 Task: Design a Vector Pattern for a Universe Documentary.
Action: Mouse pressed left at (136, 72)
Screenshot: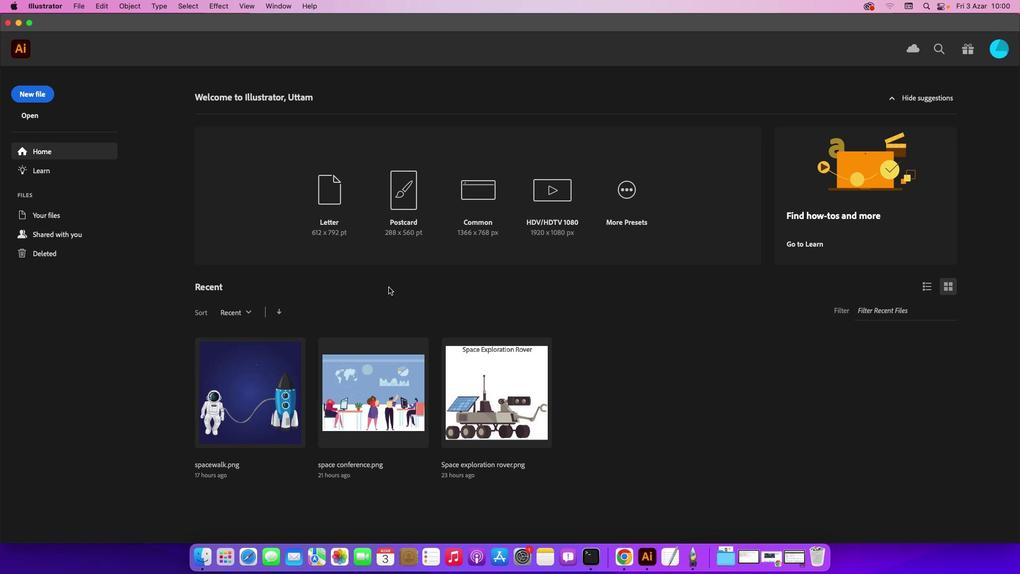 
Action: Mouse moved to (28, 100)
Screenshot: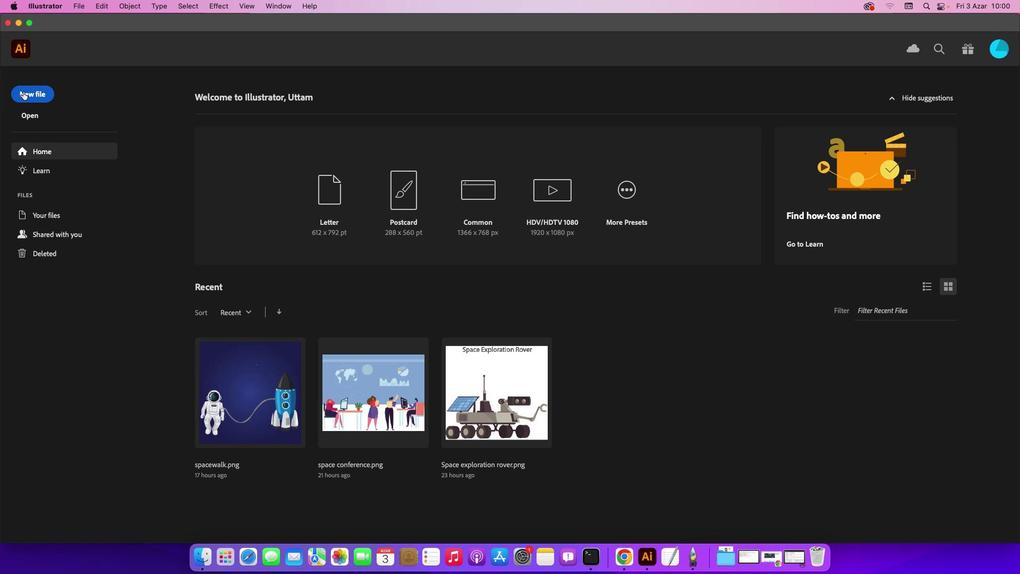 
Action: Mouse pressed left at (28, 100)
Screenshot: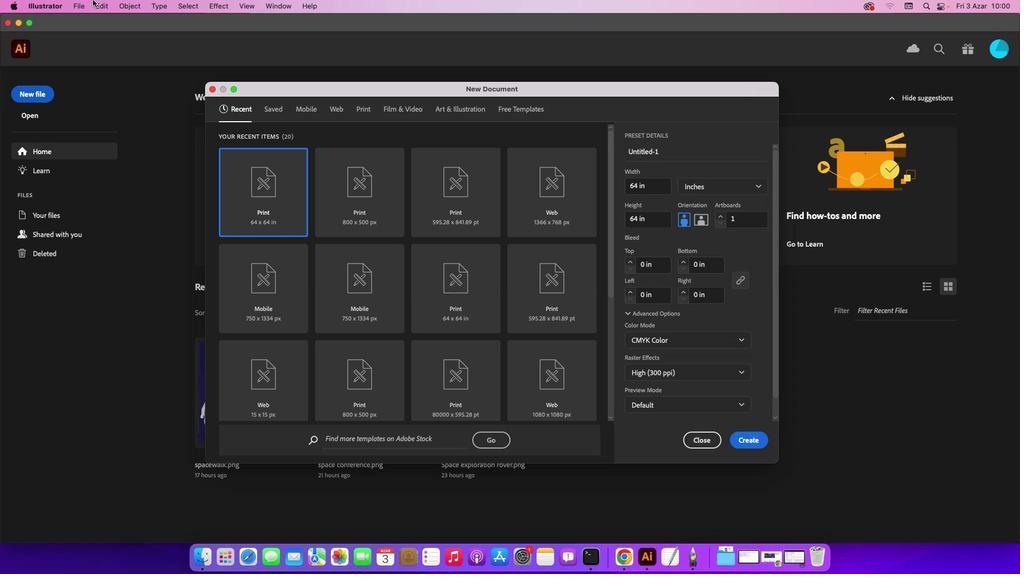
Action: Mouse moved to (753, 446)
Screenshot: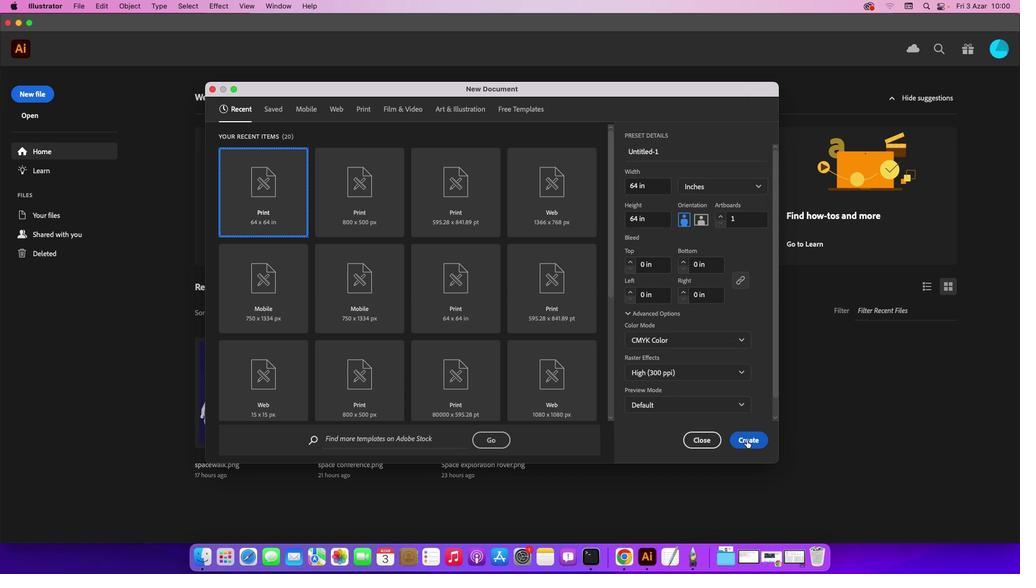 
Action: Mouse pressed left at (753, 446)
Screenshot: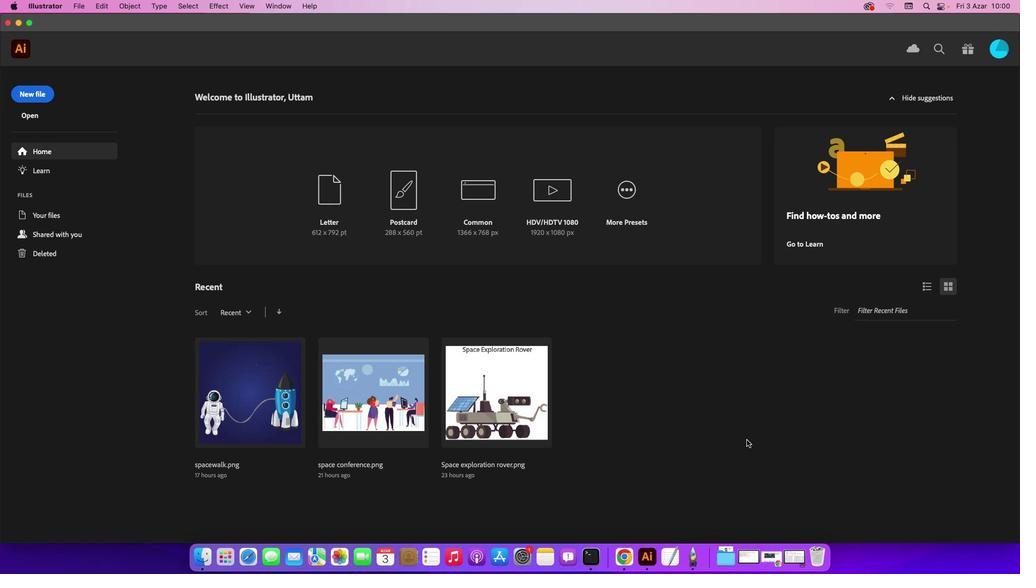 
Action: Mouse moved to (82, 12)
Screenshot: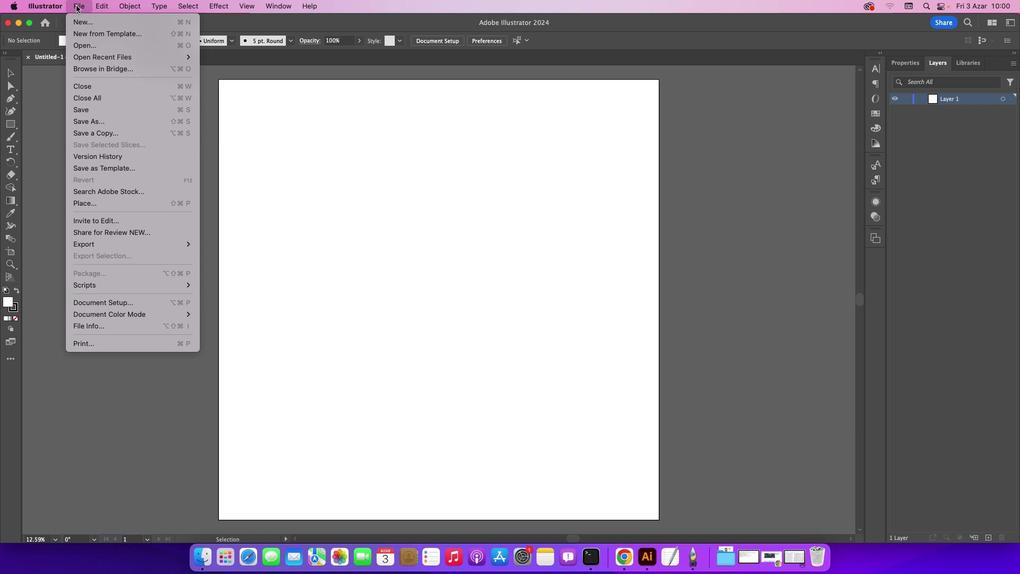 
Action: Mouse pressed left at (82, 12)
Screenshot: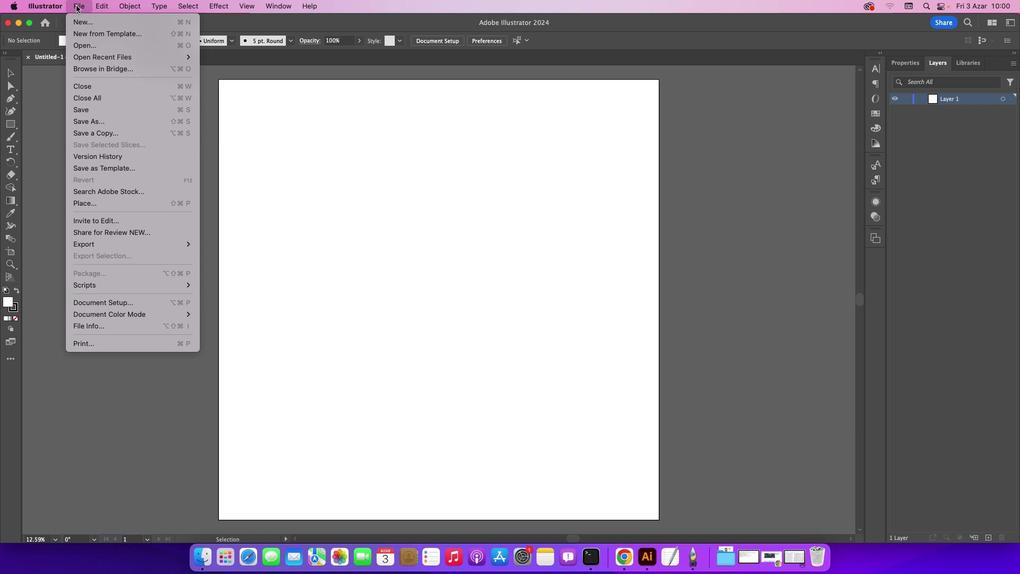 
Action: Mouse moved to (88, 51)
Screenshot: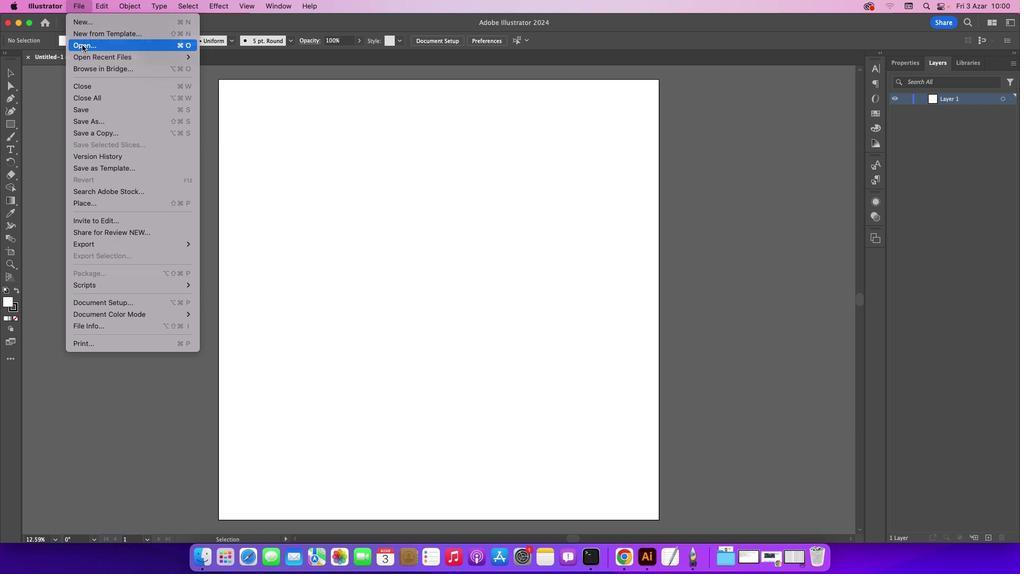 
Action: Mouse pressed left at (88, 51)
Screenshot: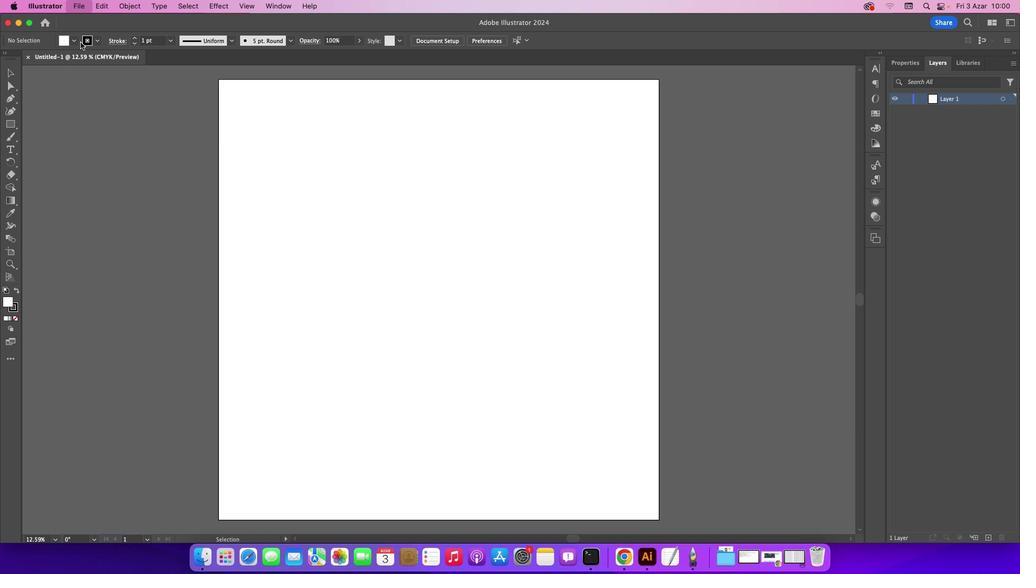 
Action: Mouse moved to (465, 148)
Screenshot: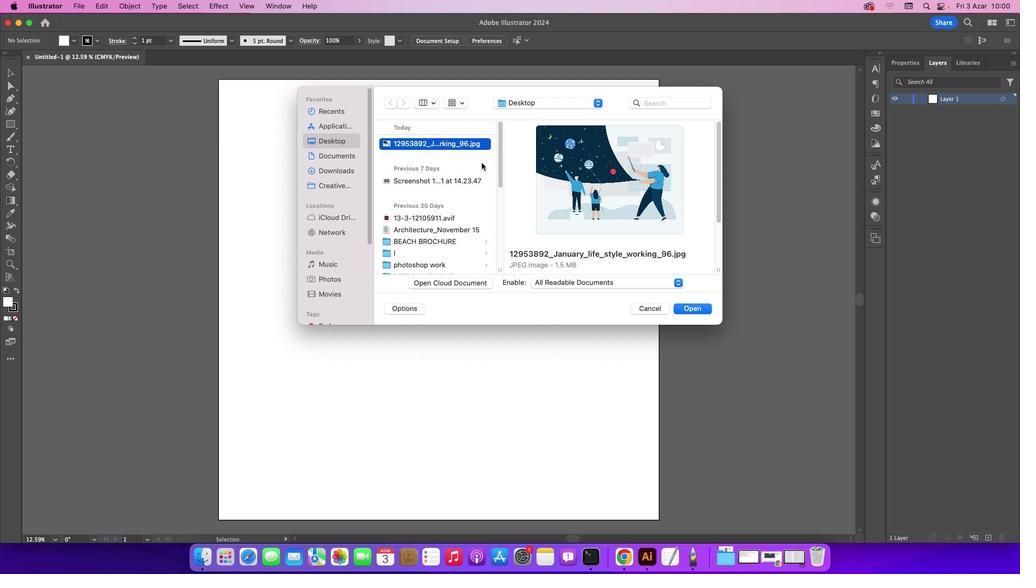 
Action: Mouse pressed left at (465, 148)
Screenshot: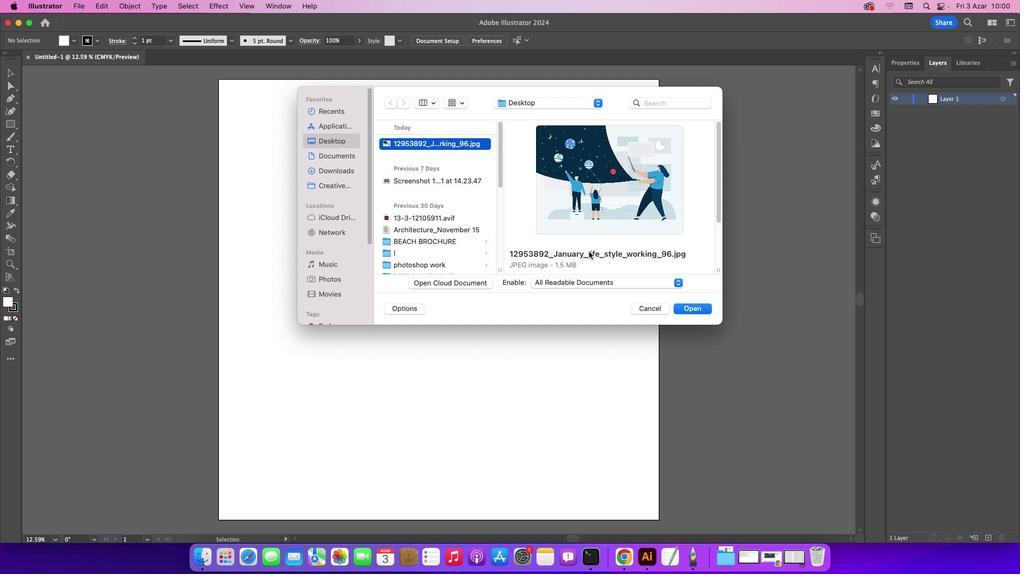 
Action: Mouse moved to (697, 316)
Screenshot: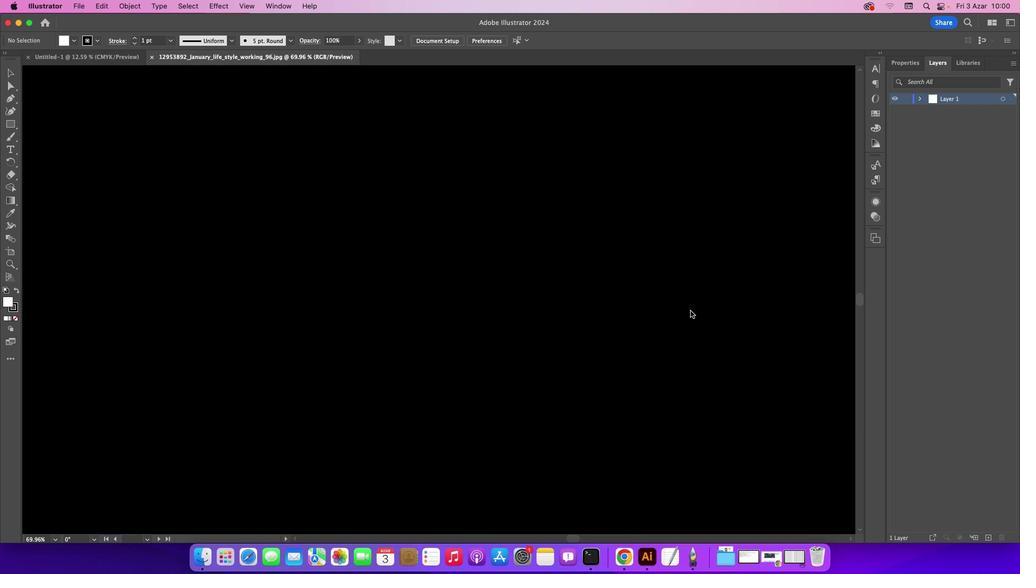 
Action: Mouse pressed left at (697, 316)
Screenshot: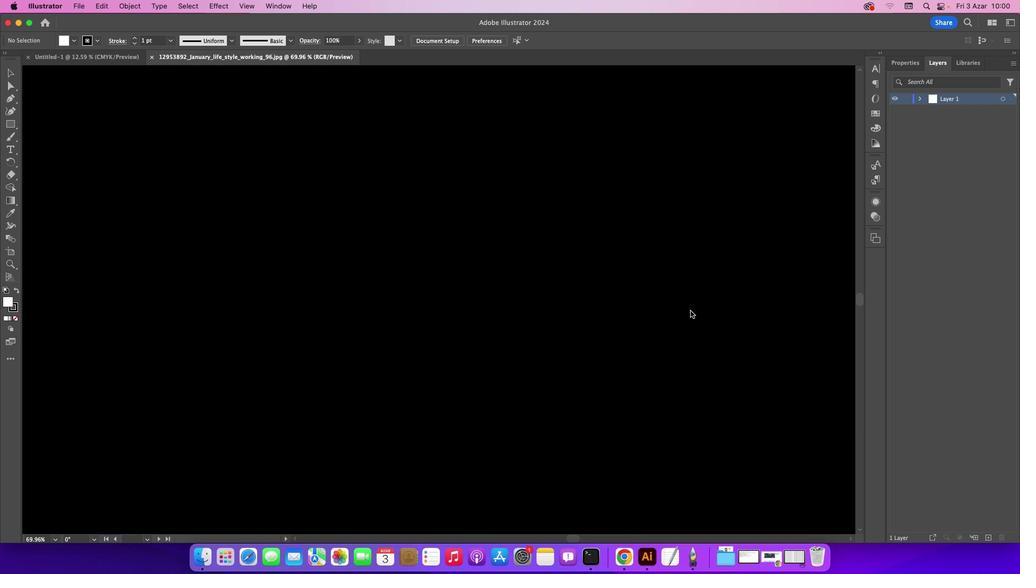 
Action: Mouse moved to (575, 541)
Screenshot: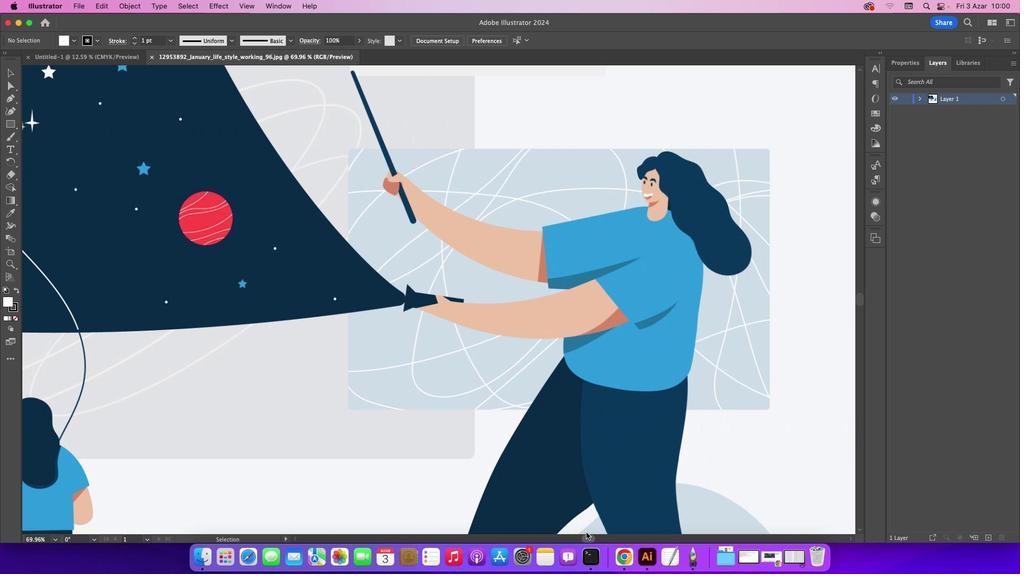 
Action: Mouse pressed left at (575, 541)
Screenshot: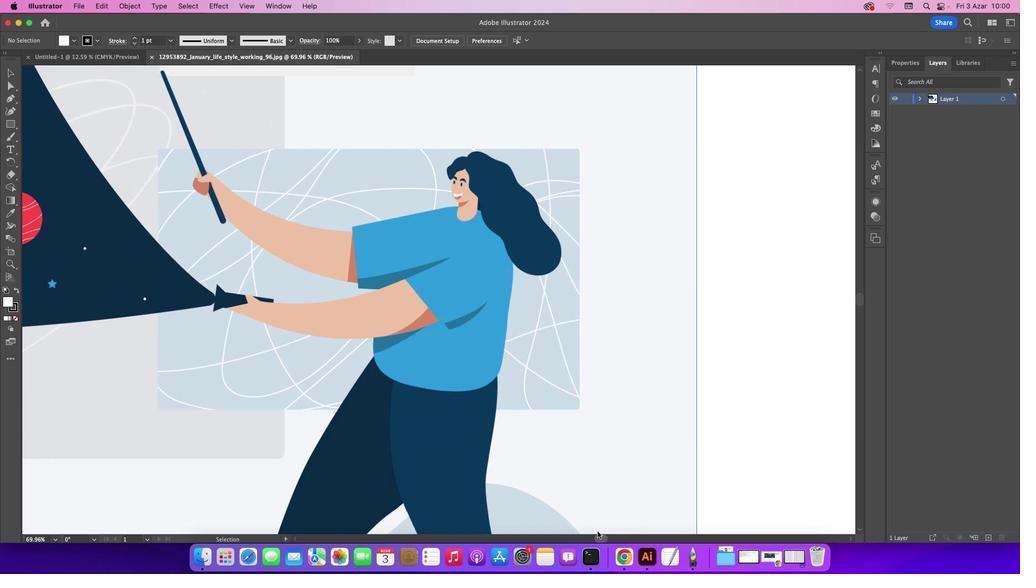 
Action: Mouse moved to (12, 106)
Screenshot: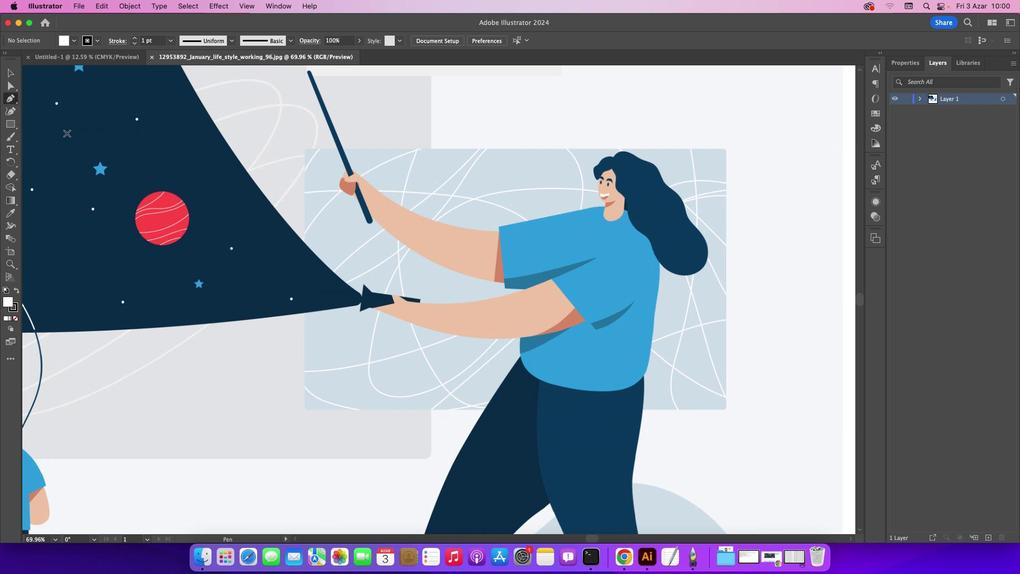 
Action: Mouse pressed left at (12, 106)
Screenshot: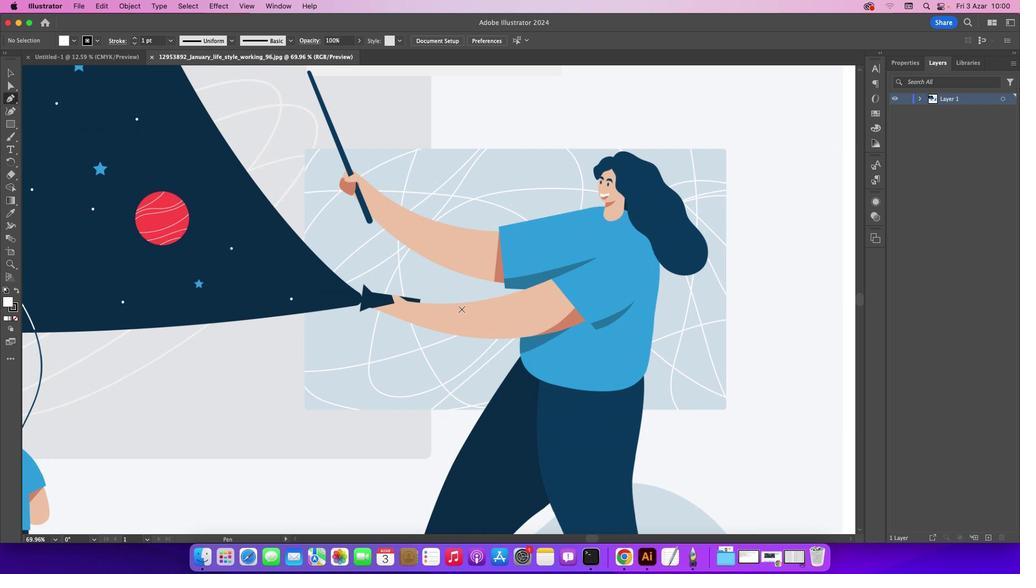 
Action: Mouse moved to (570, 183)
Screenshot: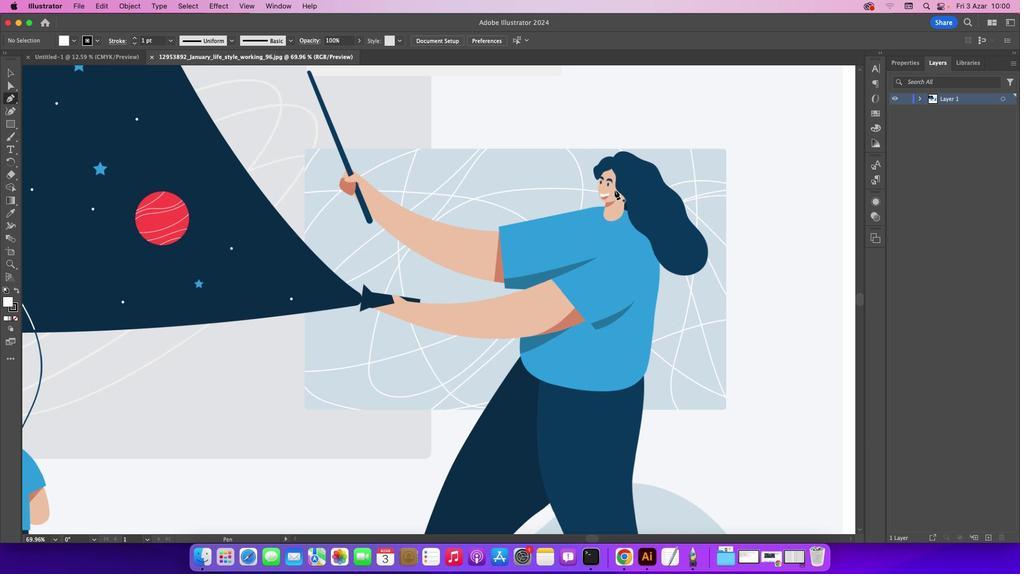 
Action: Key pressed Key.caps_lock
Screenshot: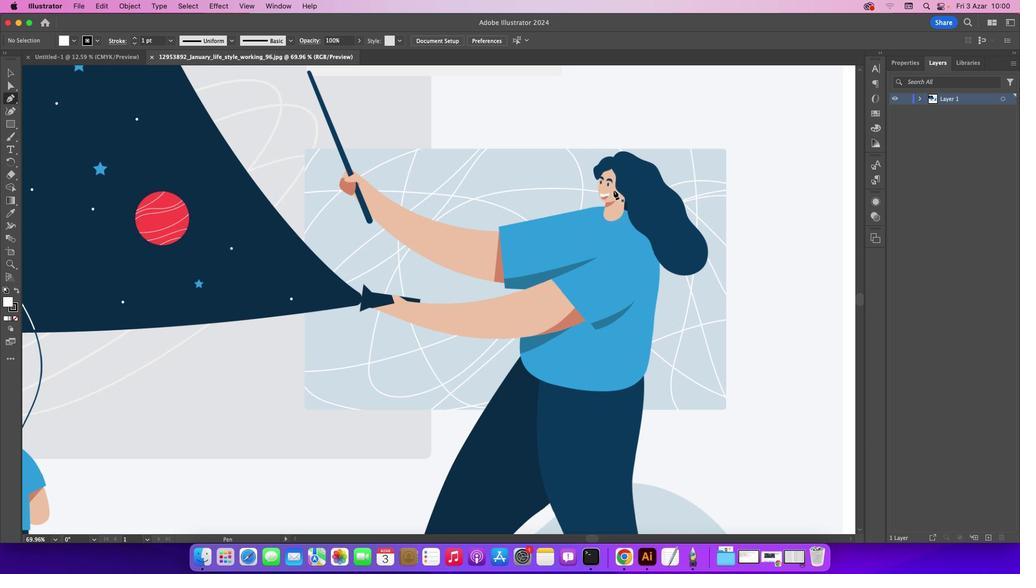 
Action: Mouse moved to (611, 166)
Screenshot: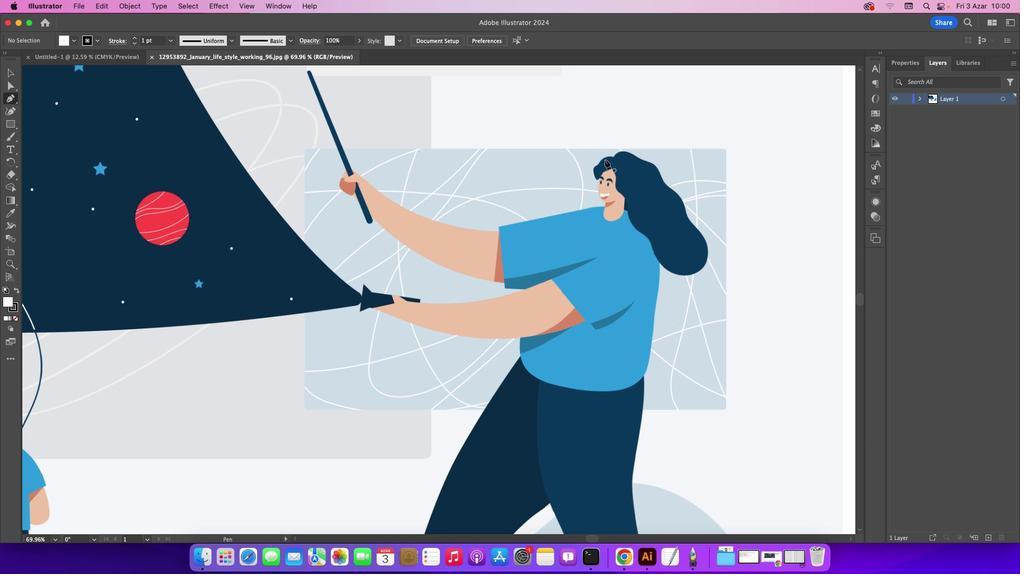 
Action: Key pressed Key.cmd_r'='
Screenshot: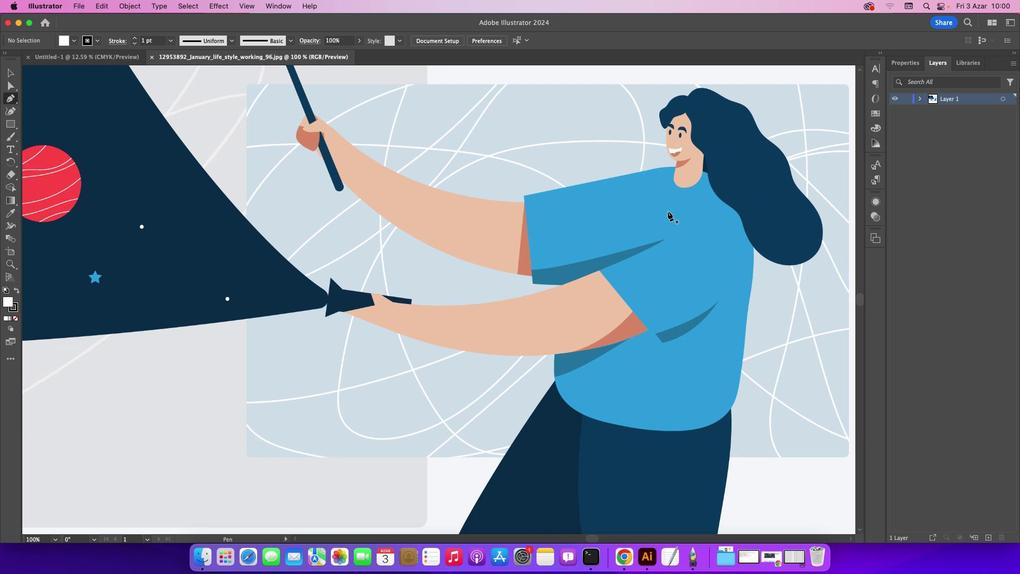 
Action: Mouse moved to (598, 543)
Screenshot: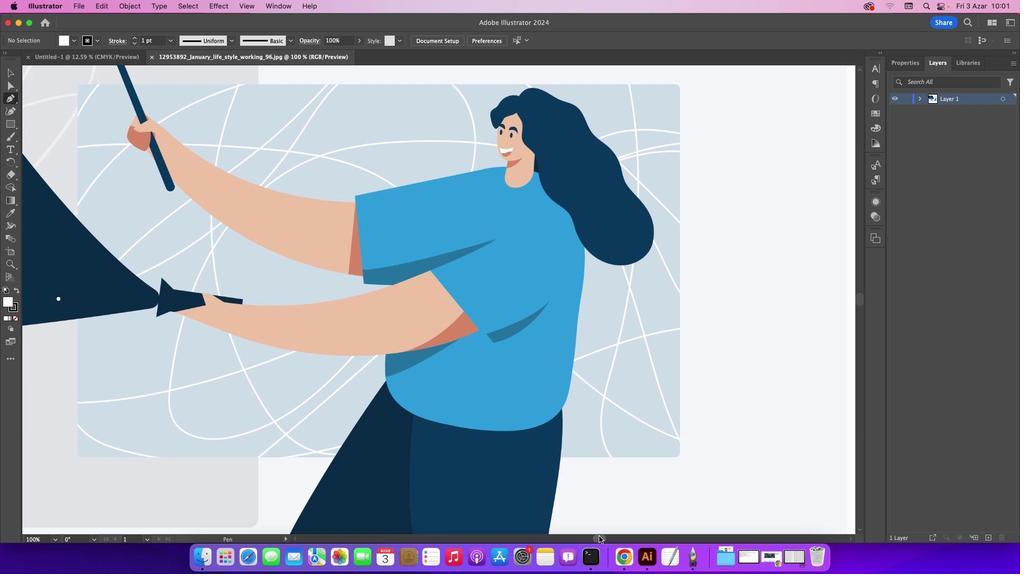 
Action: Mouse pressed left at (598, 543)
Screenshot: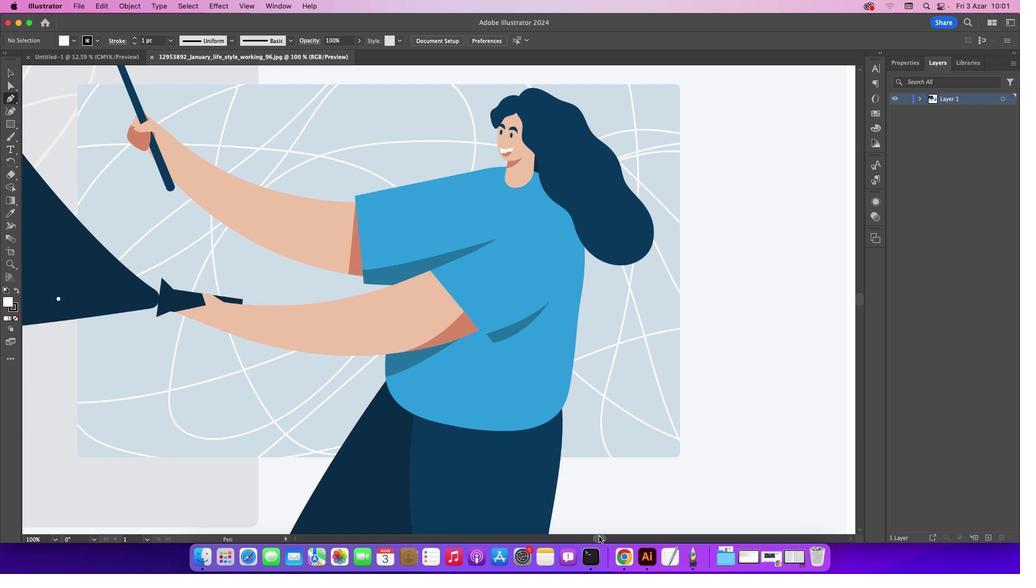 
Action: Mouse moved to (523, 119)
Screenshot: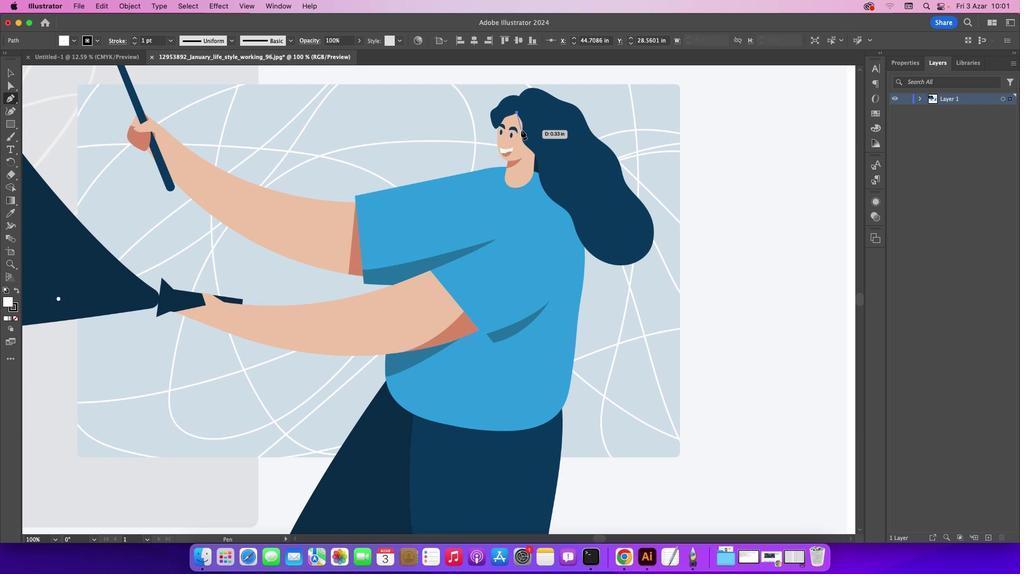 
Action: Mouse pressed left at (523, 119)
Screenshot: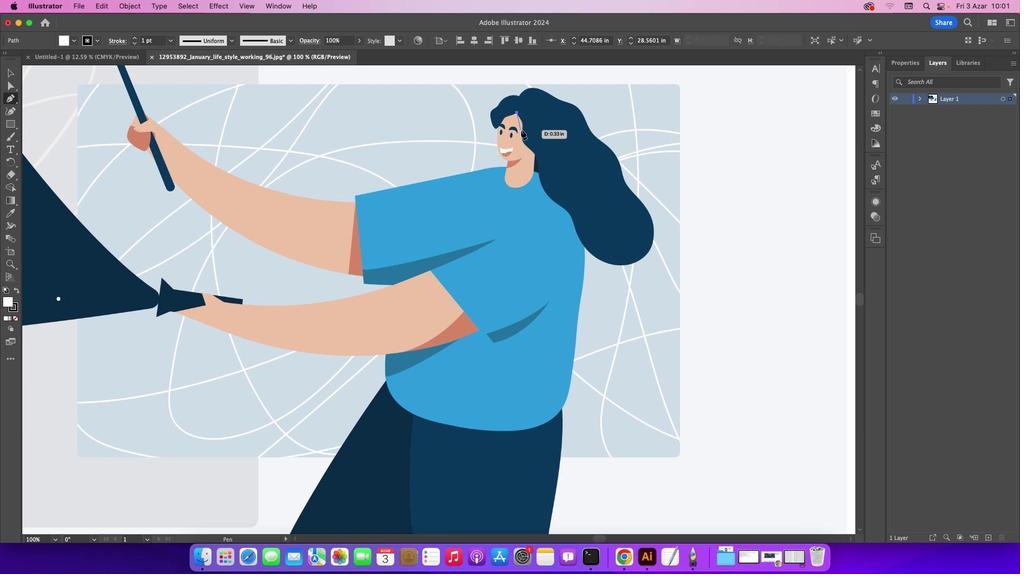 
Action: Mouse moved to (529, 136)
Screenshot: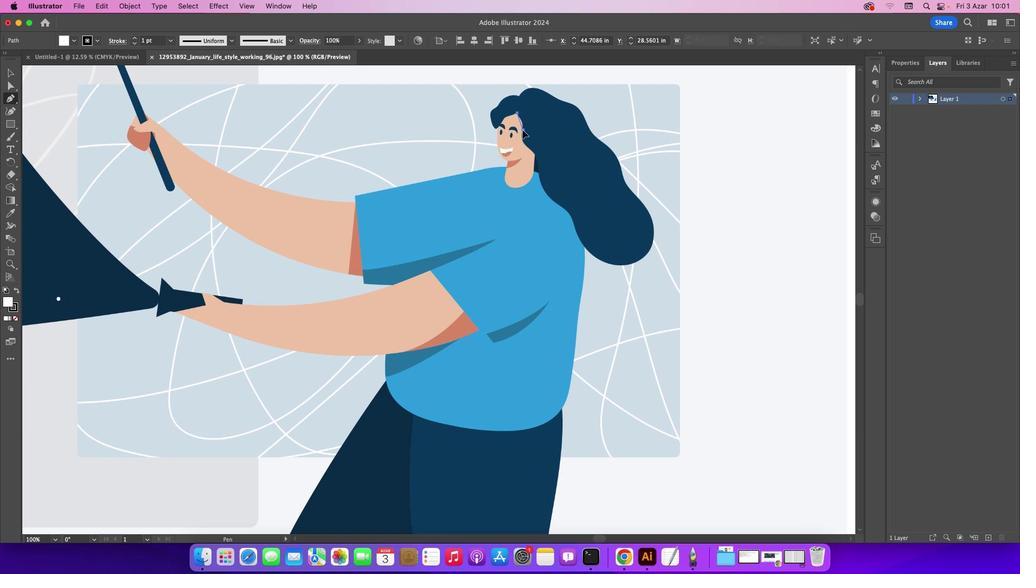 
Action: Mouse pressed left at (529, 136)
Screenshot: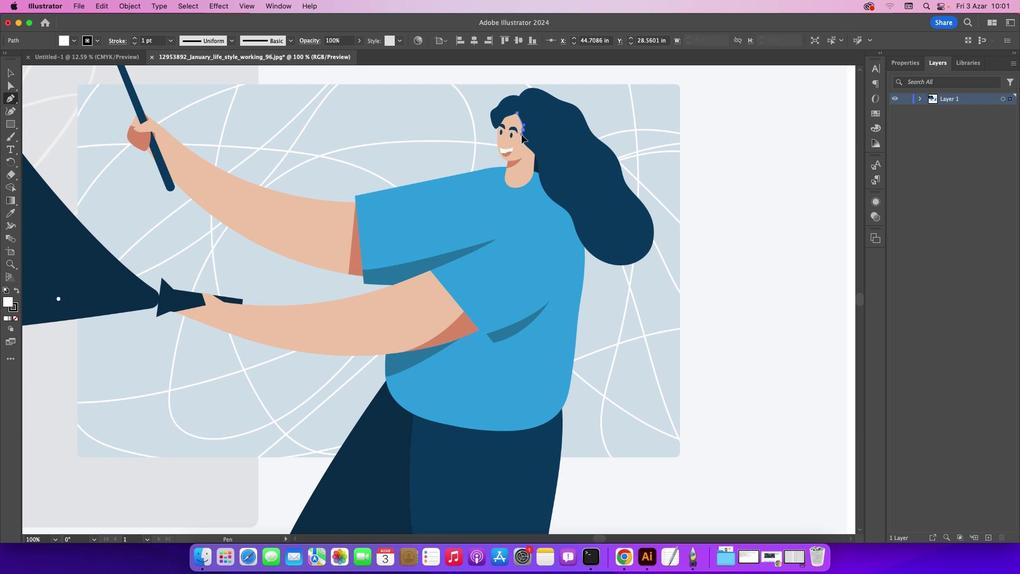 
Action: Mouse moved to (533, 153)
Screenshot: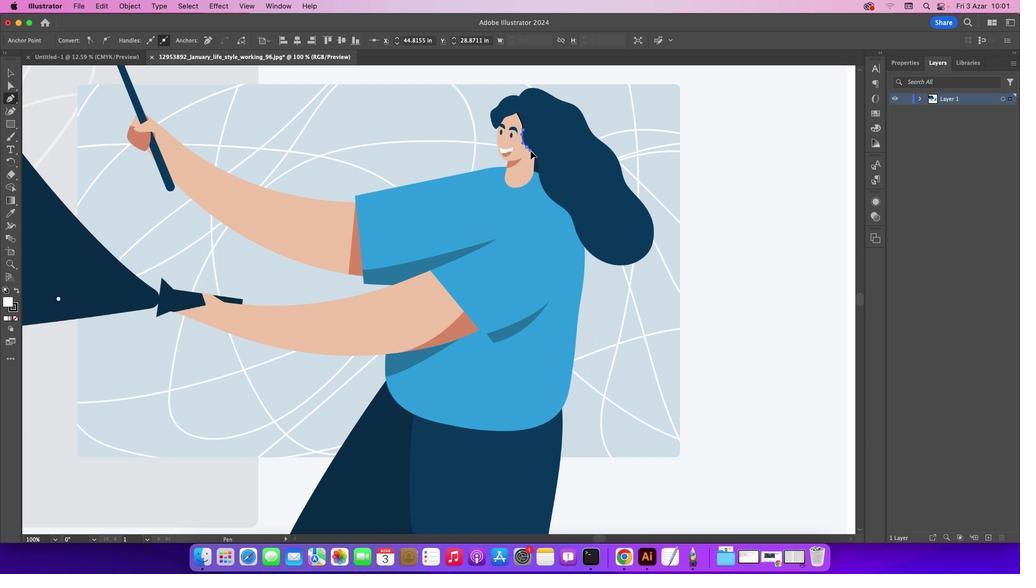 
Action: Mouse pressed left at (533, 153)
Screenshot: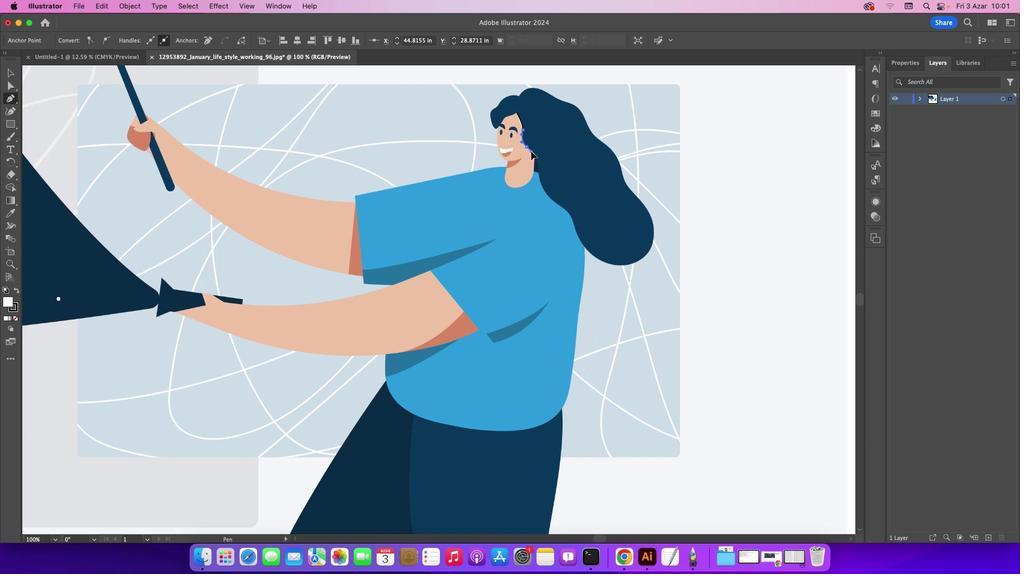 
Action: Mouse moved to (545, 180)
Screenshot: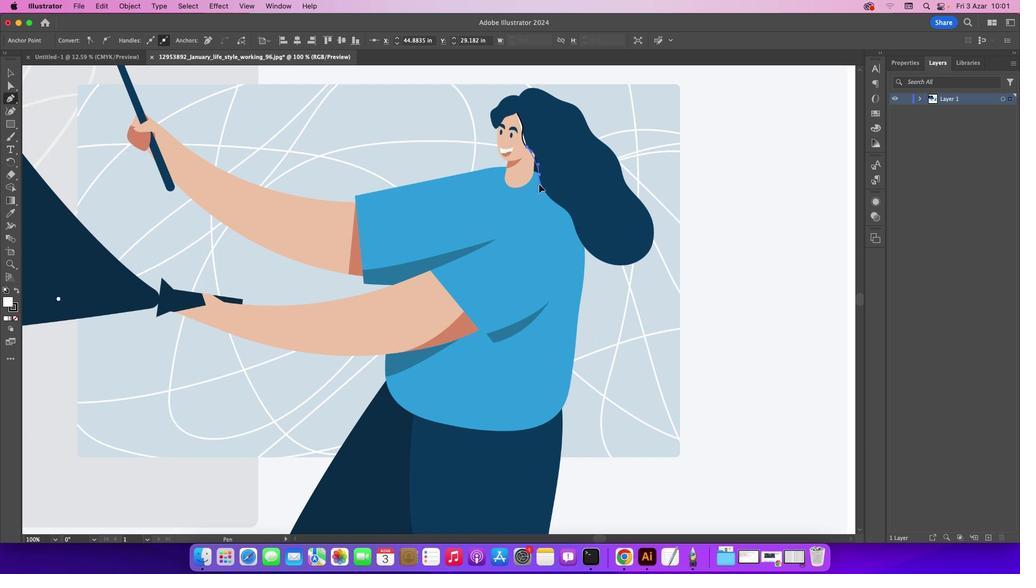 
Action: Mouse pressed left at (545, 180)
Screenshot: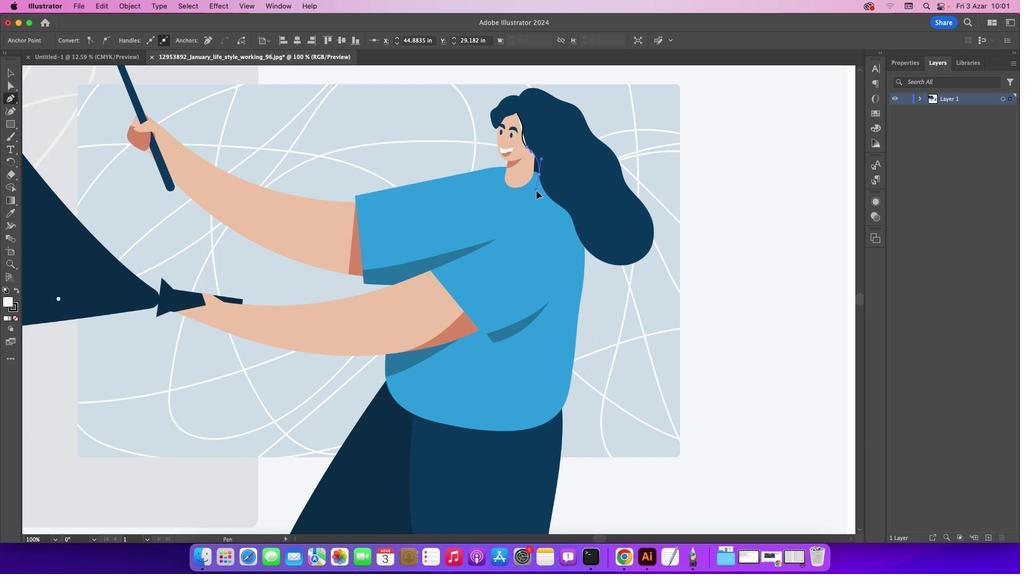 
Action: Mouse moved to (546, 180)
Screenshot: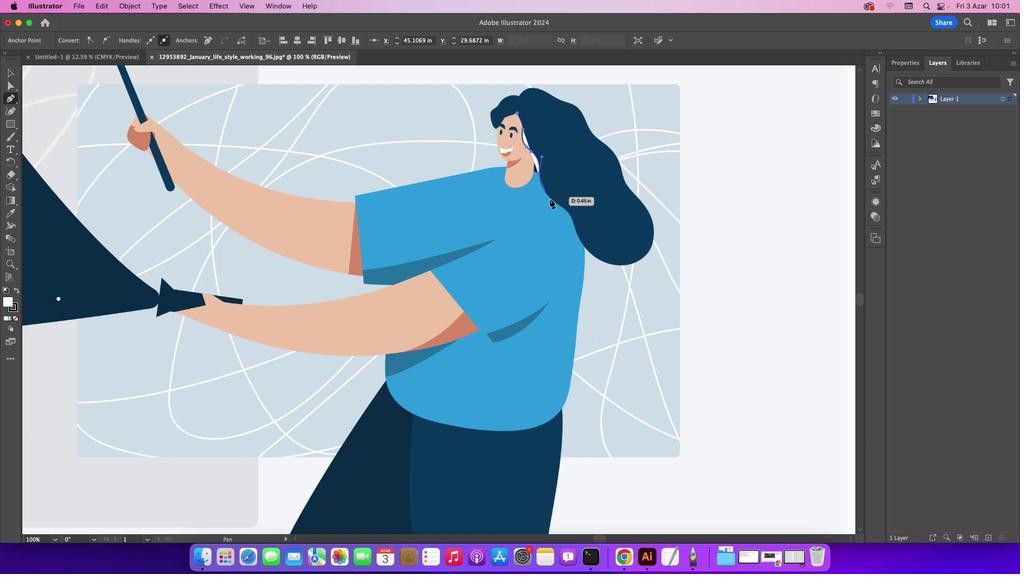 
Action: Mouse pressed left at (546, 180)
Screenshot: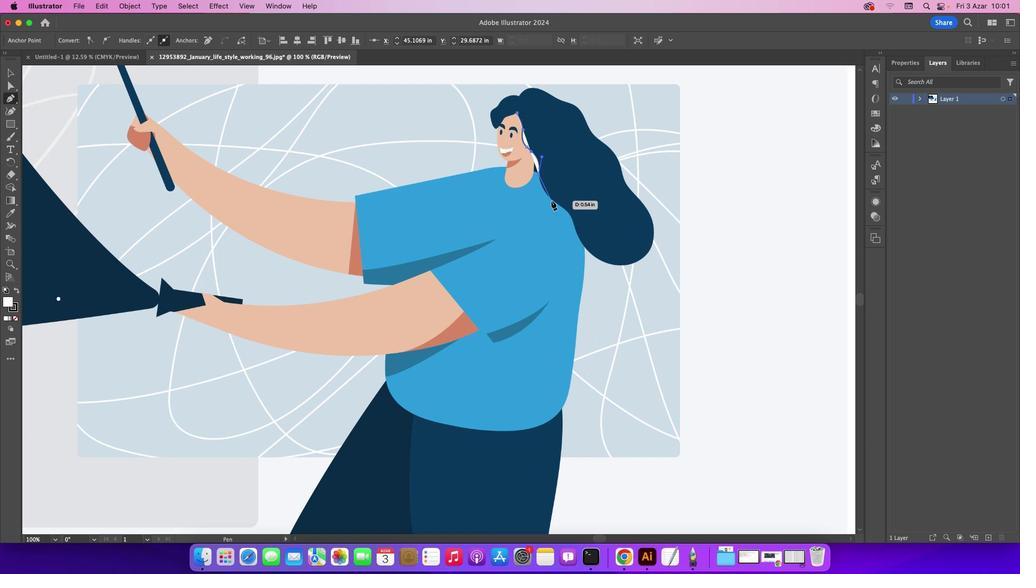 
Action: Mouse moved to (559, 206)
Screenshot: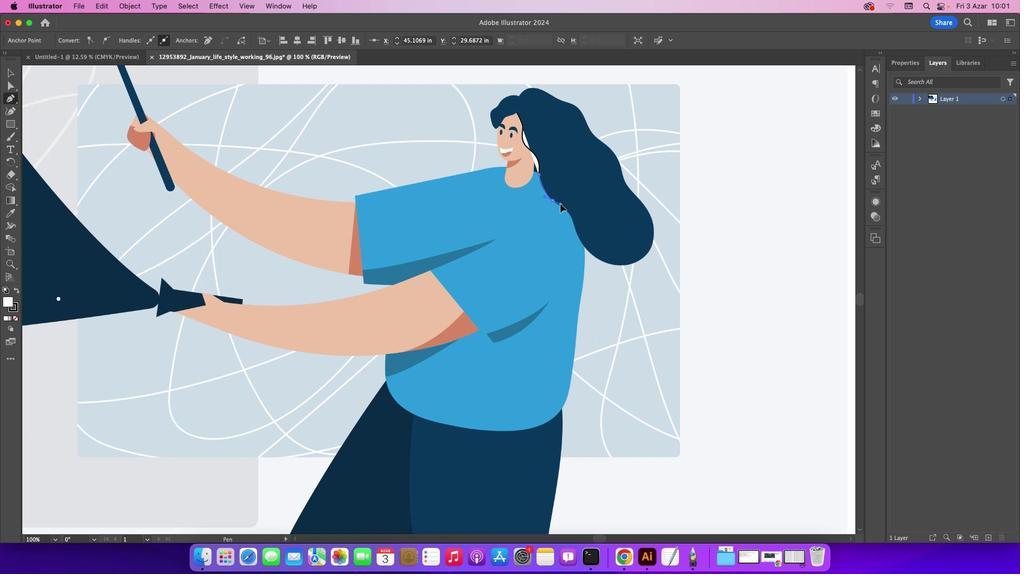 
Action: Mouse pressed left at (559, 206)
Screenshot: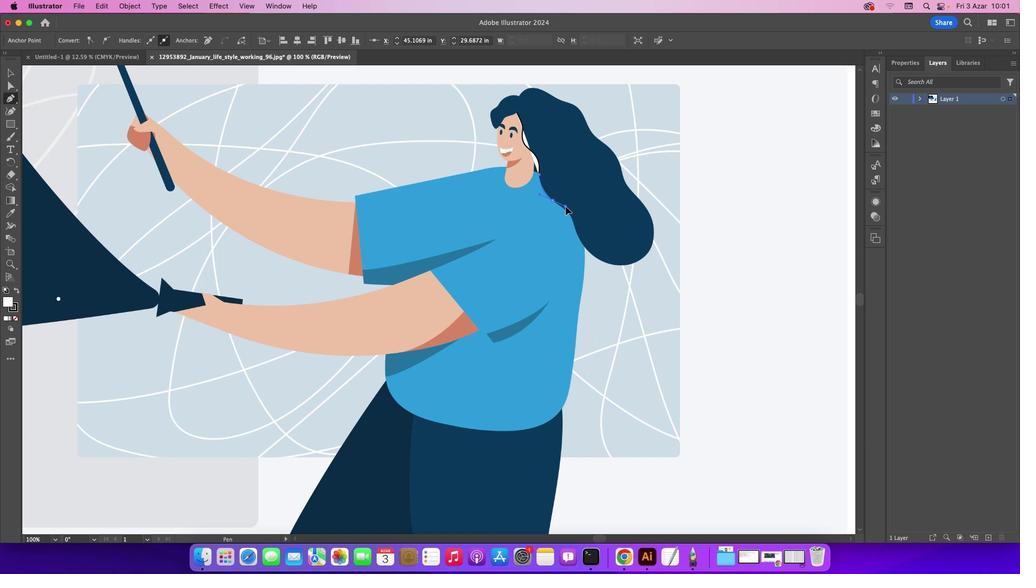 
Action: Mouse moved to (572, 217)
Screenshot: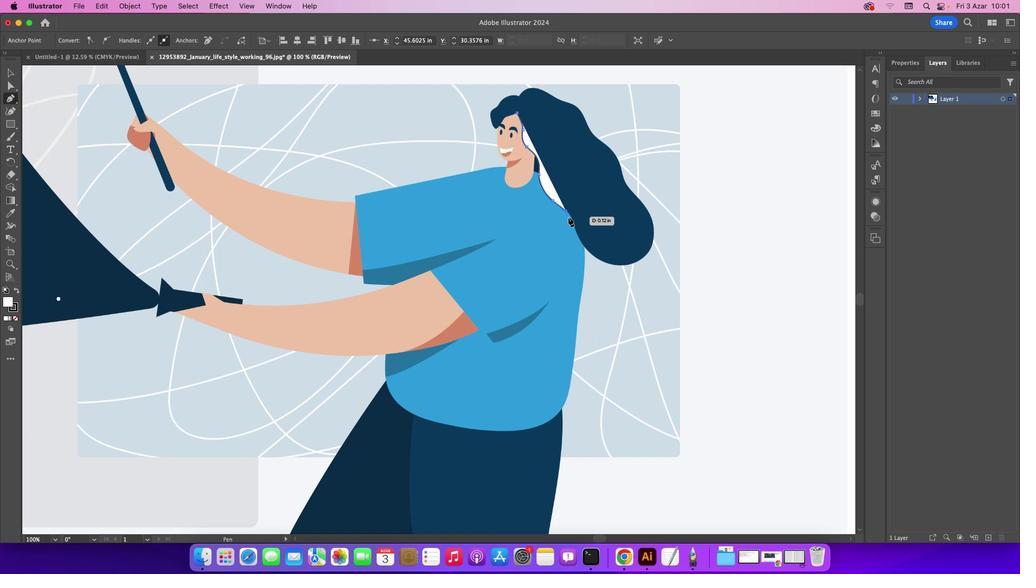 
Action: Mouse pressed left at (572, 217)
Screenshot: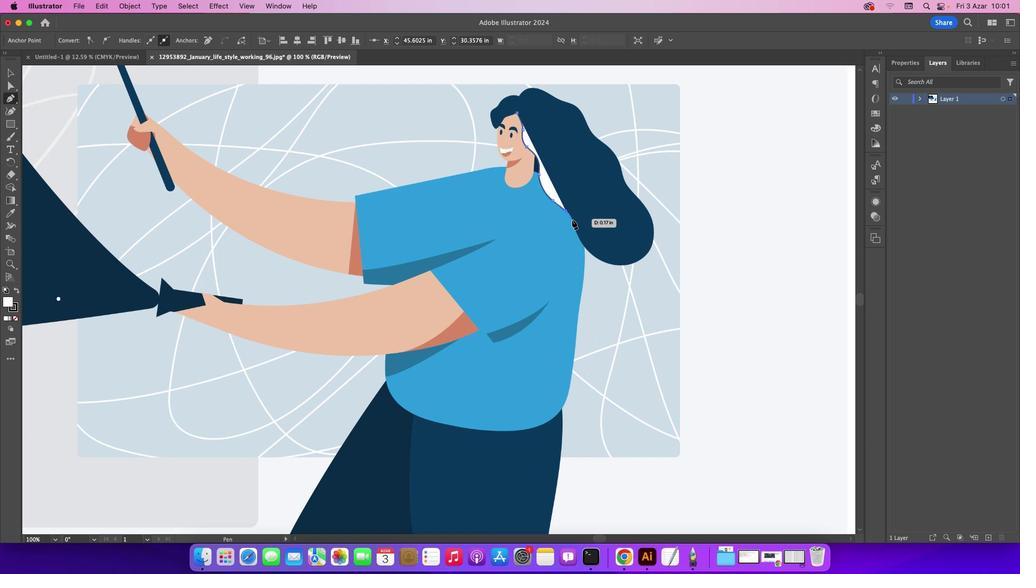 
Action: Mouse moved to (586, 247)
Screenshot: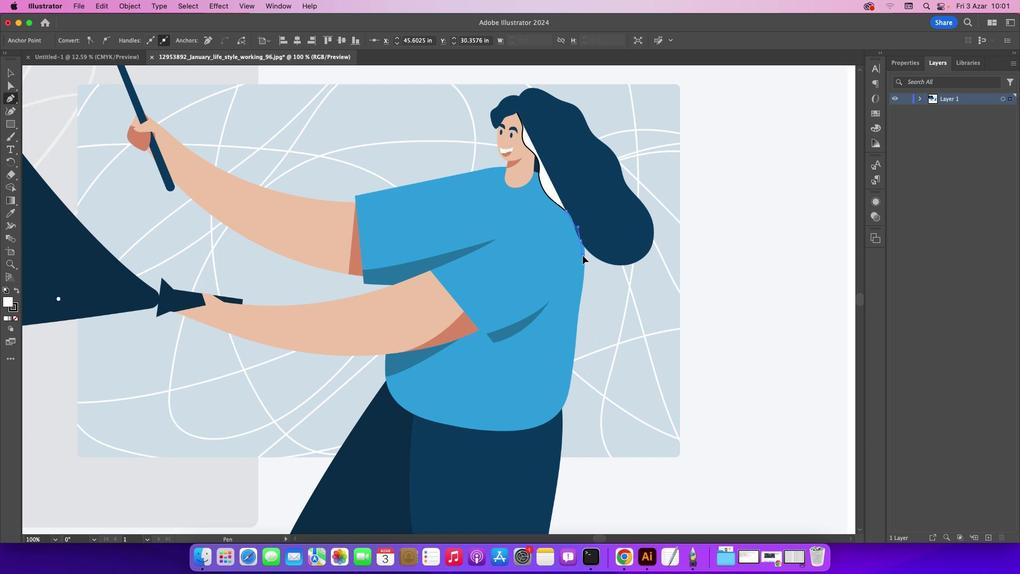 
Action: Mouse pressed left at (586, 247)
Screenshot: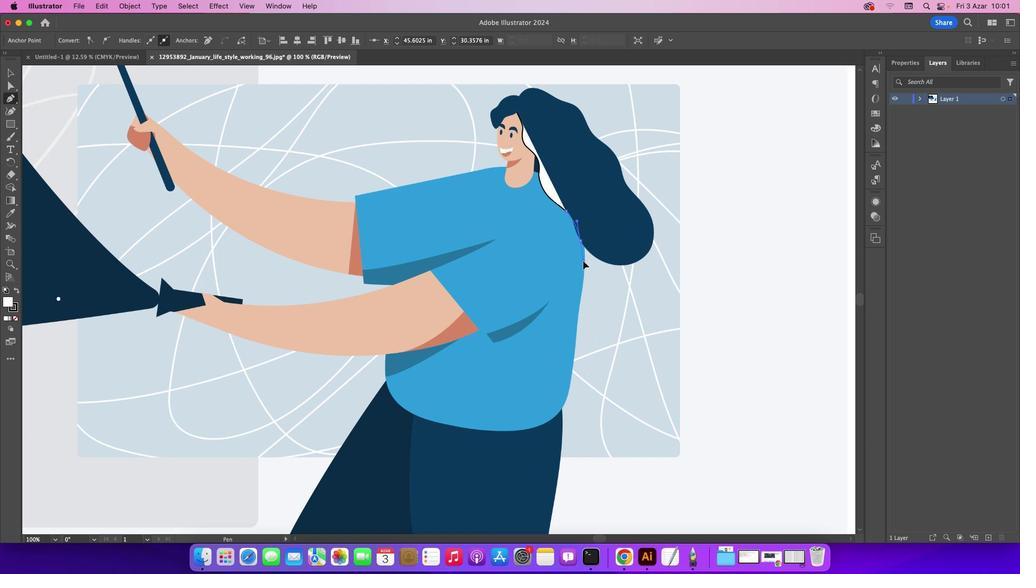 
Action: Mouse moved to (646, 266)
Screenshot: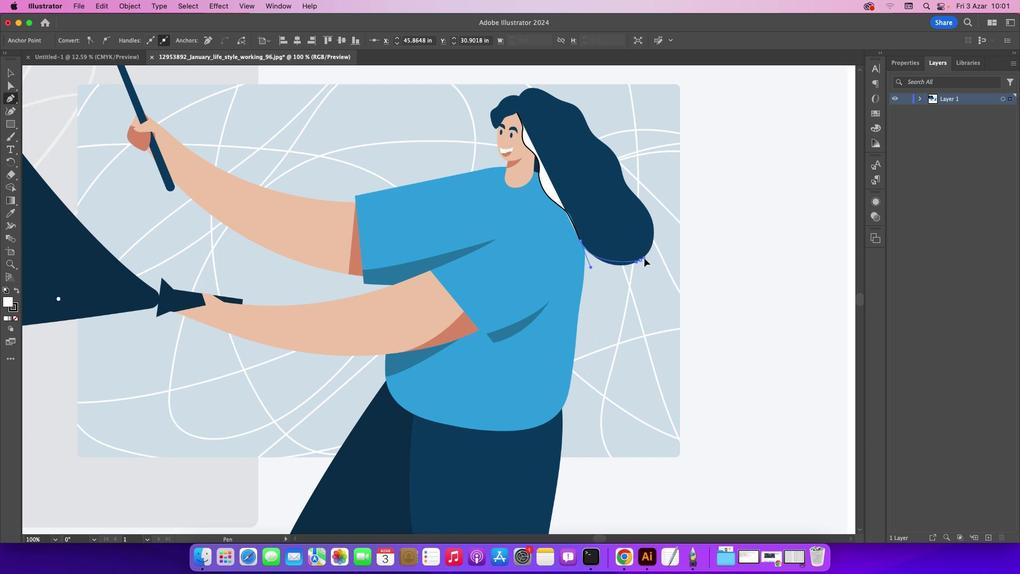 
Action: Mouse pressed left at (646, 266)
Screenshot: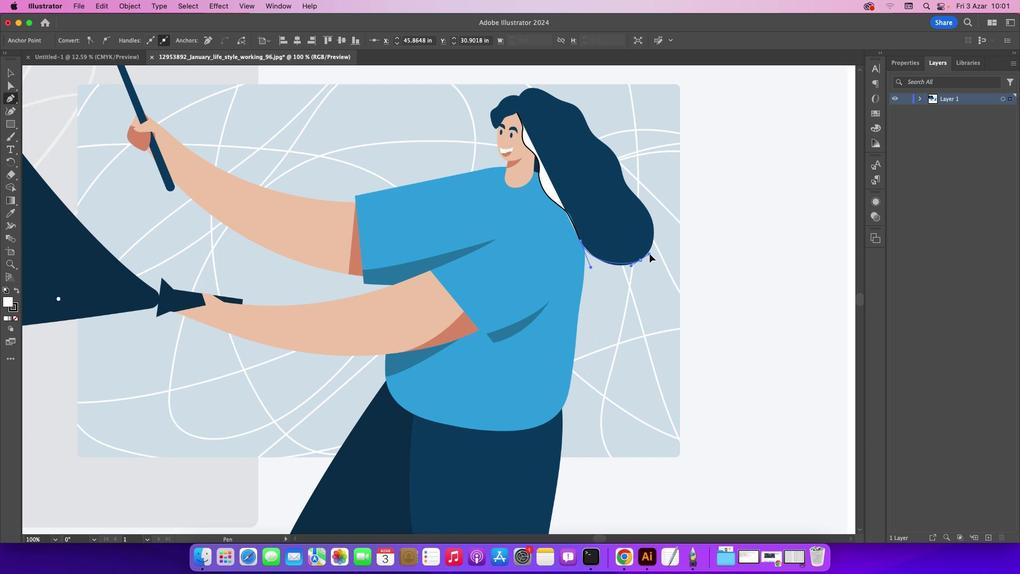 
Action: Mouse moved to (659, 230)
Screenshot: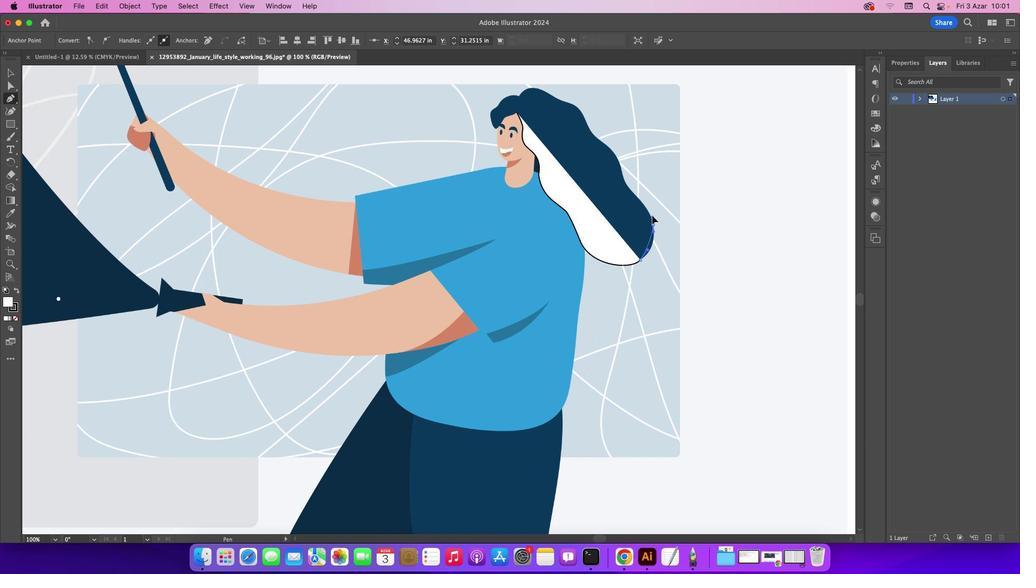 
Action: Mouse pressed left at (659, 230)
Screenshot: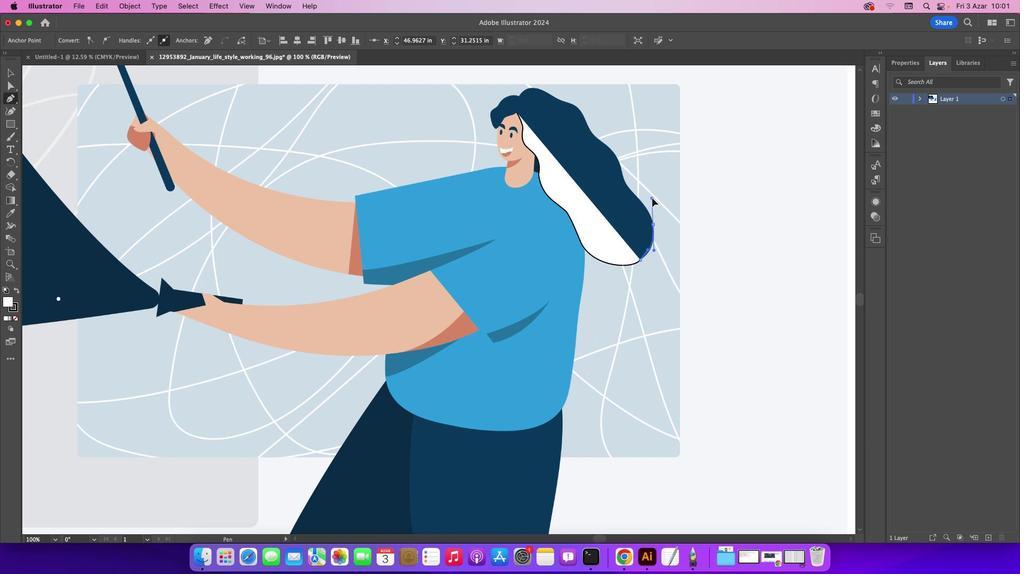 
Action: Mouse moved to (659, 230)
Screenshot: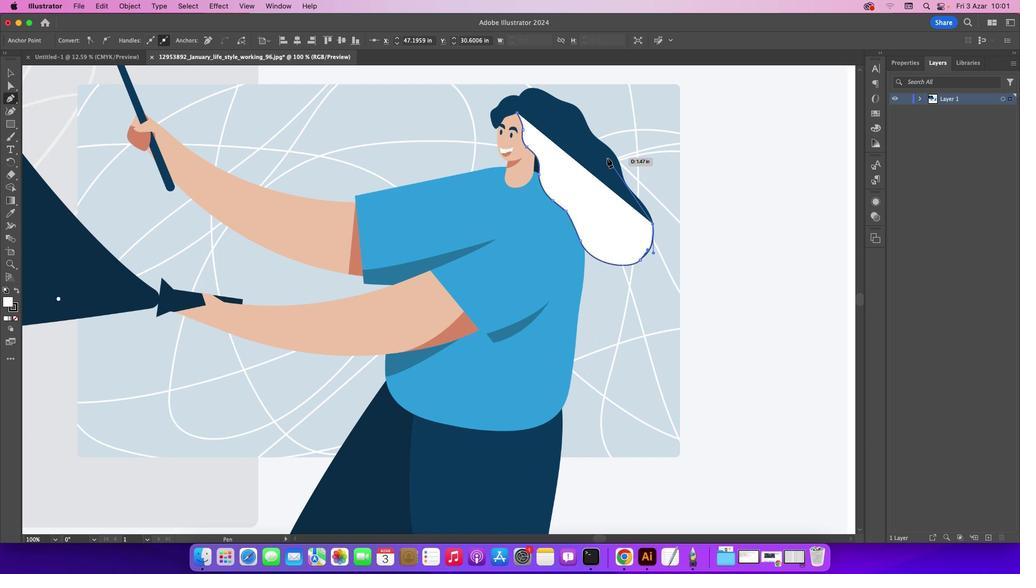 
Action: Mouse pressed left at (659, 230)
Screenshot: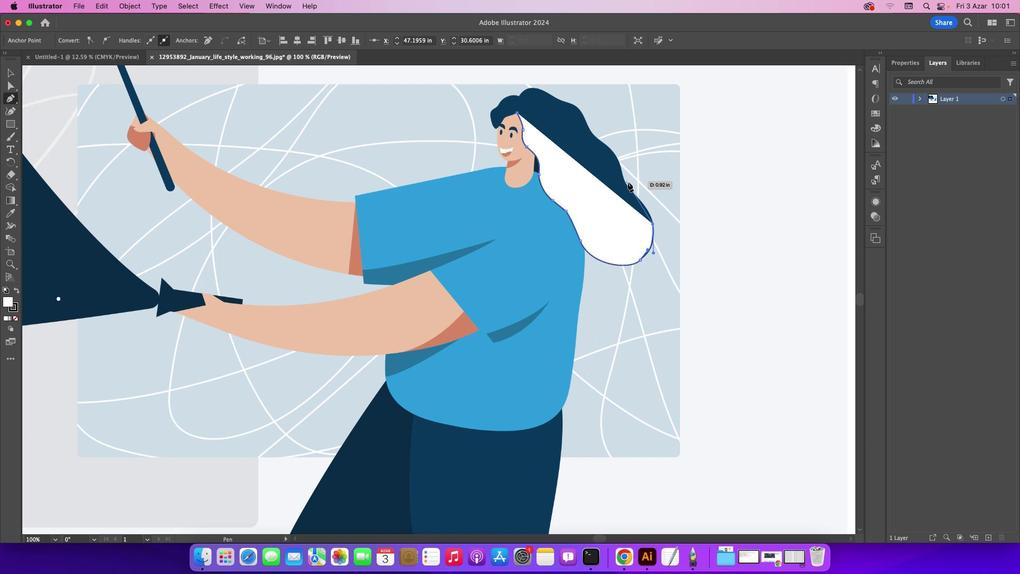 
Action: Mouse moved to (635, 193)
Screenshot: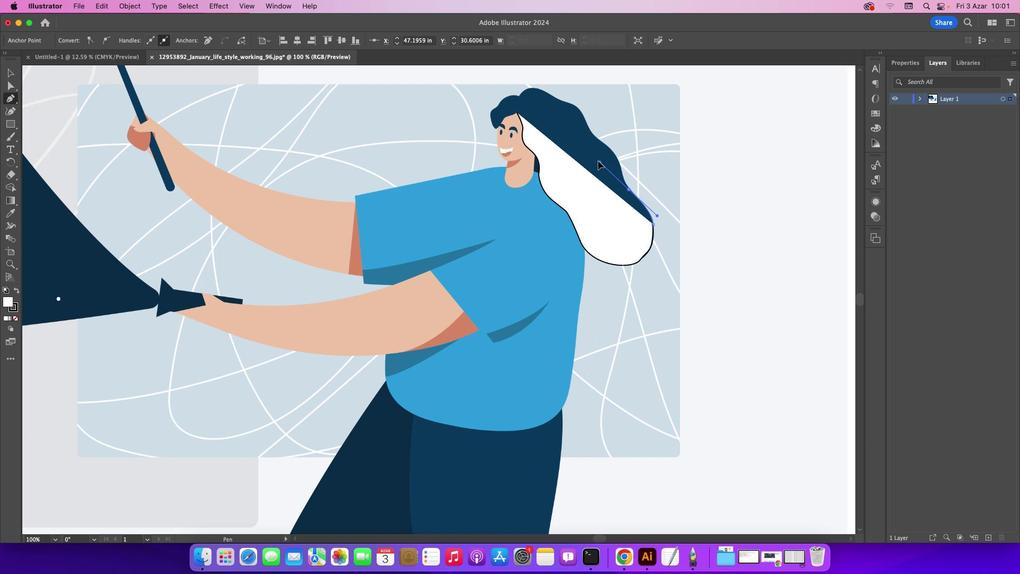 
Action: Mouse pressed left at (635, 193)
Screenshot: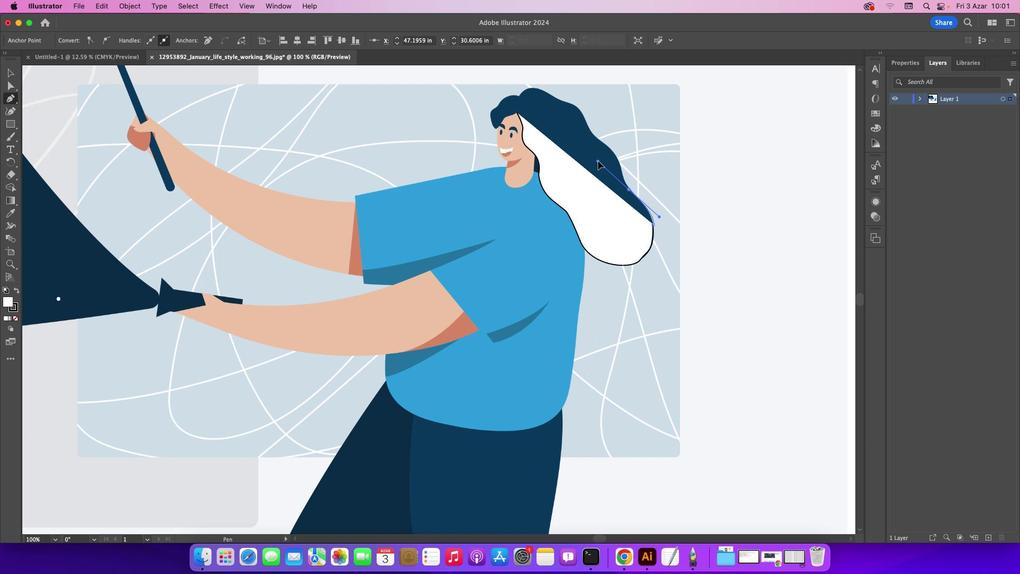 
Action: Mouse moved to (634, 193)
Screenshot: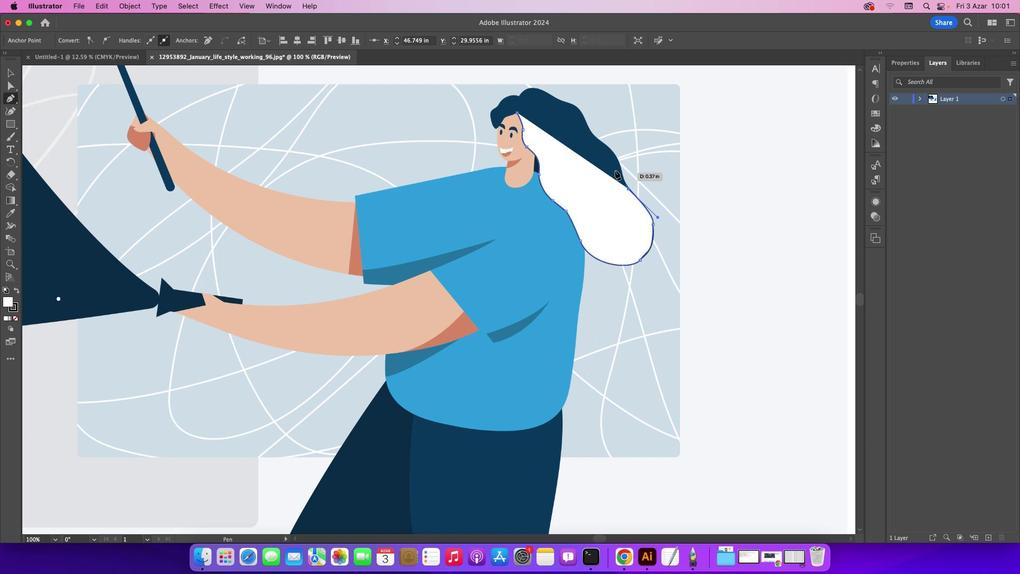 
Action: Mouse pressed left at (634, 193)
Screenshot: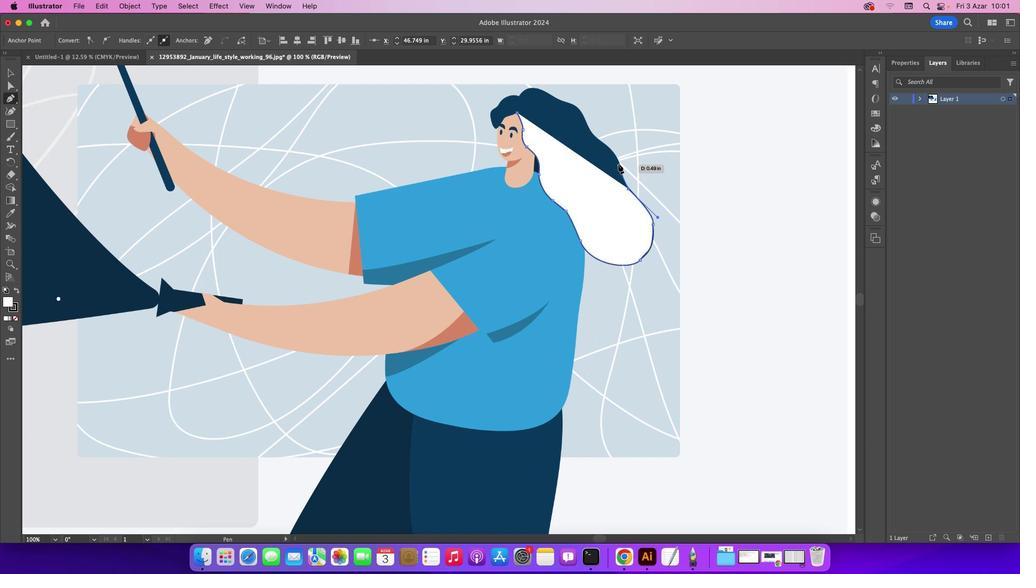 
Action: Mouse moved to (626, 169)
Screenshot: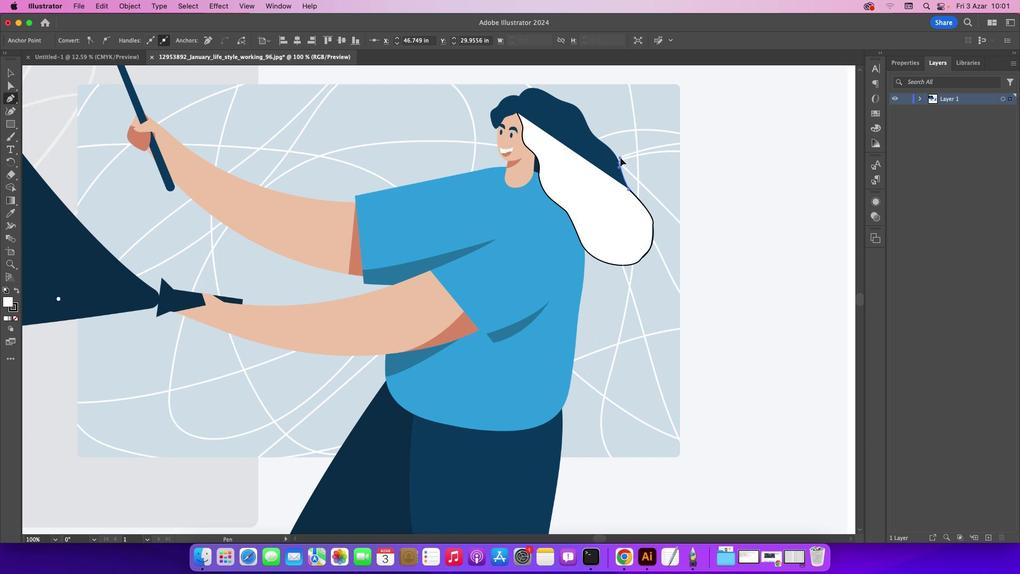 
Action: Mouse pressed left at (626, 169)
Screenshot: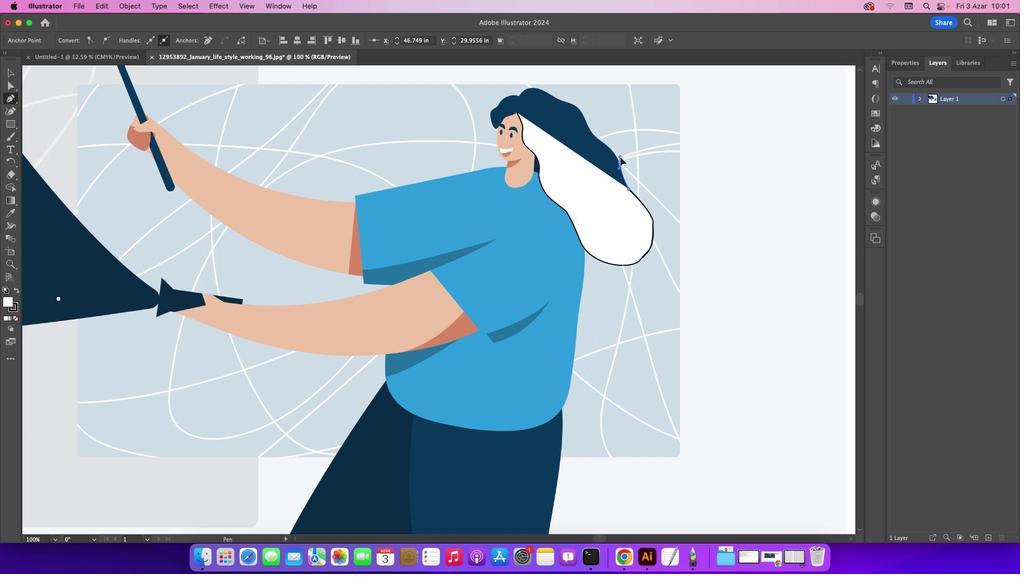 
Action: Mouse moved to (607, 147)
Screenshot: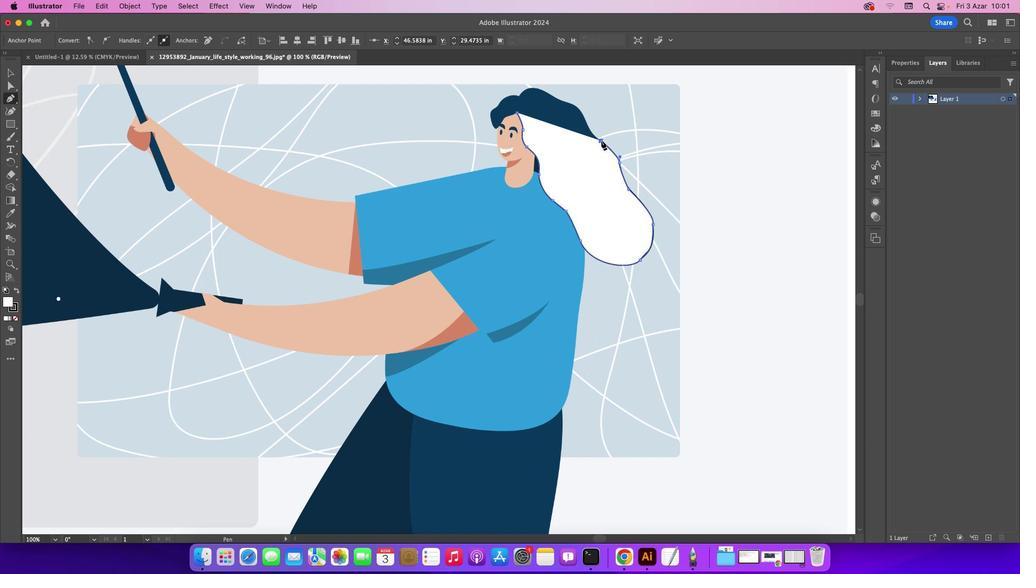 
Action: Mouse pressed left at (607, 147)
Screenshot: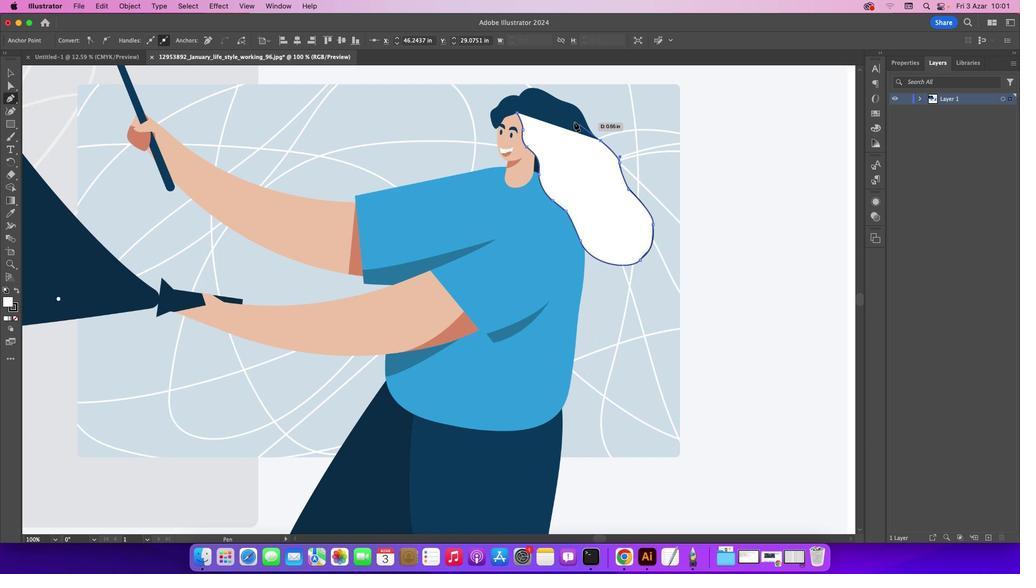 
Action: Mouse moved to (21, 326)
Screenshot: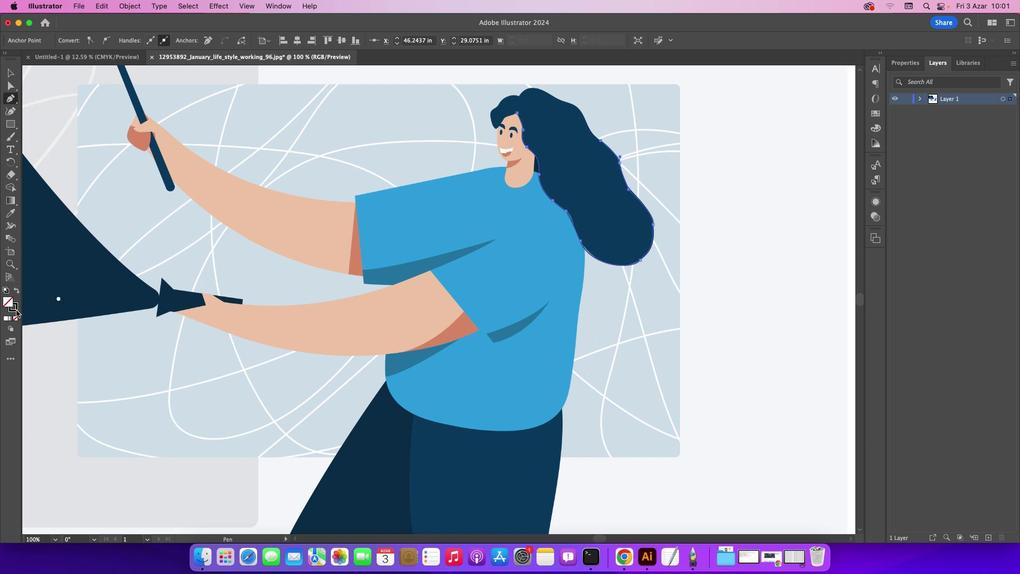 
Action: Mouse pressed left at (21, 326)
Screenshot: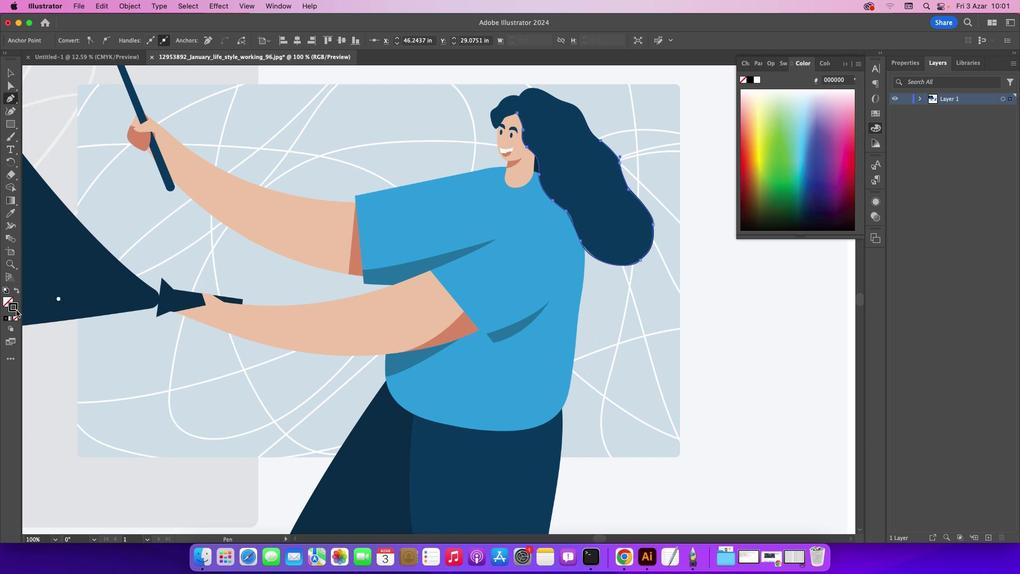 
Action: Mouse moved to (22, 316)
Screenshot: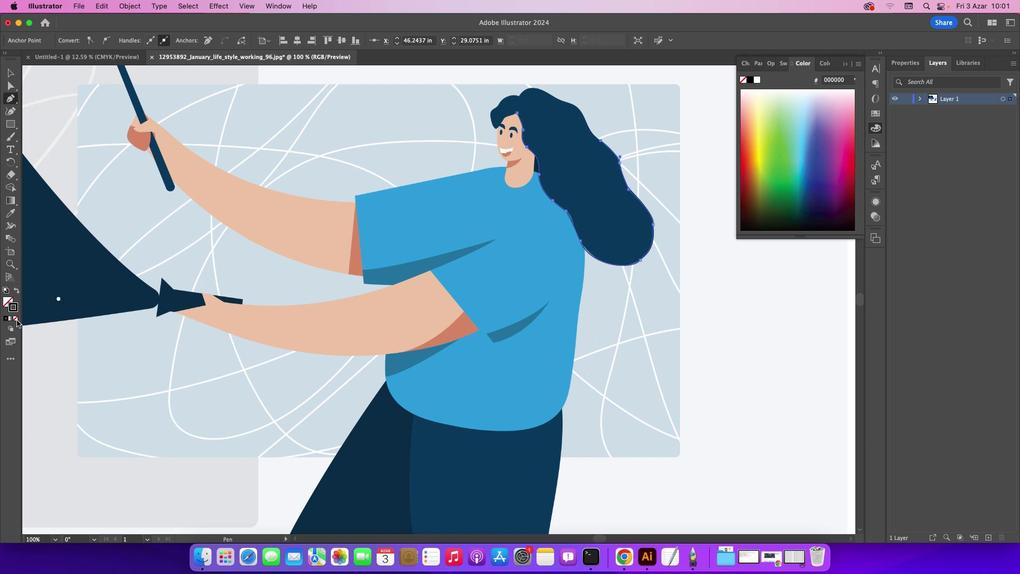 
Action: Mouse pressed left at (22, 316)
Screenshot: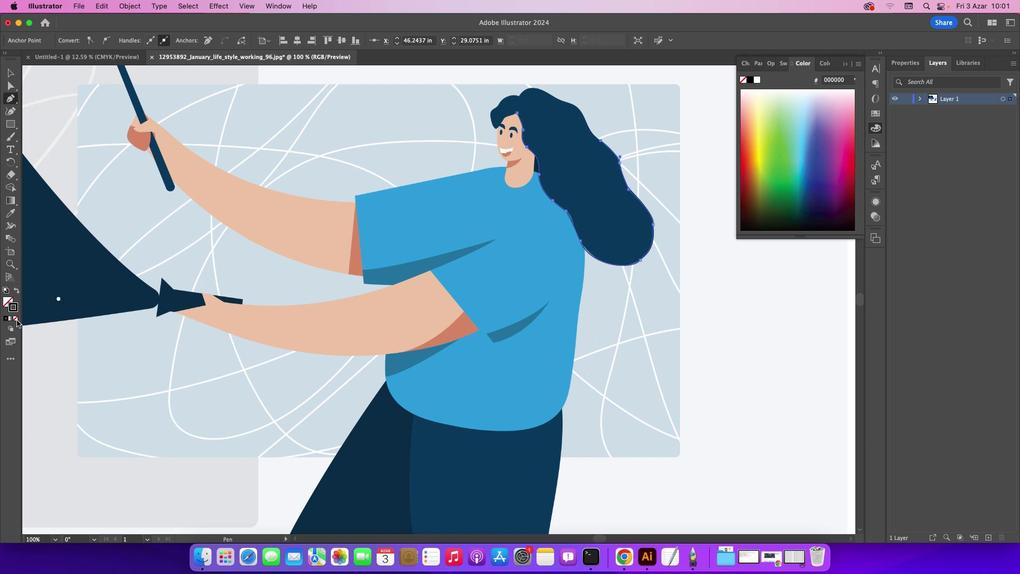 
Action: Mouse moved to (22, 326)
Screenshot: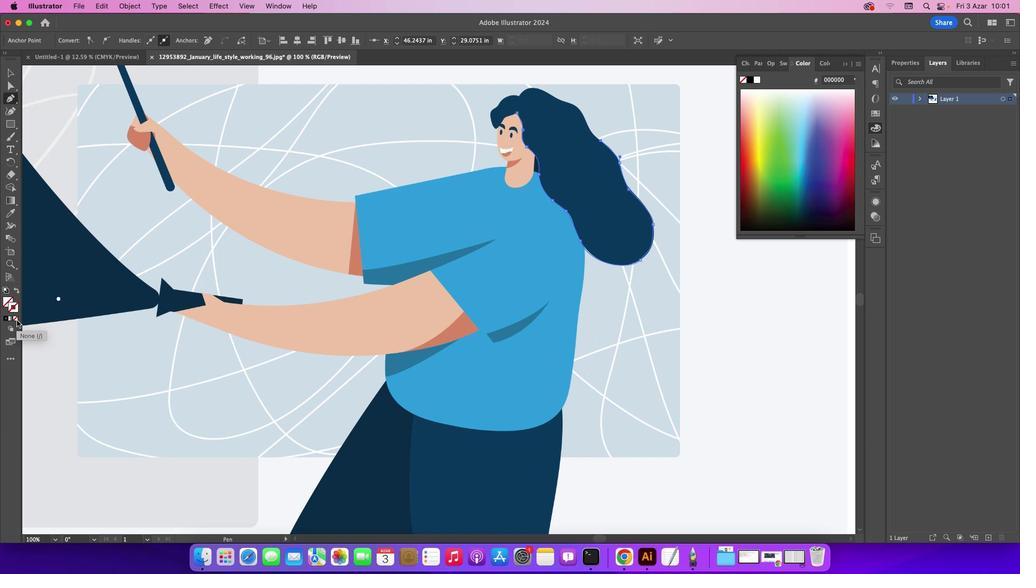 
Action: Mouse pressed left at (22, 326)
Screenshot: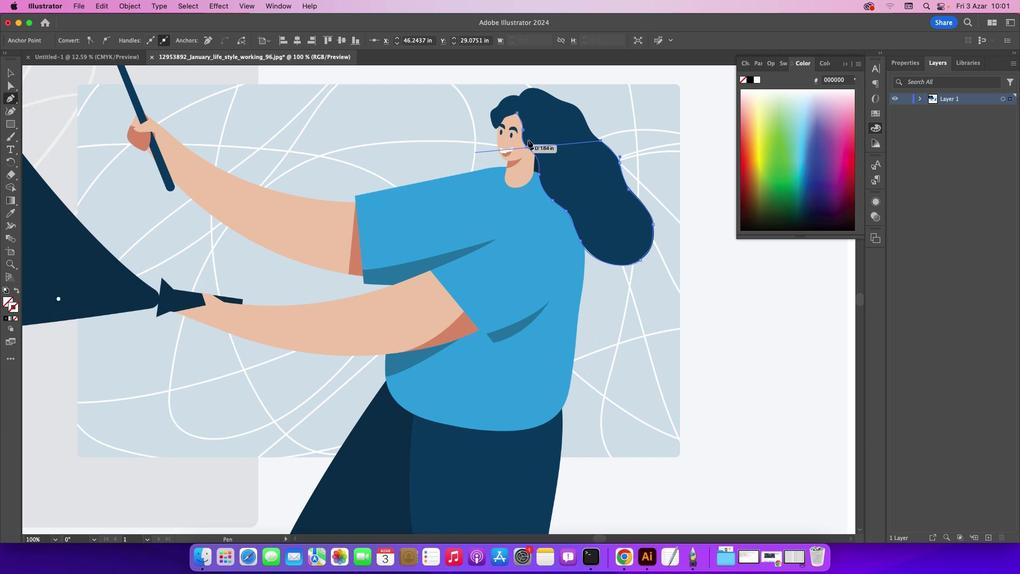 
Action: Mouse moved to (588, 121)
Screenshot: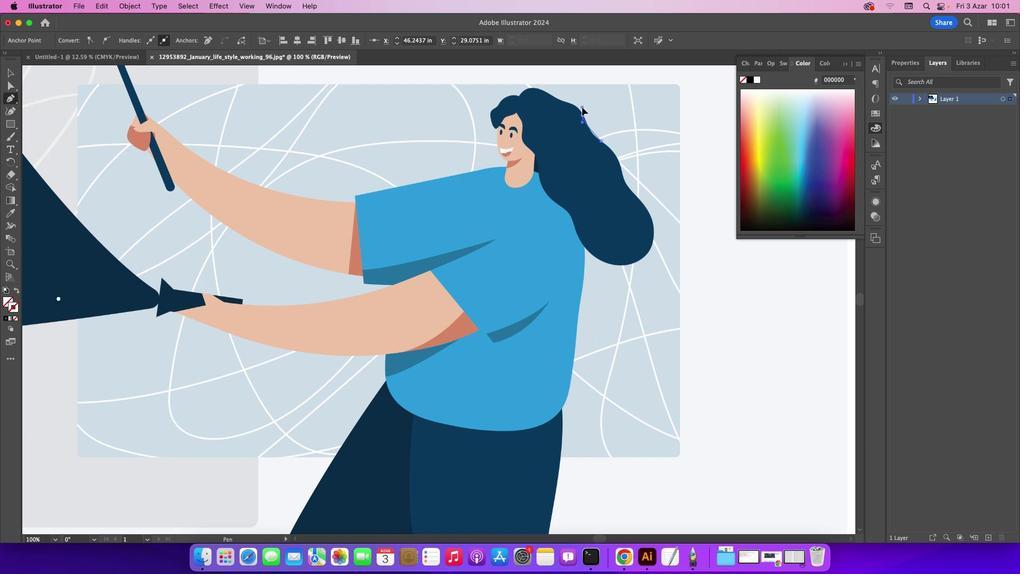
Action: Mouse pressed left at (588, 121)
Screenshot: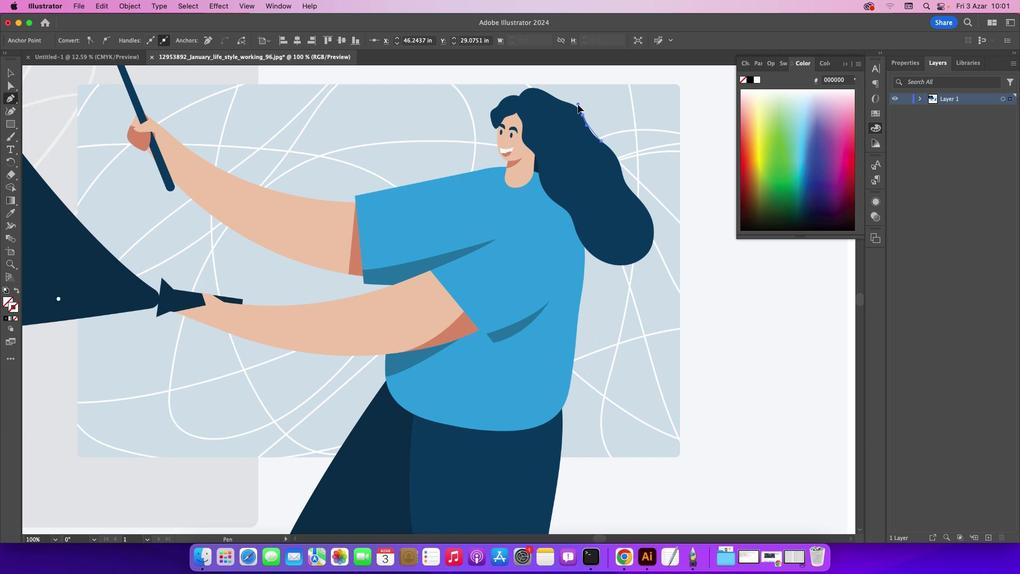 
Action: Mouse moved to (589, 121)
Screenshot: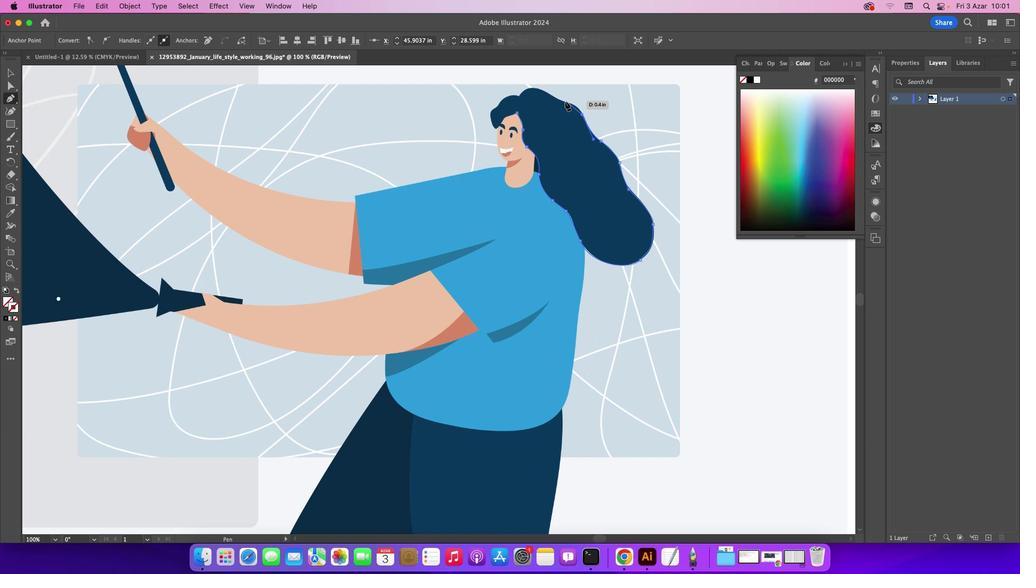 
Action: Mouse pressed left at (589, 121)
Screenshot: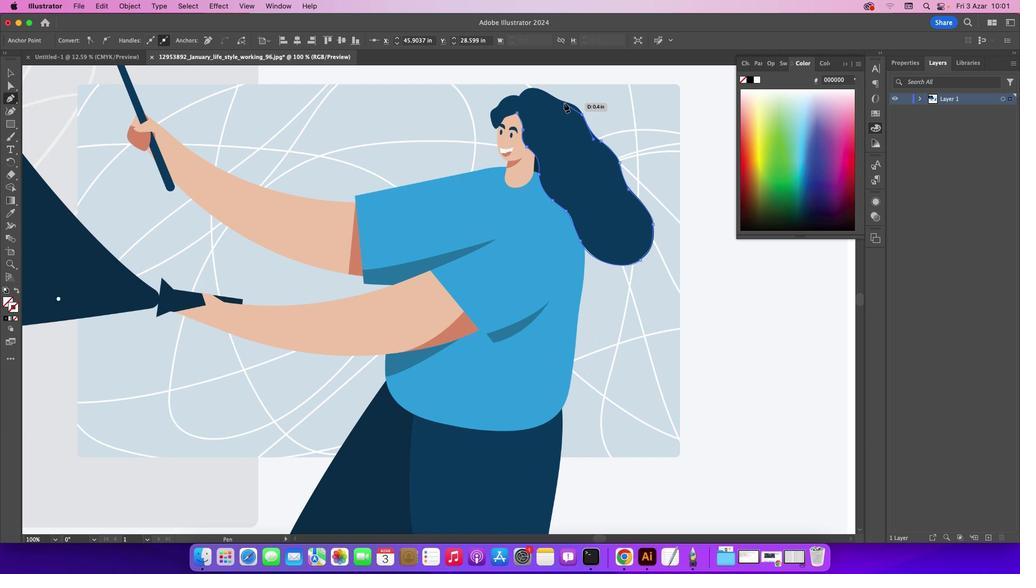 
Action: Mouse moved to (571, 108)
Screenshot: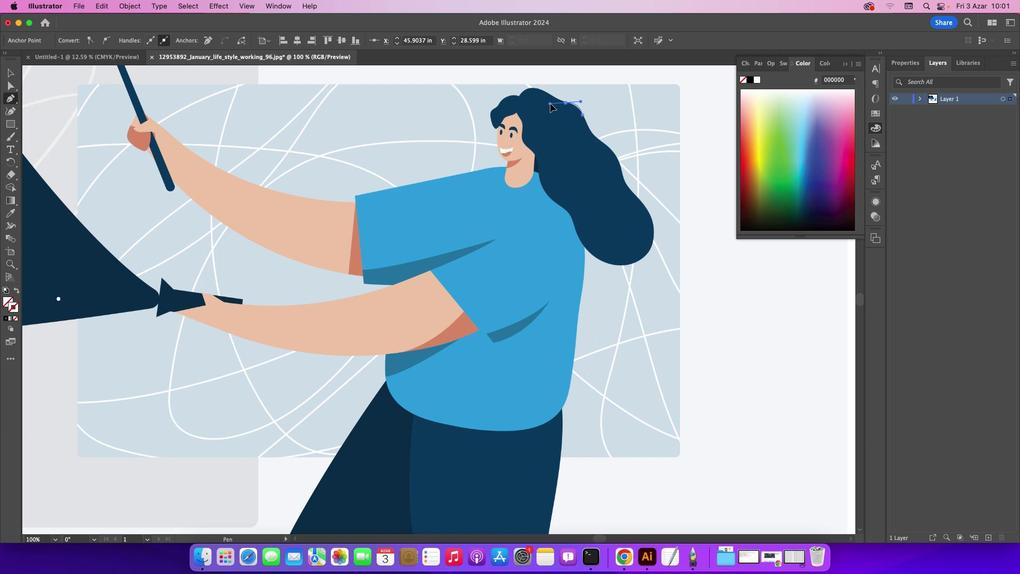 
Action: Mouse pressed left at (571, 108)
Screenshot: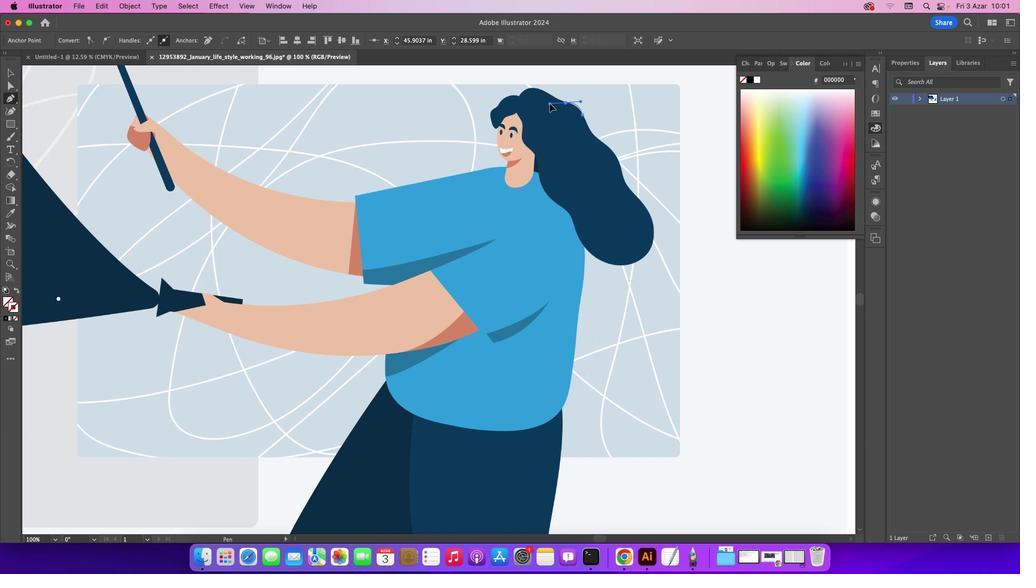 
Action: Mouse moved to (570, 109)
Screenshot: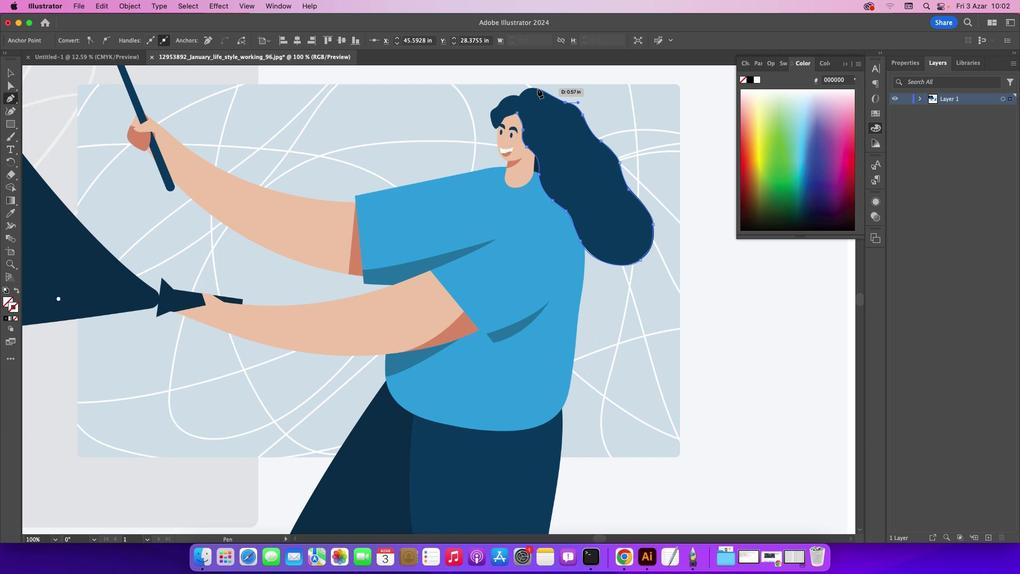 
Action: Mouse pressed left at (570, 109)
Screenshot: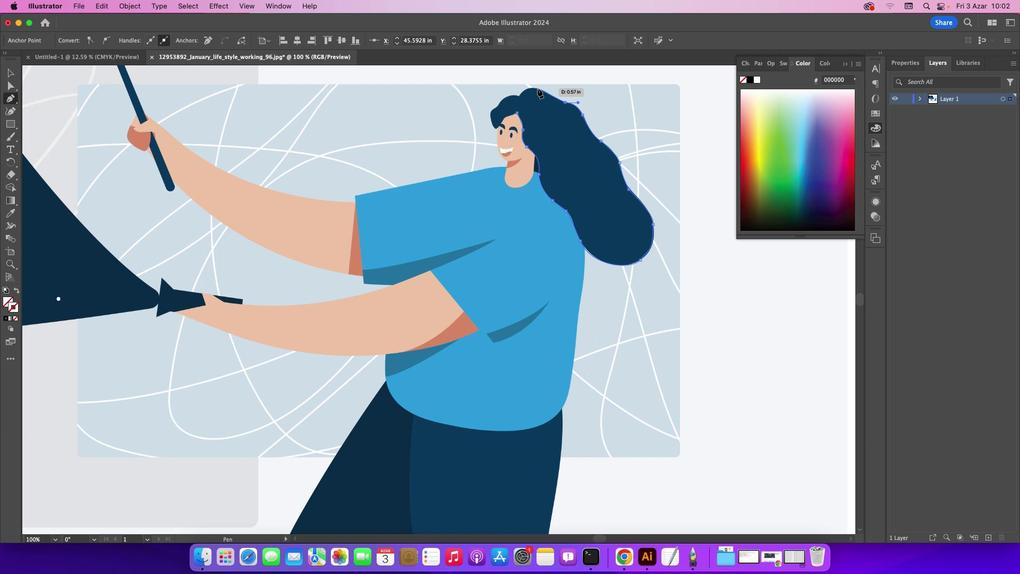 
Action: Mouse moved to (544, 94)
Screenshot: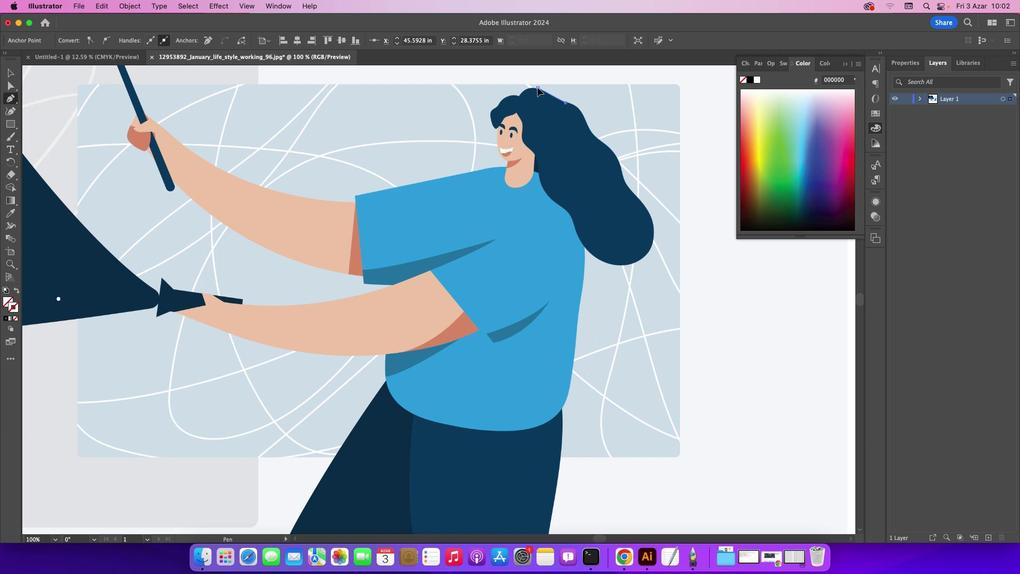 
Action: Mouse pressed left at (544, 94)
Screenshot: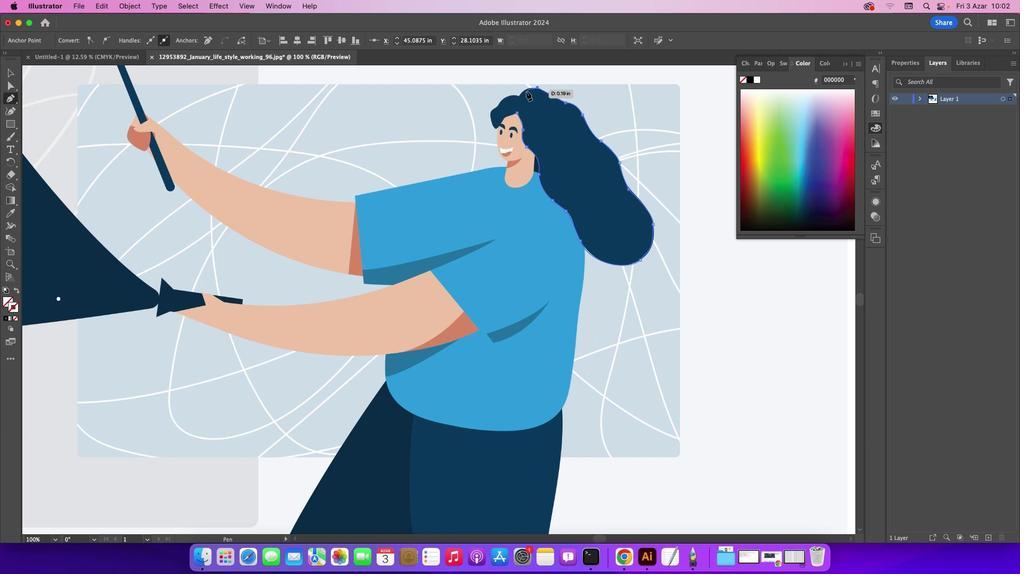 
Action: Mouse moved to (526, 102)
Screenshot: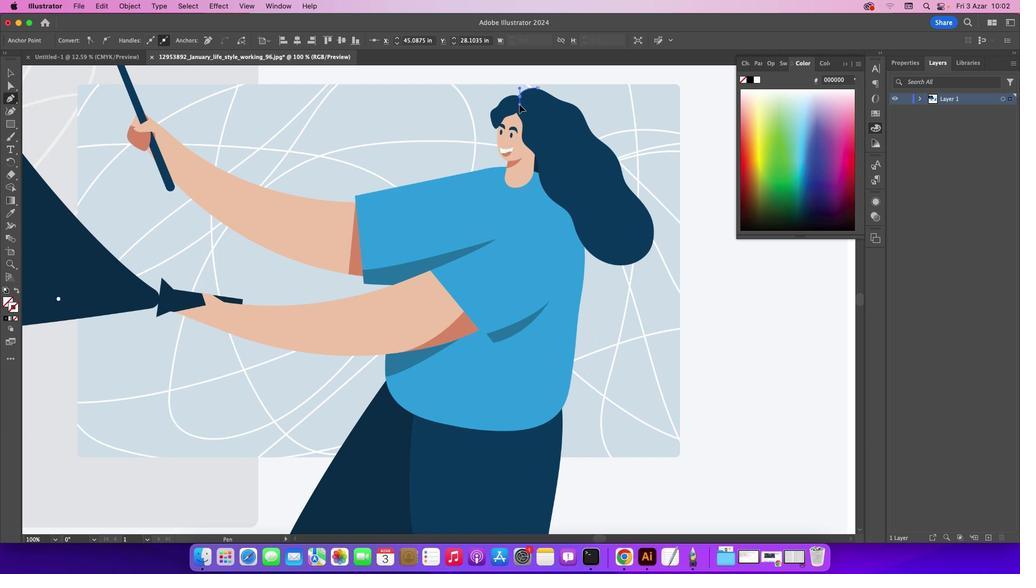 
Action: Mouse pressed left at (526, 102)
Screenshot: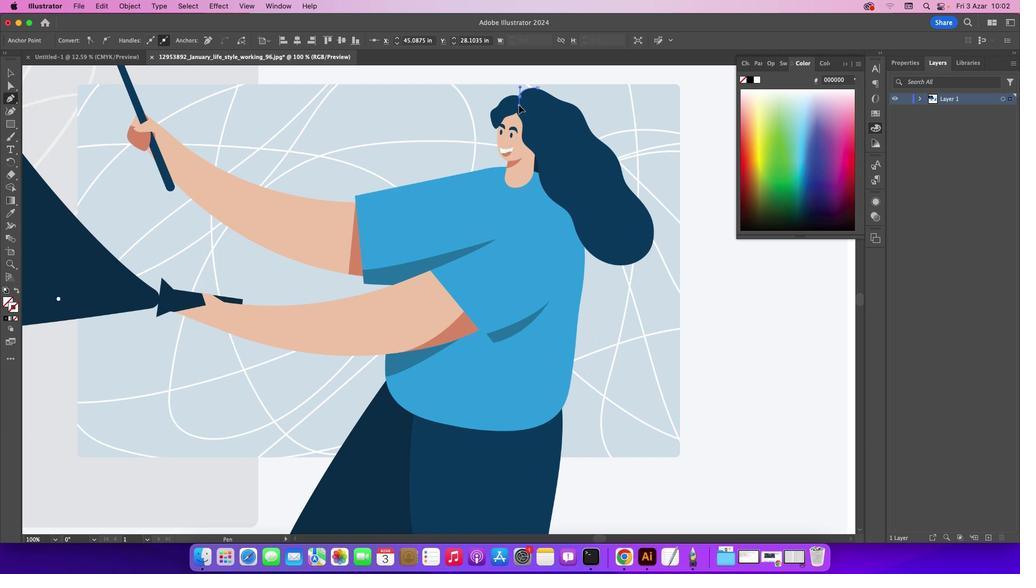 
Action: Mouse moved to (525, 102)
Screenshot: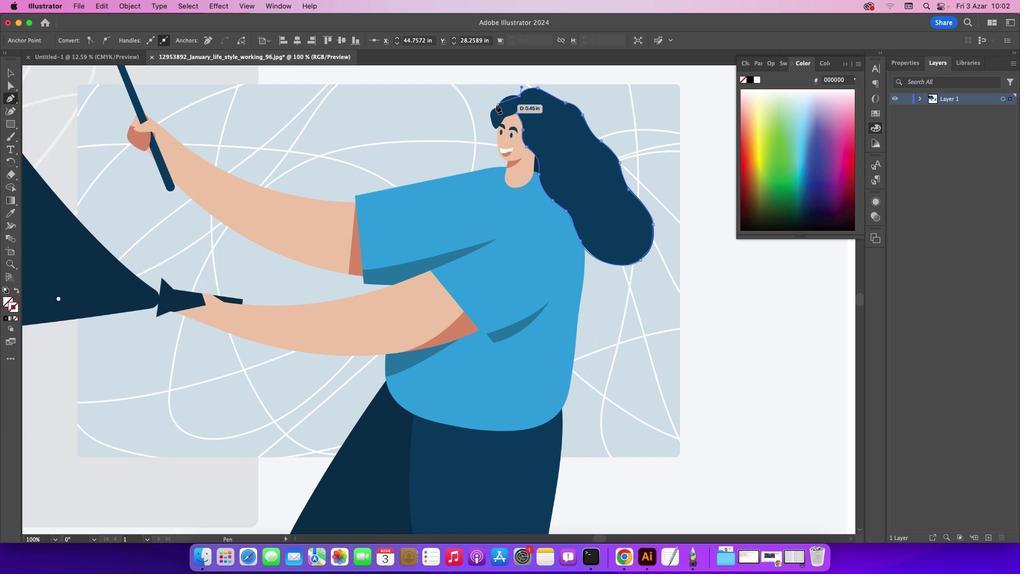 
Action: Mouse pressed left at (525, 102)
Screenshot: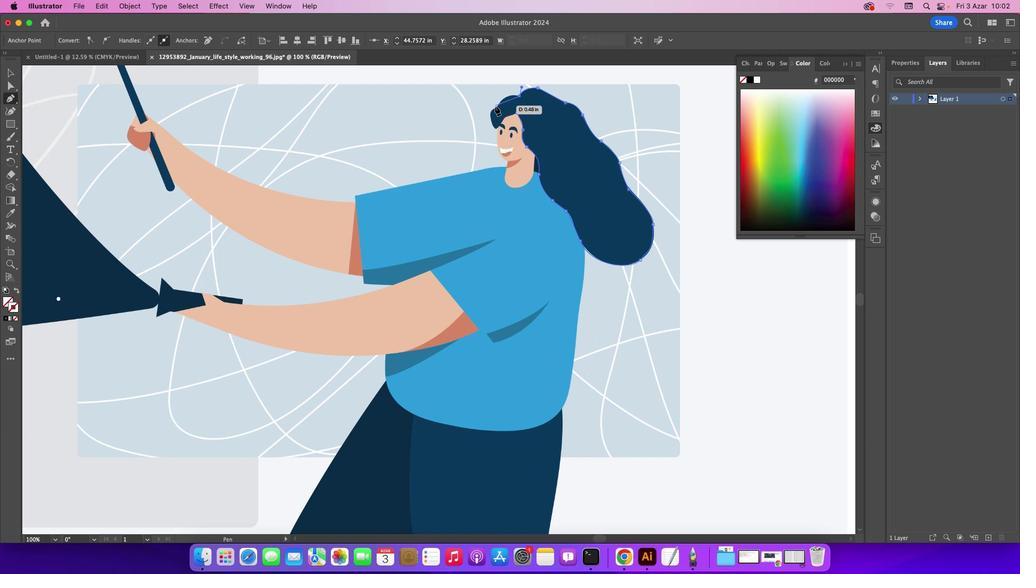 
Action: Mouse moved to (505, 109)
Screenshot: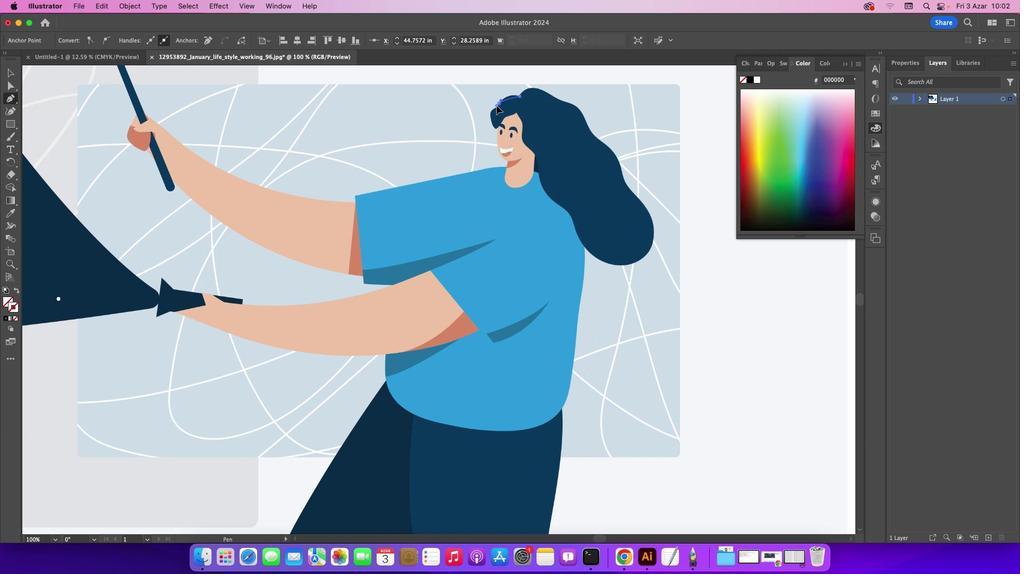 
Action: Mouse pressed left at (505, 109)
Screenshot: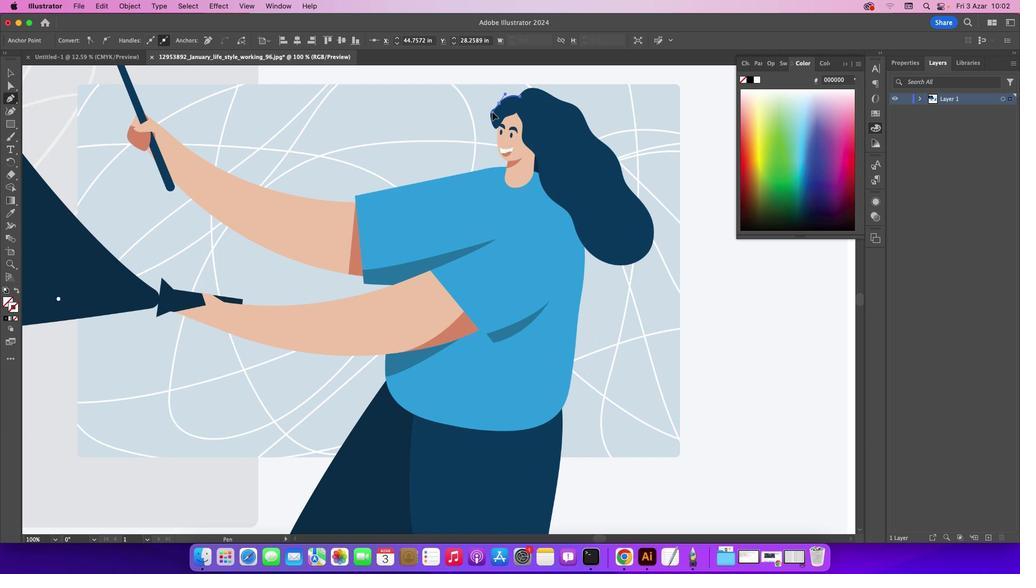 
Action: Mouse moved to (506, 108)
Screenshot: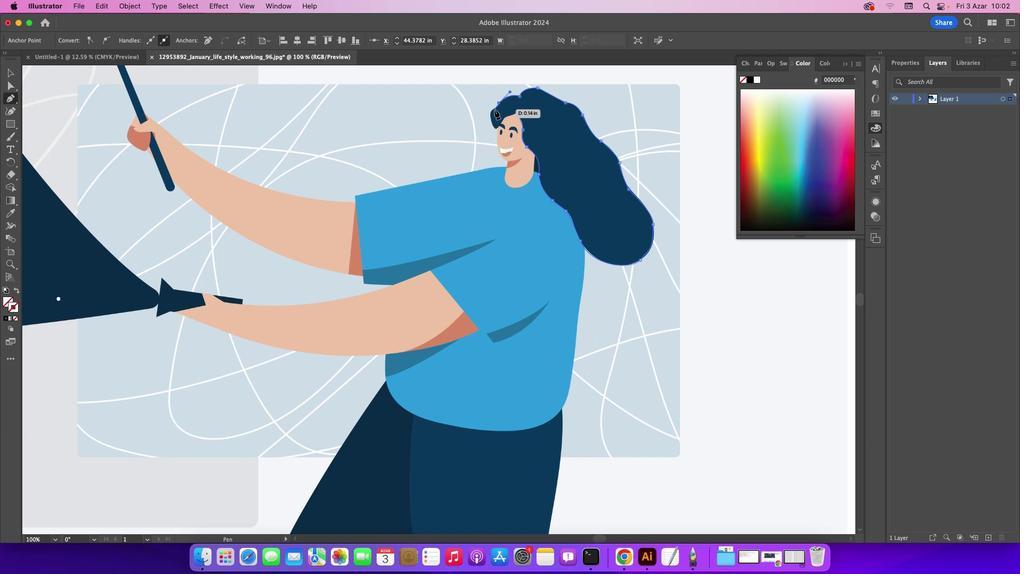
Action: Mouse pressed left at (506, 108)
Screenshot: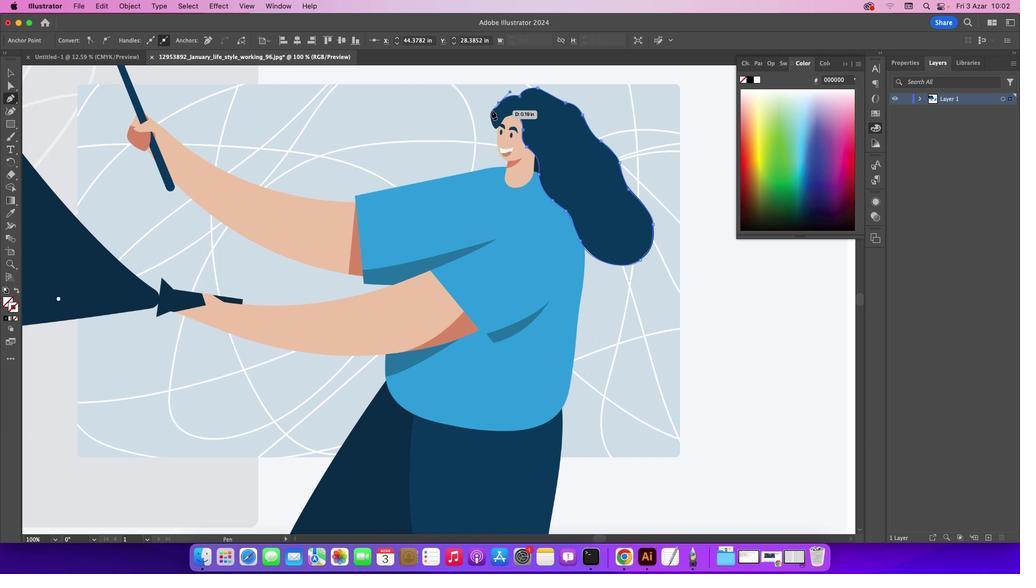 
Action: Mouse moved to (498, 117)
Screenshot: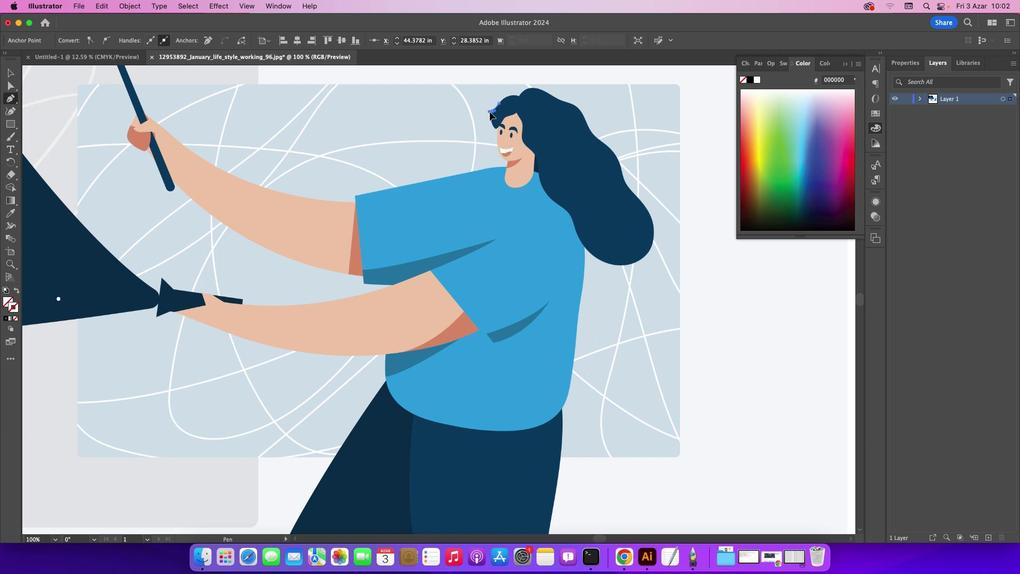 
Action: Mouse pressed left at (498, 117)
Screenshot: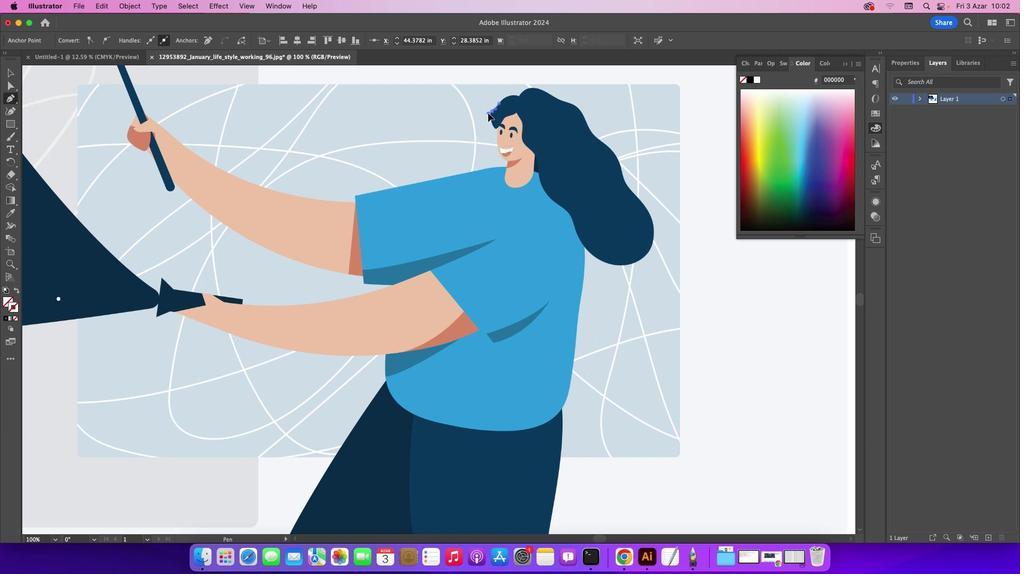 
Action: Mouse moved to (499, 131)
Screenshot: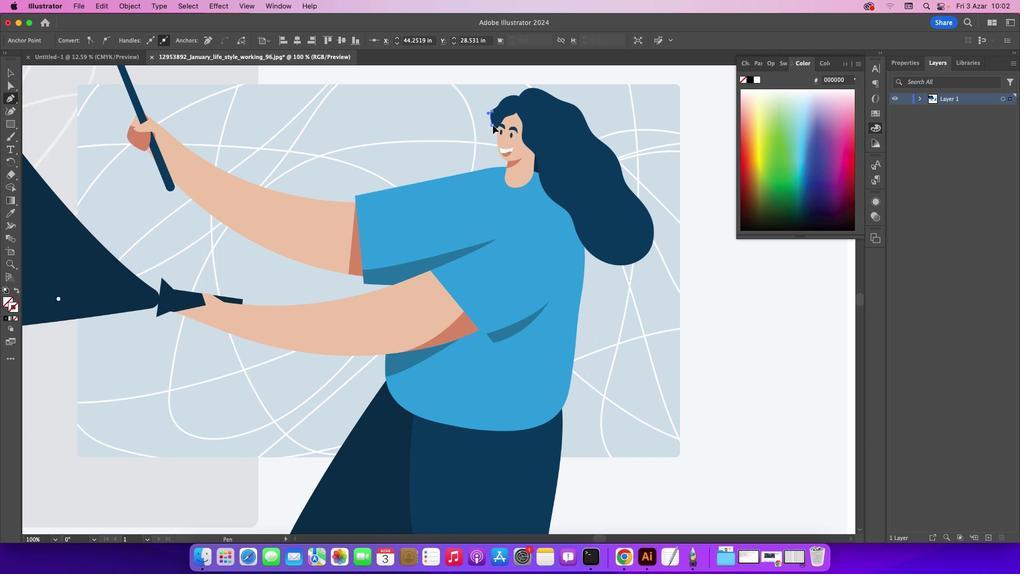 
Action: Mouse pressed left at (499, 131)
Screenshot: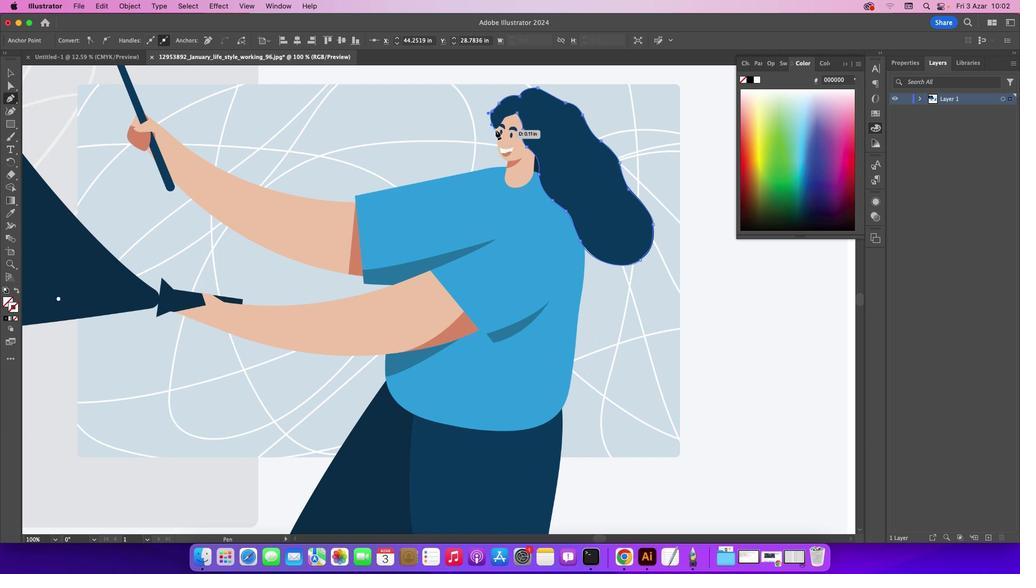 
Action: Mouse moved to (507, 129)
Screenshot: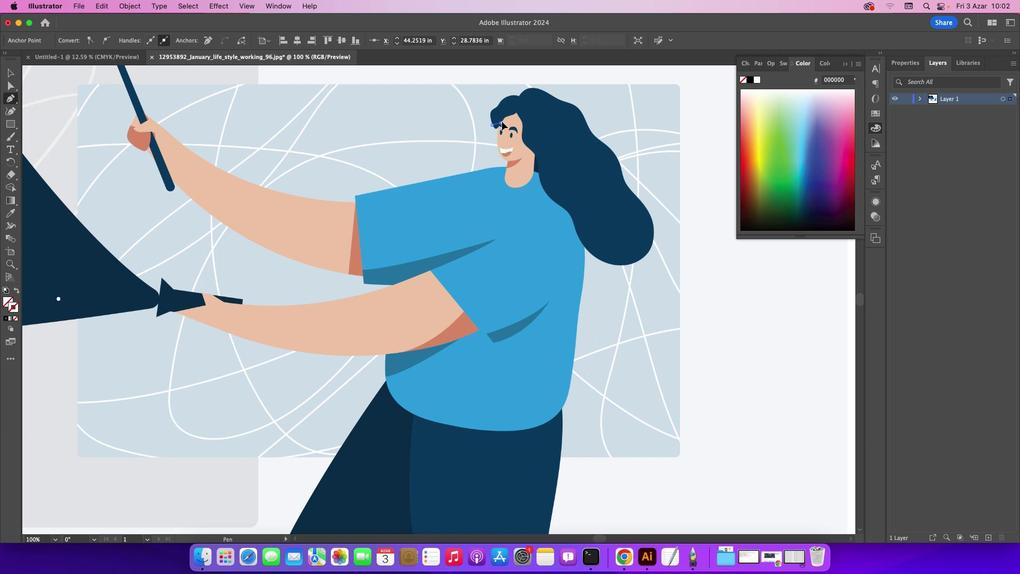 
Action: Mouse pressed left at (507, 129)
Screenshot: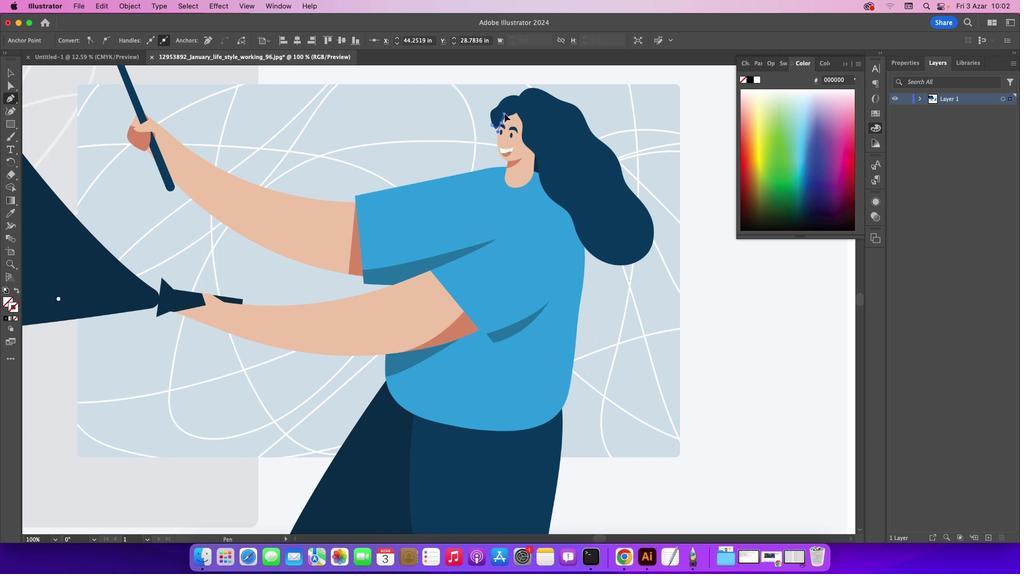 
Action: Mouse moved to (508, 129)
Screenshot: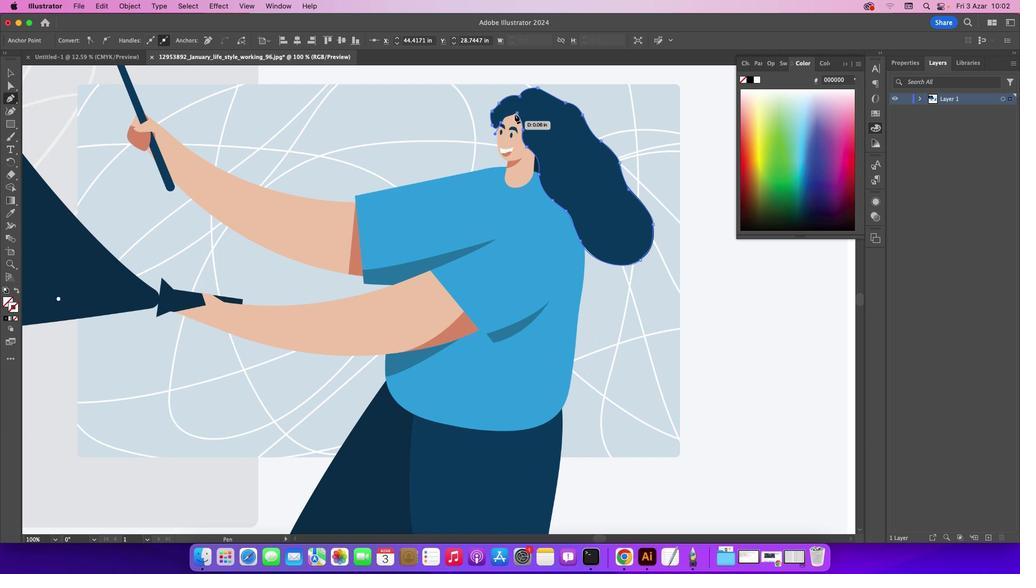 
Action: Mouse pressed left at (508, 129)
Screenshot: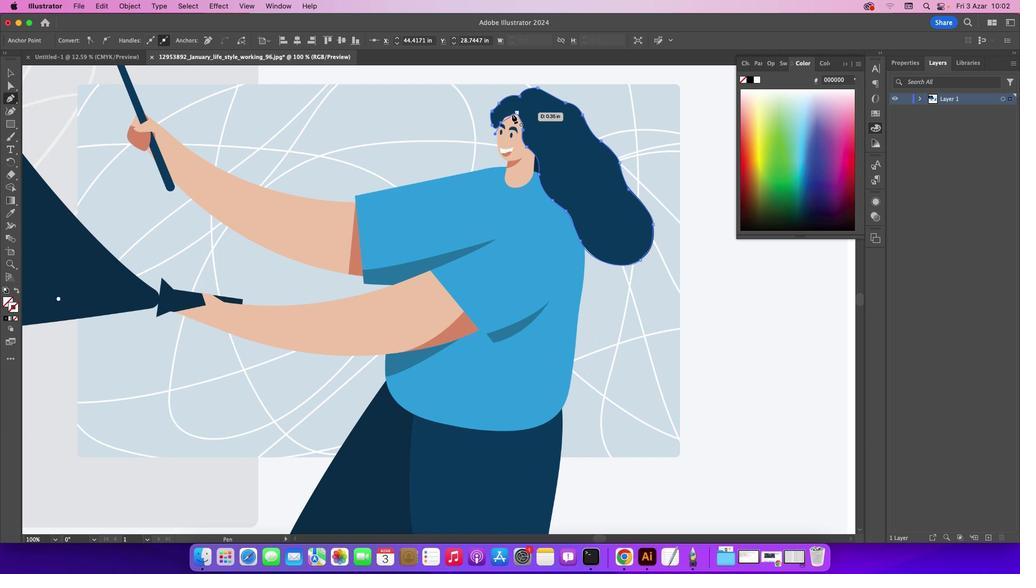 
Action: Mouse moved to (515, 122)
Screenshot: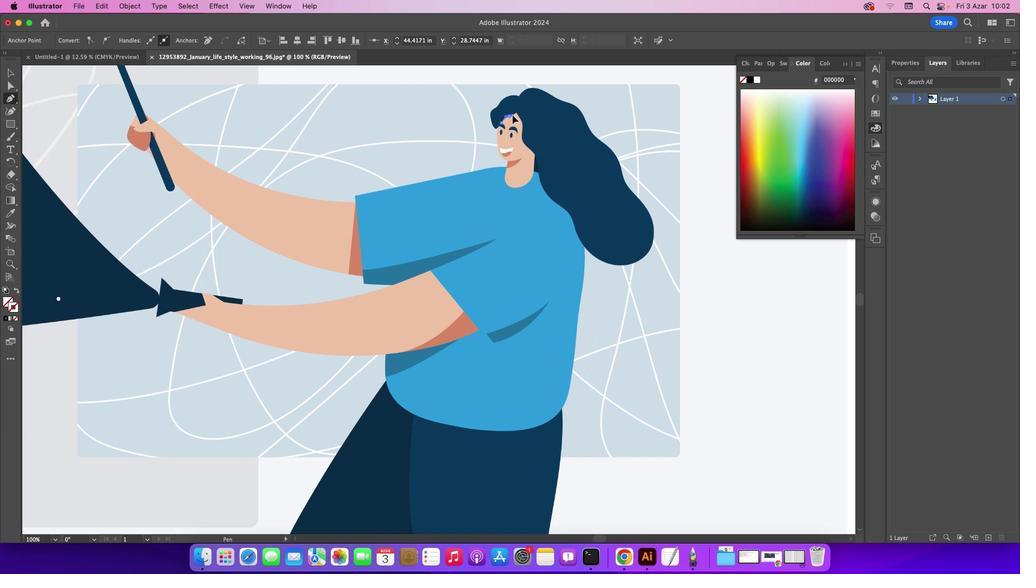 
Action: Mouse pressed left at (515, 122)
Screenshot: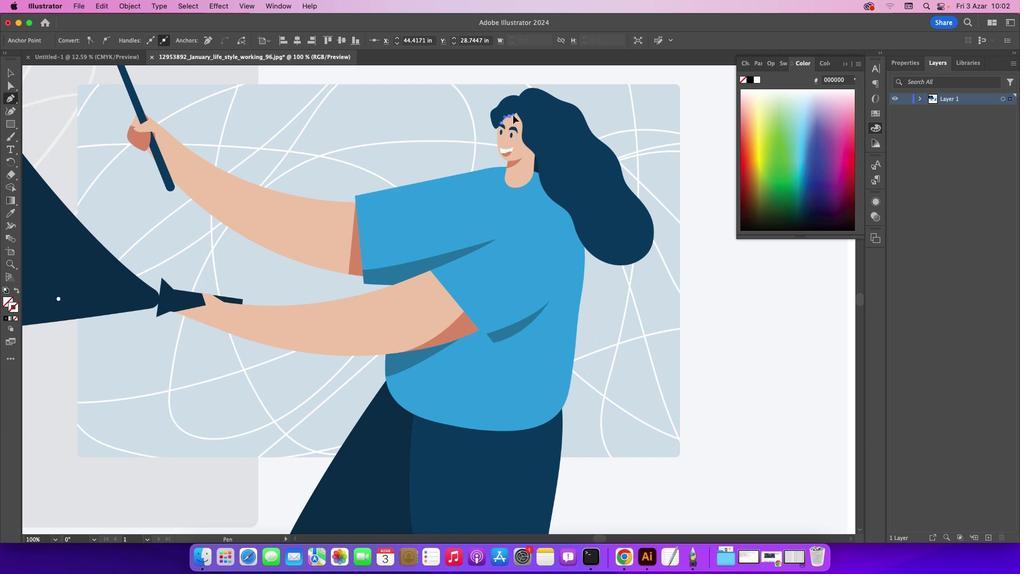 
Action: Mouse moved to (524, 118)
Screenshot: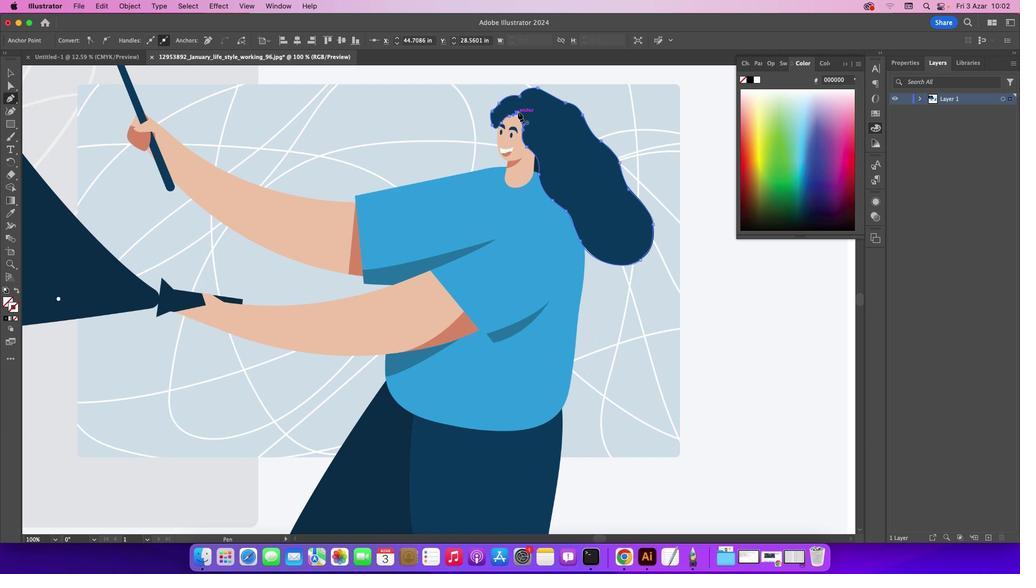 
Action: Mouse pressed left at (524, 118)
Screenshot: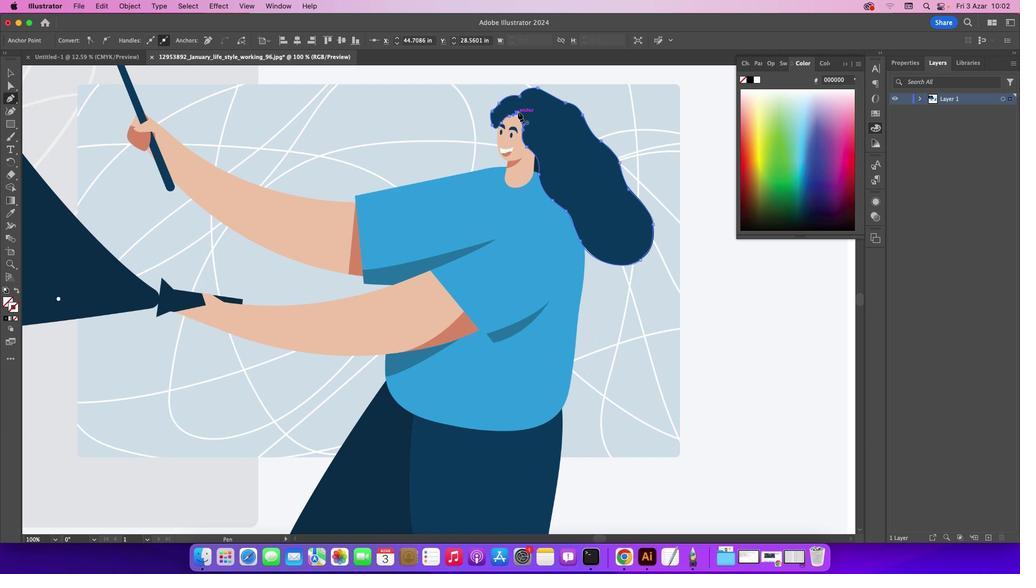
Action: Mouse moved to (16, 74)
Screenshot: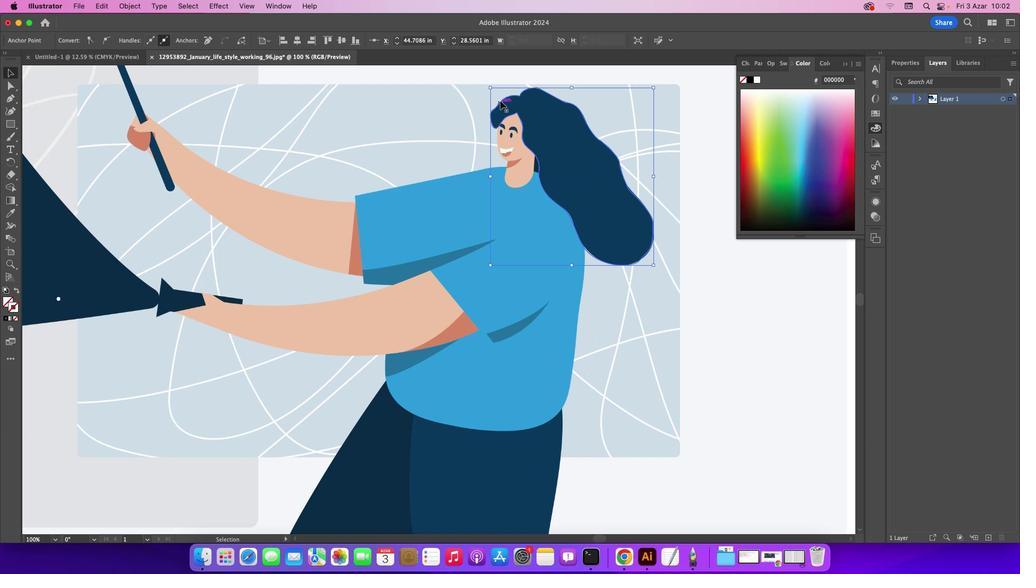 
Action: Mouse pressed left at (16, 74)
Screenshot: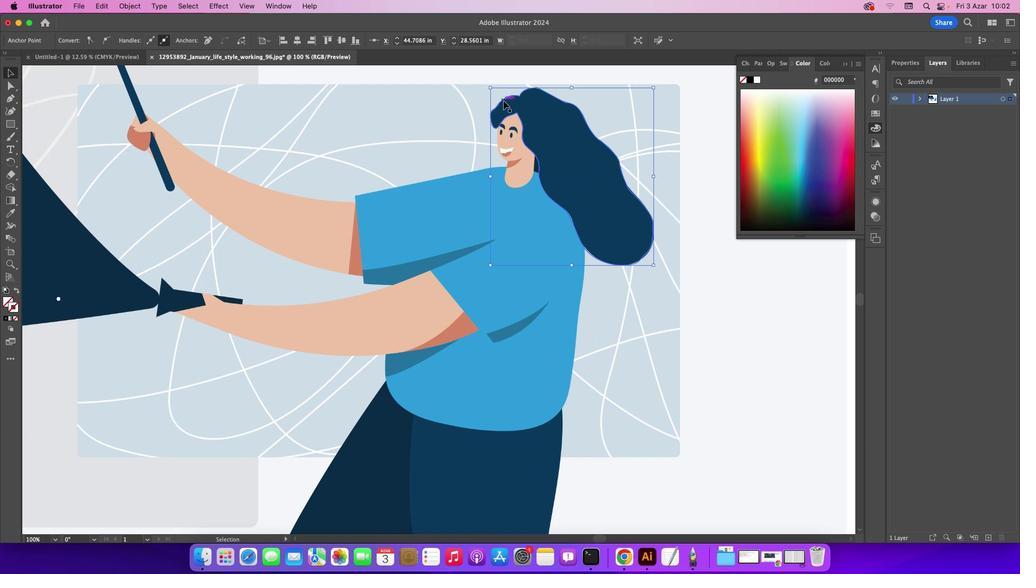 
Action: Mouse moved to (510, 106)
Screenshot: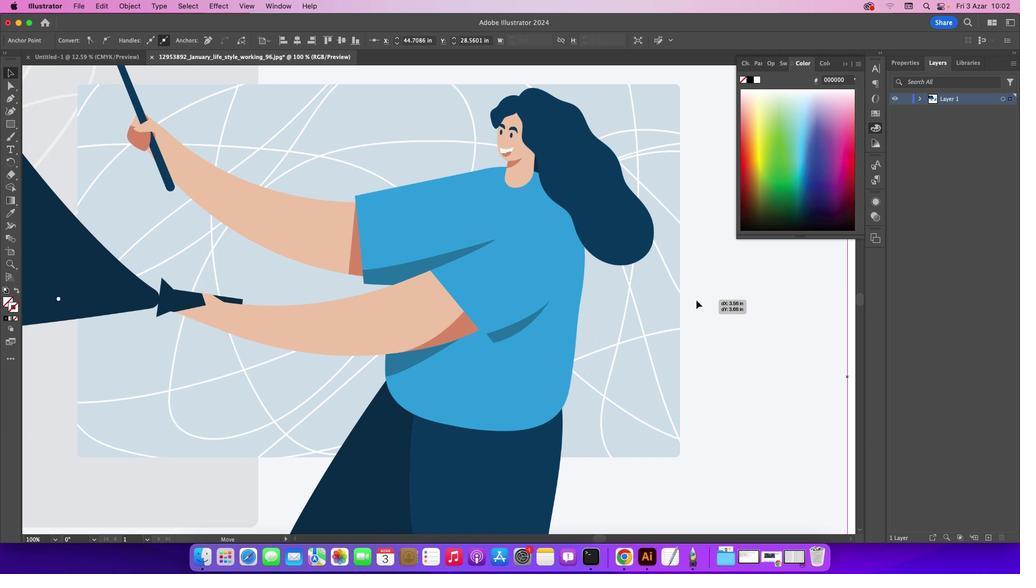 
Action: Mouse pressed left at (510, 106)
Screenshot: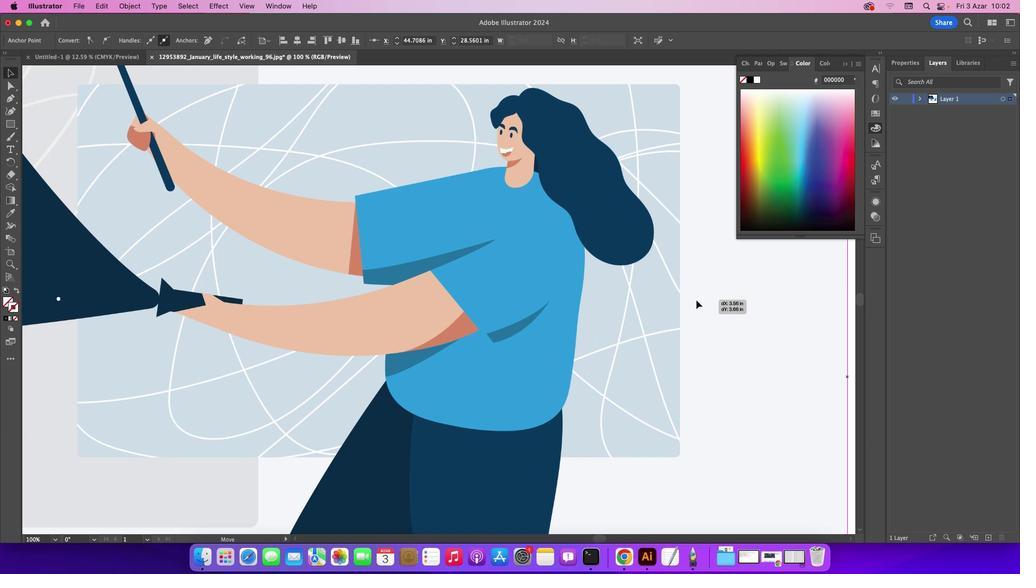 
Action: Mouse moved to (19, 219)
Screenshot: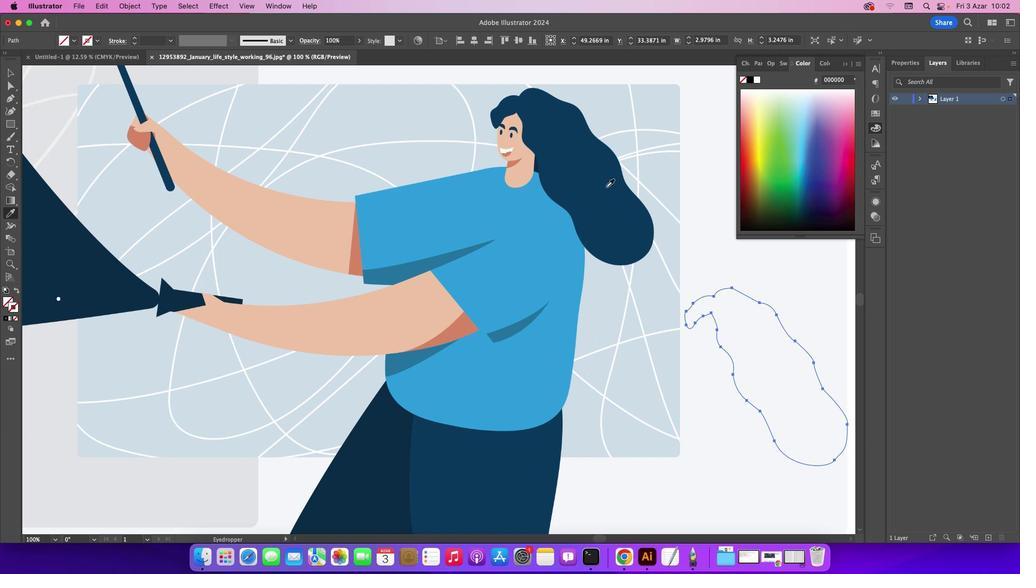 
Action: Mouse pressed left at (19, 219)
Screenshot: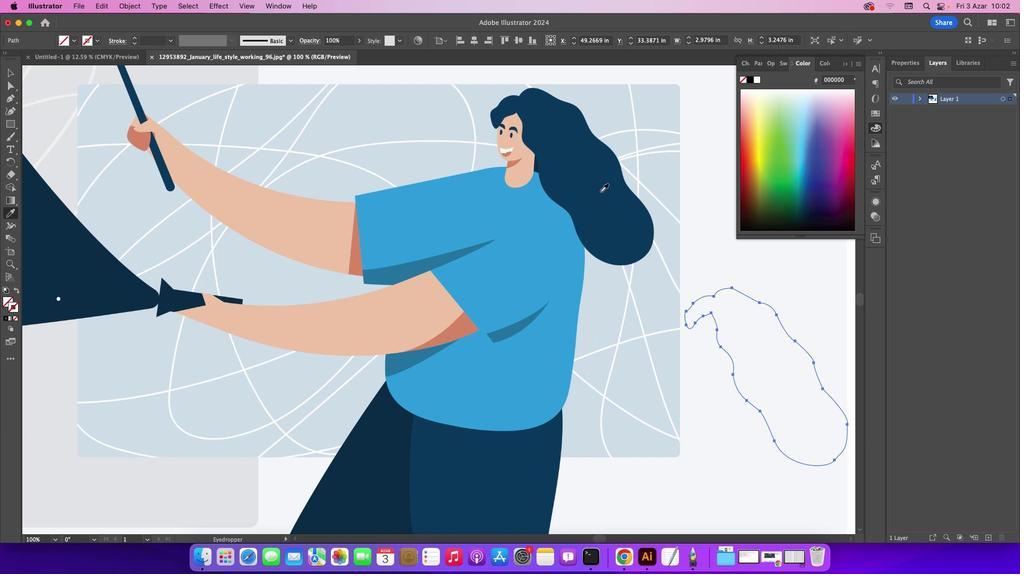 
Action: Mouse moved to (605, 198)
Screenshot: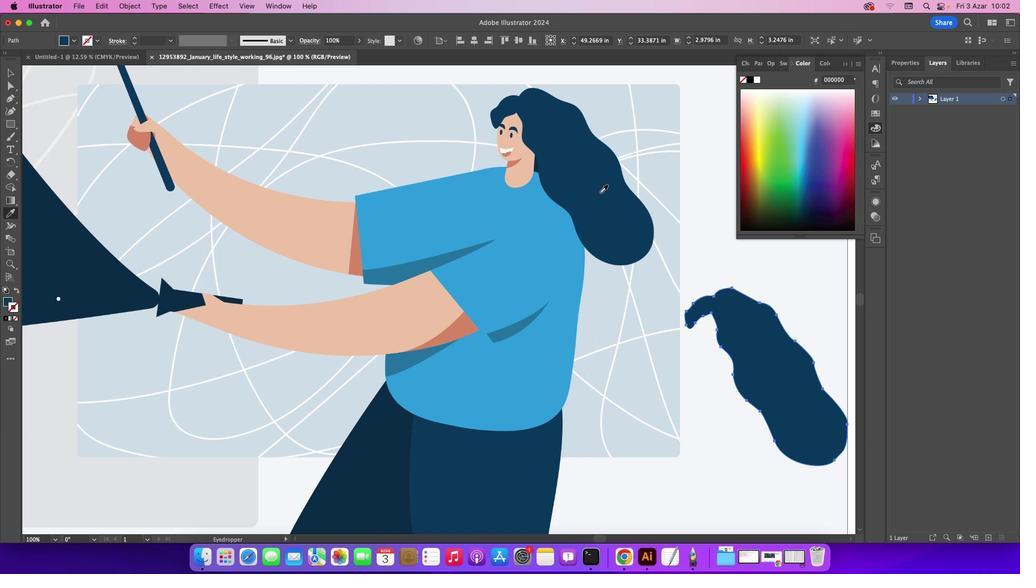 
Action: Mouse pressed left at (605, 198)
Screenshot: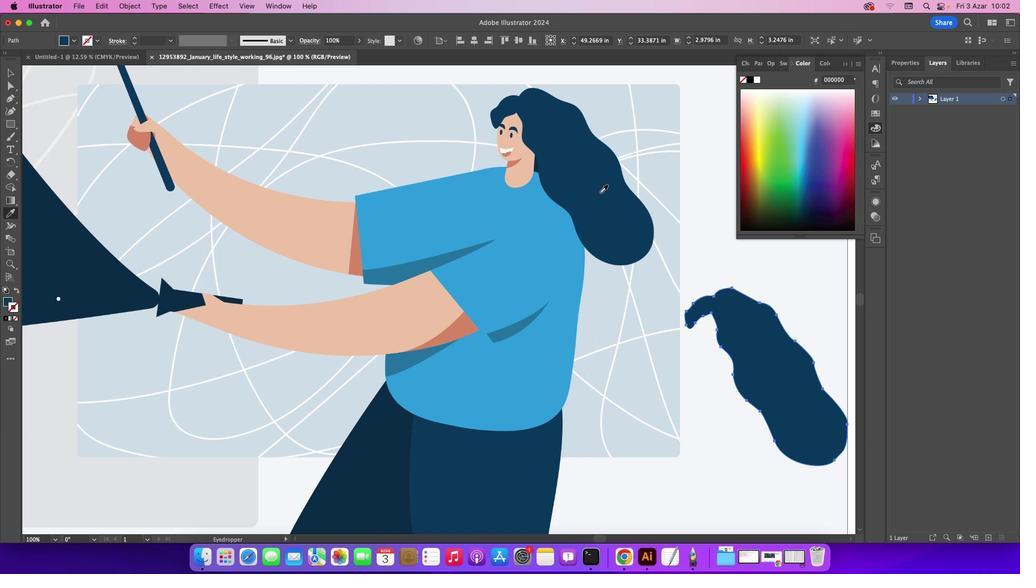 
Action: Mouse moved to (22, 81)
Screenshot: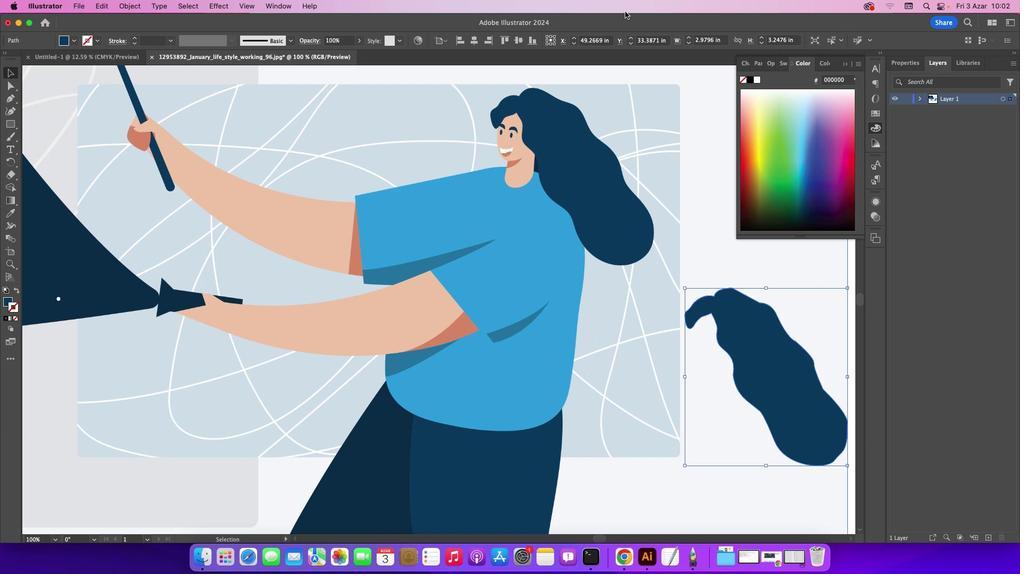 
Action: Mouse pressed left at (22, 81)
Screenshot: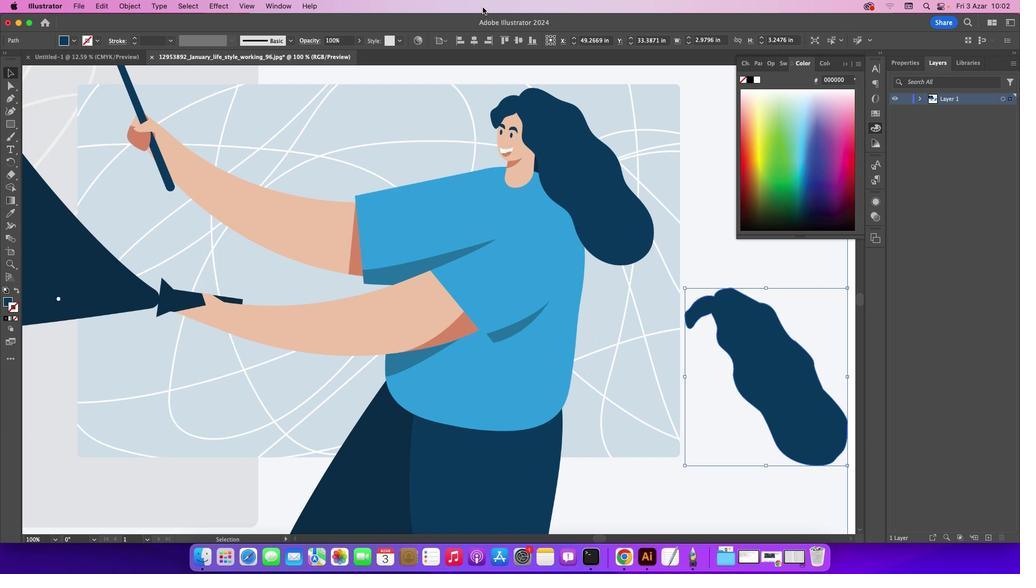 
Action: Mouse moved to (805, 397)
Screenshot: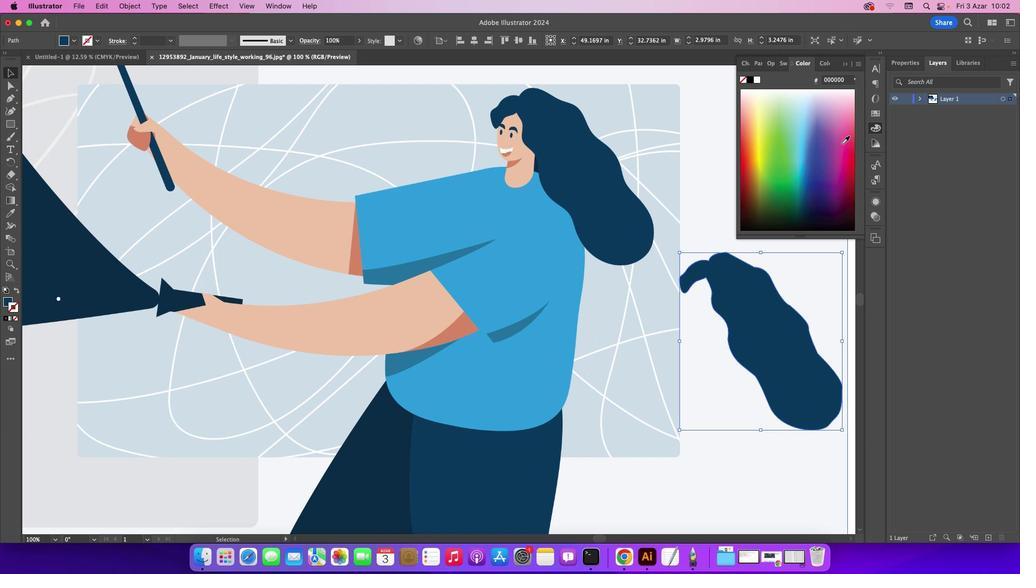 
Action: Mouse pressed left at (805, 397)
Screenshot: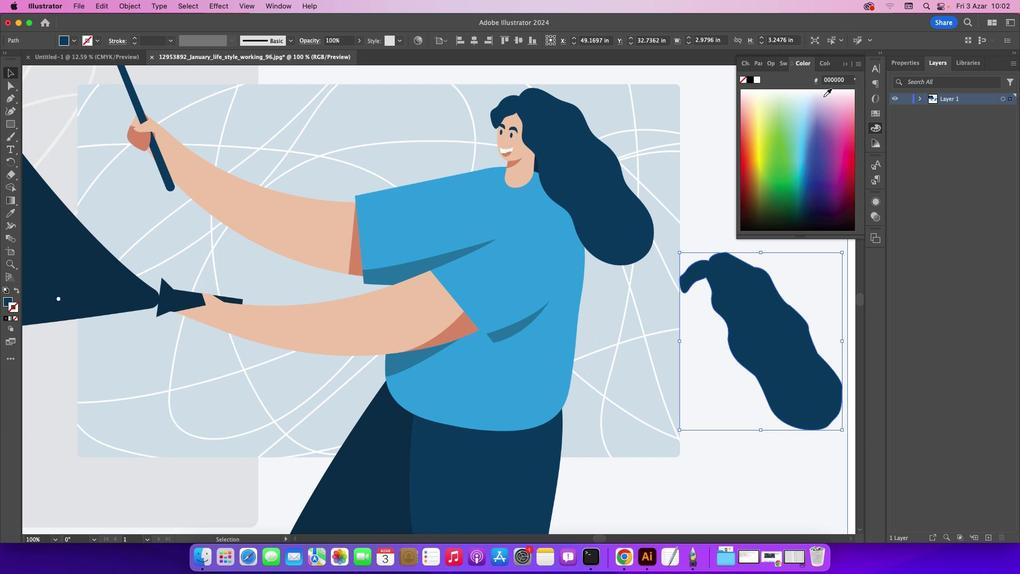 
Action: Mouse moved to (849, 69)
Screenshot: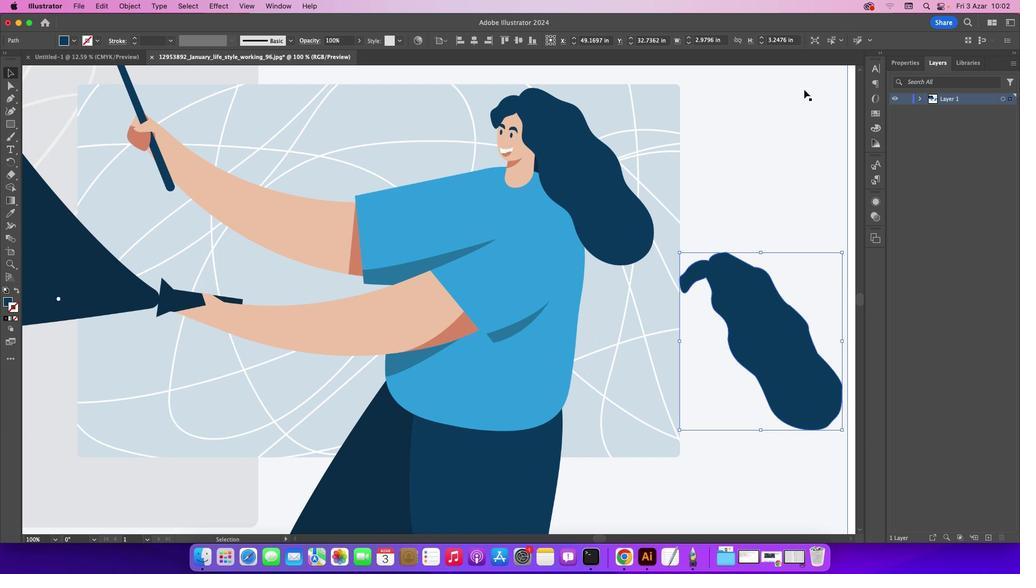 
Action: Mouse pressed left at (849, 69)
Screenshot: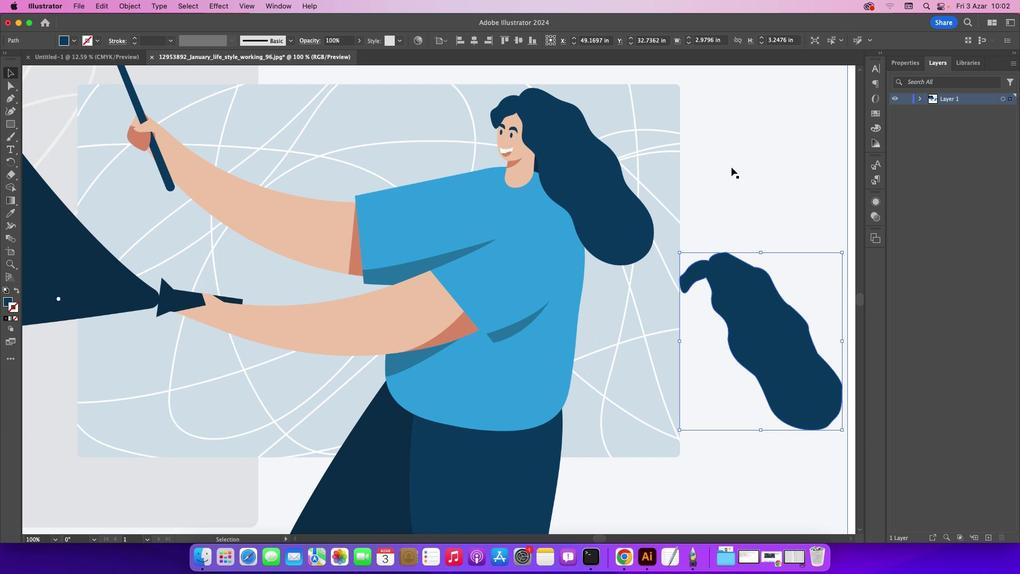 
Action: Mouse moved to (763, 354)
Screenshot: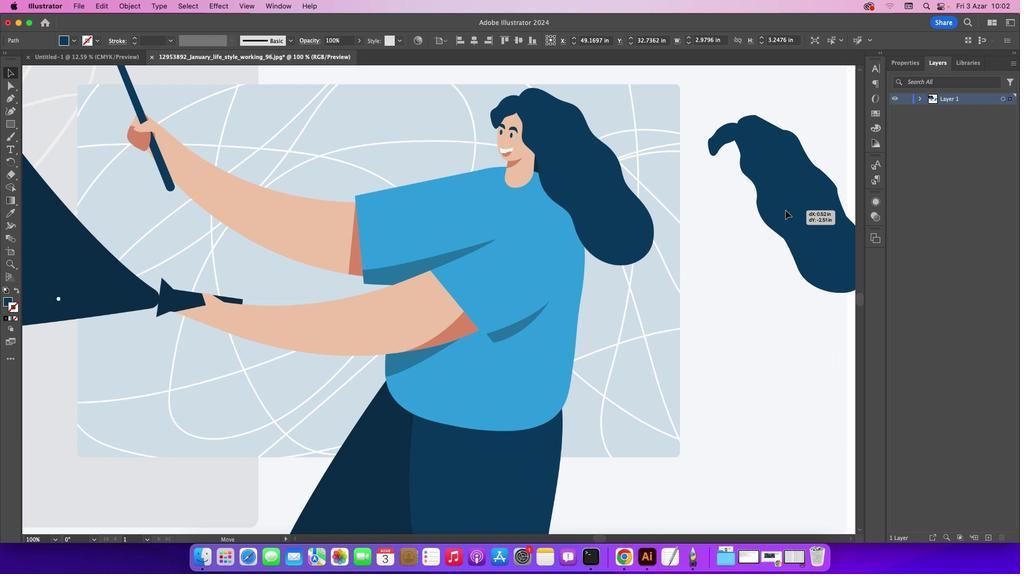 
Action: Mouse pressed left at (763, 354)
Screenshot: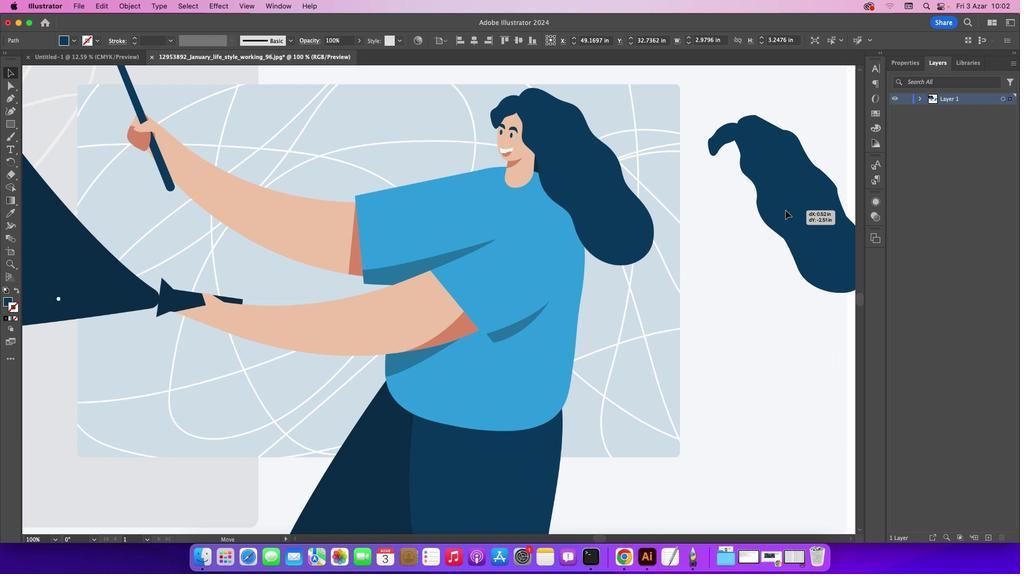 
Action: Mouse moved to (11, 108)
Screenshot: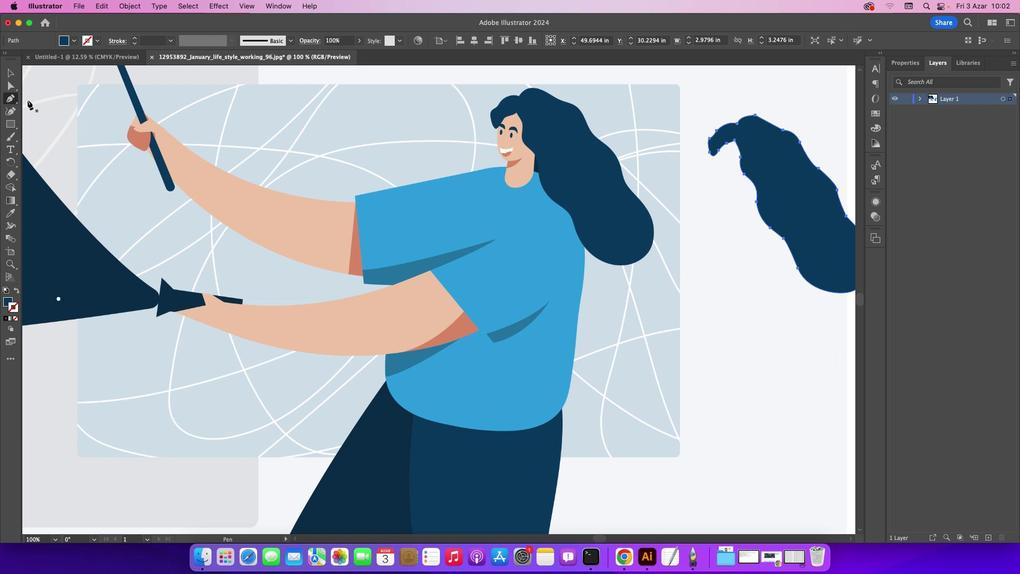 
Action: Mouse pressed left at (11, 108)
Screenshot: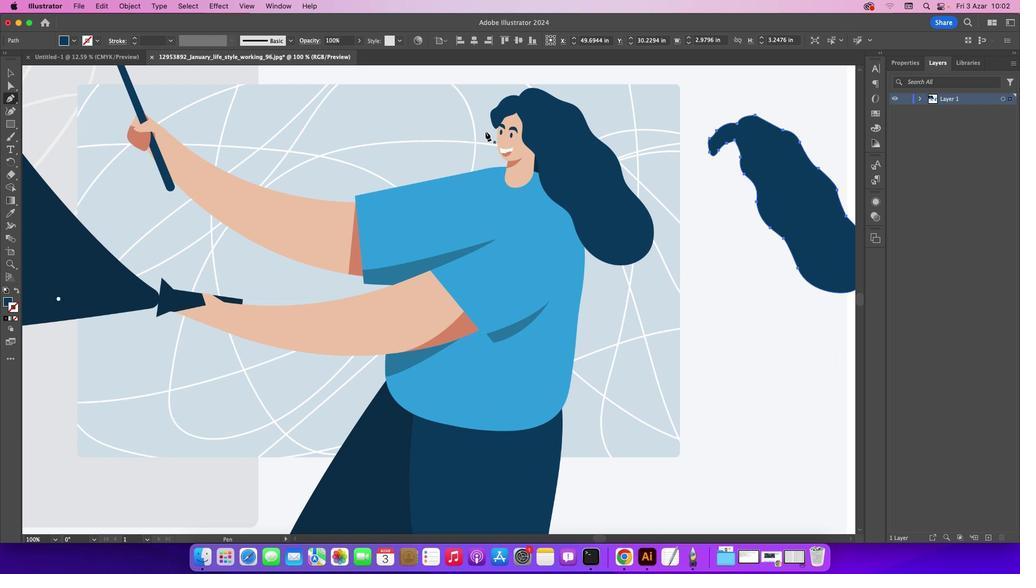 
Action: Mouse moved to (503, 132)
Screenshot: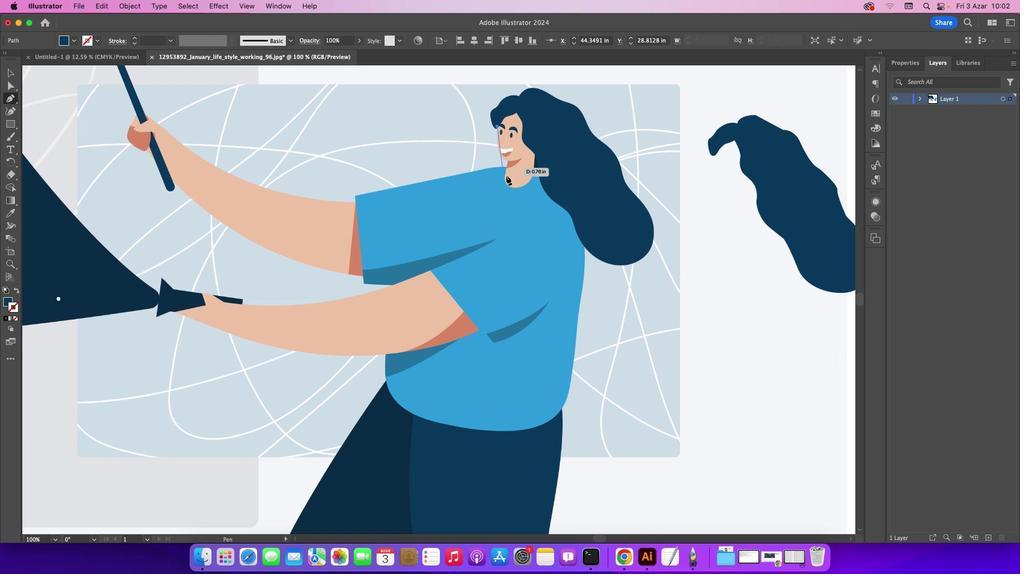 
Action: Mouse pressed left at (503, 132)
Screenshot: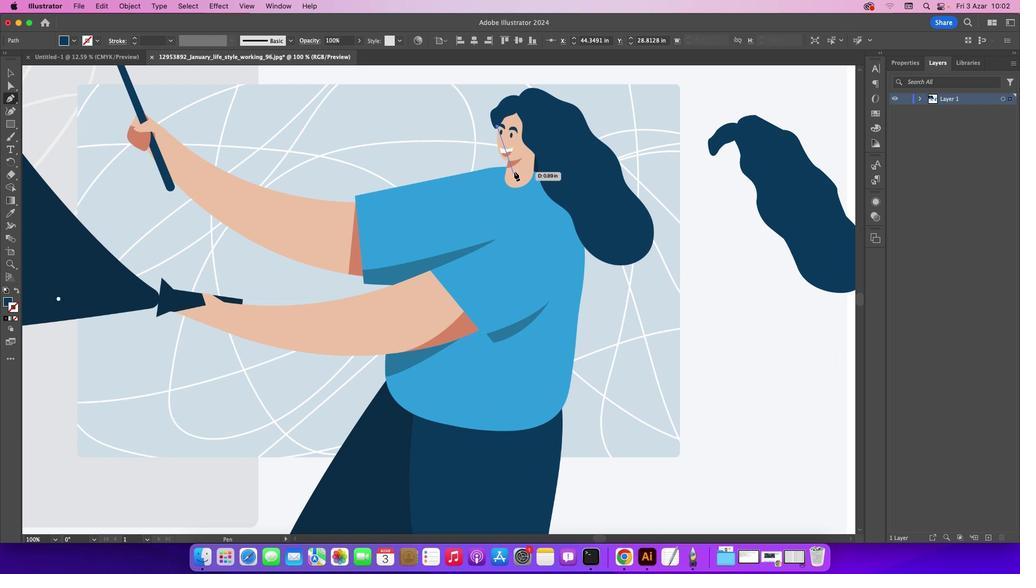 
Action: Mouse moved to (513, 166)
Screenshot: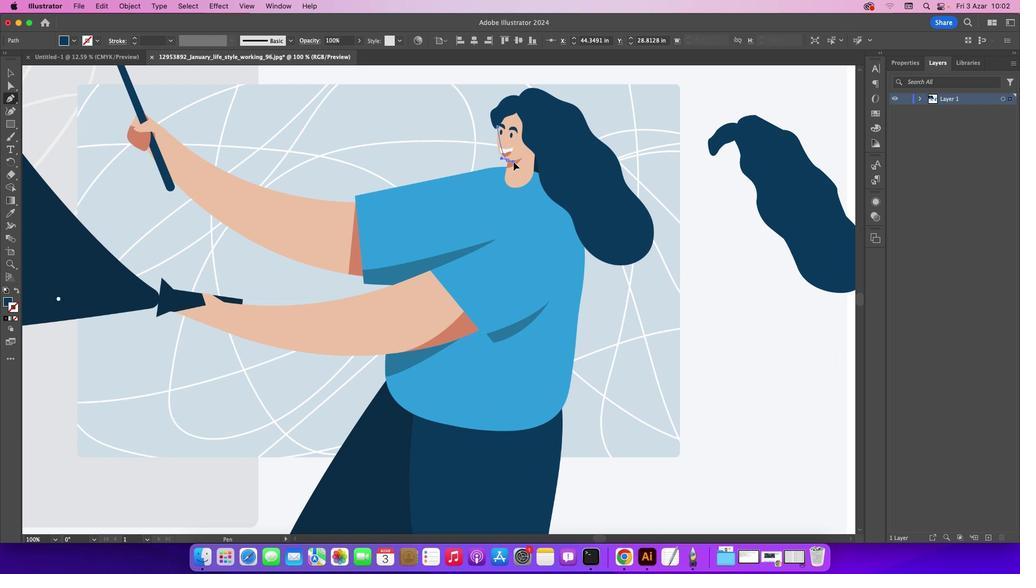 
Action: Mouse pressed left at (513, 166)
Screenshot: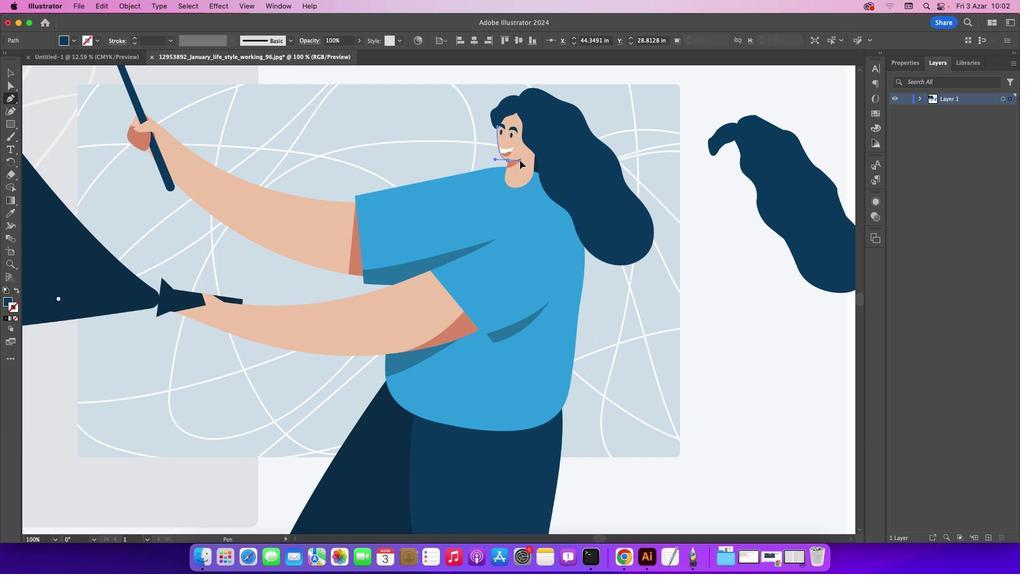 
Action: Mouse moved to (513, 166)
Screenshot: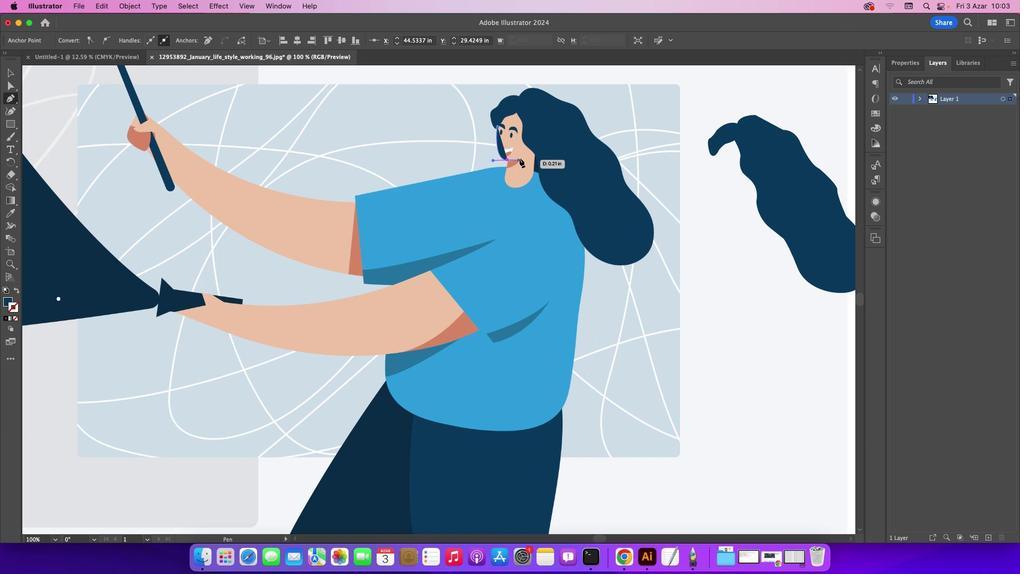 
Action: Mouse pressed left at (513, 166)
Screenshot: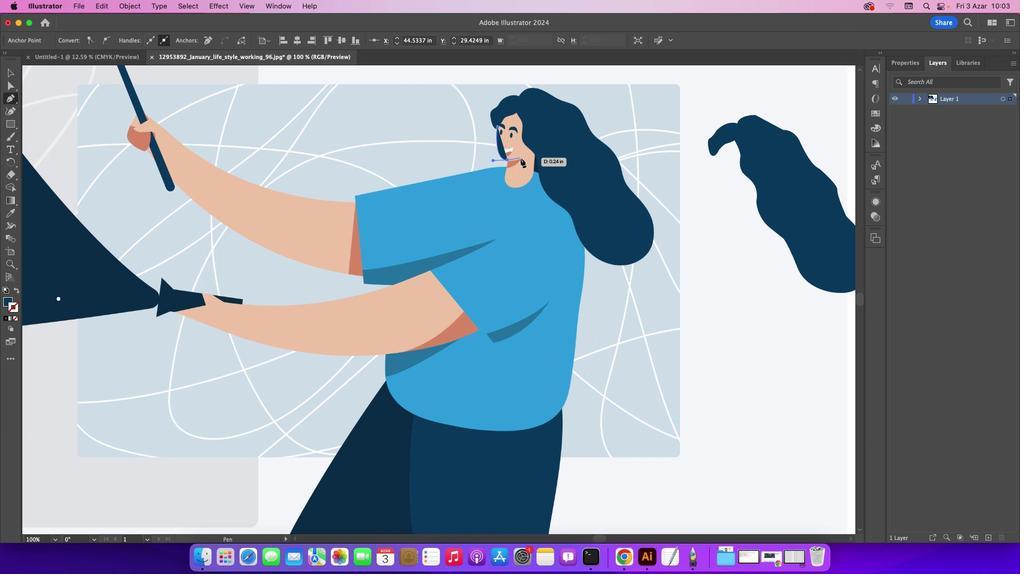 
Action: Mouse moved to (527, 164)
Screenshot: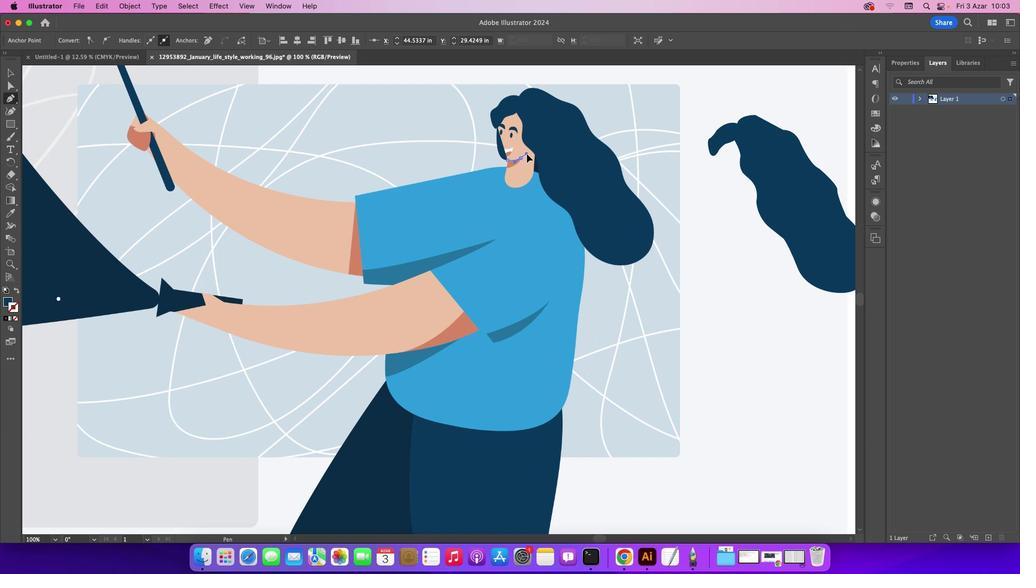 
Action: Mouse pressed left at (527, 164)
Screenshot: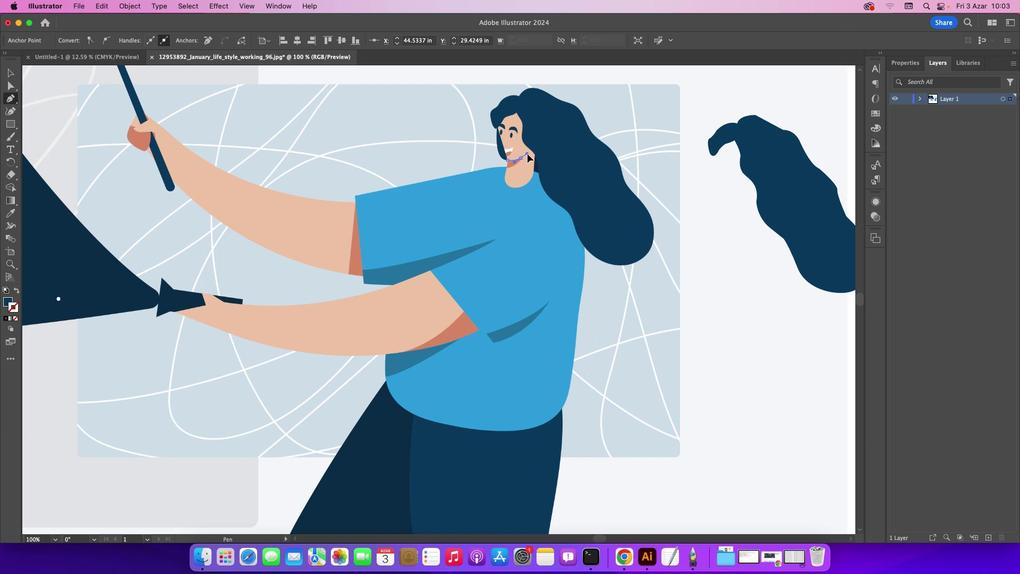 
Action: Mouse moved to (508, 171)
Screenshot: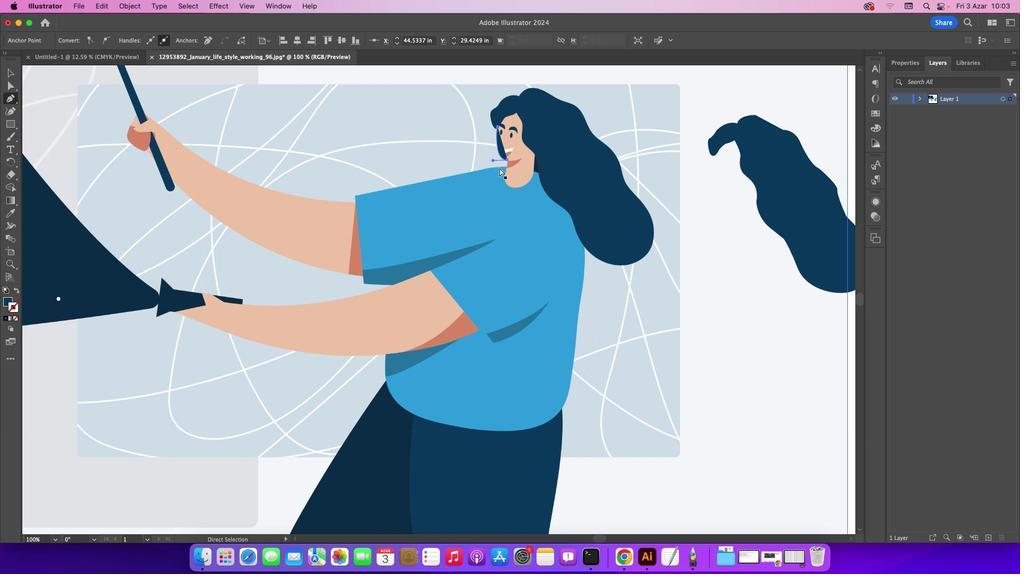 
Action: Key pressed Key.cmd
Screenshot: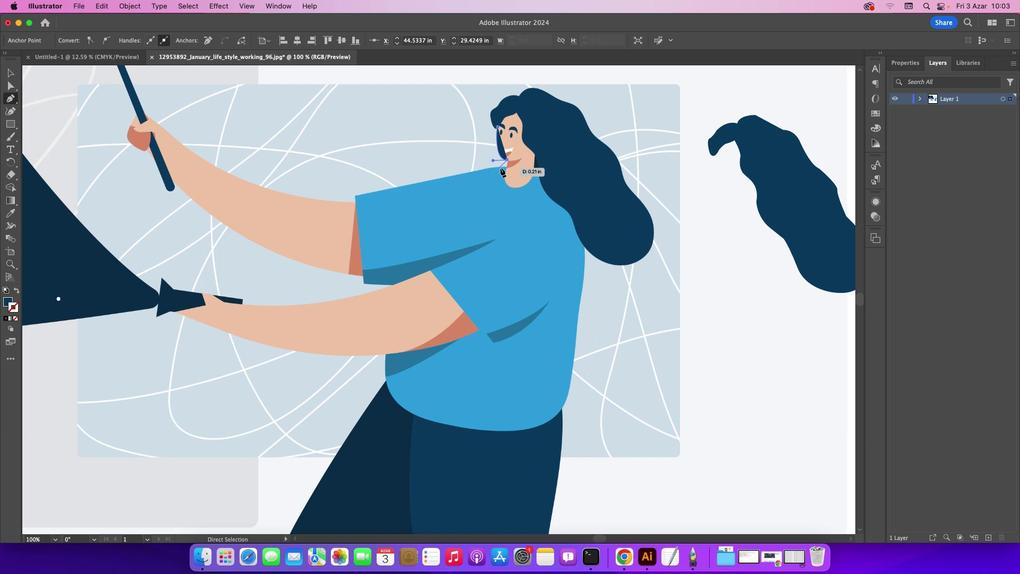 
Action: Mouse moved to (505, 174)
Screenshot: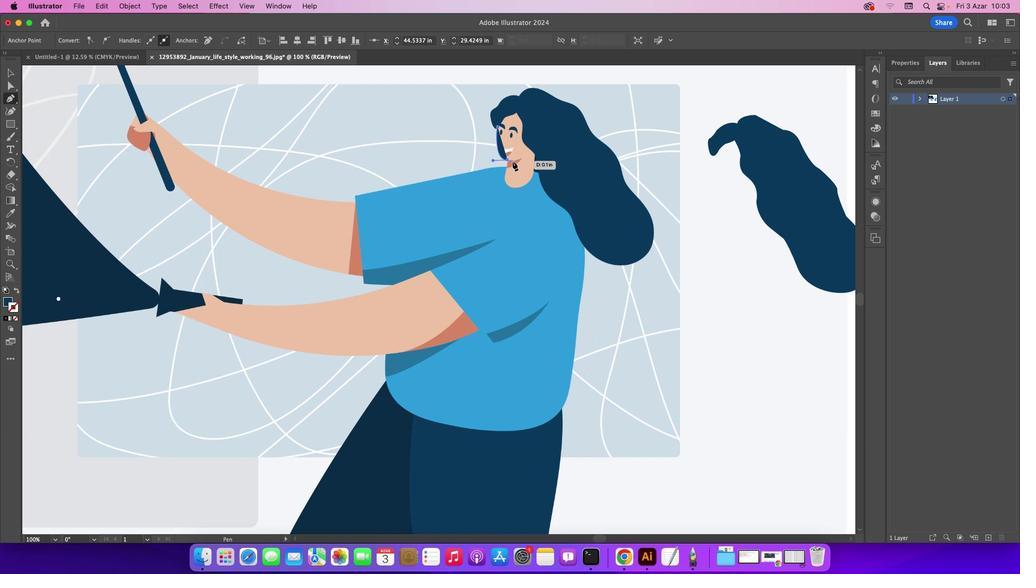 
Action: Key pressed 'z'
Screenshot: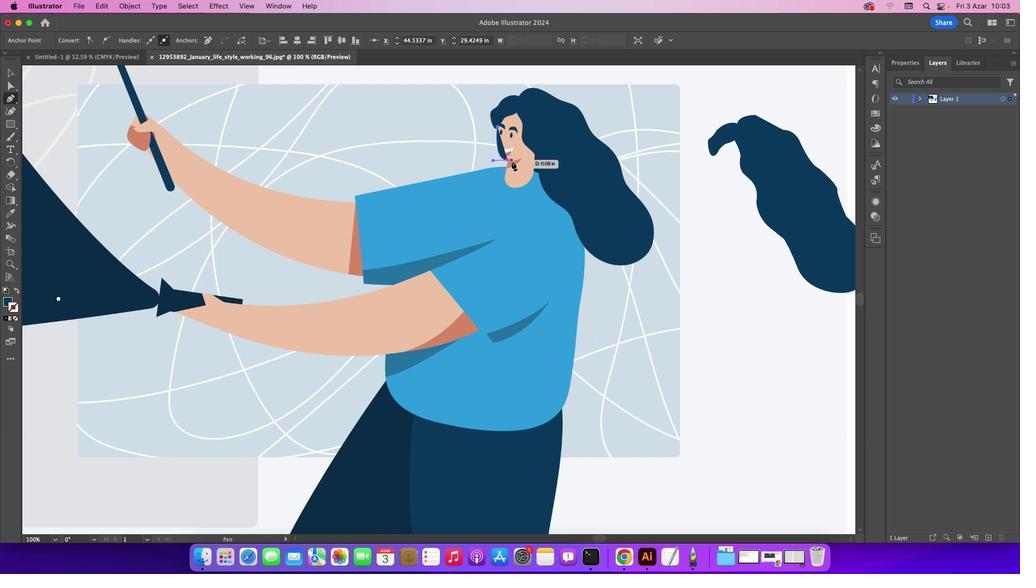 
Action: Mouse moved to (515, 165)
Screenshot: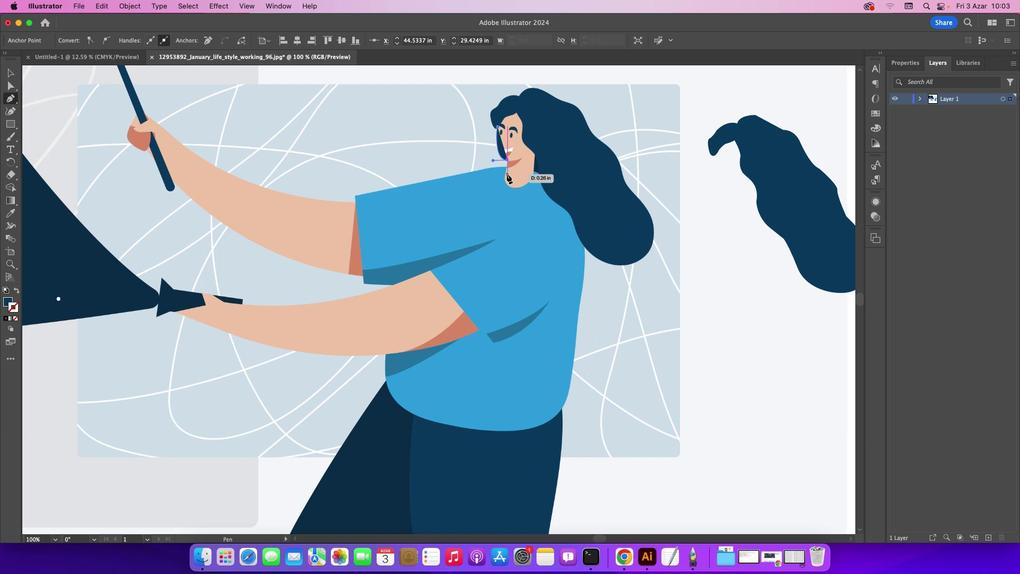 
Action: Mouse pressed left at (515, 165)
Screenshot: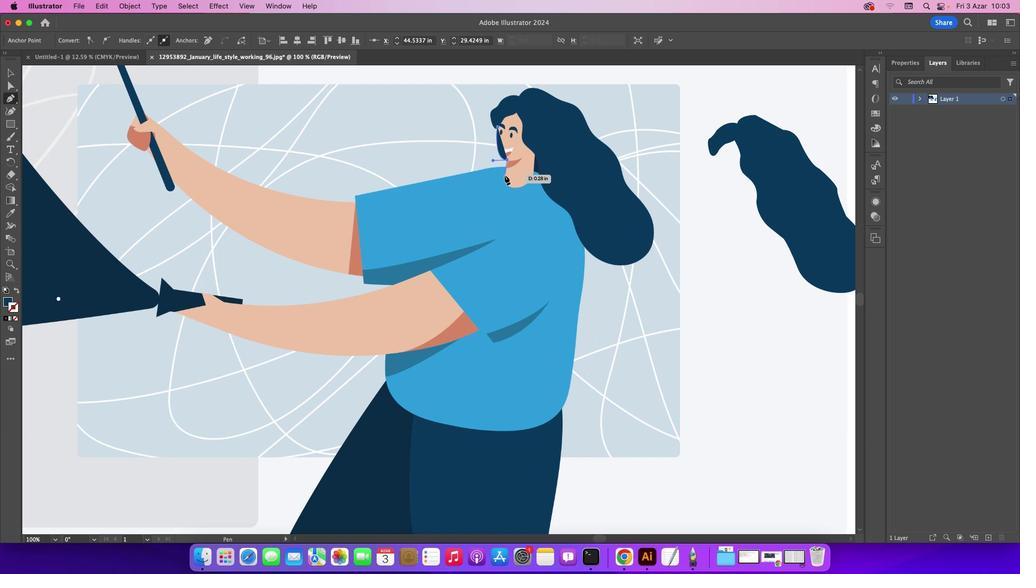 
Action: Mouse moved to (511, 183)
Screenshot: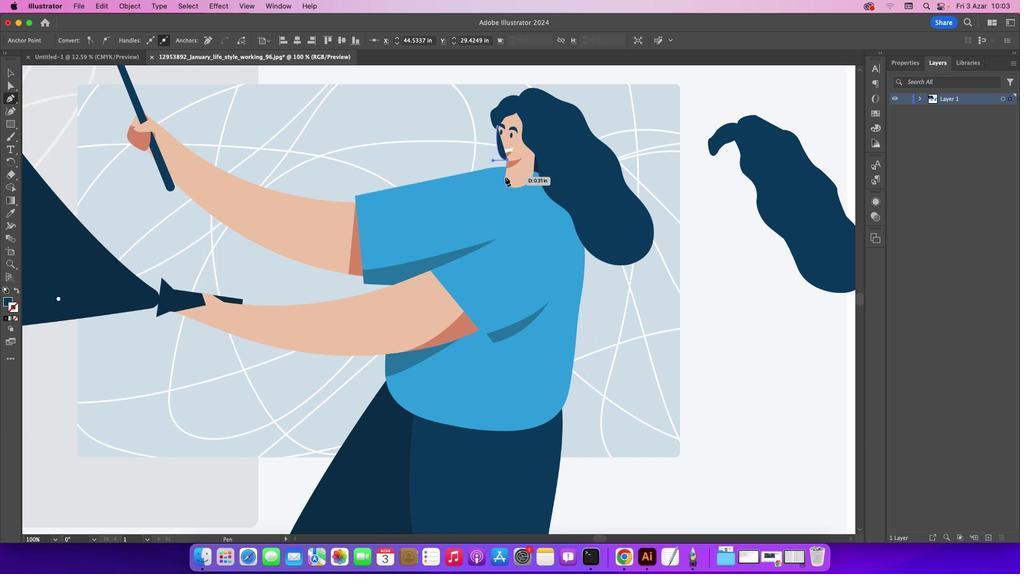 
Action: Mouse pressed left at (511, 183)
Screenshot: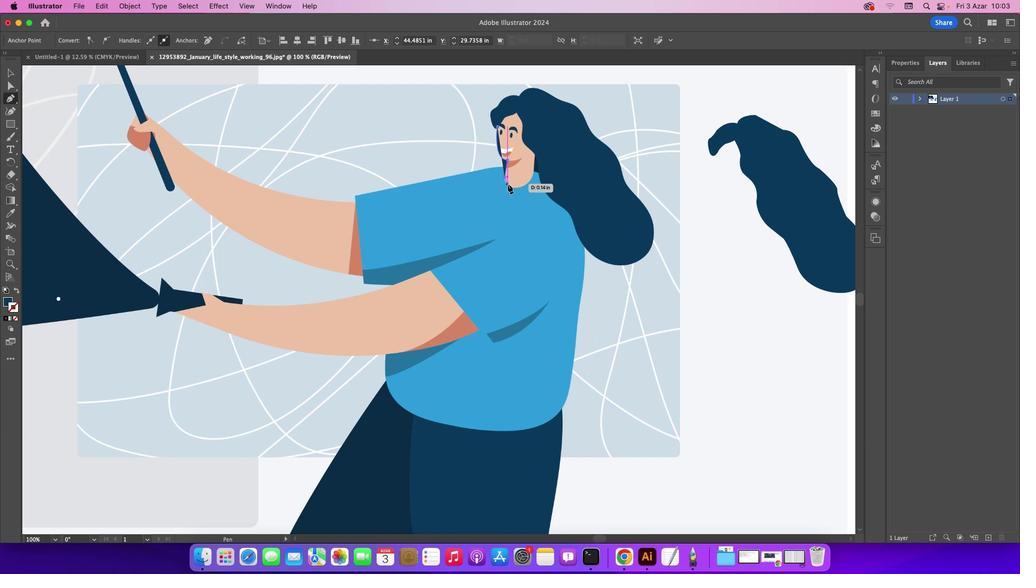 
Action: Mouse moved to (522, 194)
Screenshot: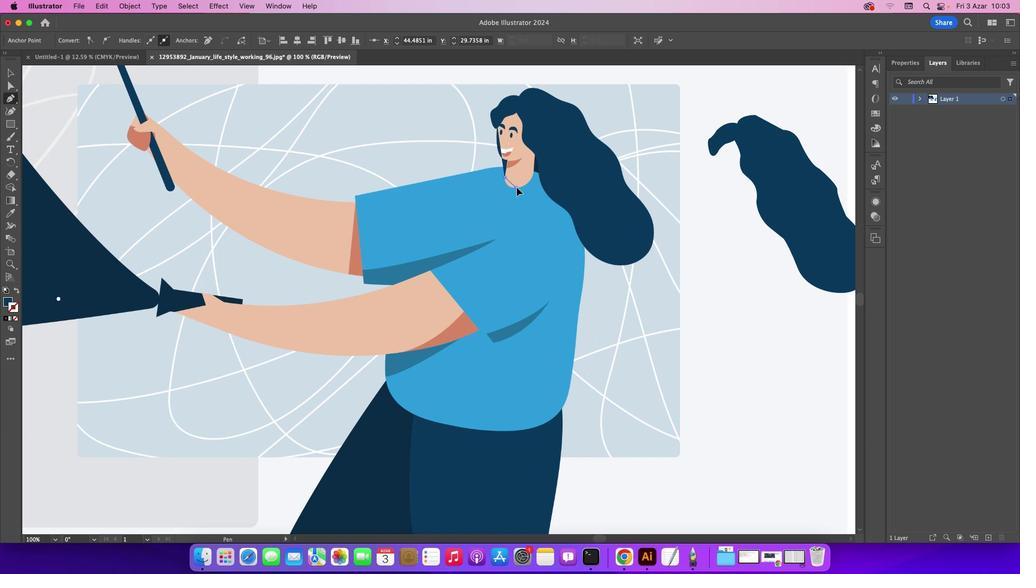 
Action: Mouse pressed left at (522, 194)
Screenshot: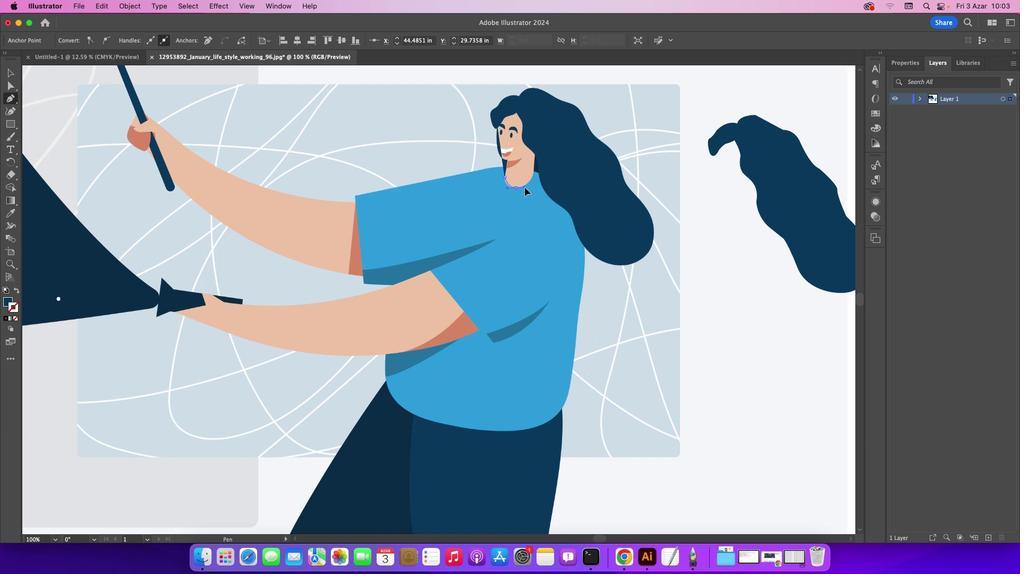 
Action: Mouse moved to (538, 182)
Screenshot: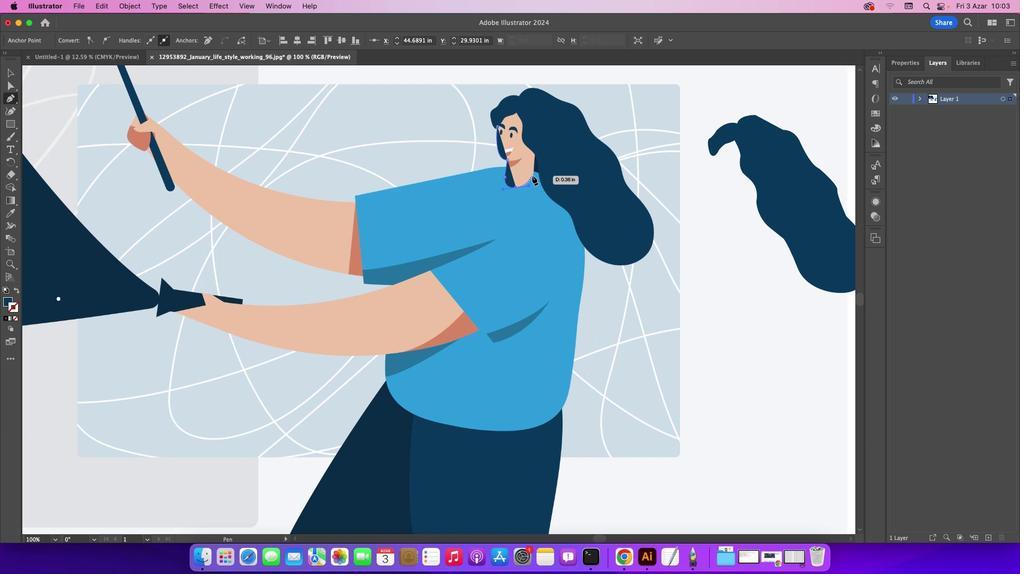 
Action: Mouse pressed left at (538, 182)
Screenshot: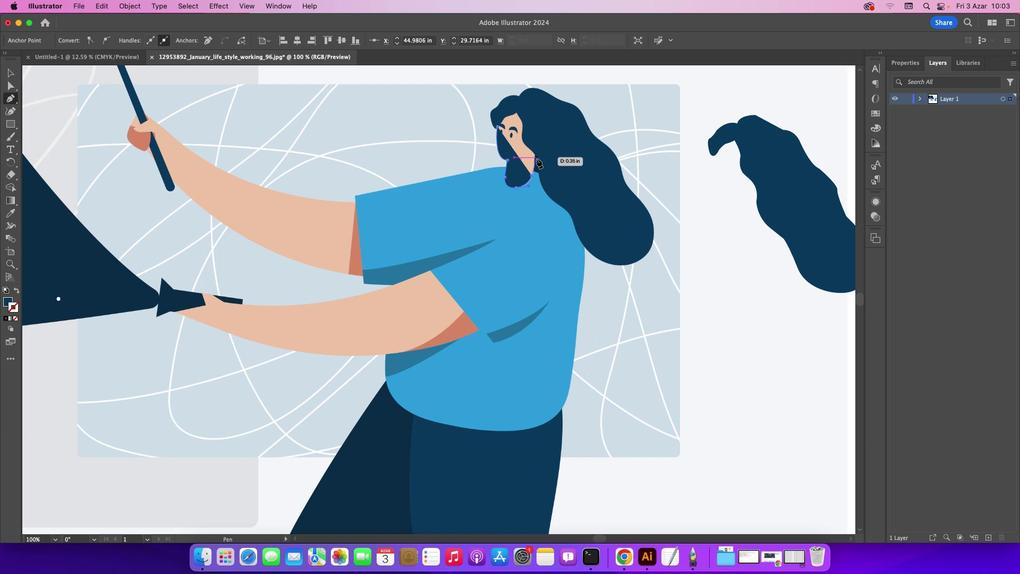 
Action: Mouse moved to (541, 161)
Screenshot: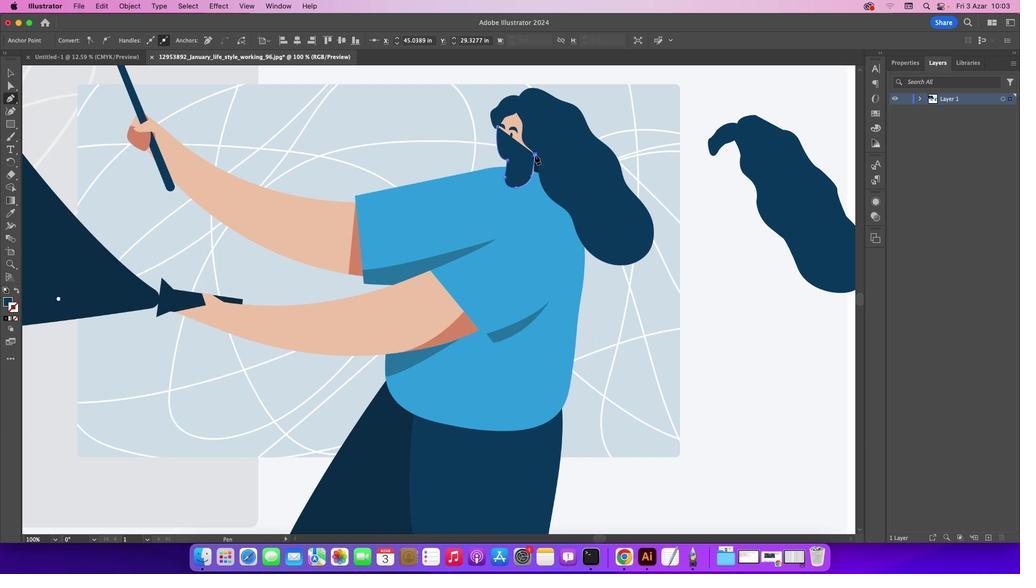 
Action: Mouse pressed left at (541, 161)
Screenshot: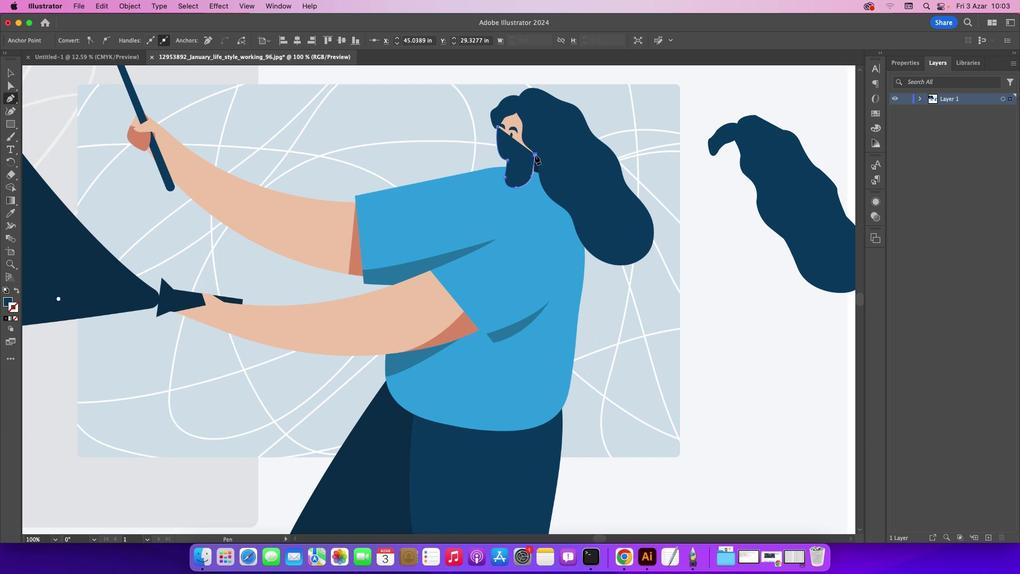 
Action: Mouse moved to (14, 309)
Screenshot: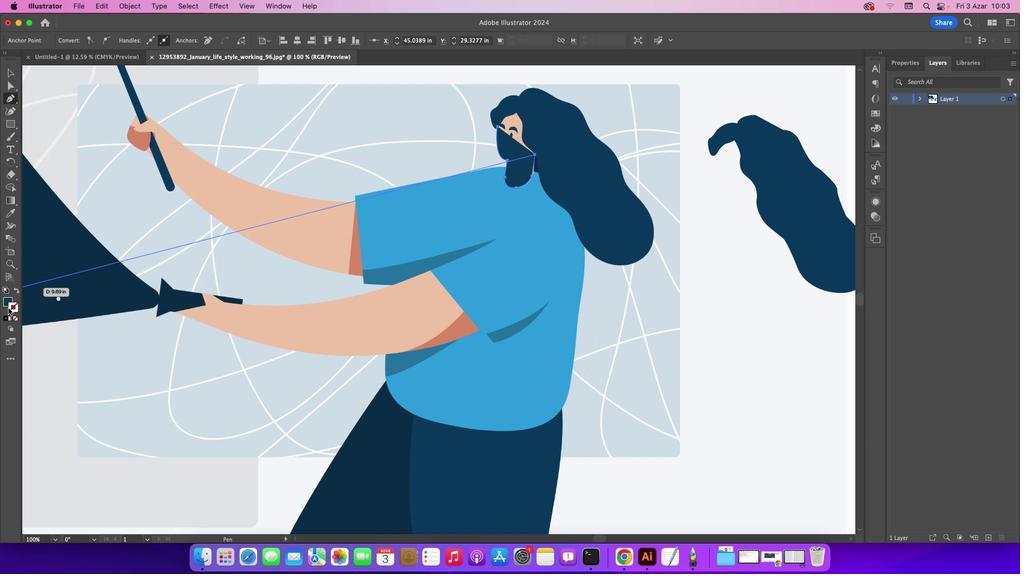 
Action: Mouse pressed left at (14, 309)
Screenshot: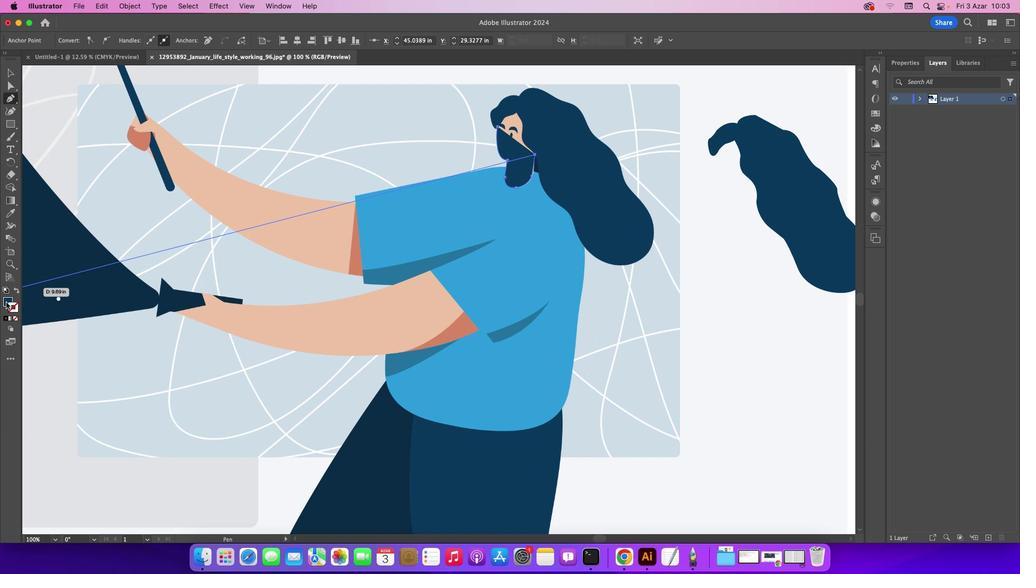 
Action: Mouse moved to (12, 308)
Screenshot: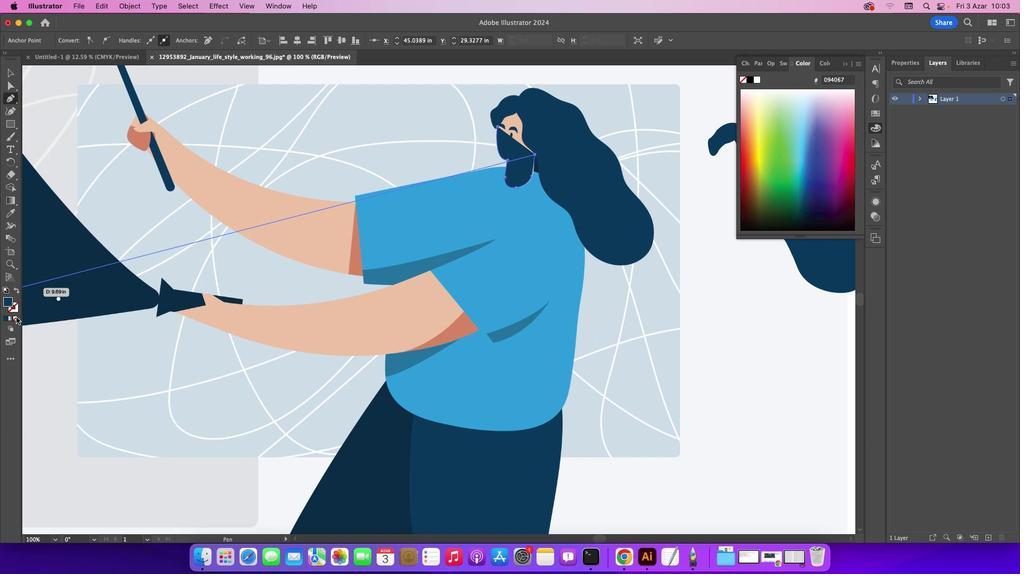 
Action: Mouse pressed left at (12, 308)
Screenshot: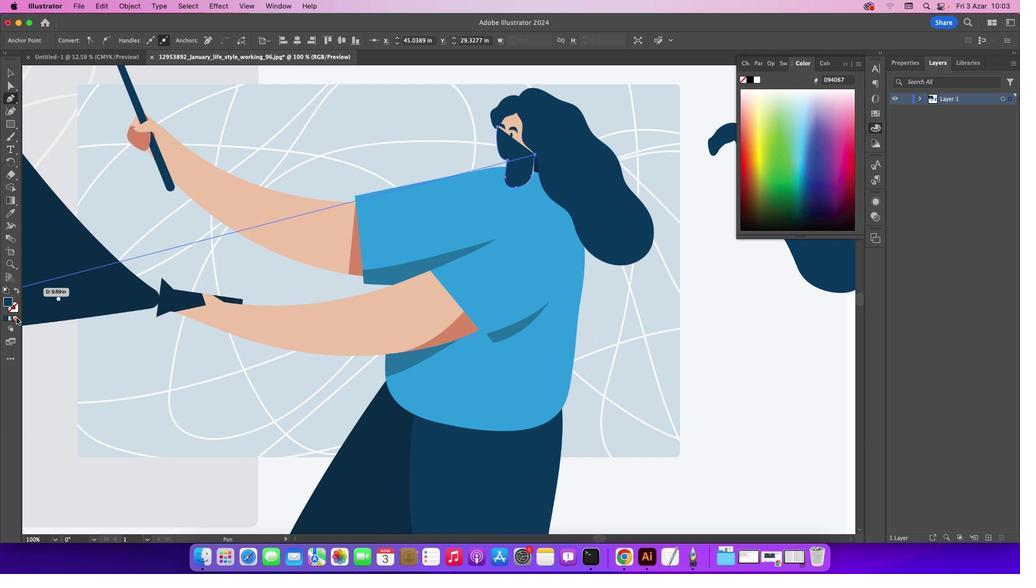 
Action: Mouse moved to (21, 324)
Screenshot: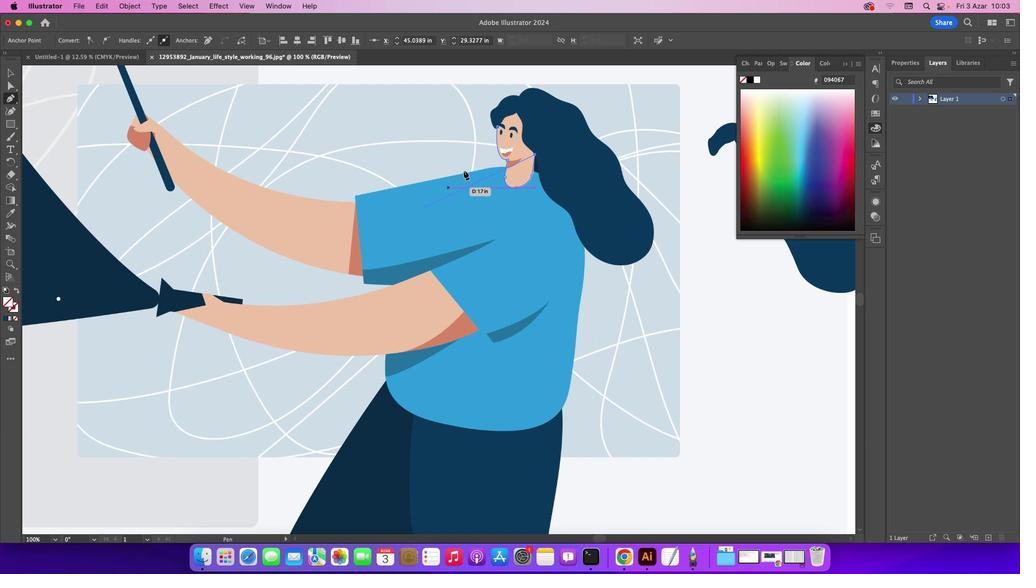 
Action: Mouse pressed left at (21, 324)
Screenshot: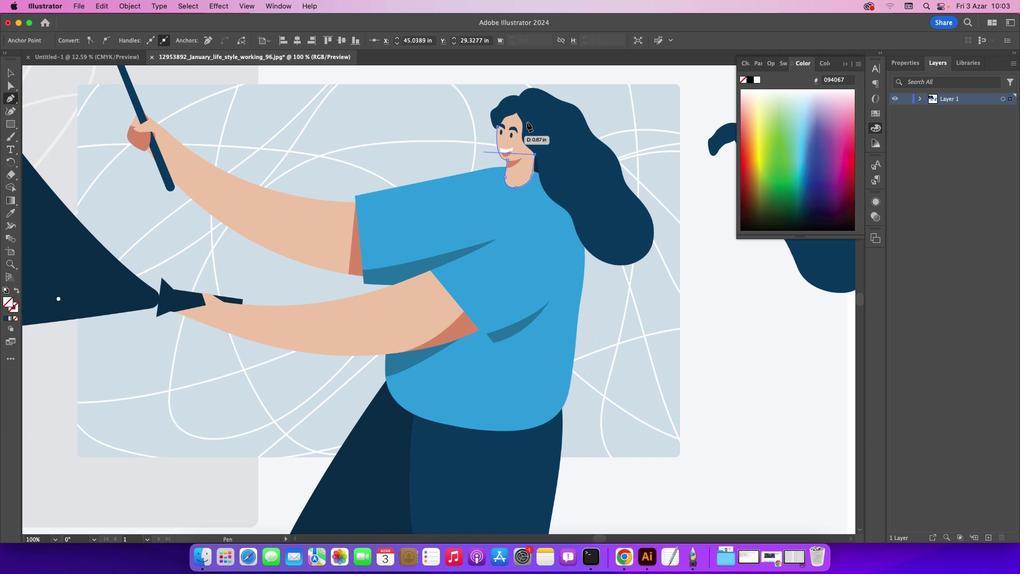
Action: Mouse moved to (528, 141)
Screenshot: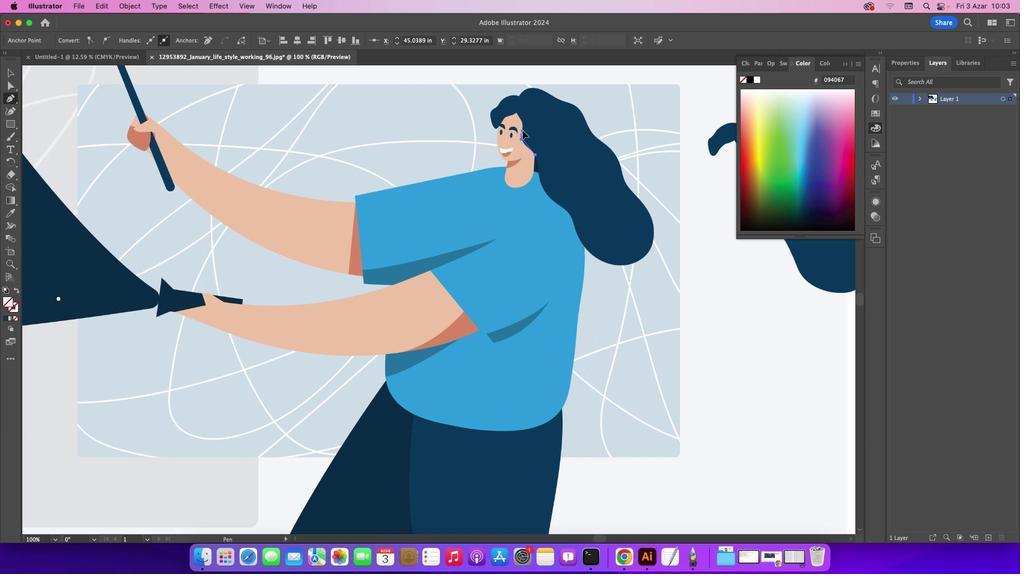 
Action: Mouse pressed left at (528, 141)
Screenshot: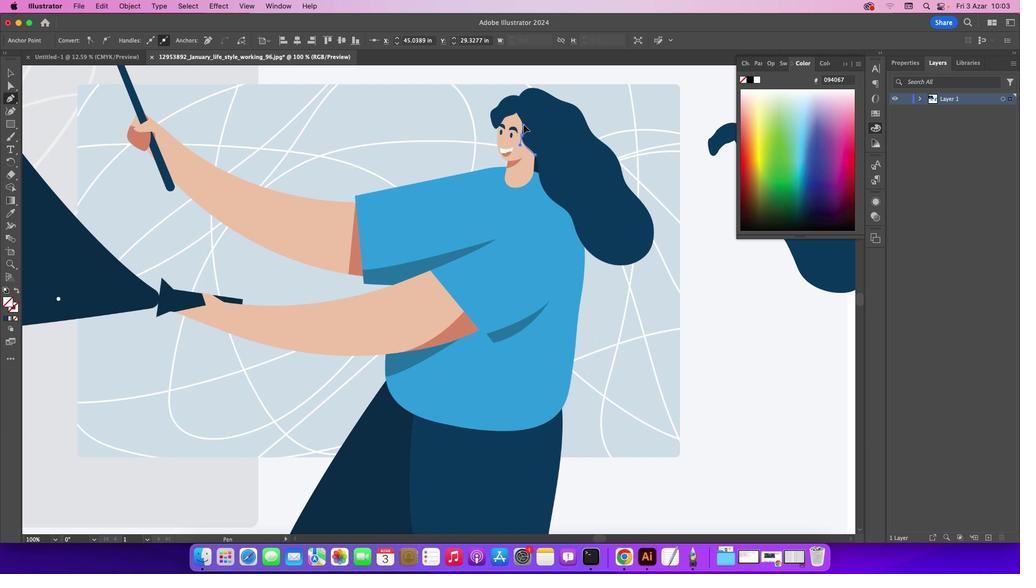 
Action: Mouse moved to (523, 118)
Screenshot: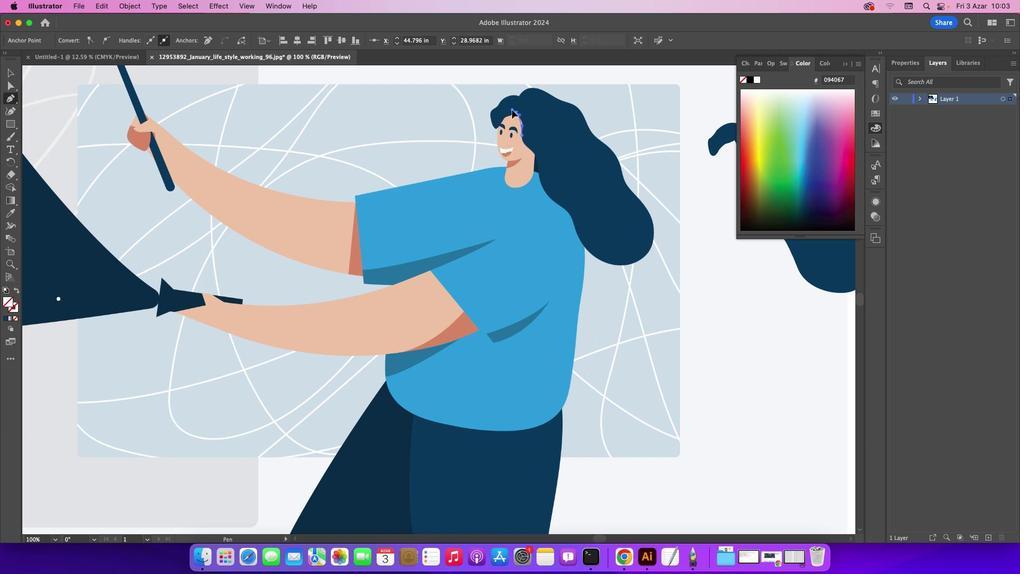 
Action: Mouse pressed left at (523, 118)
Screenshot: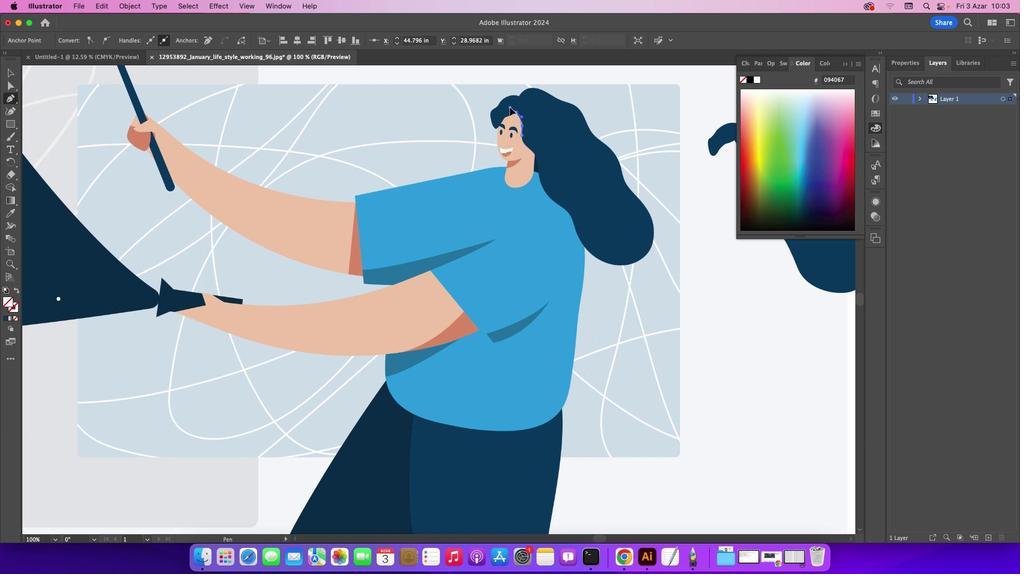 
Action: Mouse moved to (523, 119)
Screenshot: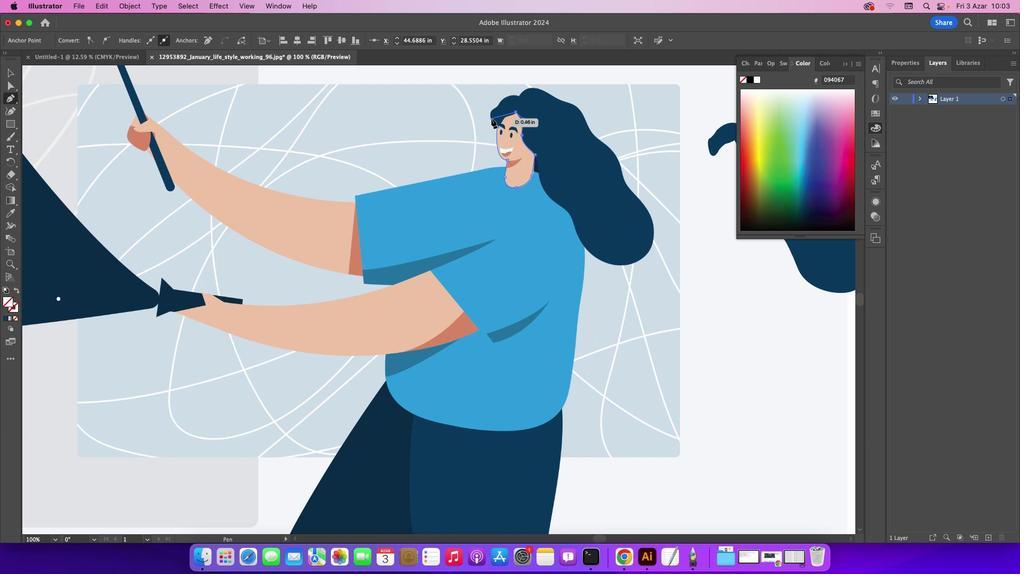 
Action: Mouse pressed left at (523, 119)
Screenshot: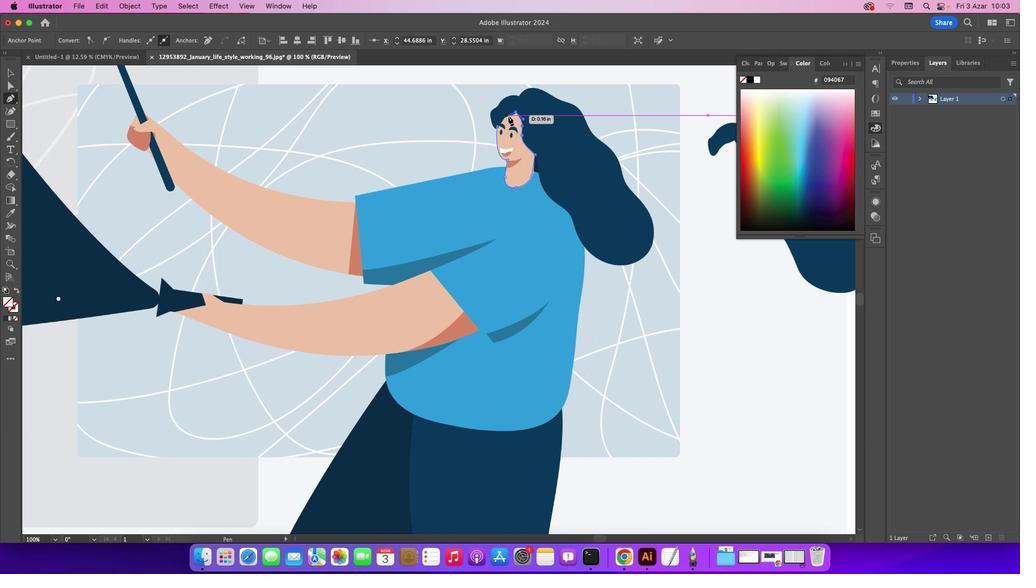
Action: Mouse moved to (511, 123)
Screenshot: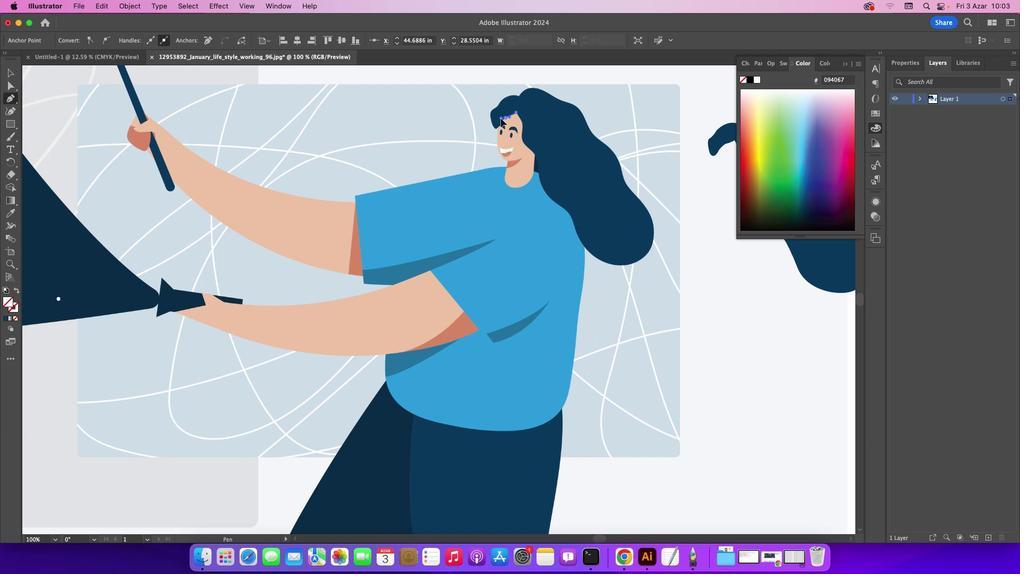 
Action: Mouse pressed left at (511, 123)
Screenshot: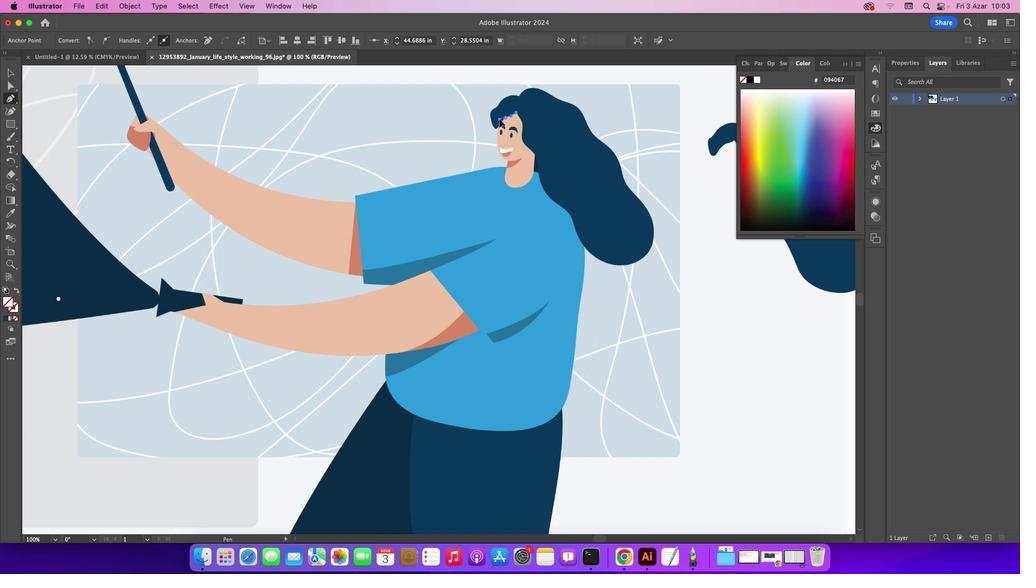 
Action: Mouse moved to (511, 124)
Screenshot: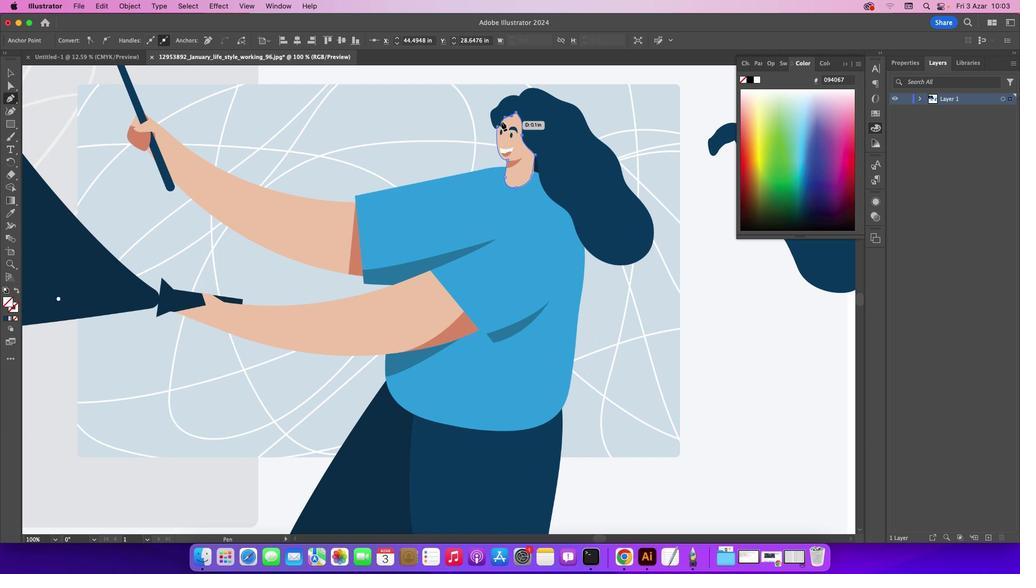 
Action: Mouse pressed left at (511, 124)
Screenshot: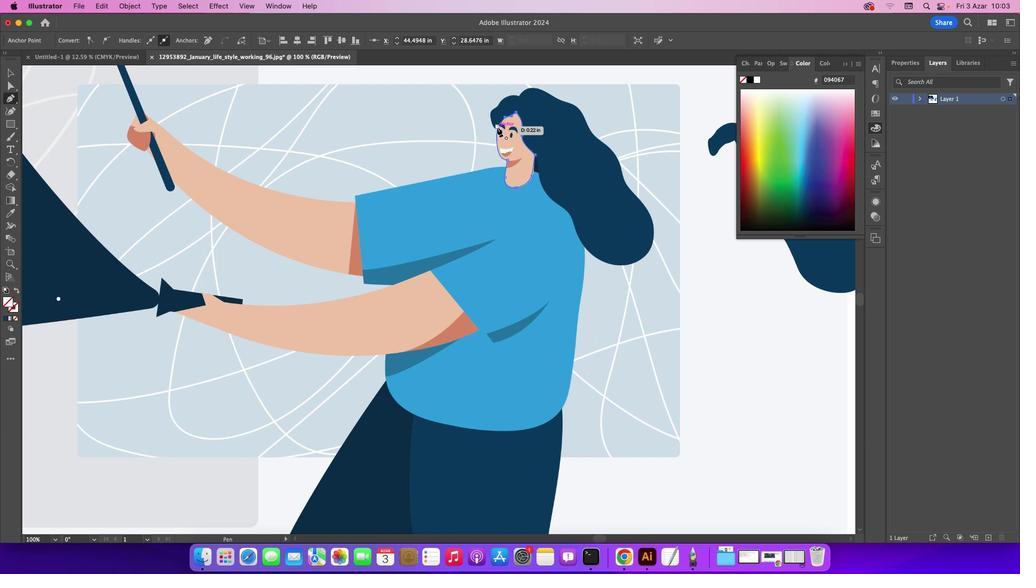 
Action: Mouse moved to (502, 131)
Screenshot: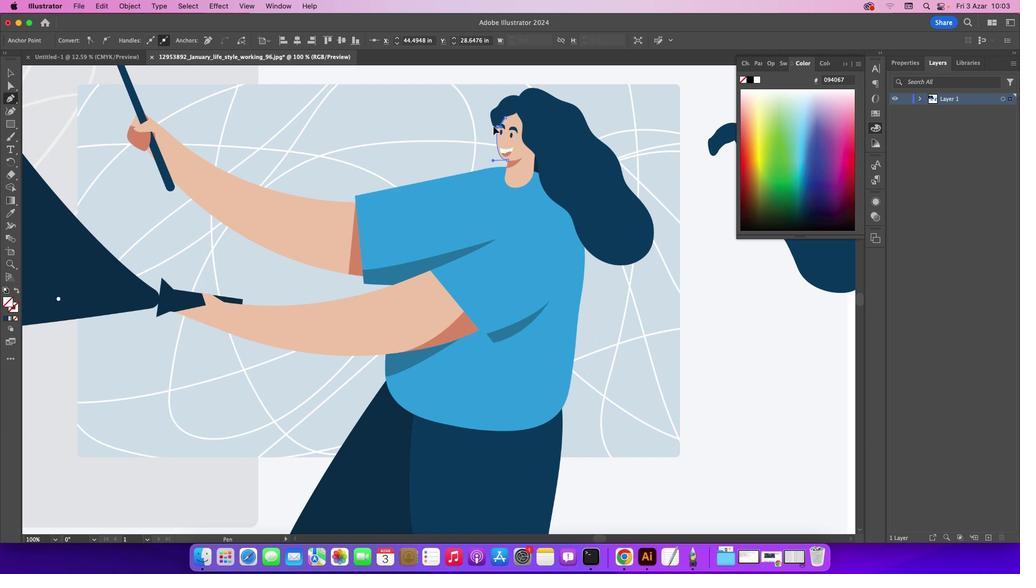 
Action: Mouse pressed left at (502, 131)
Screenshot: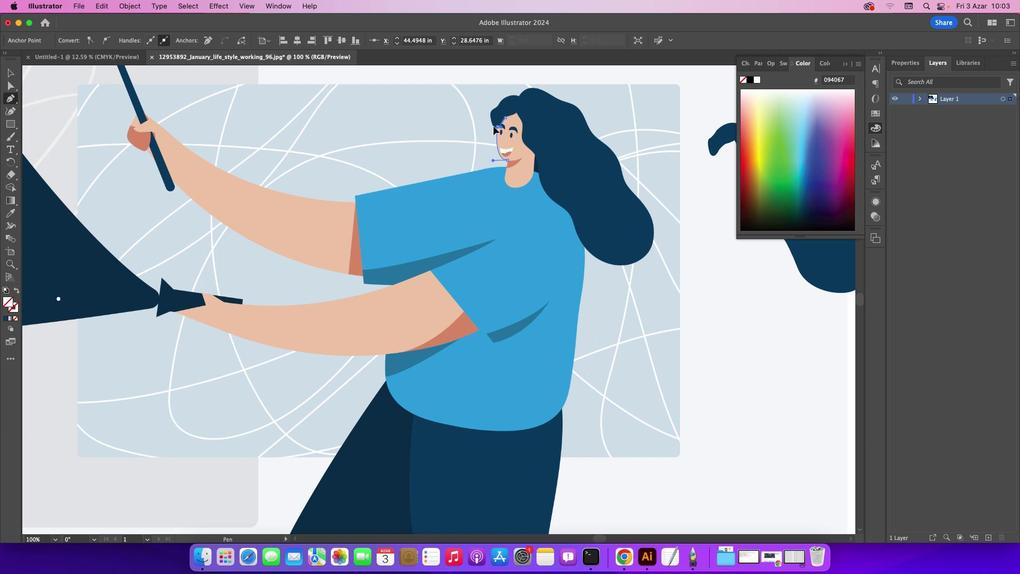 
Action: Mouse moved to (847, 69)
Screenshot: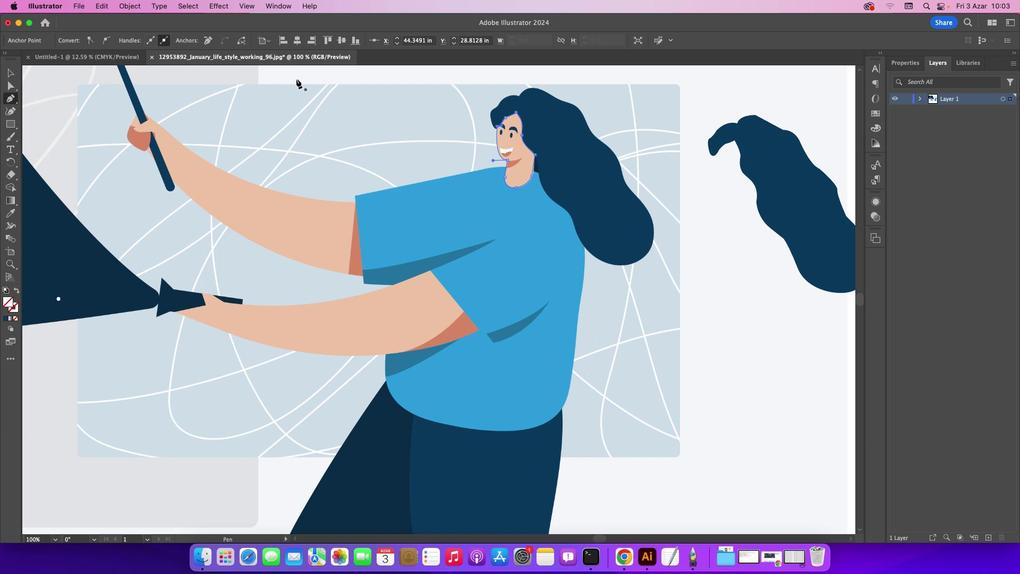 
Action: Mouse pressed left at (847, 69)
Screenshot: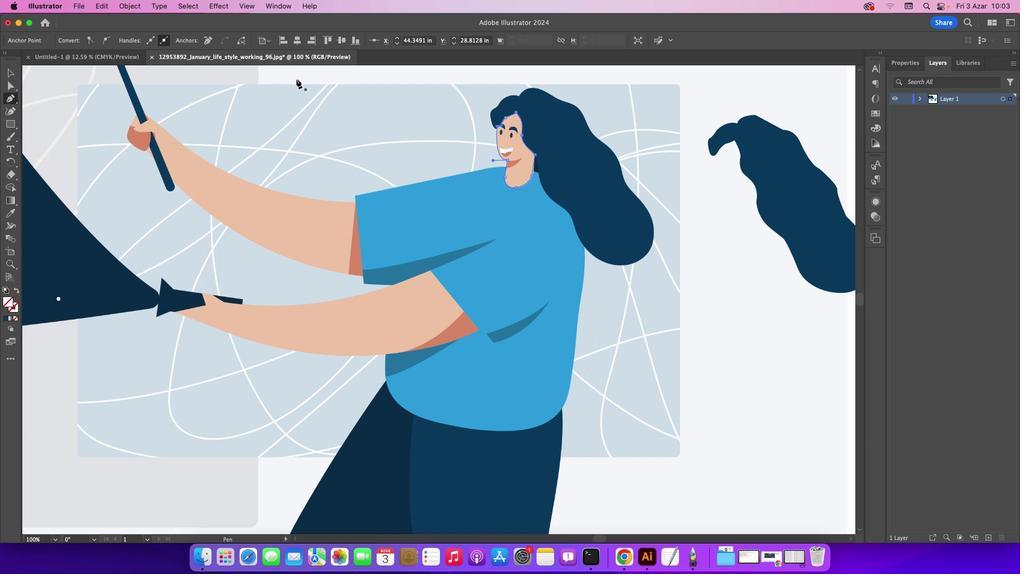 
Action: Mouse moved to (12, 76)
Screenshot: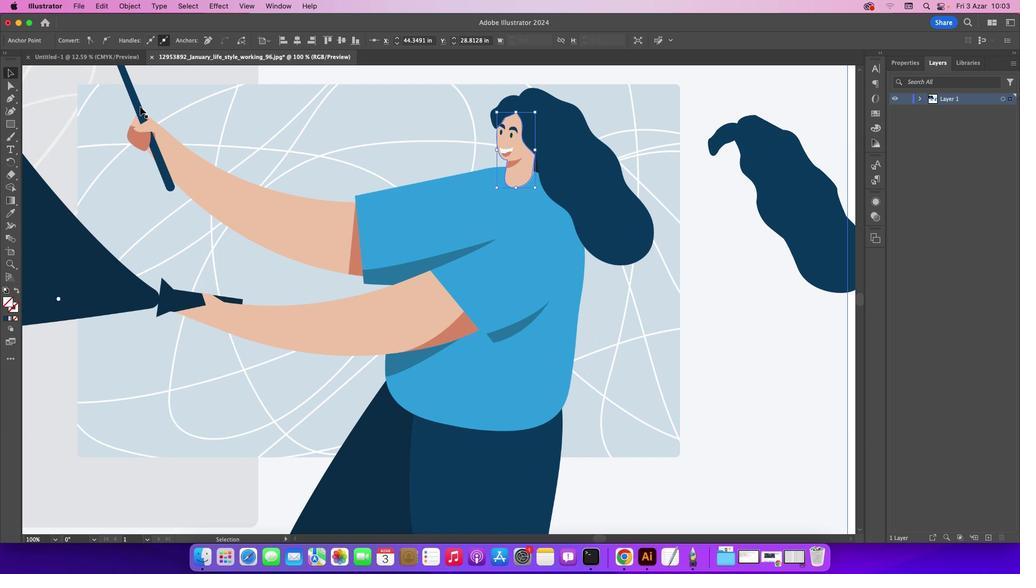 
Action: Mouse pressed left at (12, 76)
Screenshot: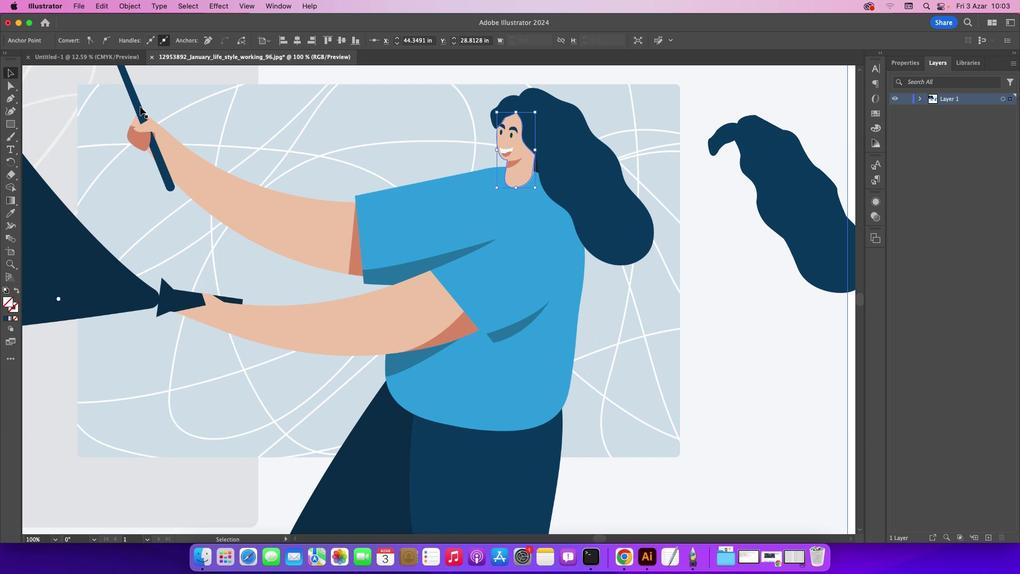 
Action: Mouse moved to (528, 143)
Screenshot: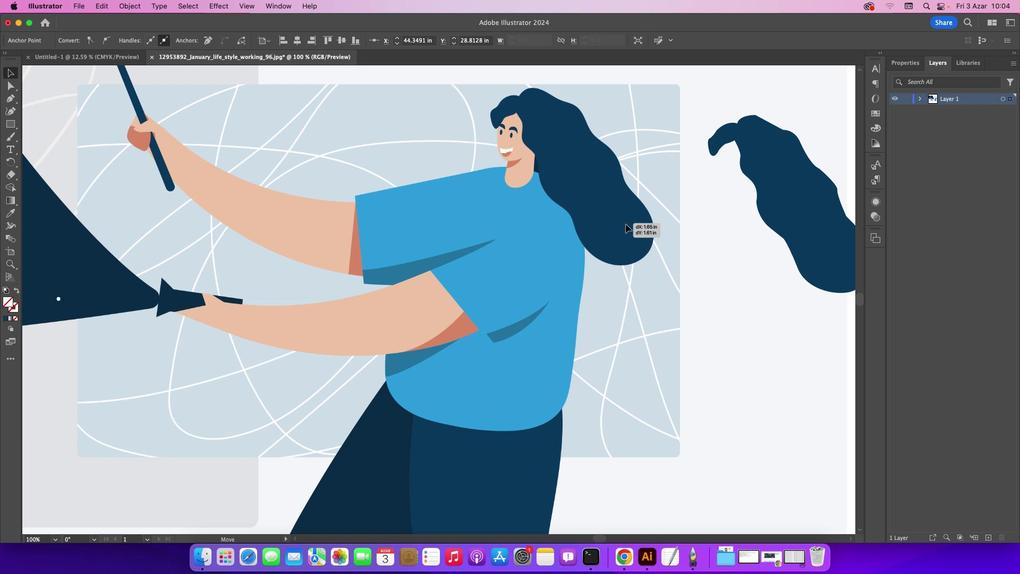 
Action: Mouse pressed left at (528, 143)
Screenshot: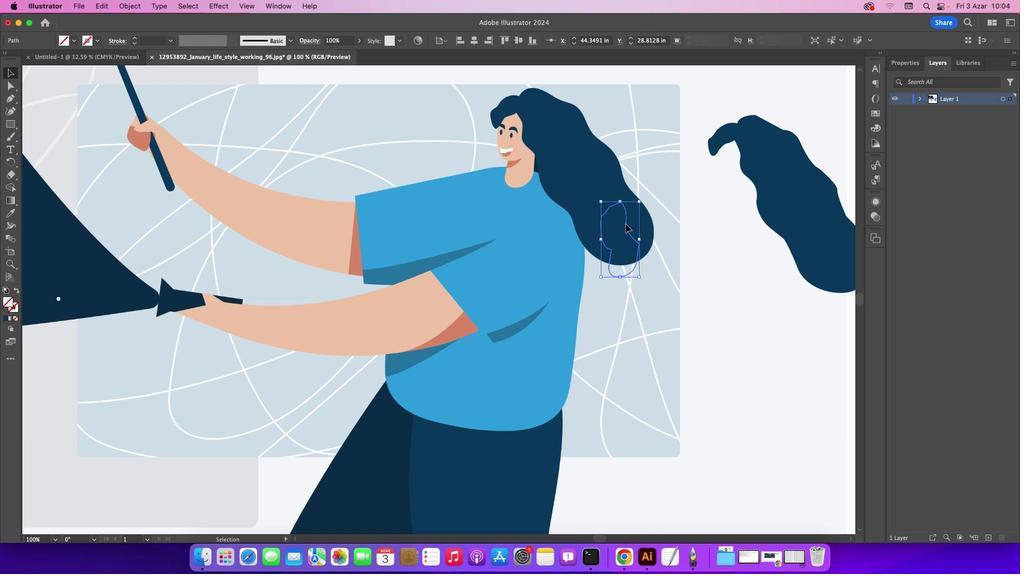 
Action: Mouse moved to (20, 220)
Screenshot: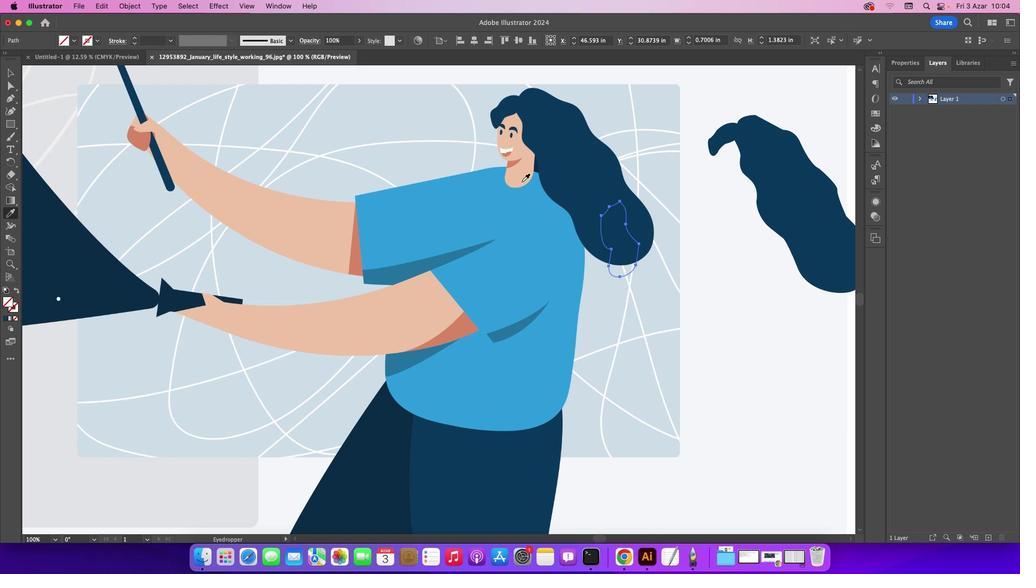 
Action: Mouse pressed left at (20, 220)
Screenshot: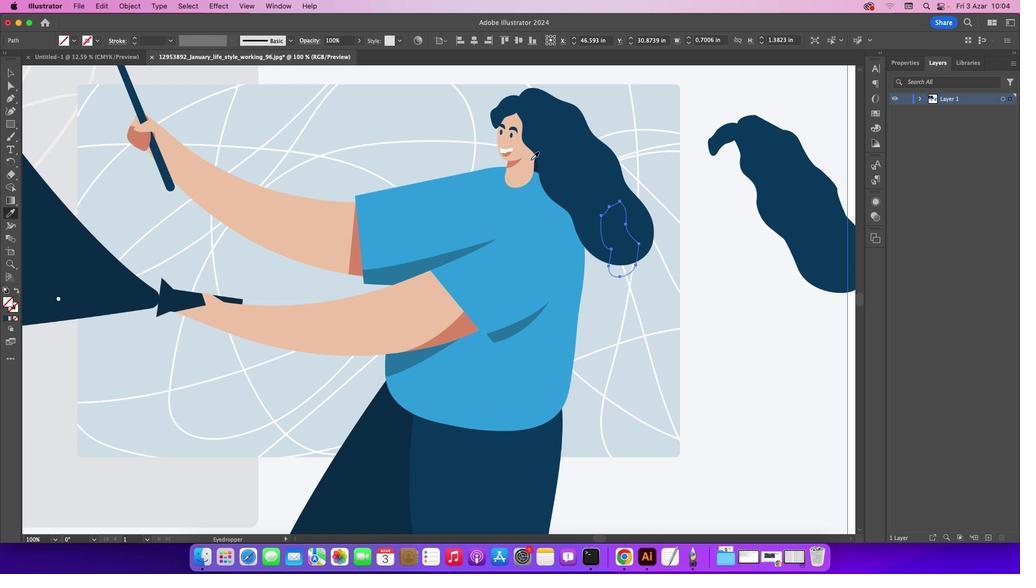 
Action: Mouse moved to (536, 166)
Screenshot: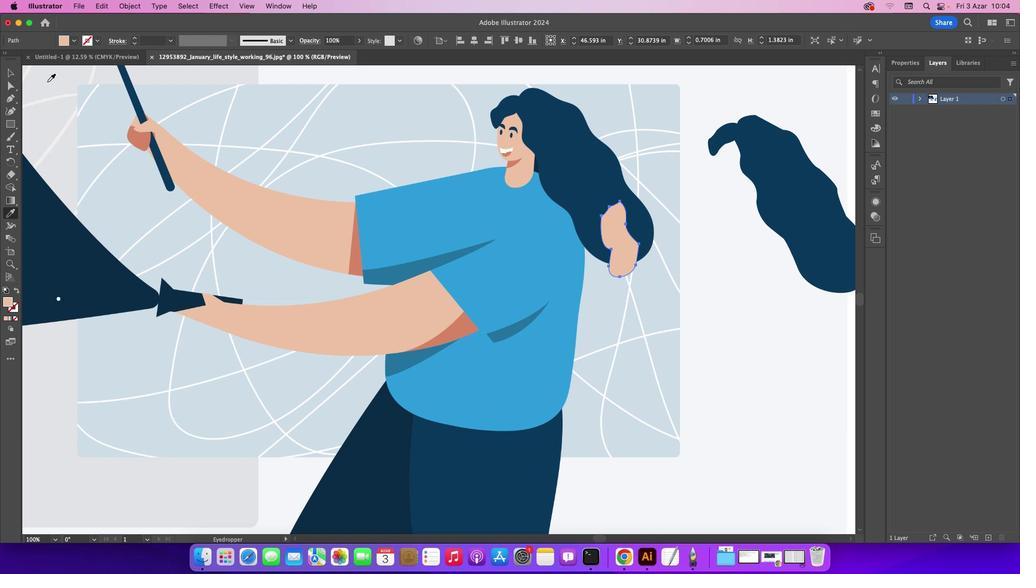
Action: Mouse pressed left at (536, 166)
Screenshot: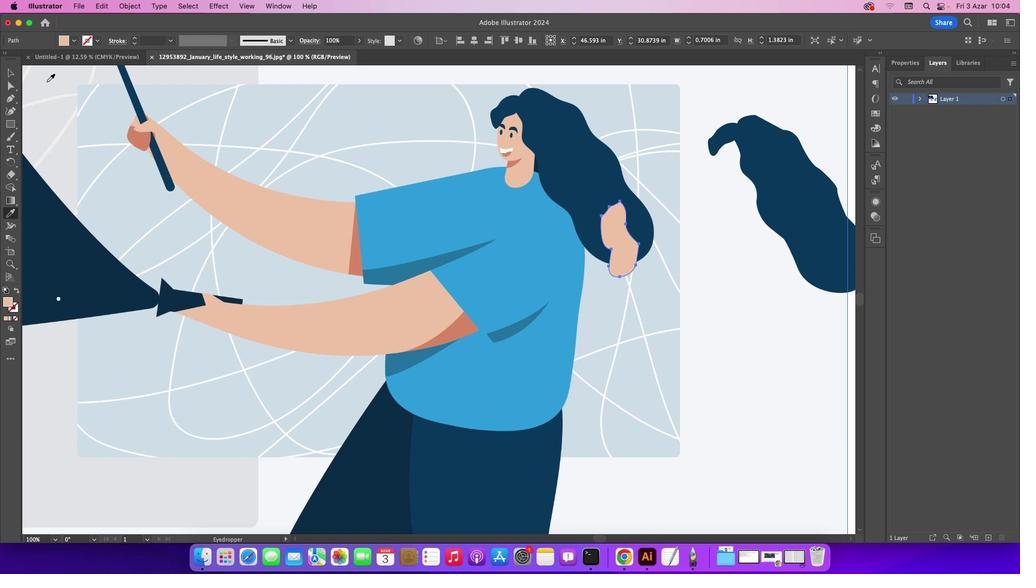 
Action: Mouse moved to (23, 83)
Screenshot: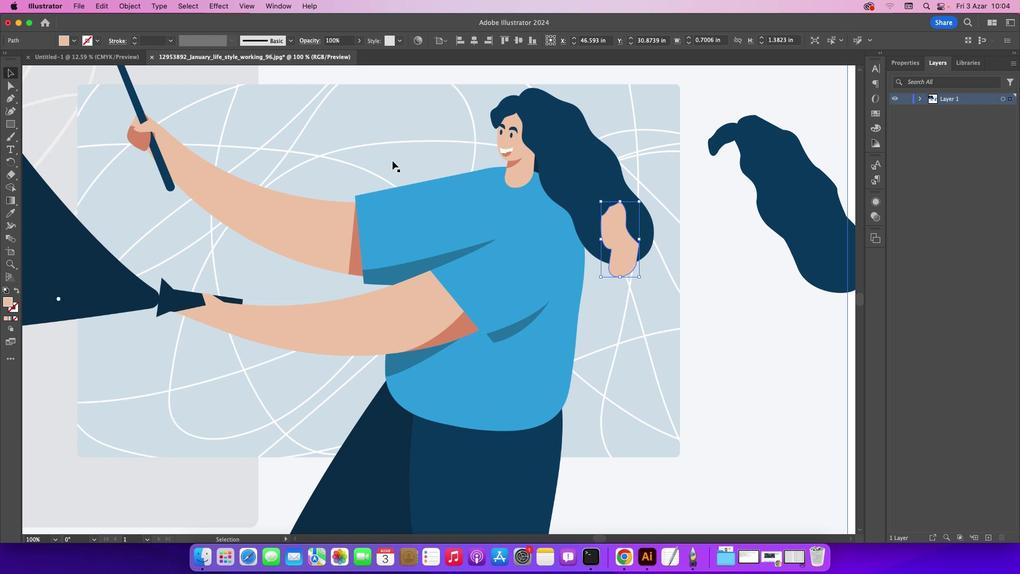 
Action: Mouse pressed left at (23, 83)
Screenshot: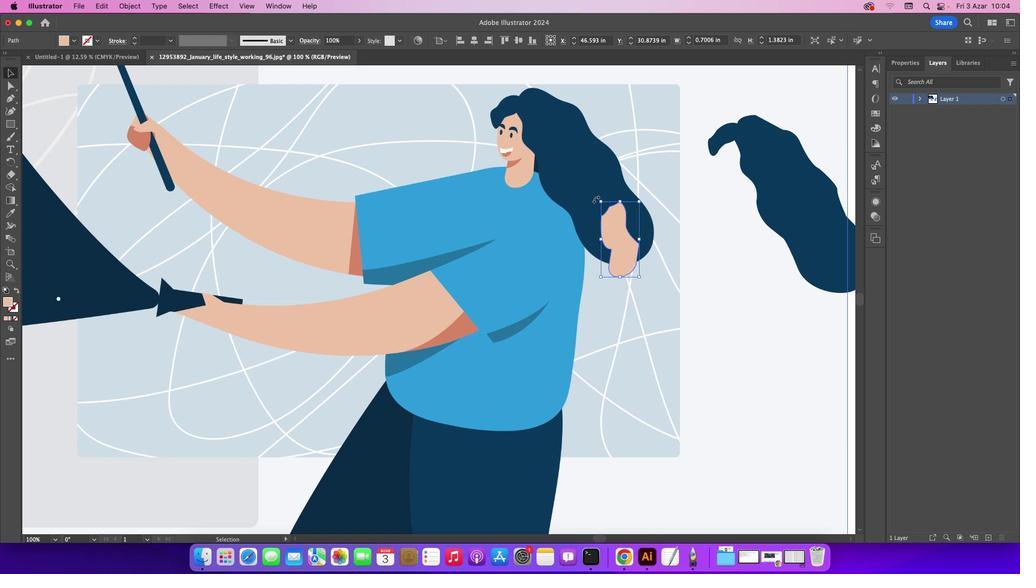 
Action: Mouse moved to (628, 243)
Screenshot: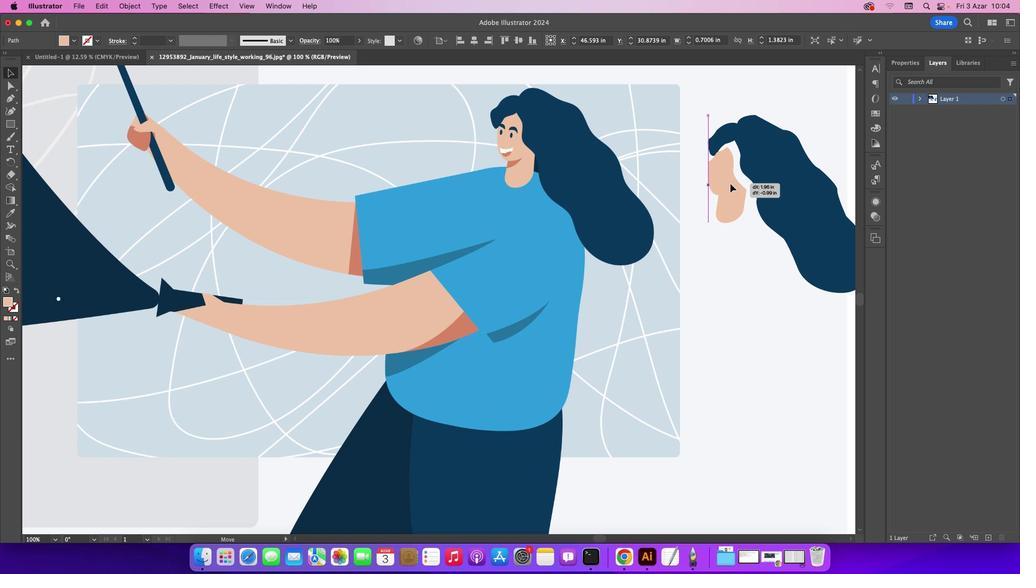 
Action: Mouse pressed left at (628, 243)
Screenshot: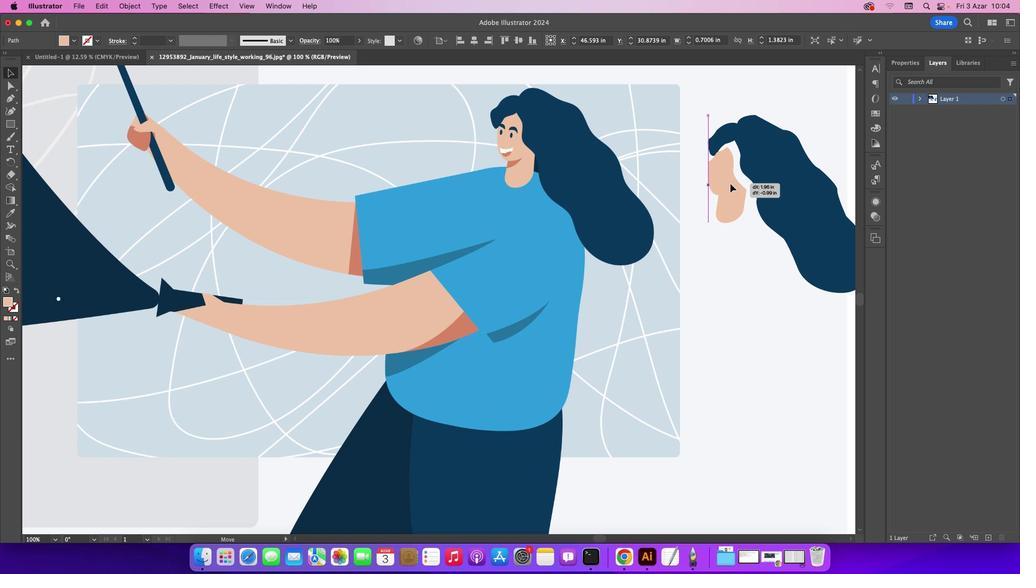 
Action: Mouse moved to (690, 190)
Screenshot: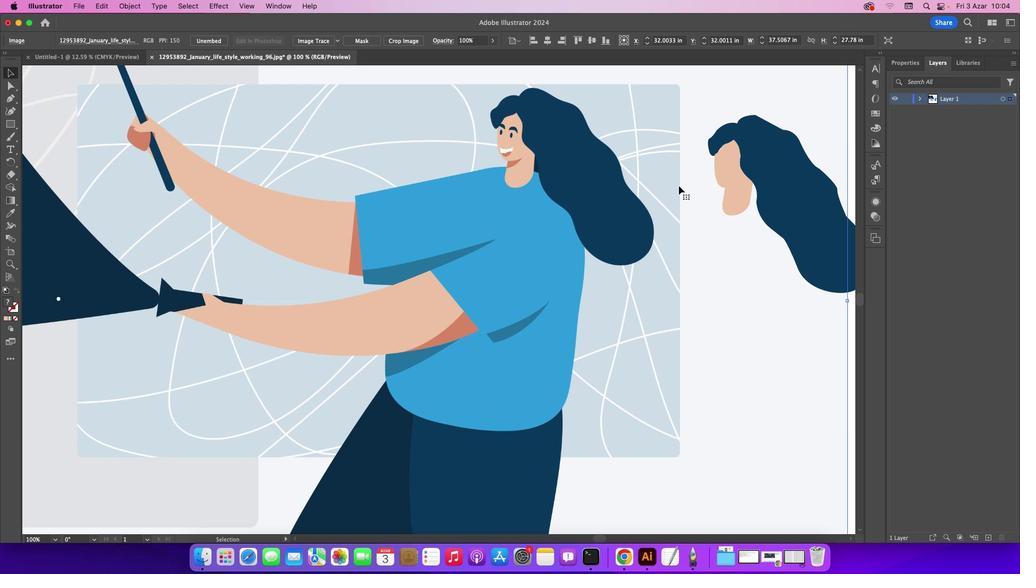 
Action: Mouse pressed left at (690, 190)
Screenshot: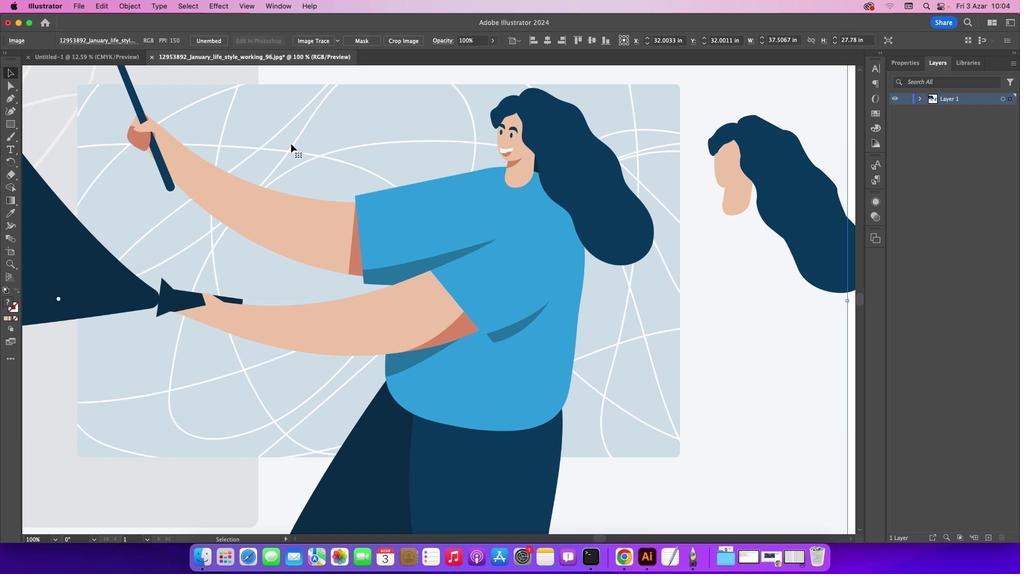 
Action: Mouse moved to (15, 105)
Screenshot: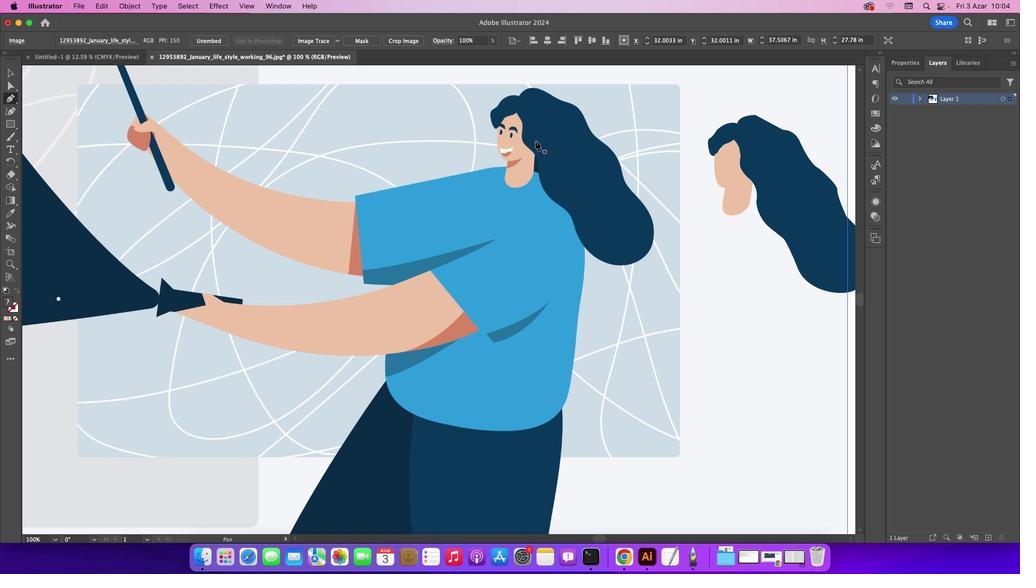 
Action: Mouse pressed left at (15, 105)
Screenshot: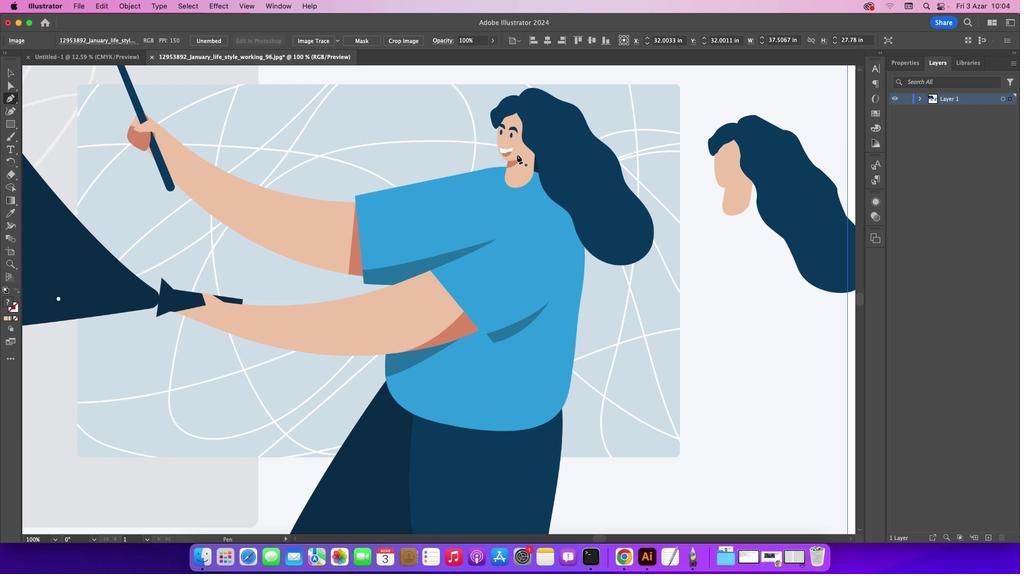 
Action: Mouse moved to (515, 167)
Screenshot: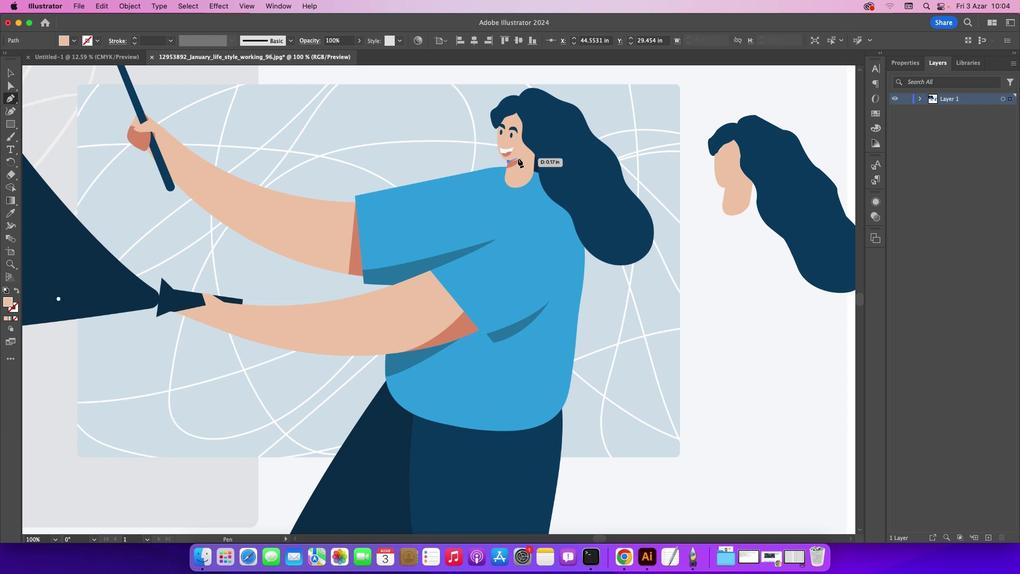 
Action: Mouse pressed left at (515, 167)
Screenshot: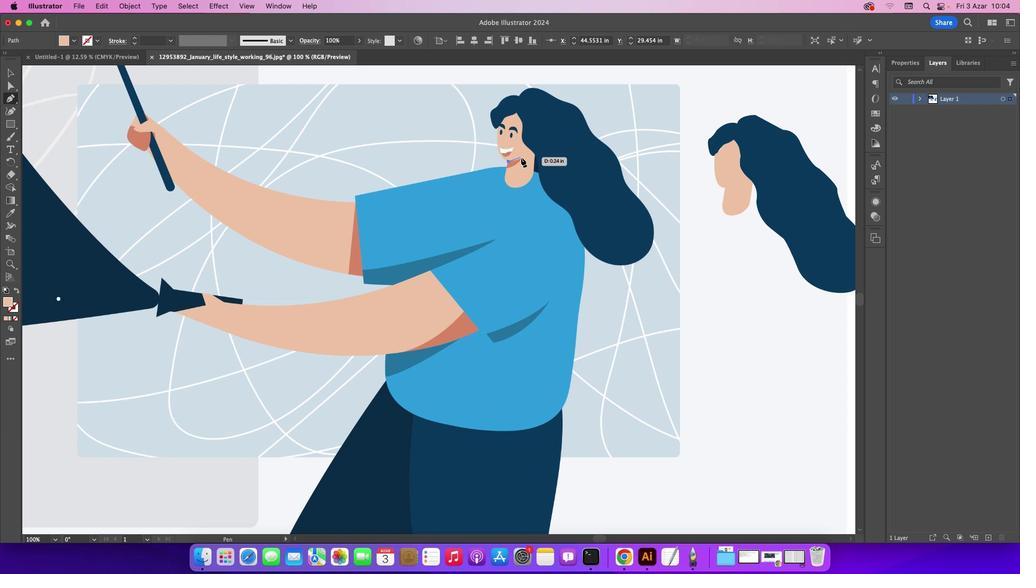 
Action: Mouse moved to (528, 164)
Screenshot: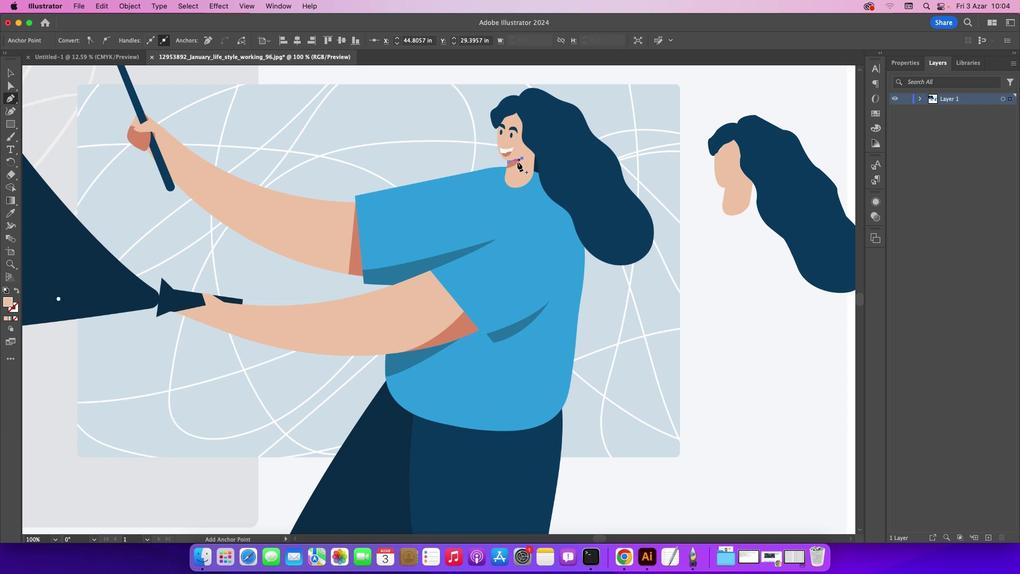 
Action: Mouse pressed left at (528, 164)
Screenshot: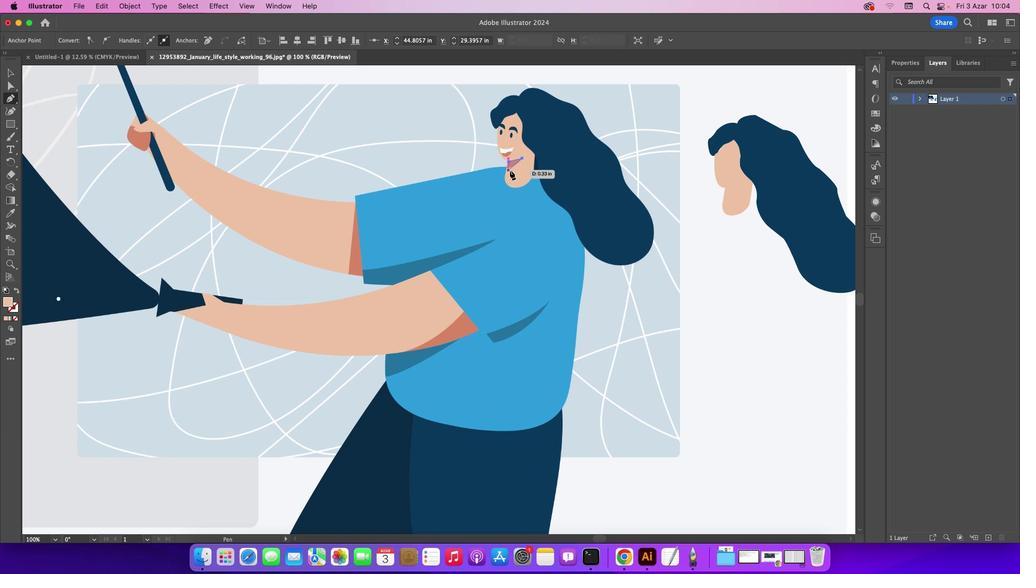 
Action: Mouse moved to (513, 174)
Screenshot: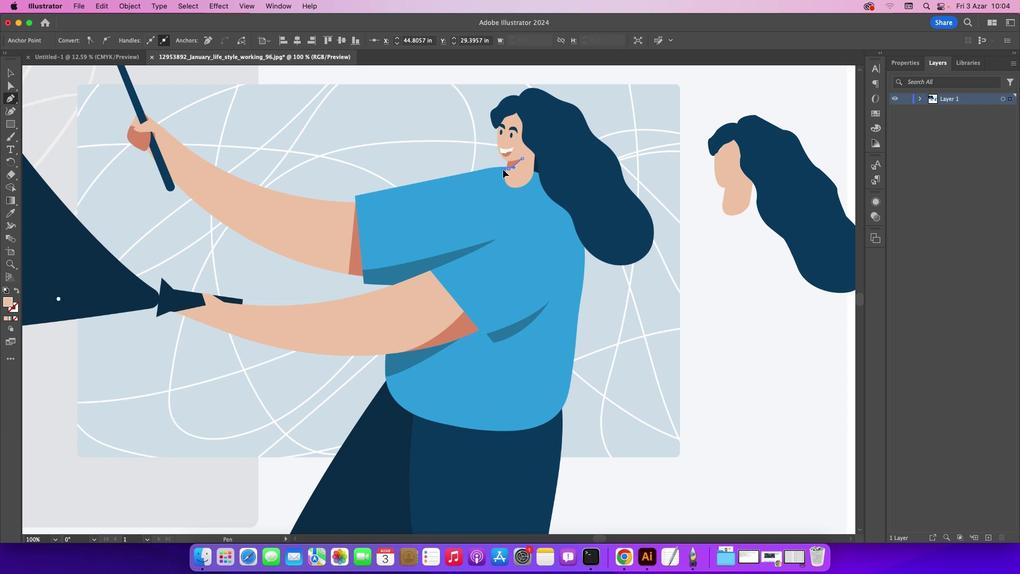 
Action: Mouse pressed left at (513, 174)
Screenshot: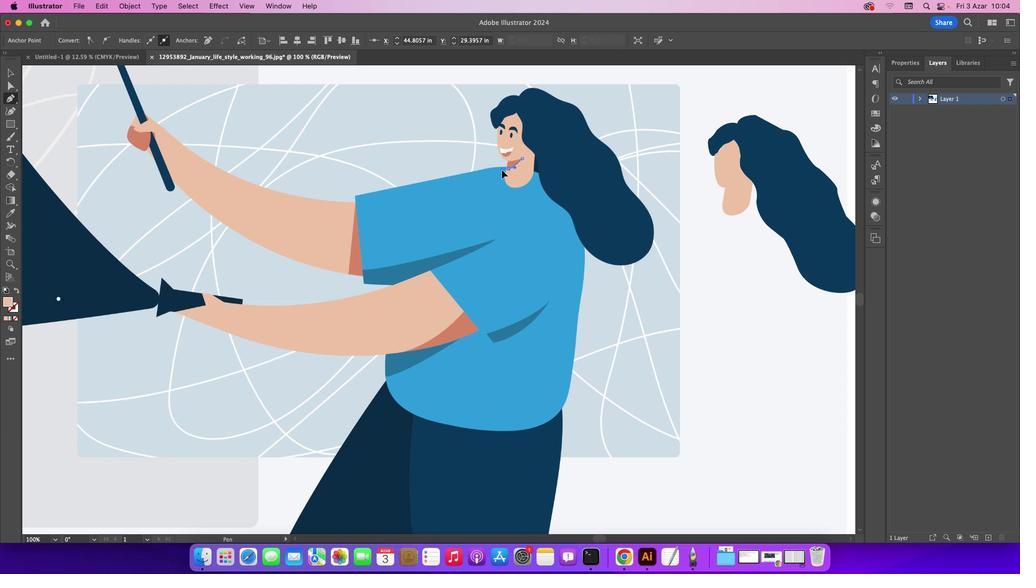 
Action: Mouse moved to (513, 175)
Screenshot: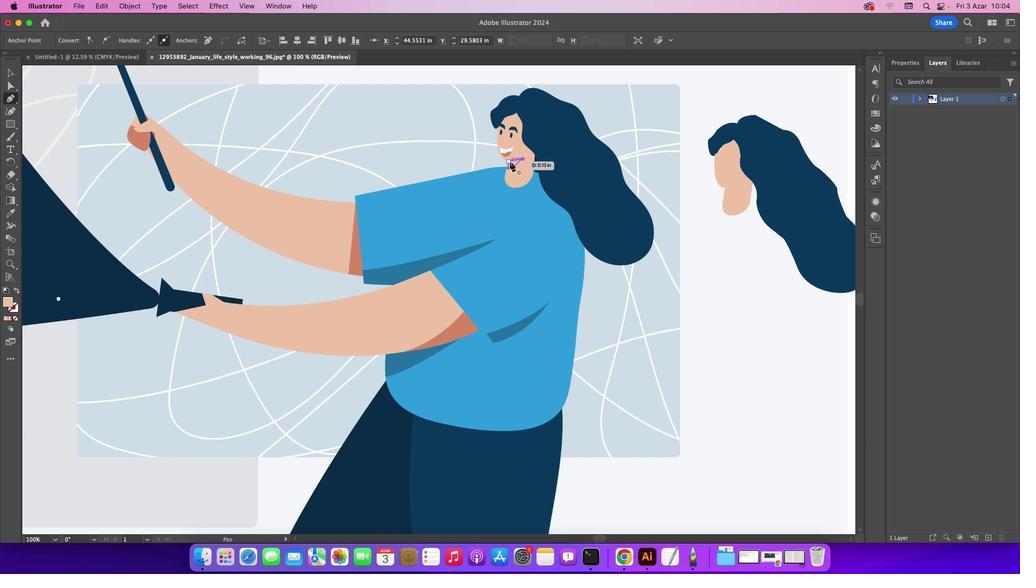 
Action: Mouse pressed left at (513, 175)
Screenshot: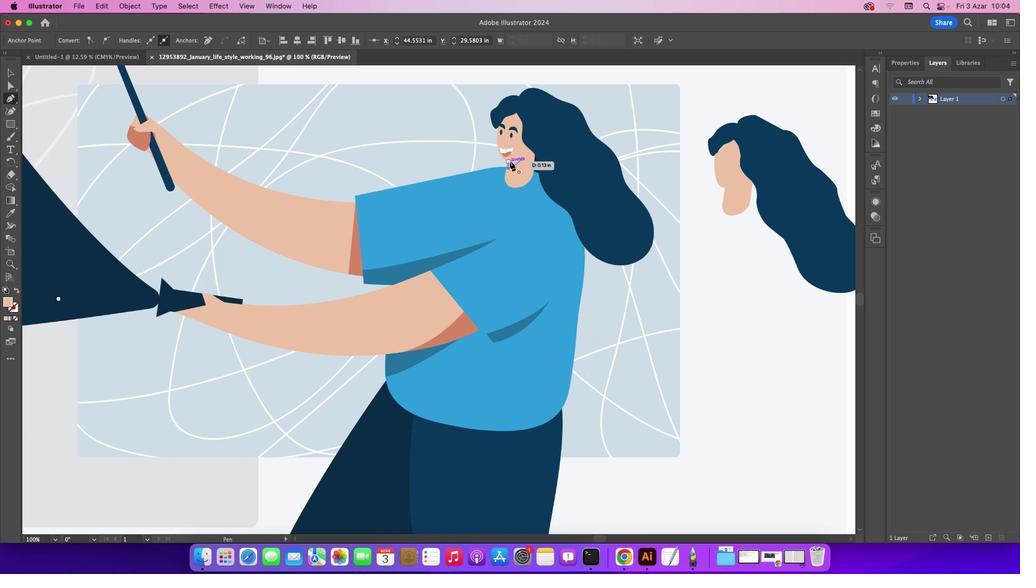 
Action: Mouse moved to (515, 169)
Screenshot: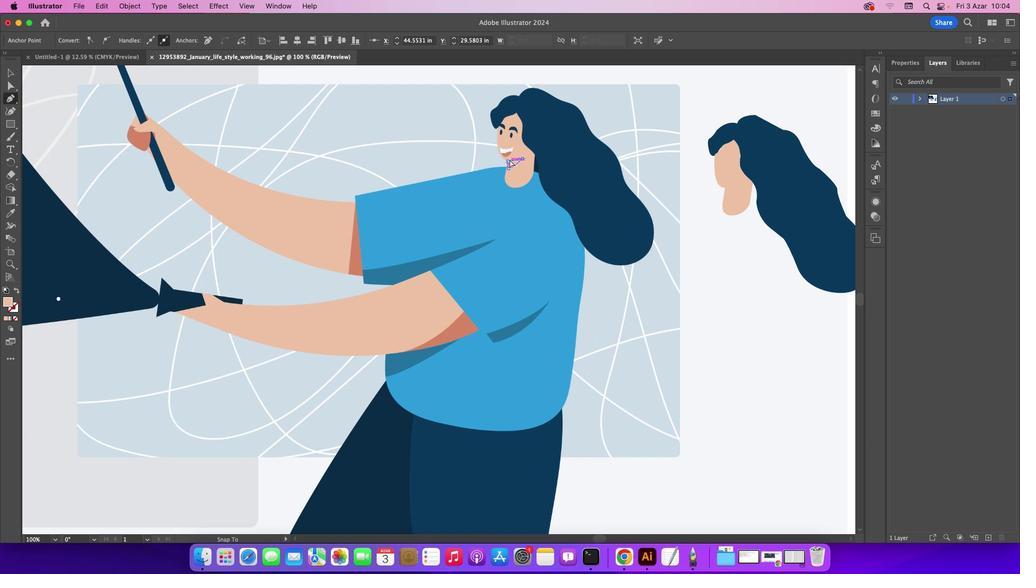 
Action: Mouse pressed left at (515, 169)
Screenshot: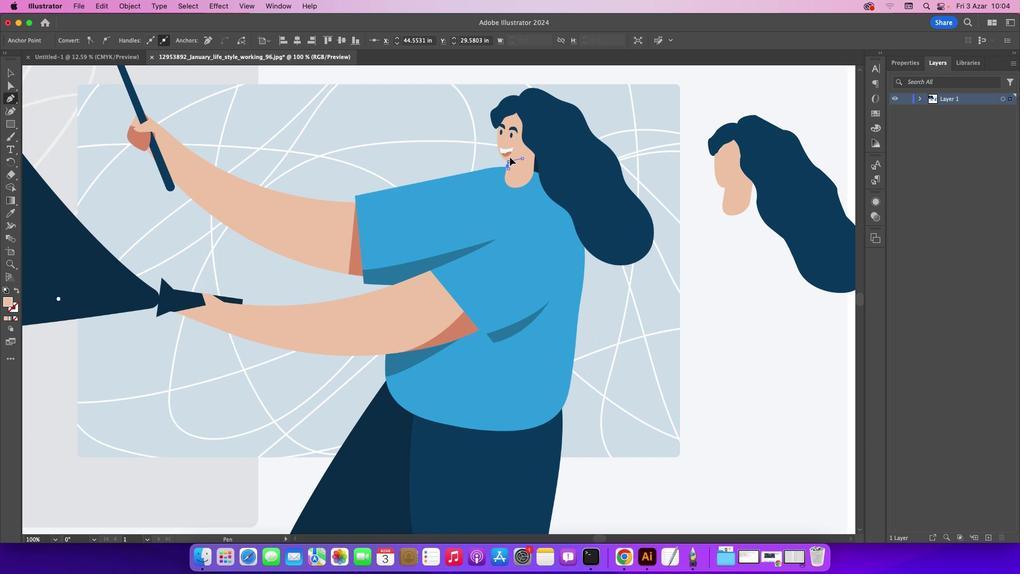 
Action: Mouse moved to (23, 76)
Screenshot: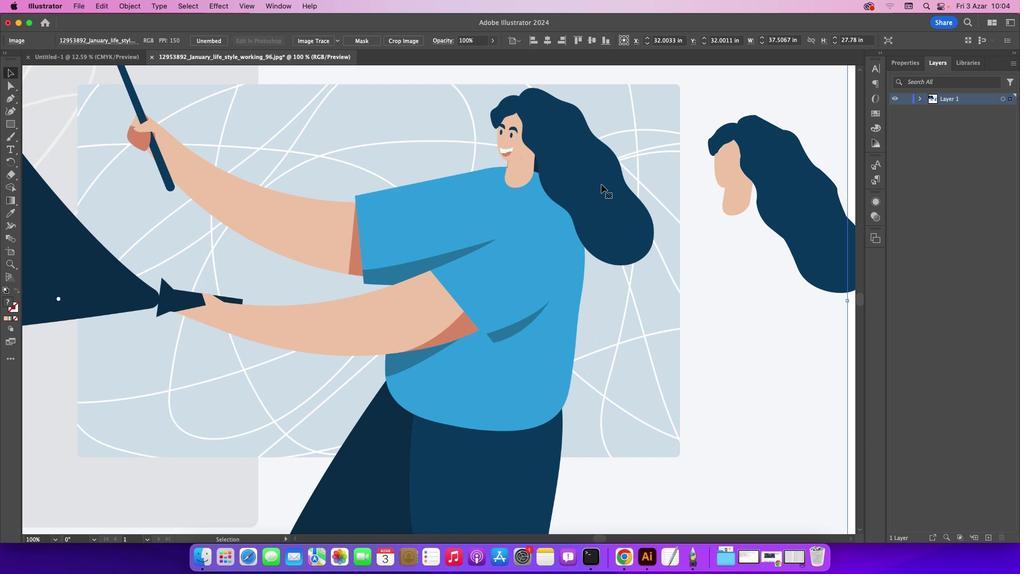 
Action: Mouse pressed left at (23, 76)
Screenshot: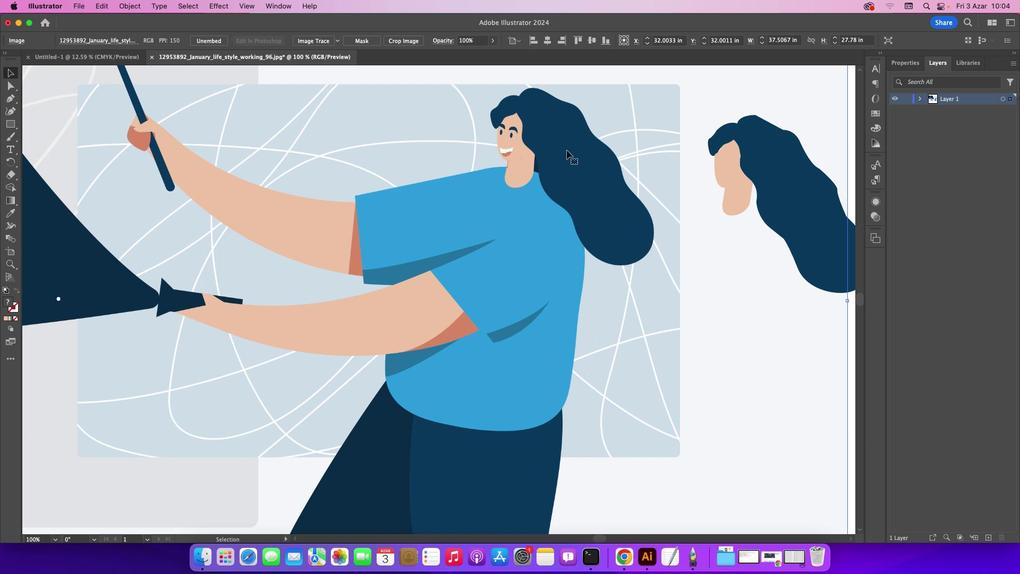 
Action: Mouse moved to (180, 124)
Screenshot: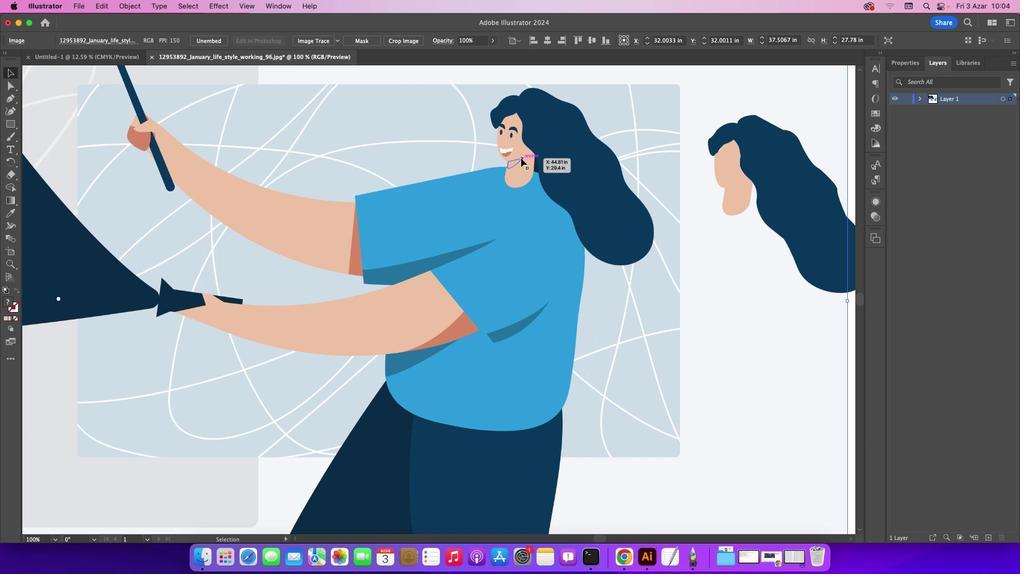 
Action: Mouse pressed left at (180, 124)
Screenshot: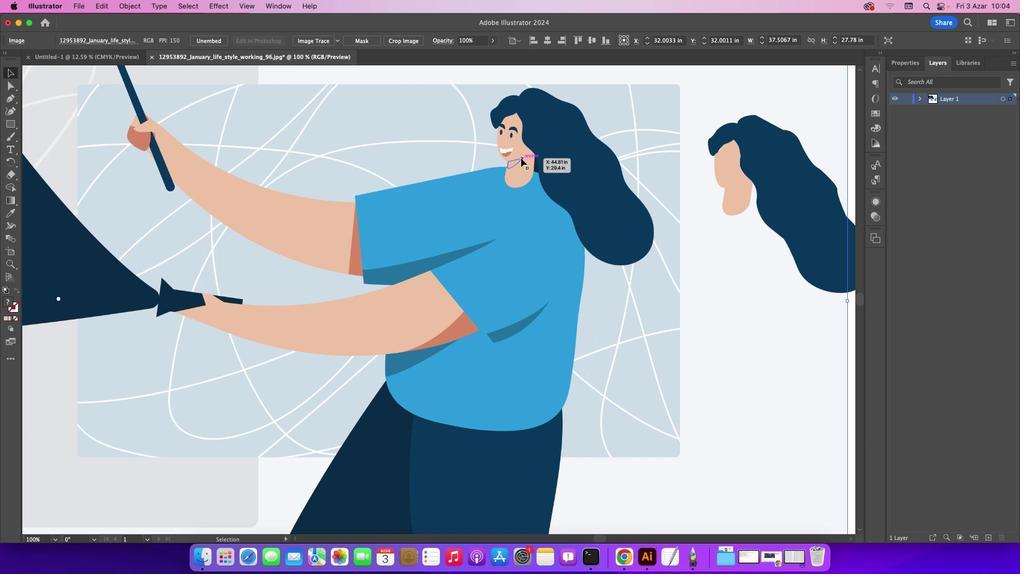 
Action: Mouse moved to (522, 168)
Screenshot: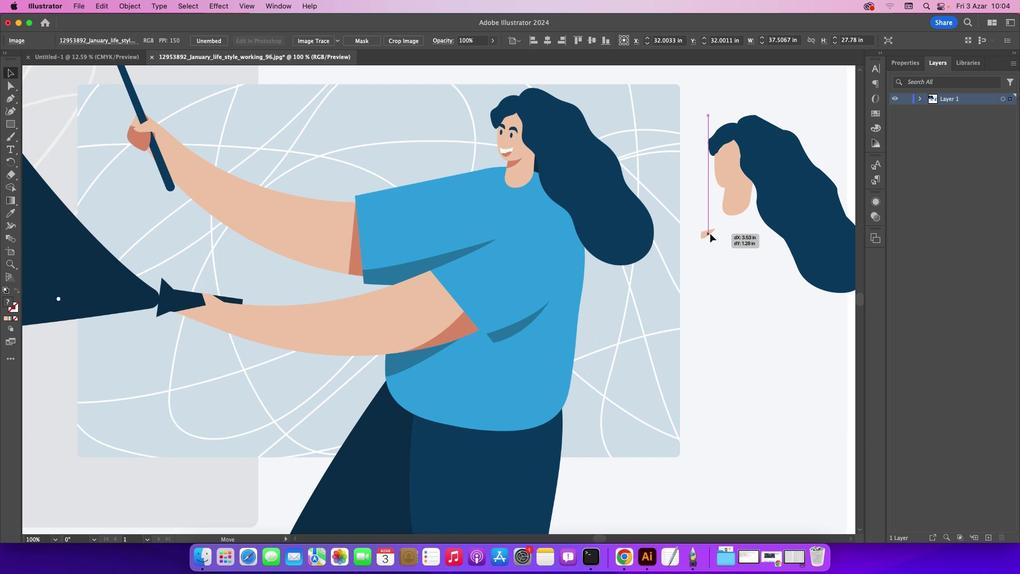 
Action: Mouse pressed left at (522, 168)
Screenshot: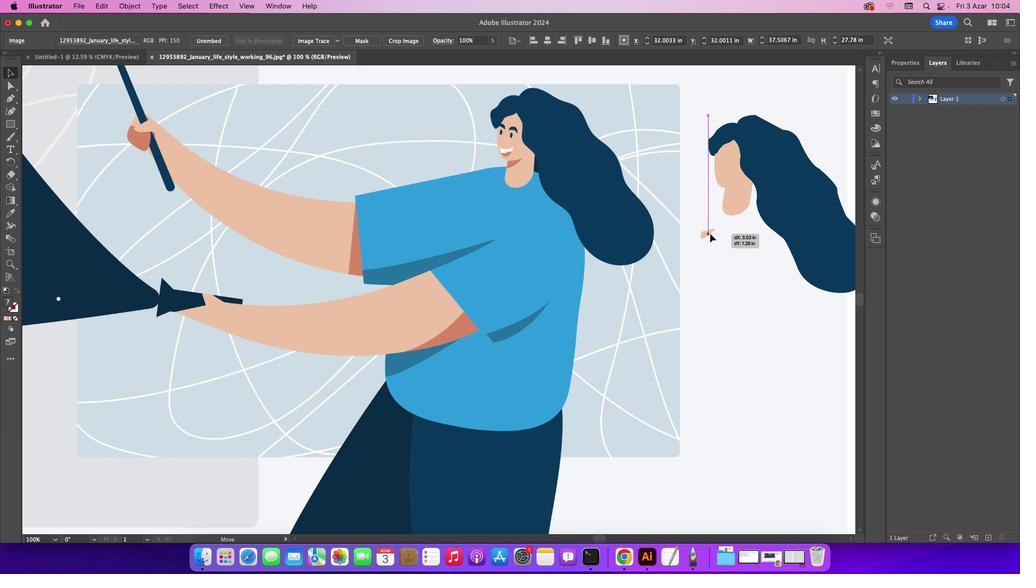 
Action: Mouse moved to (20, 218)
Screenshot: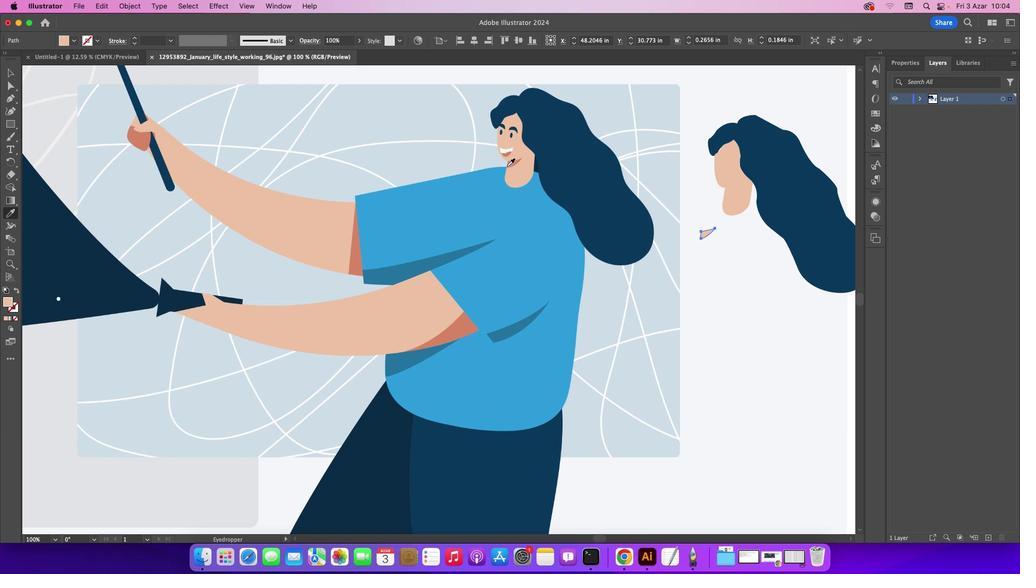 
Action: Mouse pressed left at (20, 218)
Screenshot: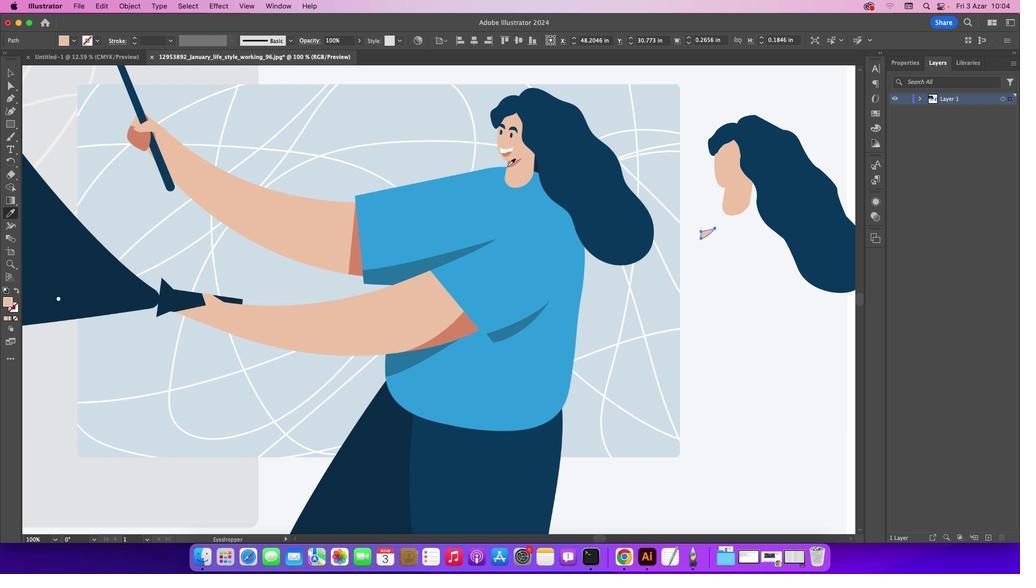 
Action: Mouse moved to (516, 170)
Screenshot: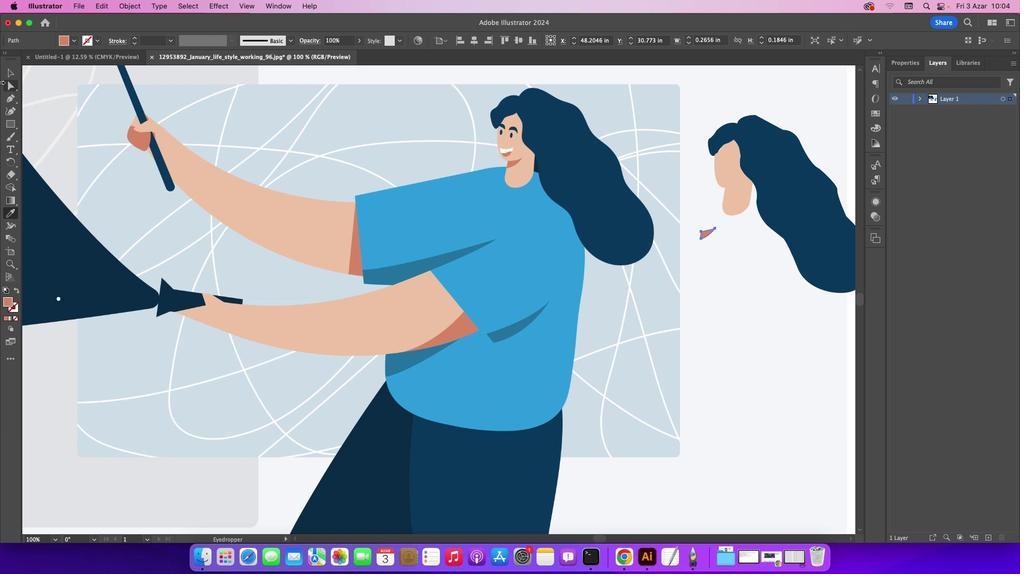 
Action: Mouse pressed left at (516, 170)
Screenshot: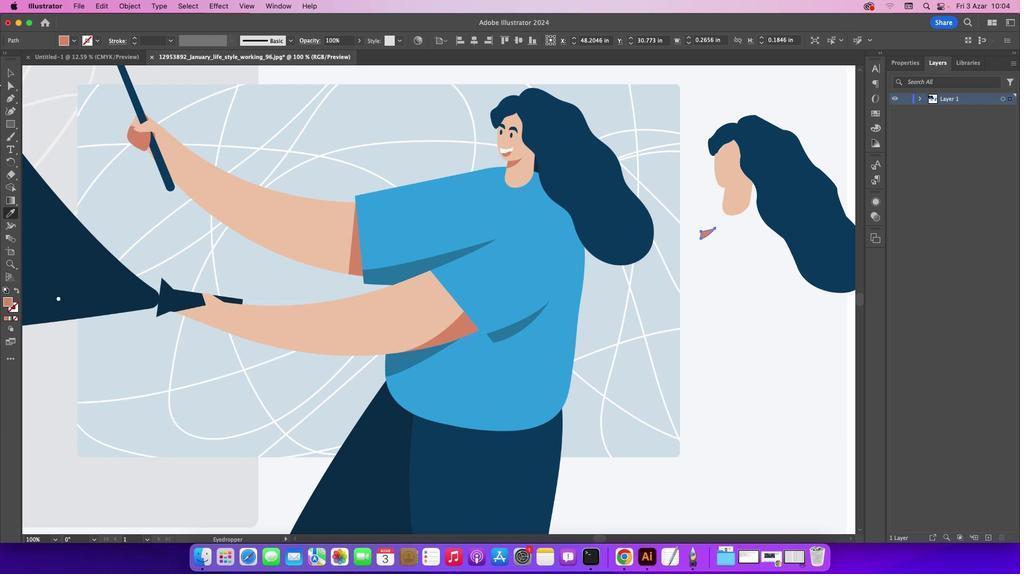 
Action: Mouse moved to (10, 83)
Screenshot: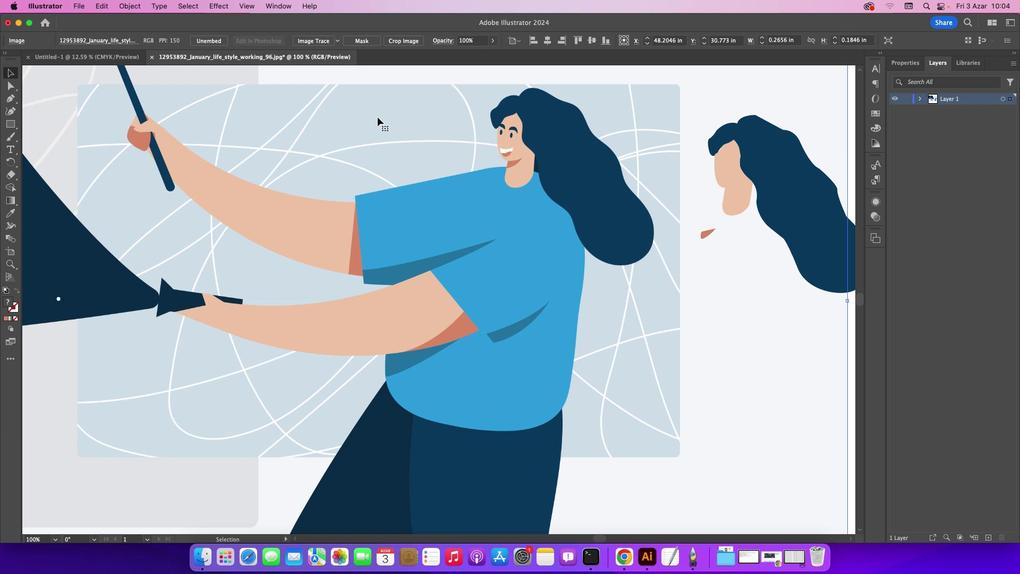 
Action: Mouse pressed left at (10, 83)
Screenshot: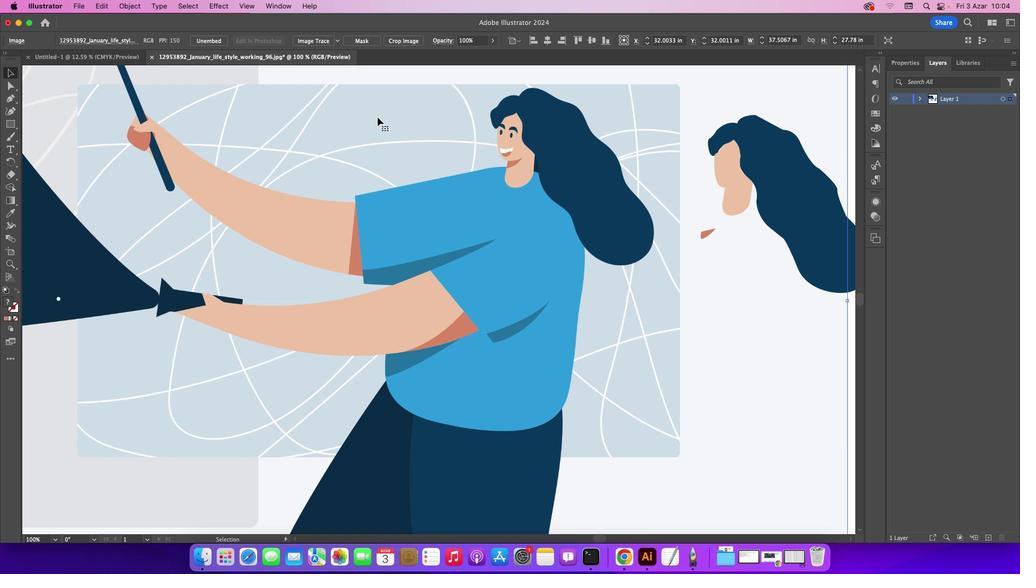 
Action: Mouse moved to (383, 123)
Screenshot: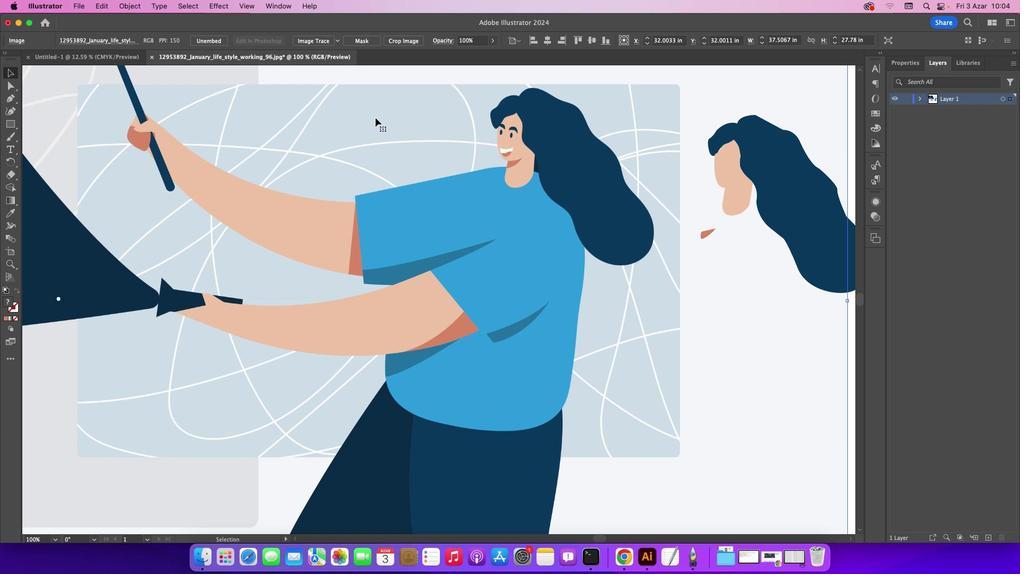 
Action: Mouse pressed left at (383, 123)
Screenshot: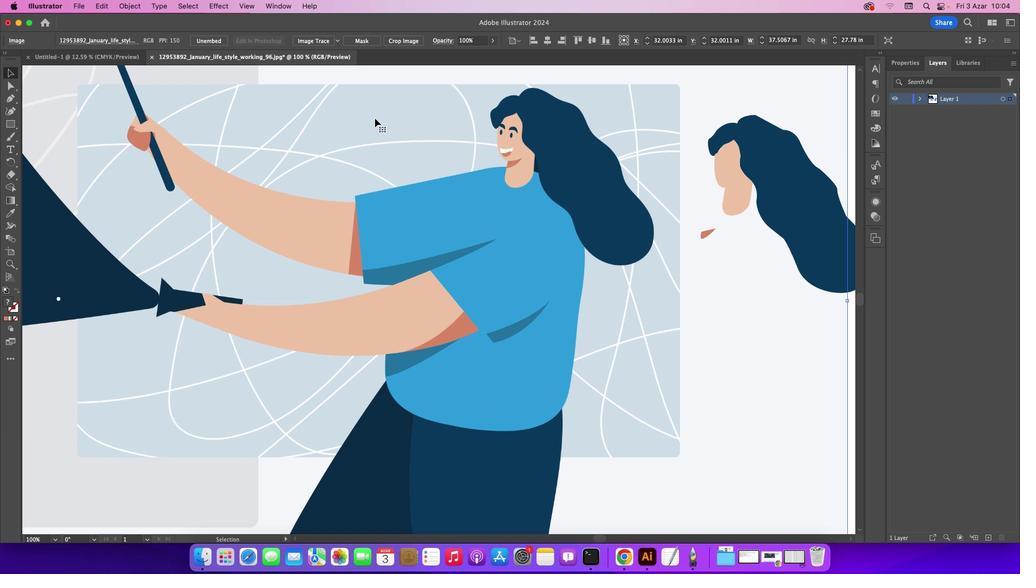 
Action: Mouse moved to (712, 237)
Screenshot: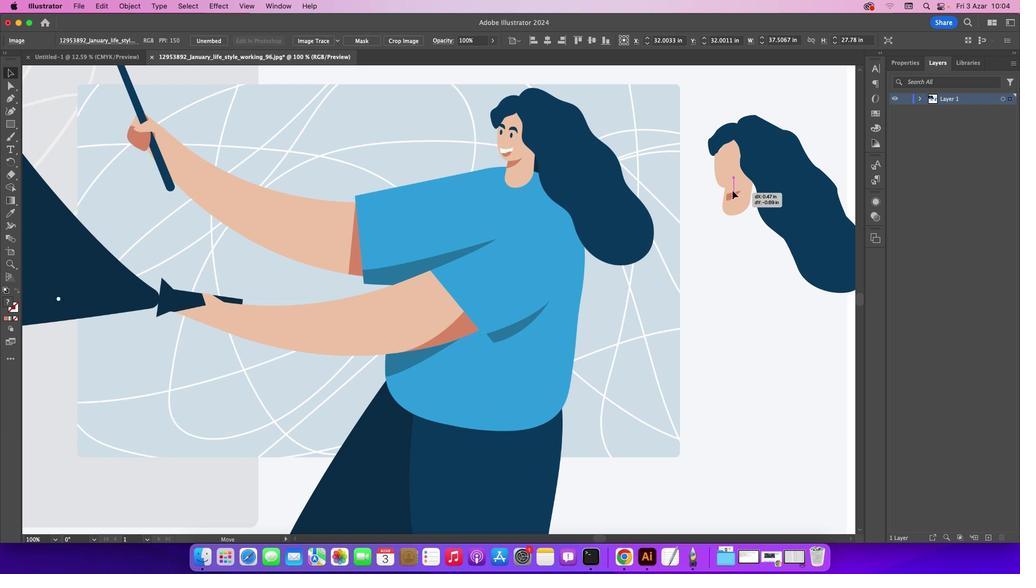
Action: Mouse pressed left at (712, 237)
Screenshot: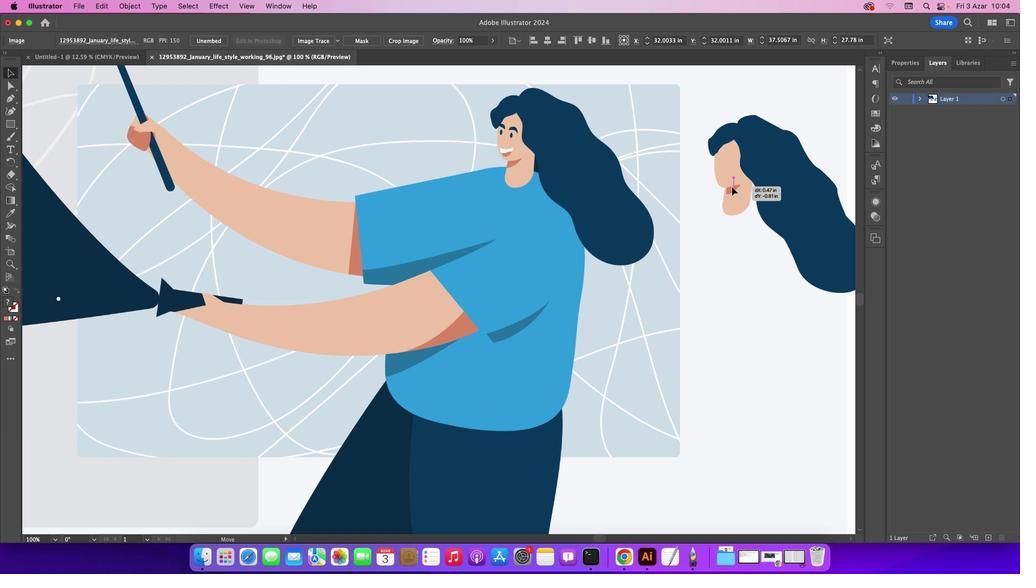 
Action: Mouse moved to (658, 236)
Screenshot: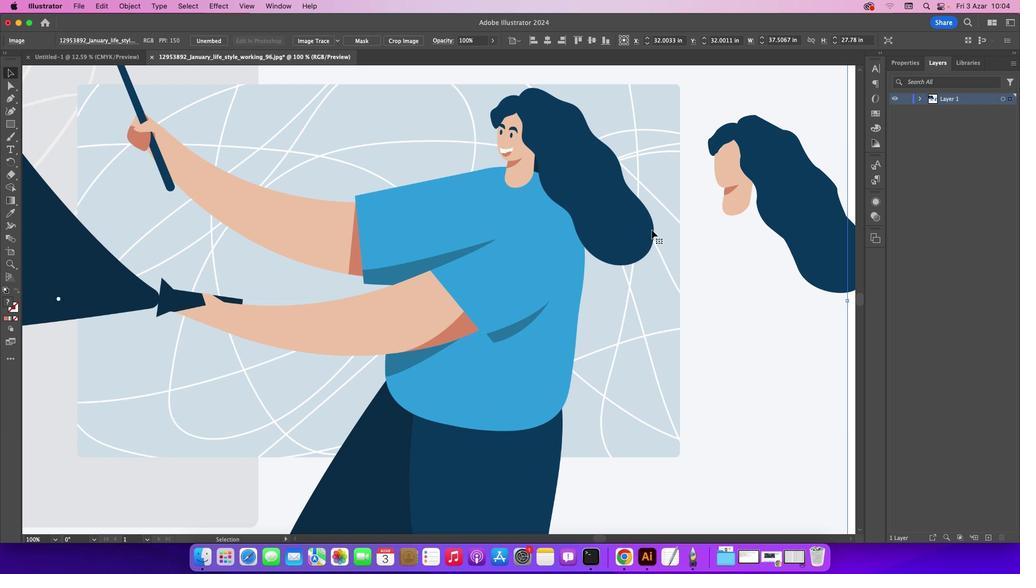 
Action: Mouse pressed left at (658, 236)
Screenshot: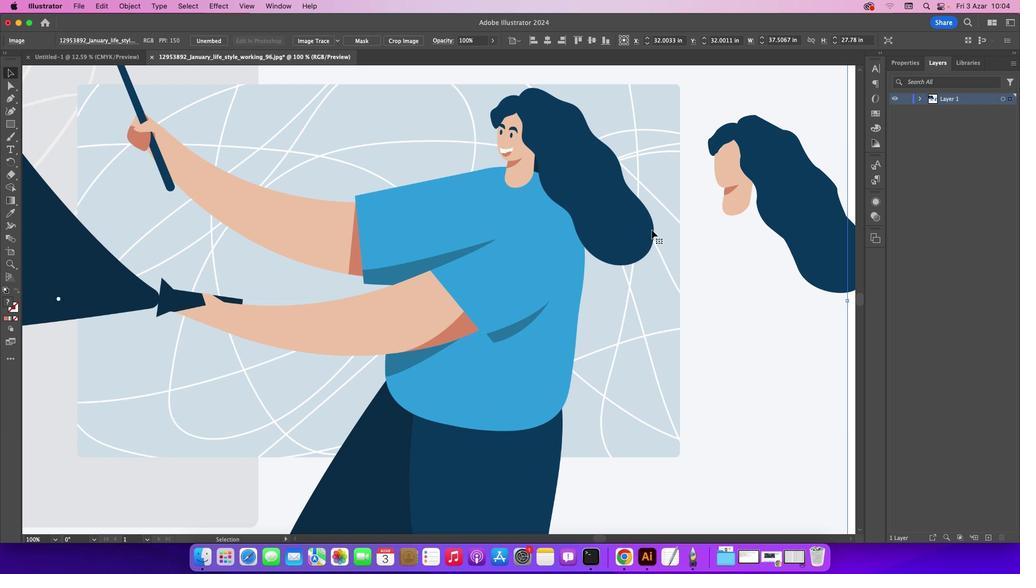 
Action: Mouse moved to (22, 106)
Screenshot: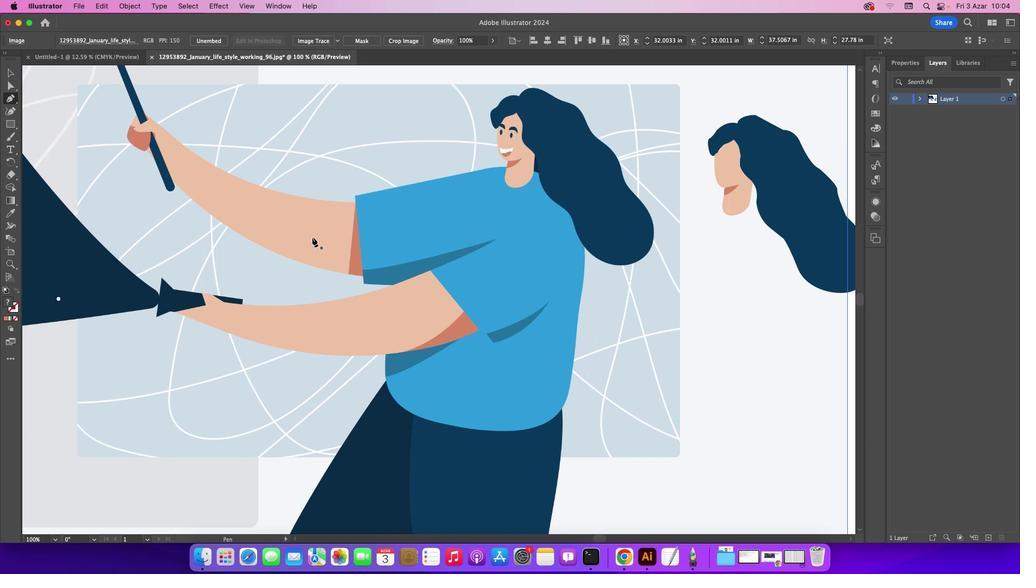 
Action: Mouse pressed left at (22, 106)
Screenshot: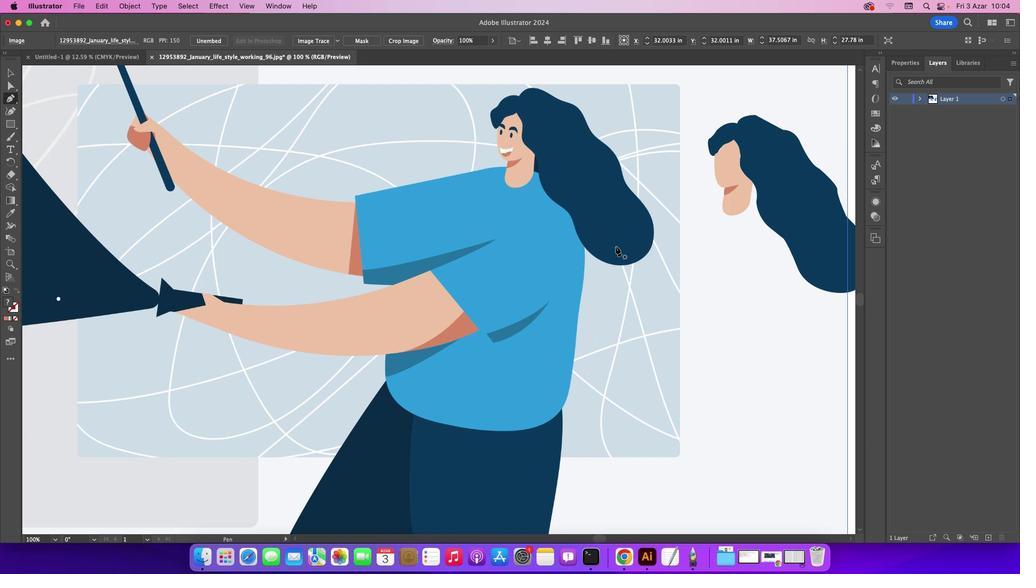
Action: Mouse moved to (515, 142)
Screenshot: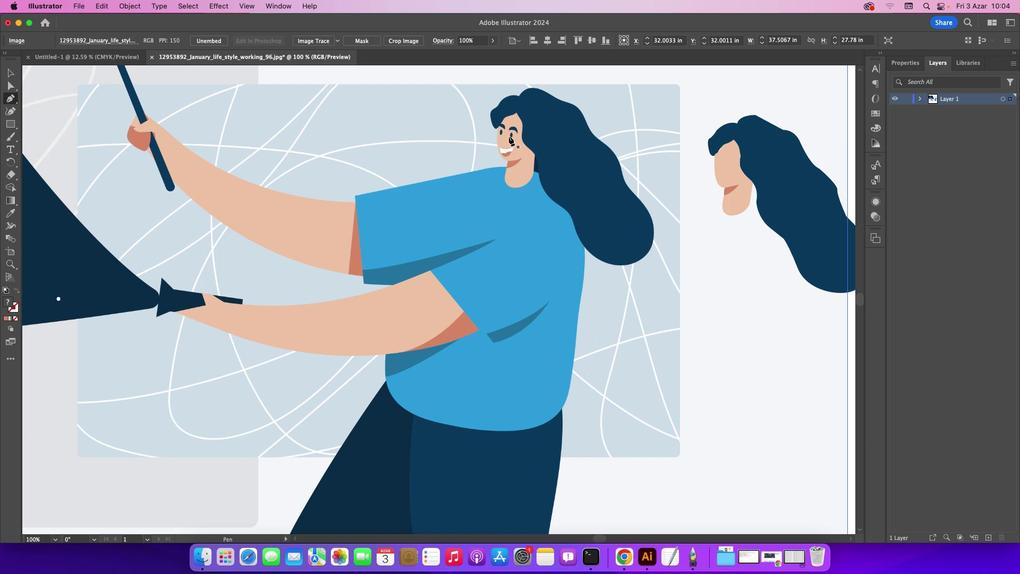 
Action: Key pressed Key.cmd_r'='
Screenshot: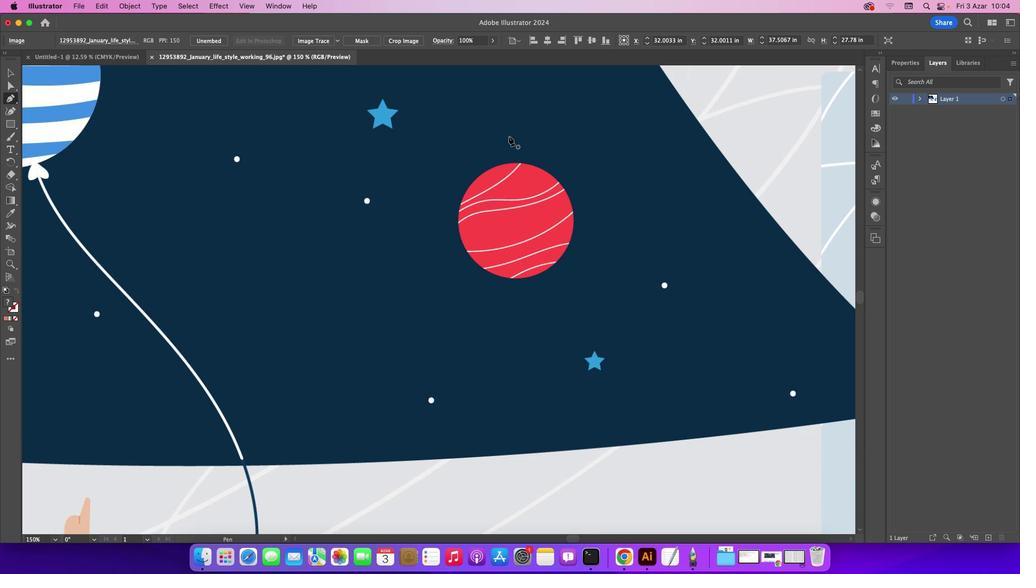 
Action: Mouse scrolled (515, 142) with delta (6, 6)
Screenshot: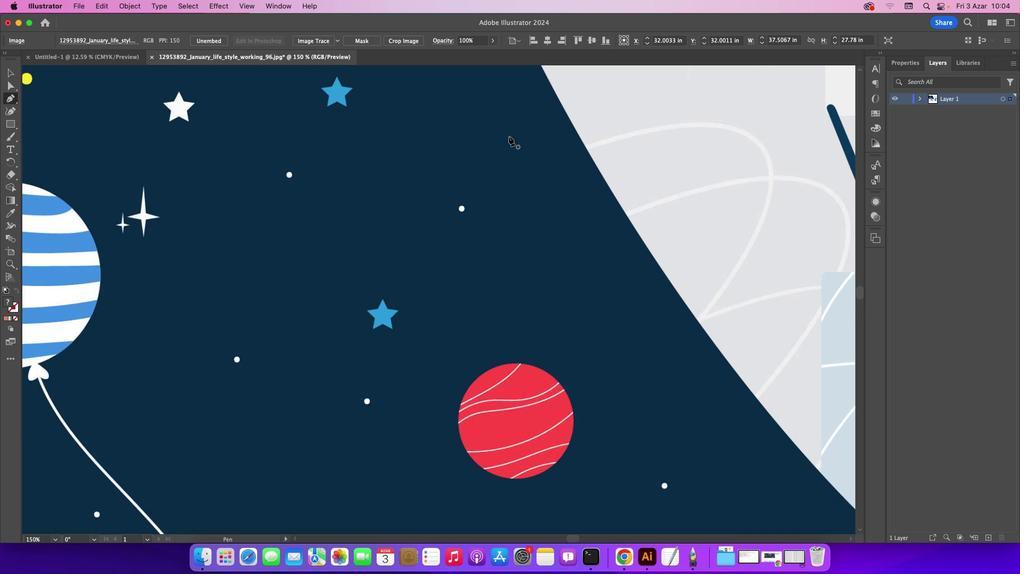 
Action: Mouse scrolled (515, 142) with delta (6, 6)
Screenshot: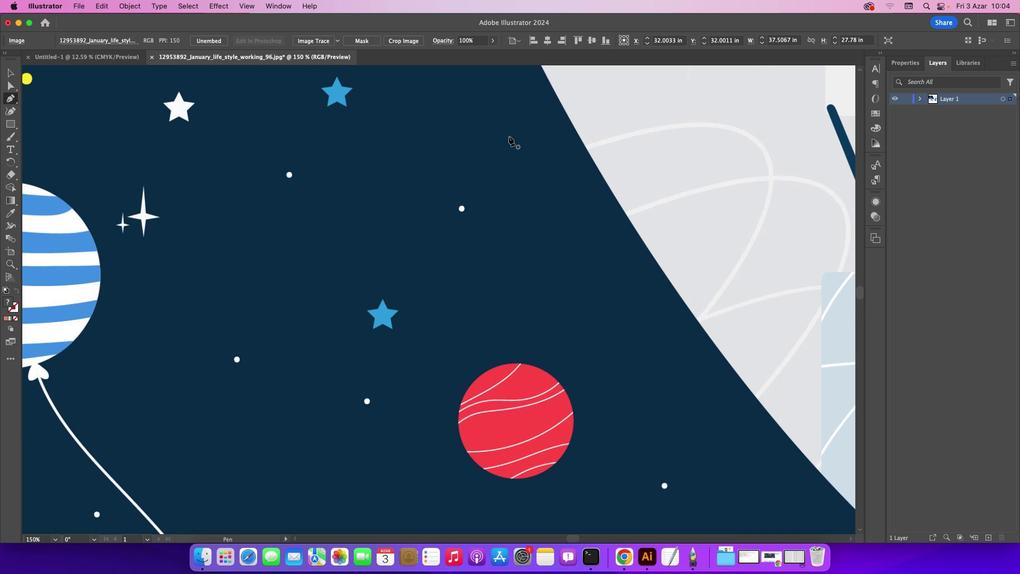 
Action: Mouse scrolled (515, 142) with delta (6, 7)
Screenshot: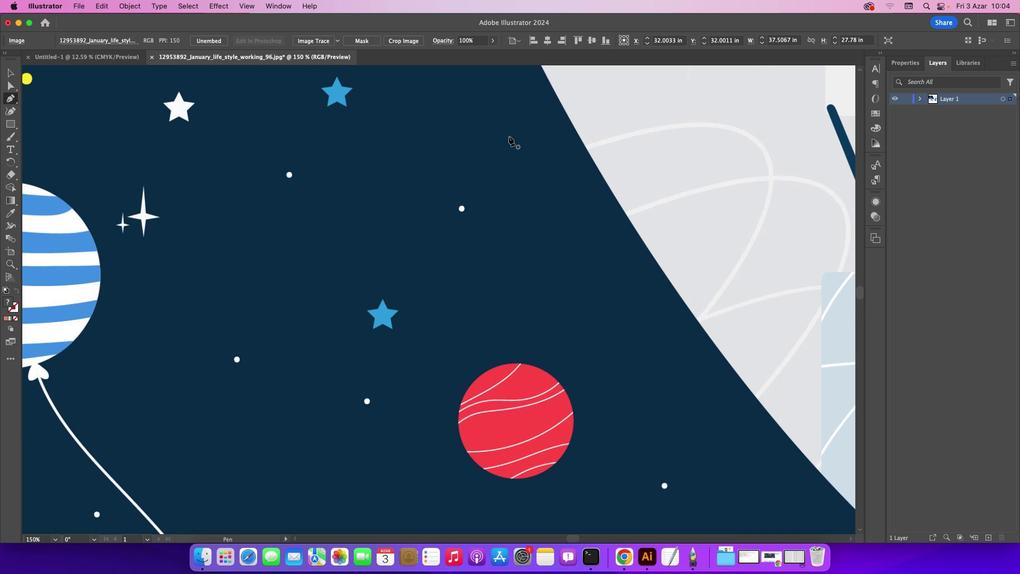 
Action: Mouse scrolled (515, 142) with delta (6, 9)
Screenshot: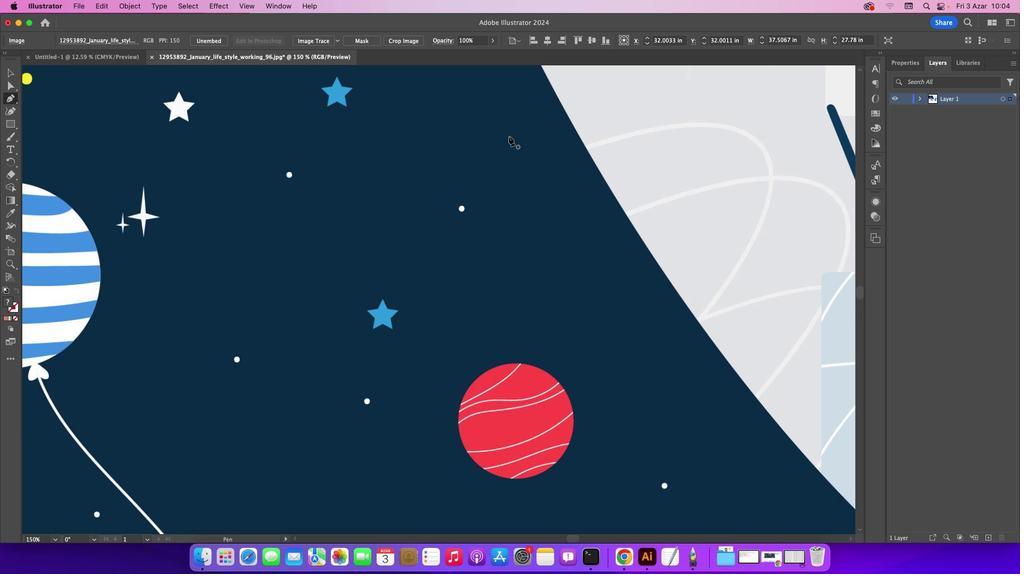 
Action: Mouse scrolled (515, 142) with delta (6, 9)
Screenshot: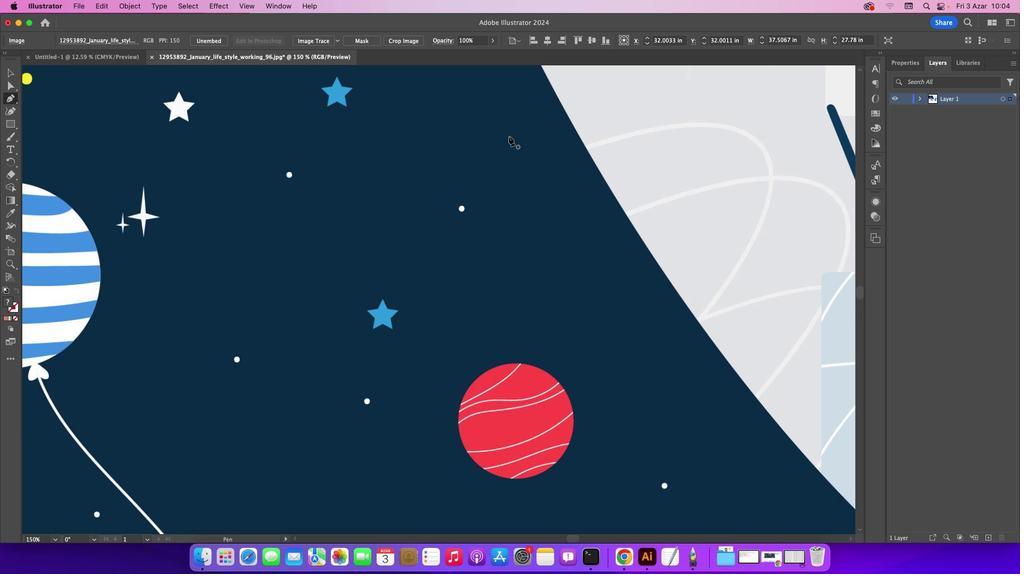 
Action: Mouse scrolled (515, 142) with delta (6, 6)
Screenshot: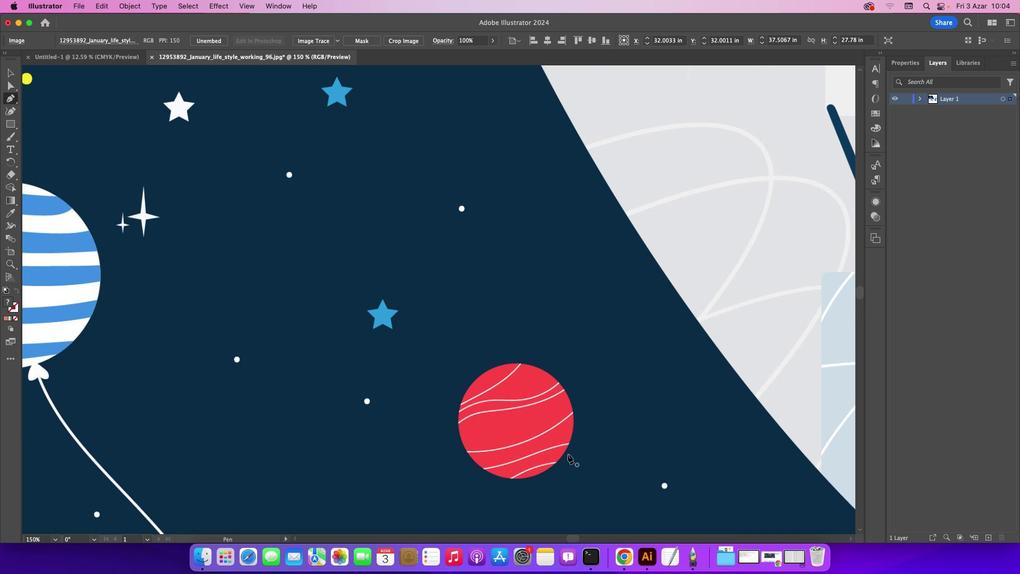 
Action: Mouse scrolled (515, 142) with delta (6, 6)
Screenshot: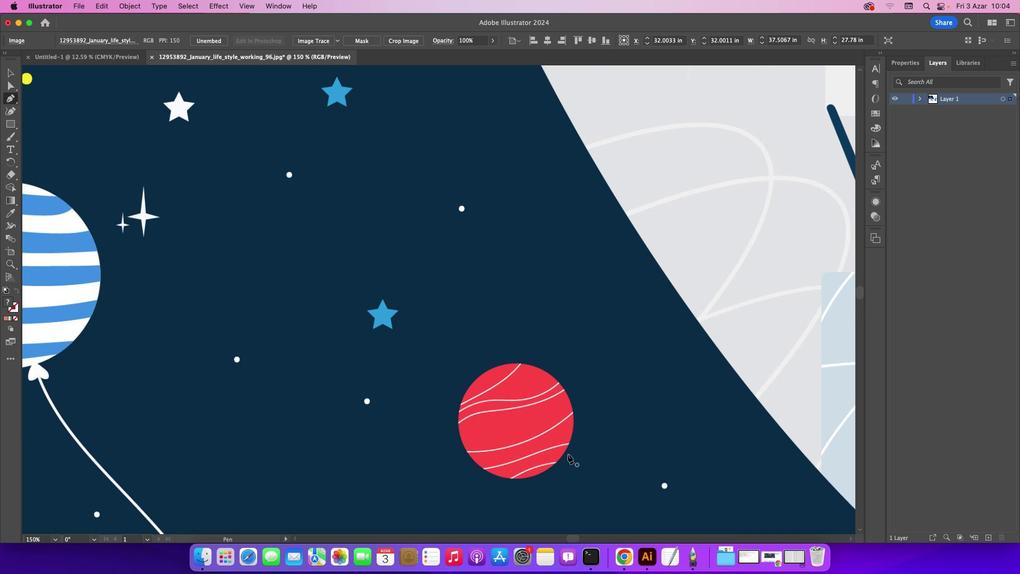
Action: Mouse scrolled (515, 142) with delta (6, 7)
Screenshot: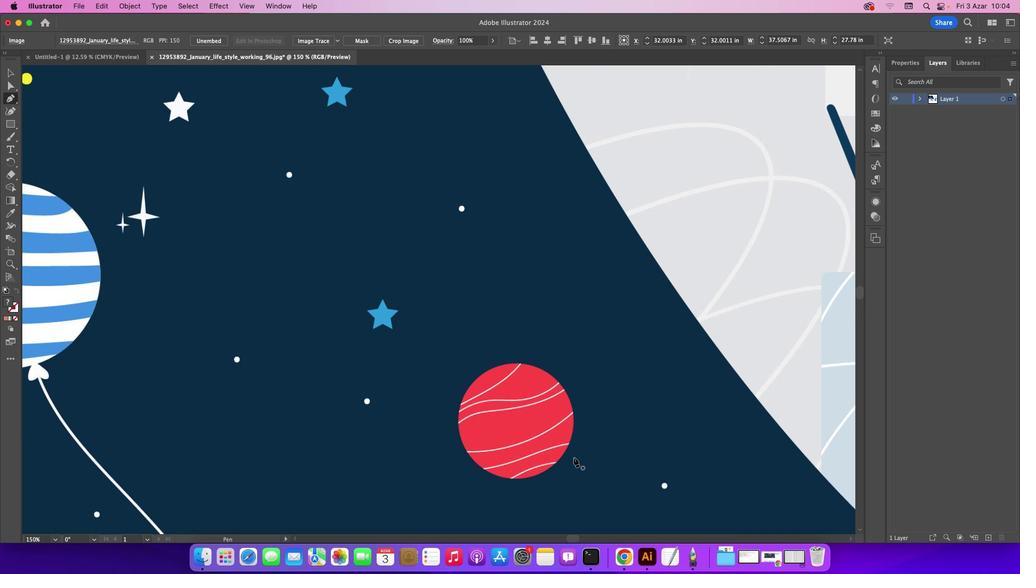 
Action: Mouse scrolled (515, 142) with delta (6, 9)
Screenshot: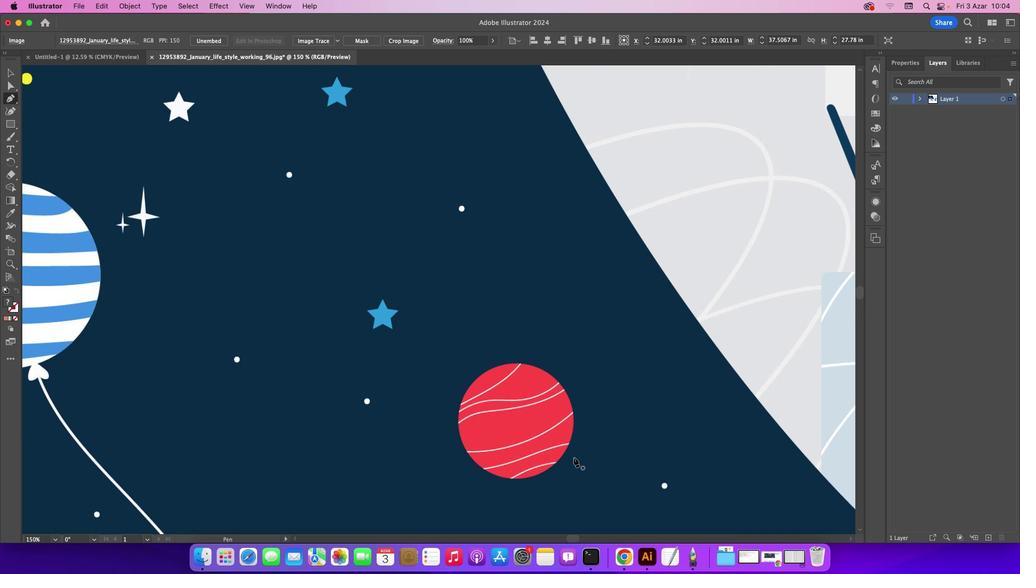 
Action: Mouse scrolled (515, 142) with delta (6, 9)
Screenshot: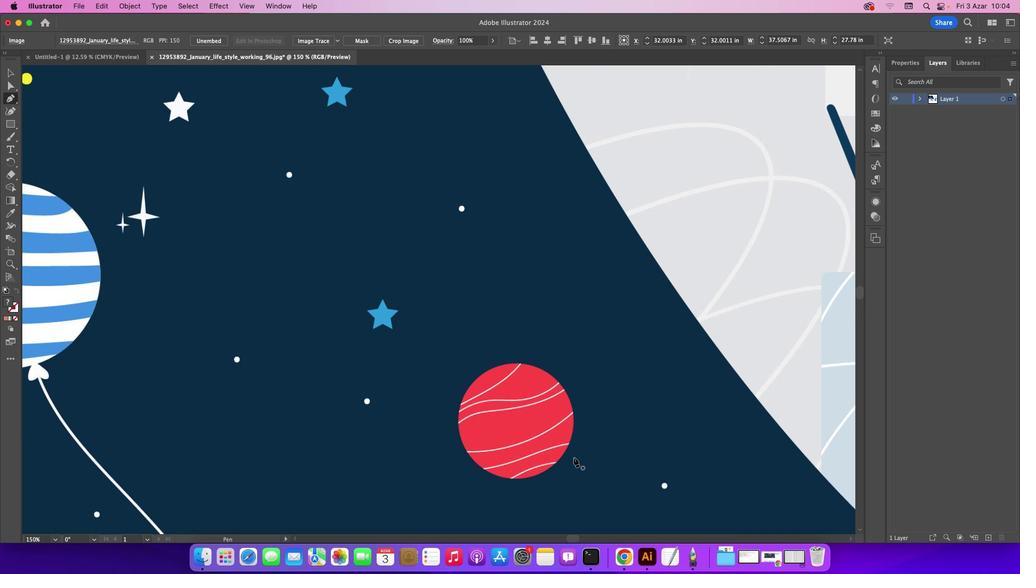 
Action: Mouse scrolled (515, 142) with delta (6, 6)
Screenshot: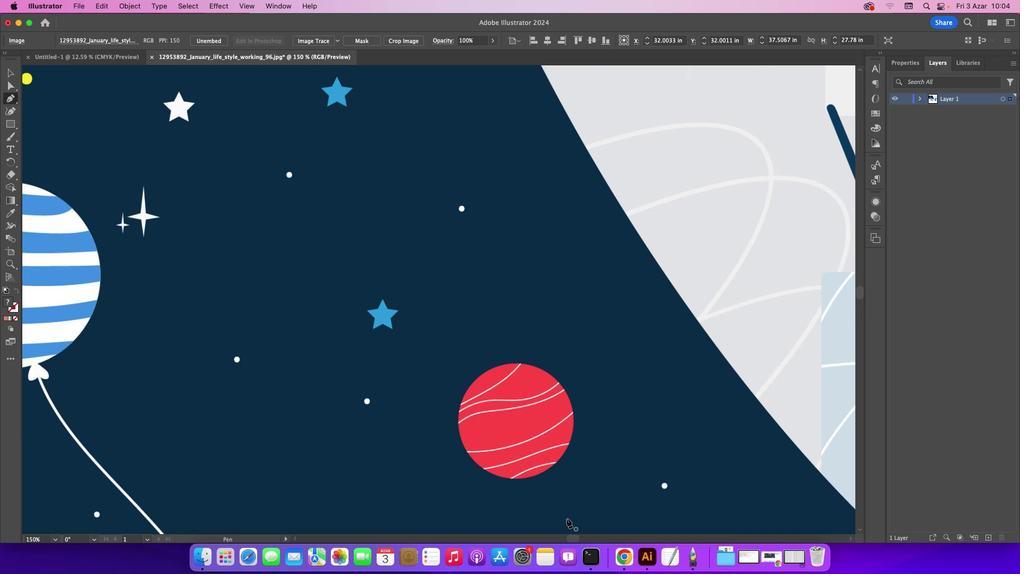 
Action: Mouse scrolled (515, 142) with delta (6, 6)
Screenshot: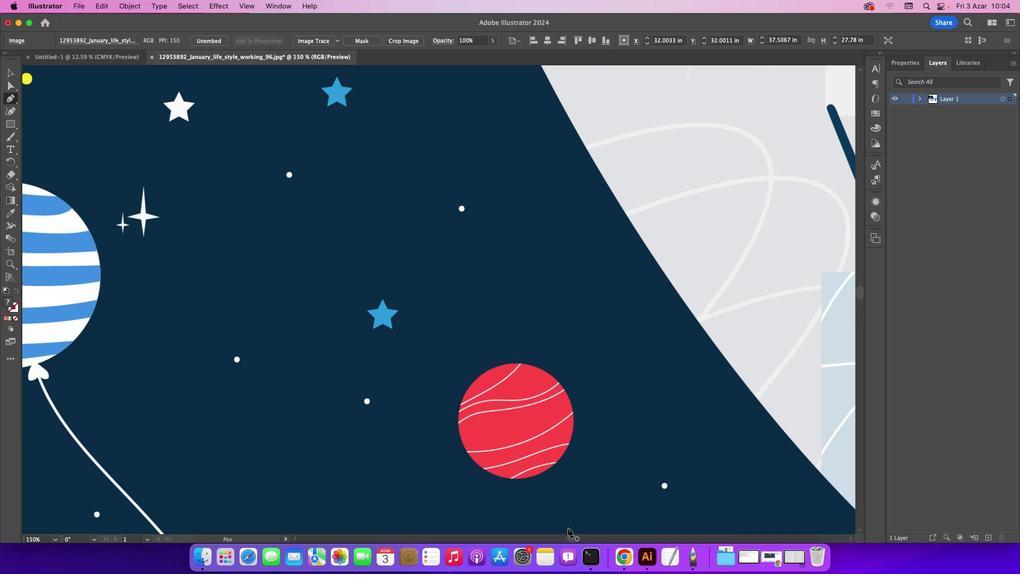
Action: Mouse scrolled (515, 142) with delta (6, 7)
Screenshot: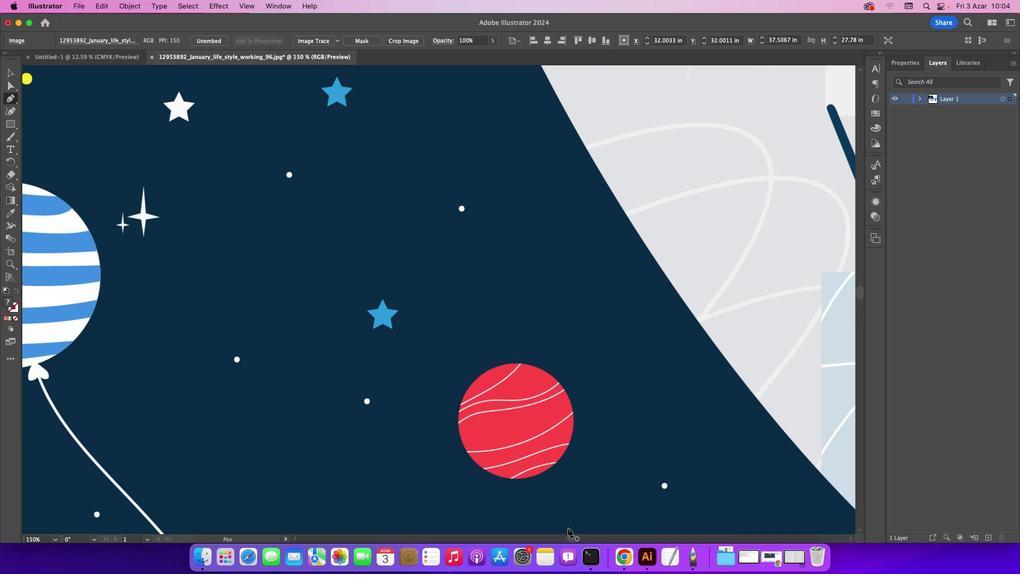 
Action: Mouse scrolled (515, 142) with delta (6, 9)
Screenshot: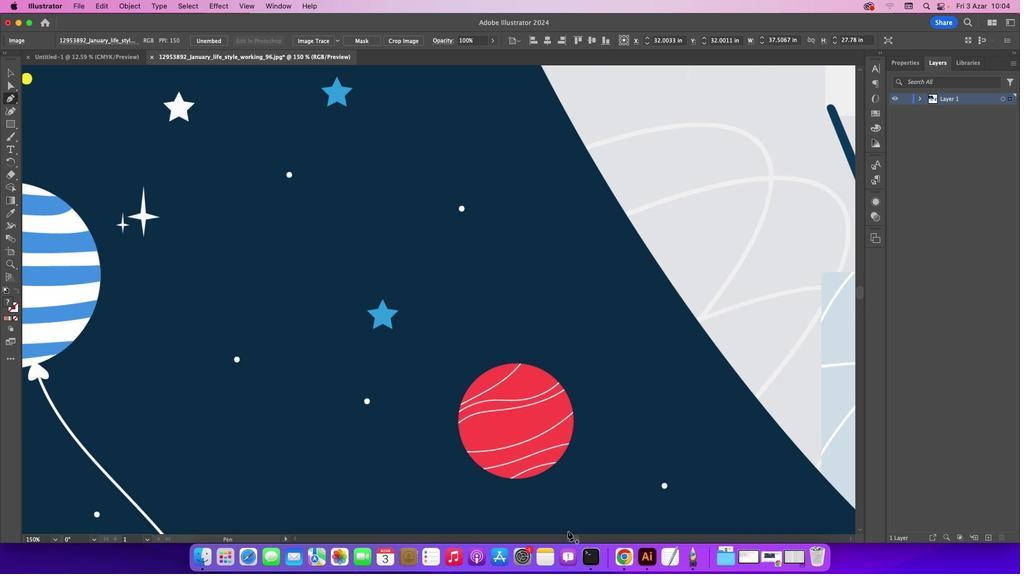 
Action: Mouse scrolled (515, 142) with delta (6, 9)
Screenshot: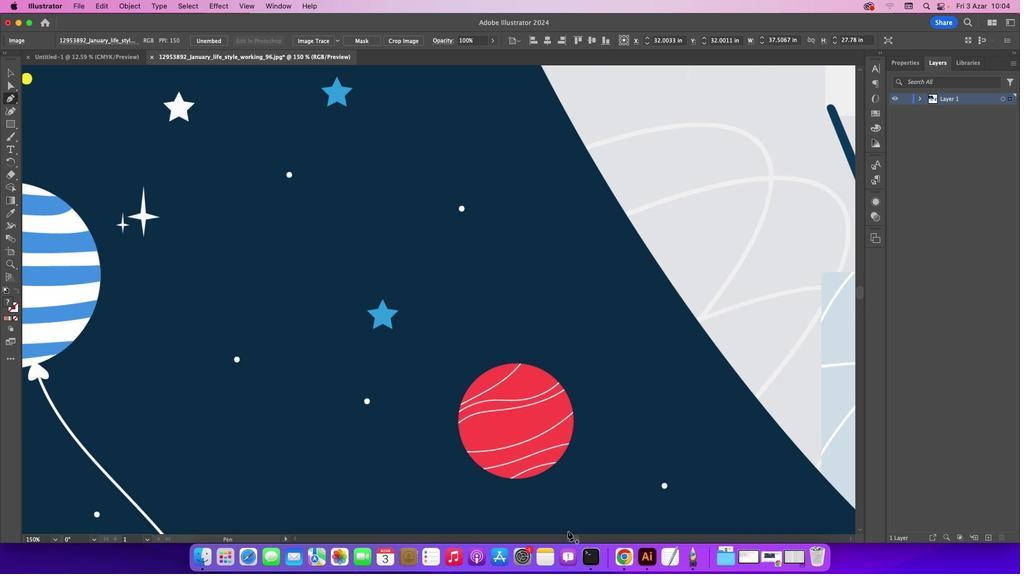 
Action: Mouse moved to (575, 543)
Screenshot: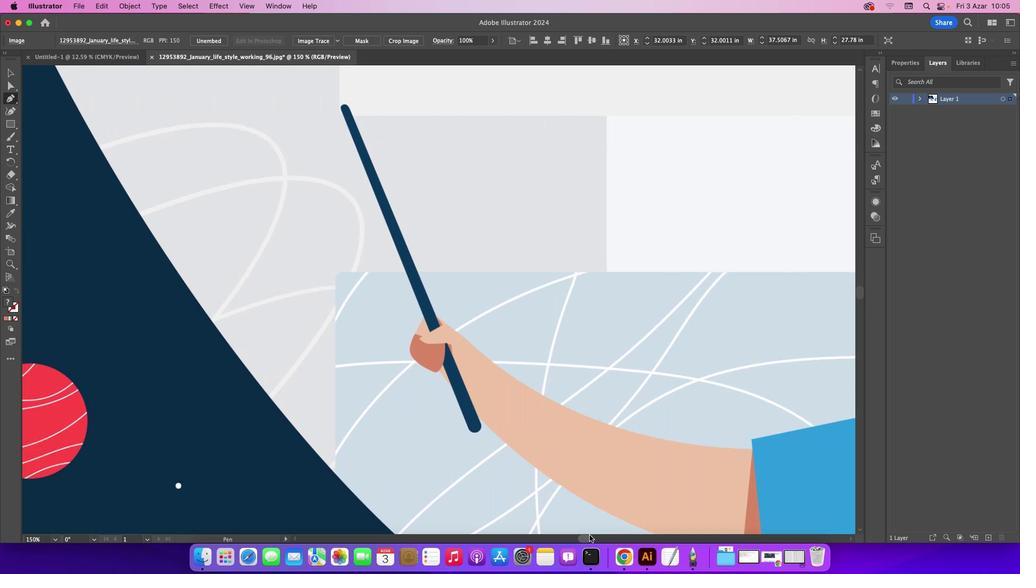 
Action: Mouse pressed left at (575, 543)
Screenshot: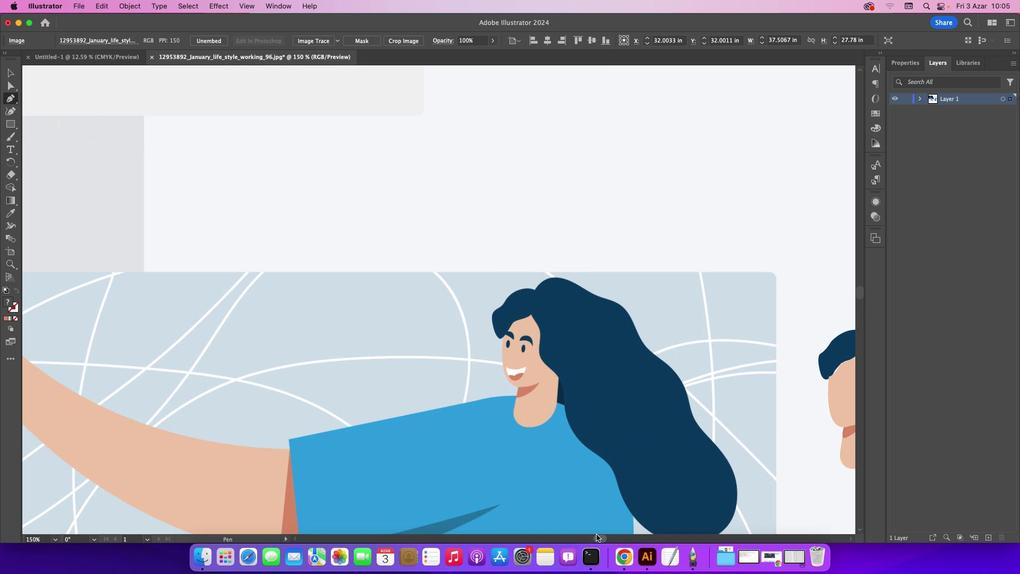 
Action: Mouse moved to (499, 434)
Screenshot: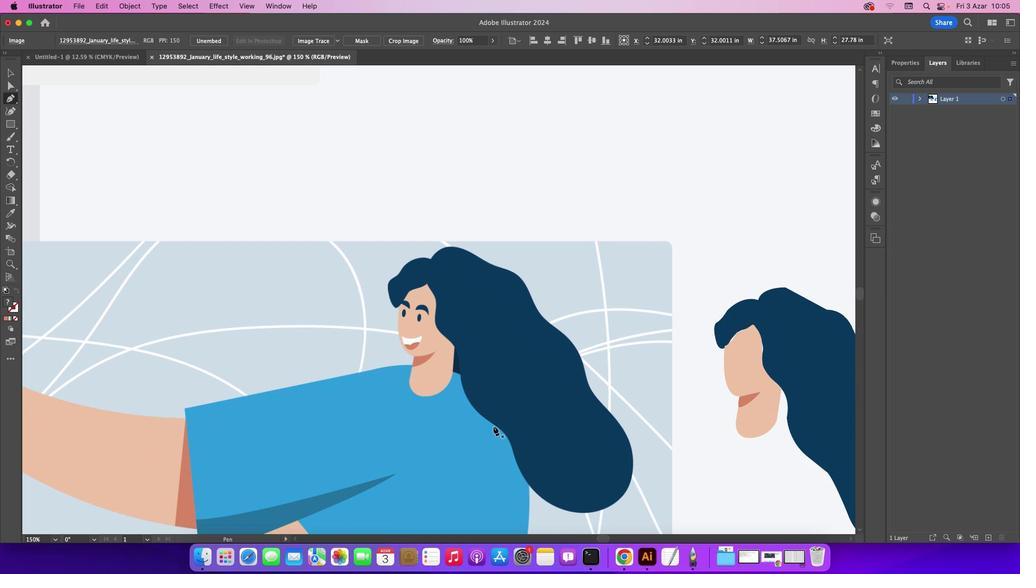 
Action: Mouse scrolled (499, 434) with delta (6, 5)
Screenshot: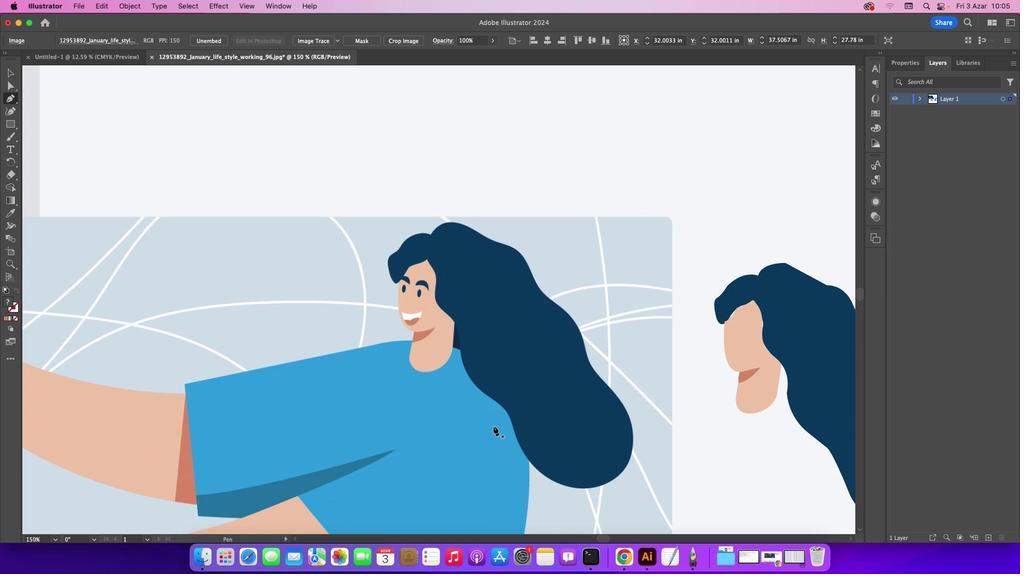 
Action: Mouse scrolled (499, 434) with delta (6, 5)
Screenshot: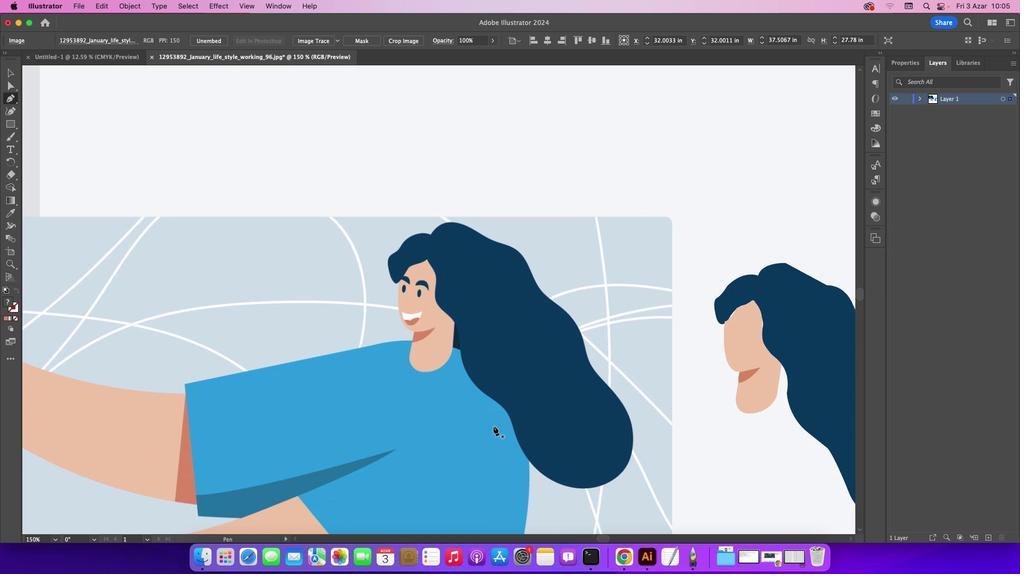 
Action: Mouse scrolled (499, 434) with delta (6, 5)
Screenshot: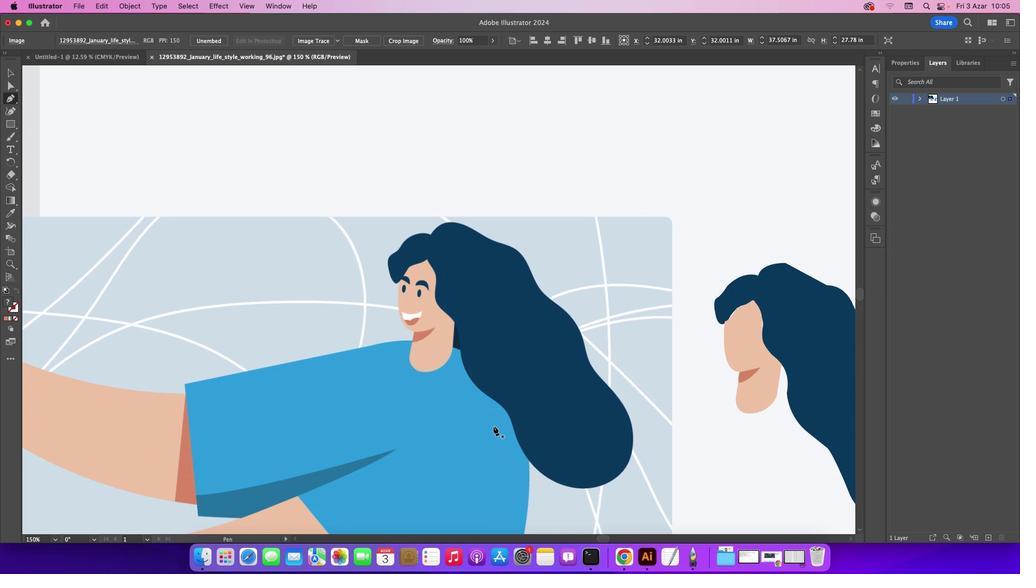 
Action: Mouse scrolled (499, 434) with delta (6, 5)
Screenshot: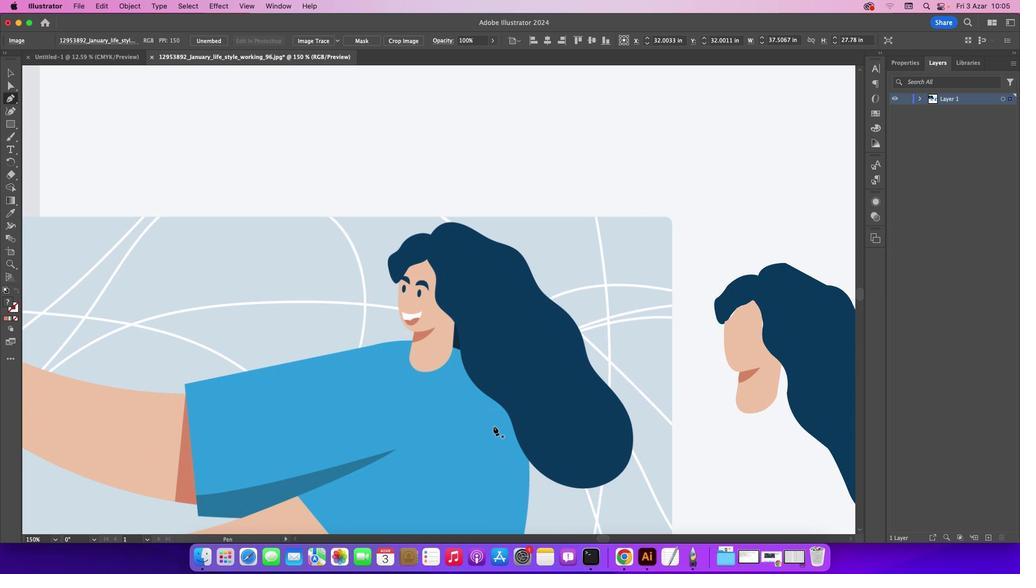 
Action: Mouse moved to (500, 432)
Screenshot: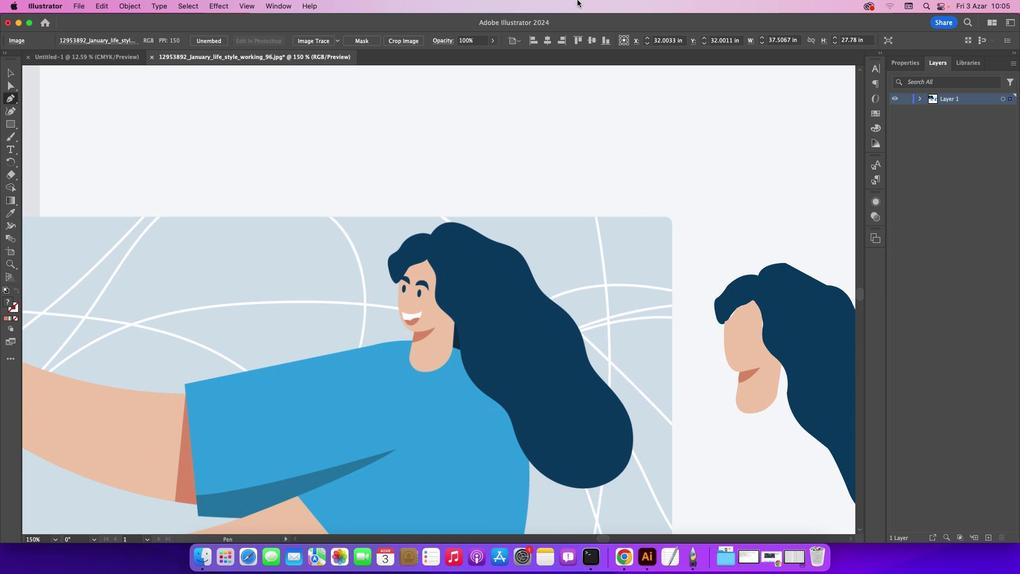 
Action: Mouse scrolled (500, 432) with delta (6, 5)
Screenshot: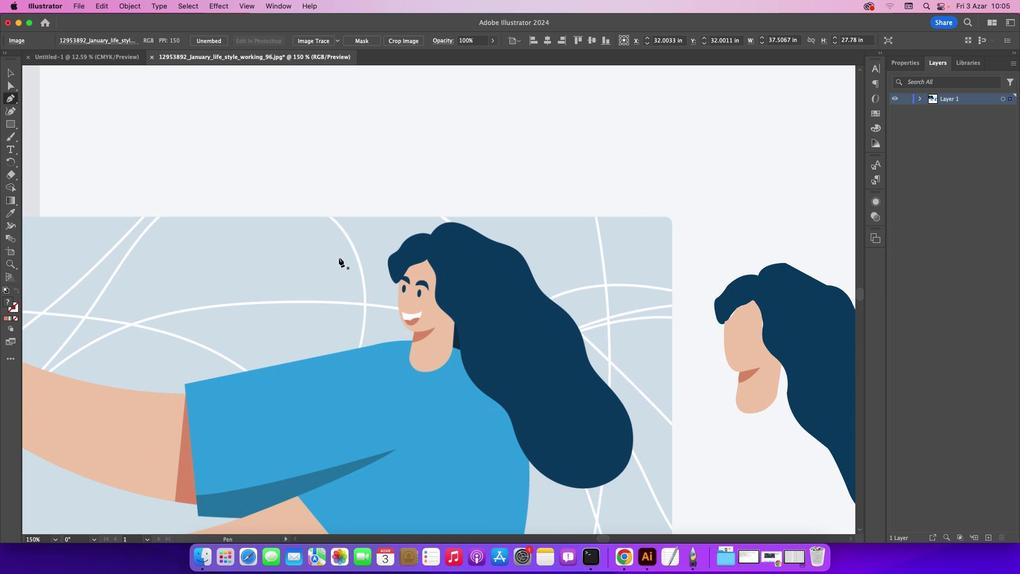 
Action: Mouse scrolled (500, 432) with delta (6, 5)
Screenshot: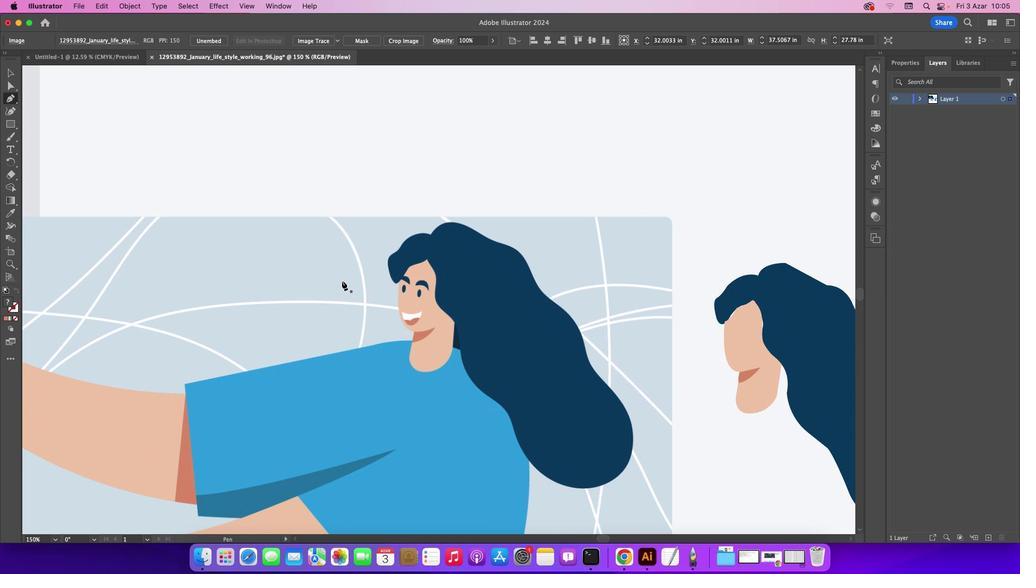 
Action: Mouse scrolled (500, 432) with delta (6, 4)
Screenshot: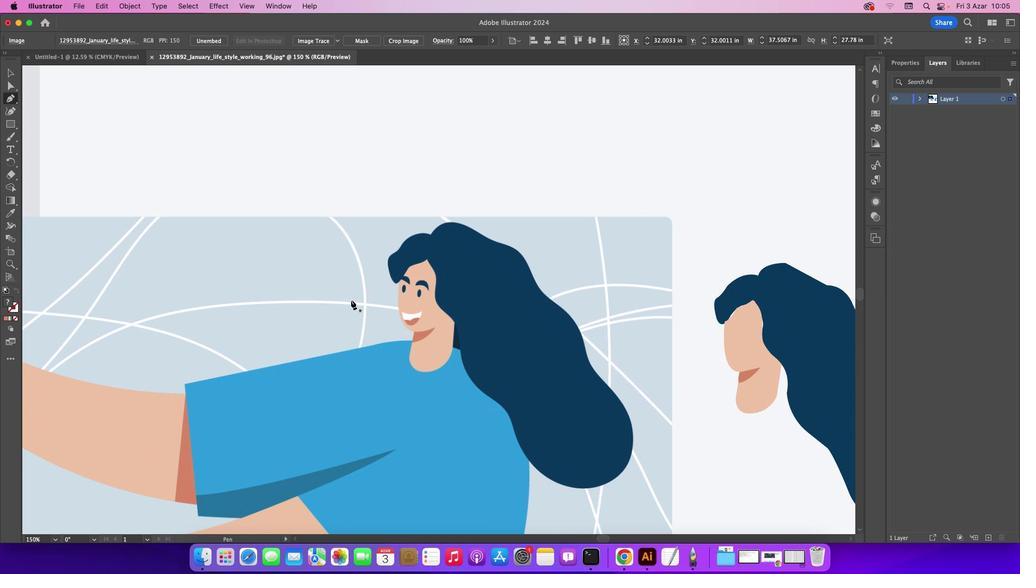 
Action: Mouse moved to (421, 291)
Screenshot: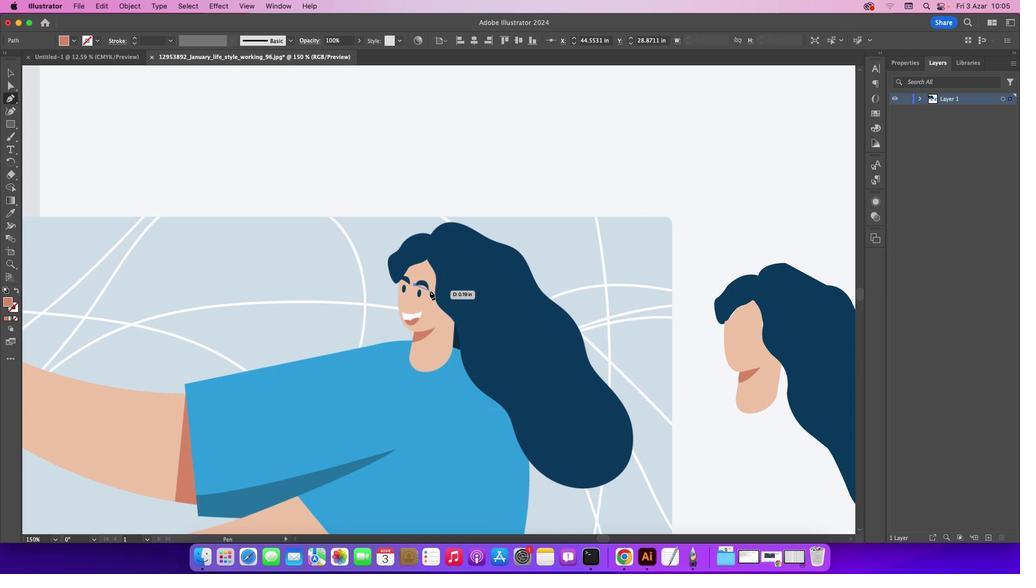 
Action: Mouse pressed left at (421, 291)
Screenshot: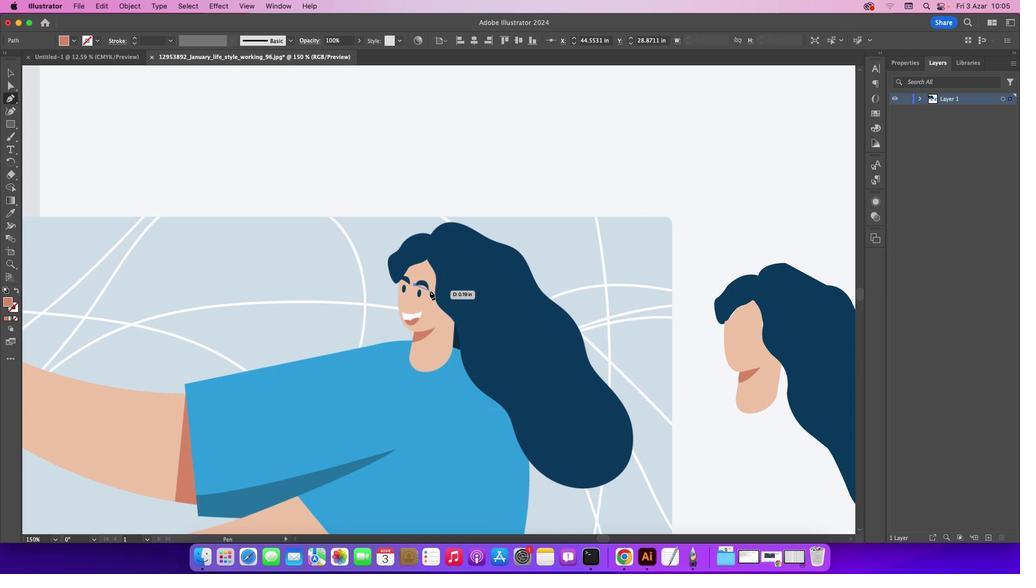 
Action: Mouse moved to (434, 296)
Screenshot: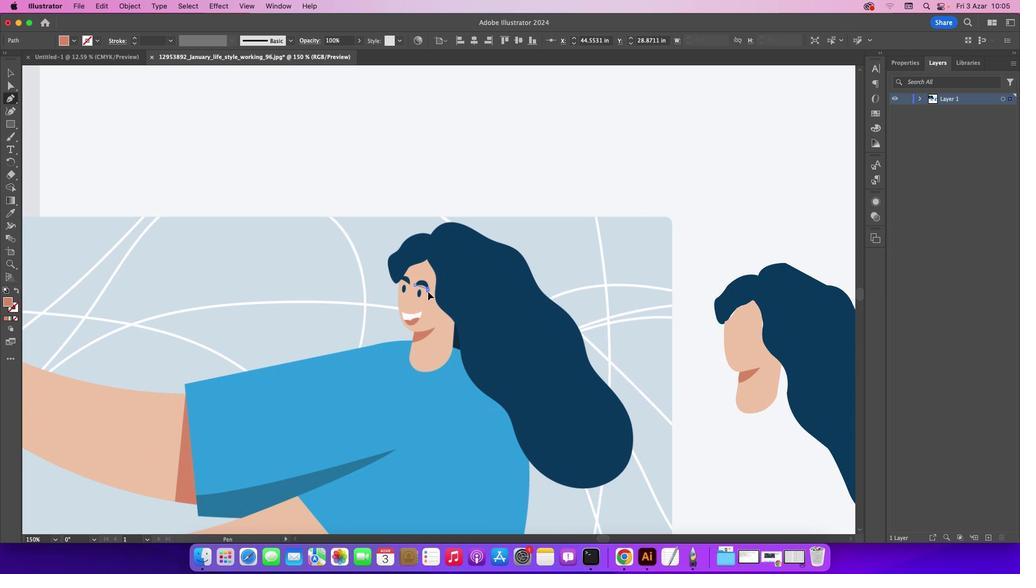 
Action: Mouse pressed left at (434, 296)
Screenshot: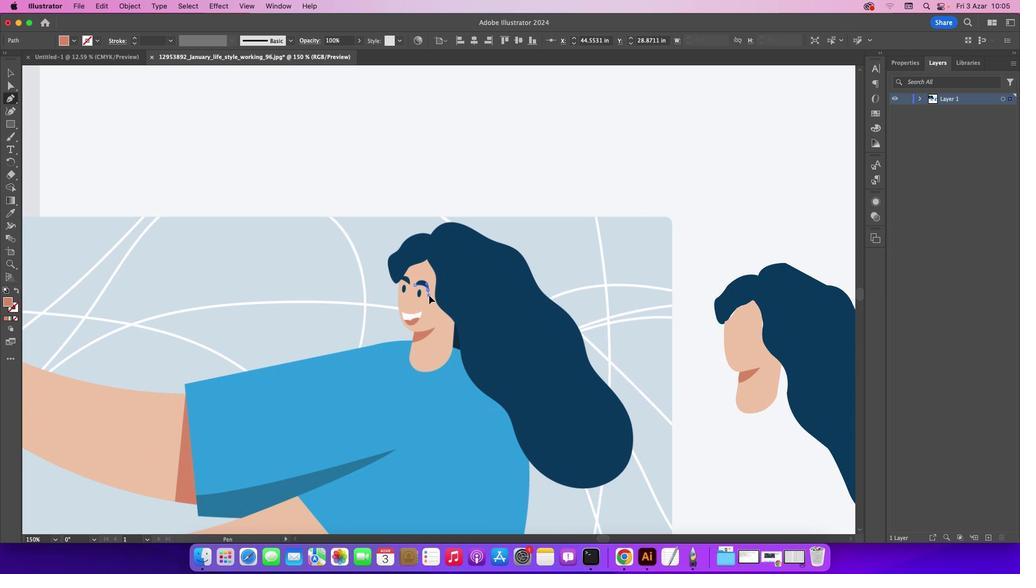 
Action: Mouse moved to (434, 296)
Screenshot: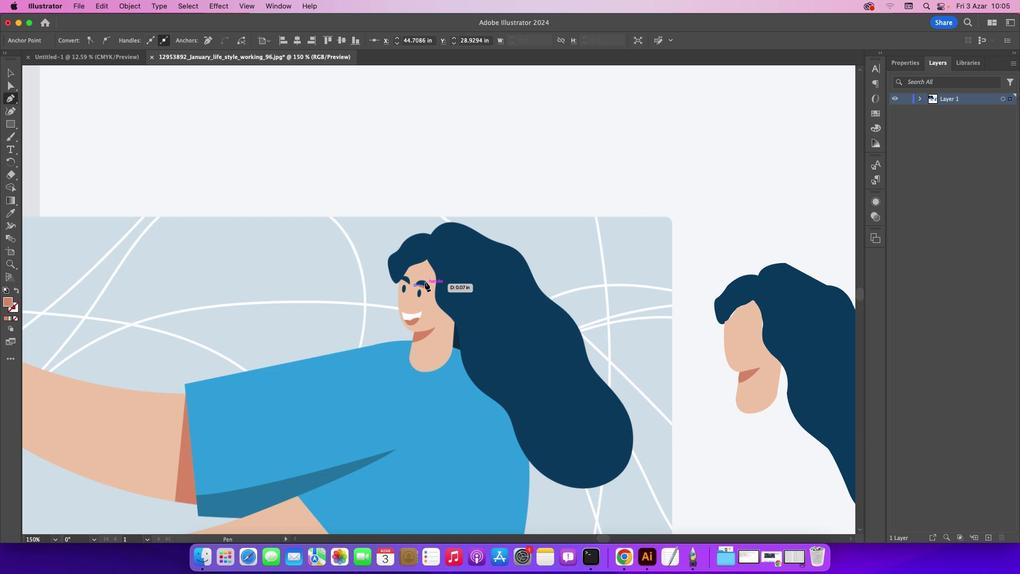 
Action: Mouse pressed left at (434, 296)
Screenshot: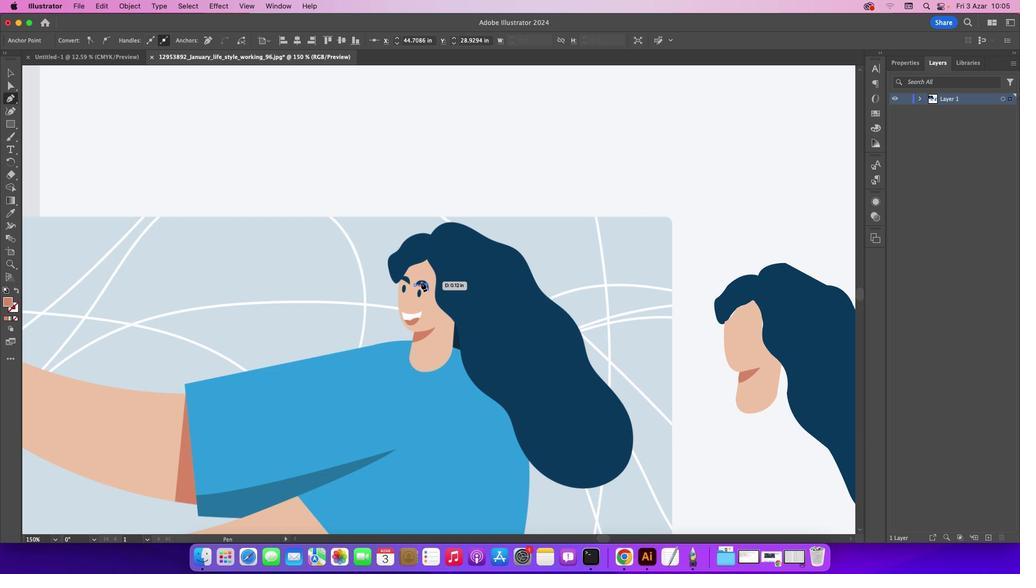 
Action: Mouse moved to (427, 286)
Screenshot: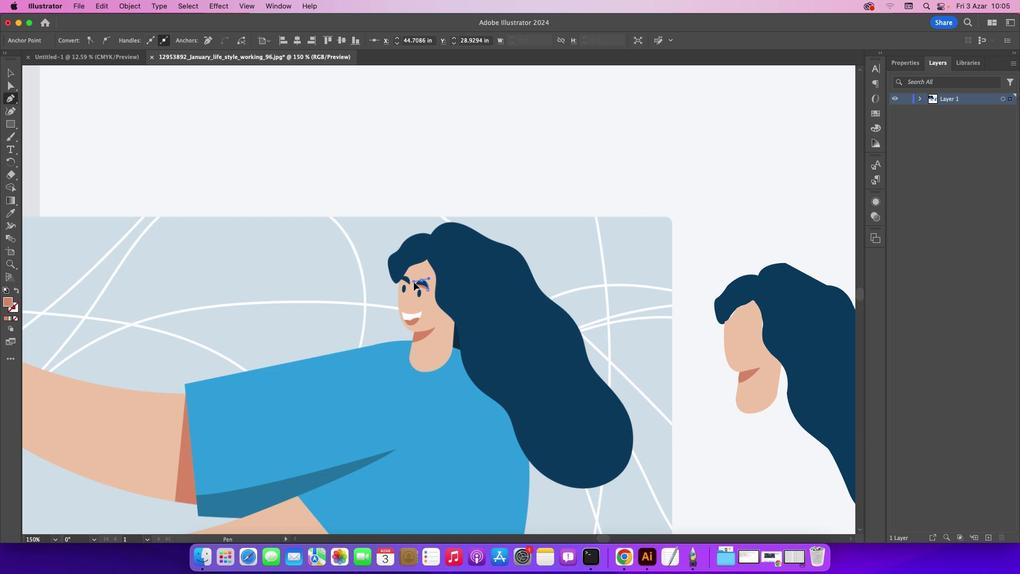 
Action: Mouse pressed left at (427, 286)
Screenshot: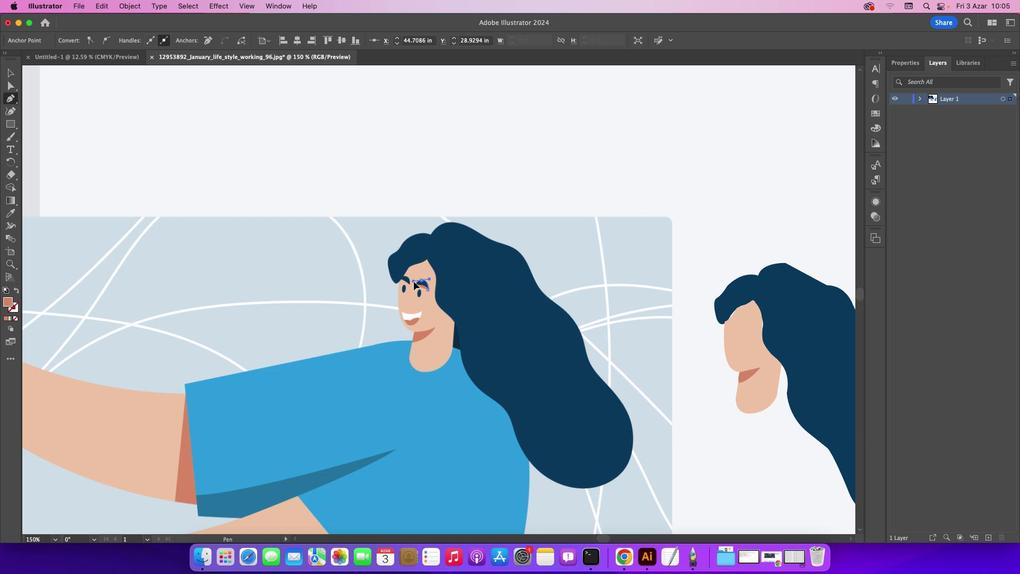 
Action: Mouse moved to (427, 285)
Screenshot: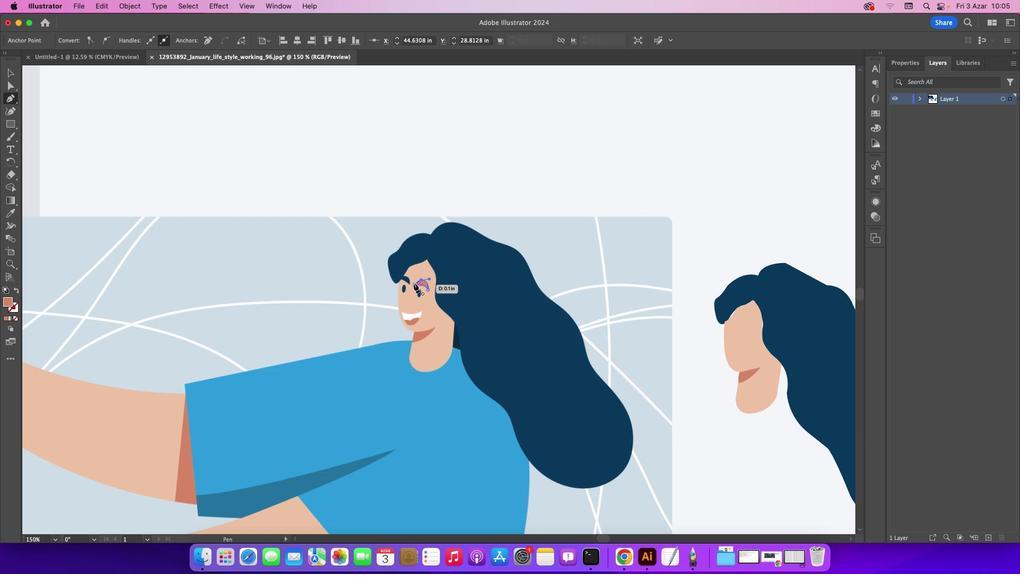 
Action: Mouse pressed left at (427, 285)
Screenshot: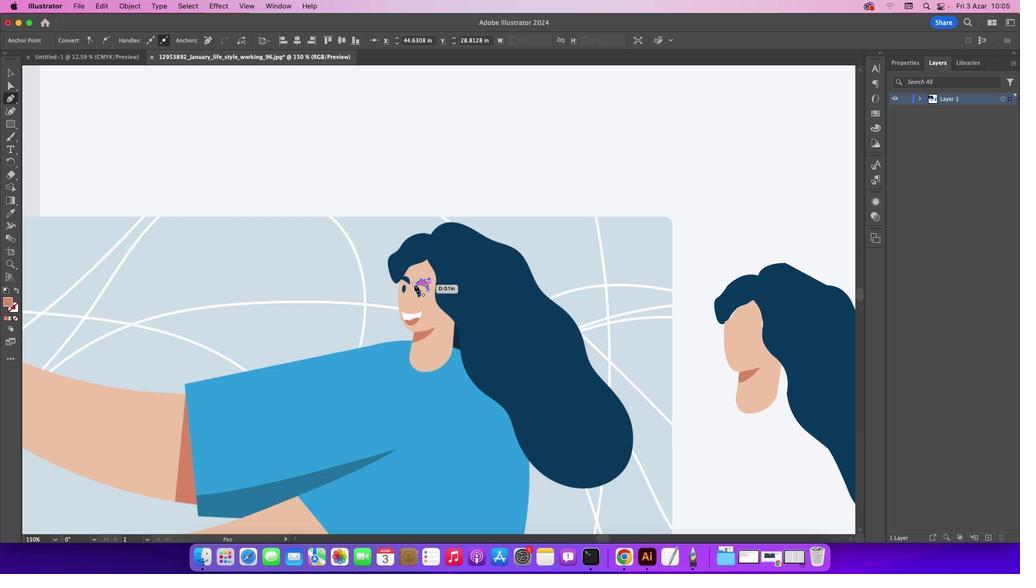 
Action: Mouse moved to (420, 290)
Screenshot: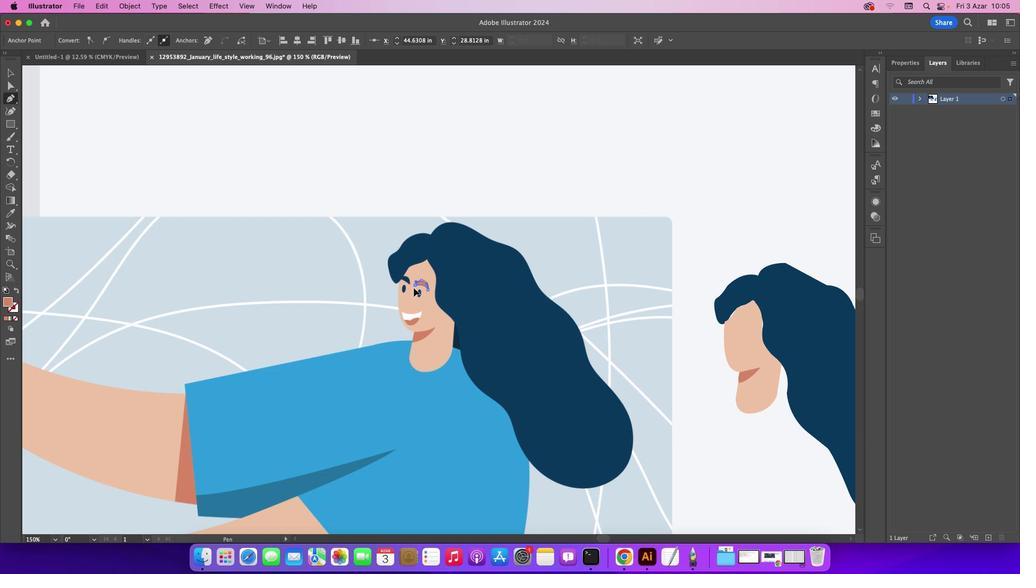 
Action: Mouse pressed left at (420, 290)
Screenshot: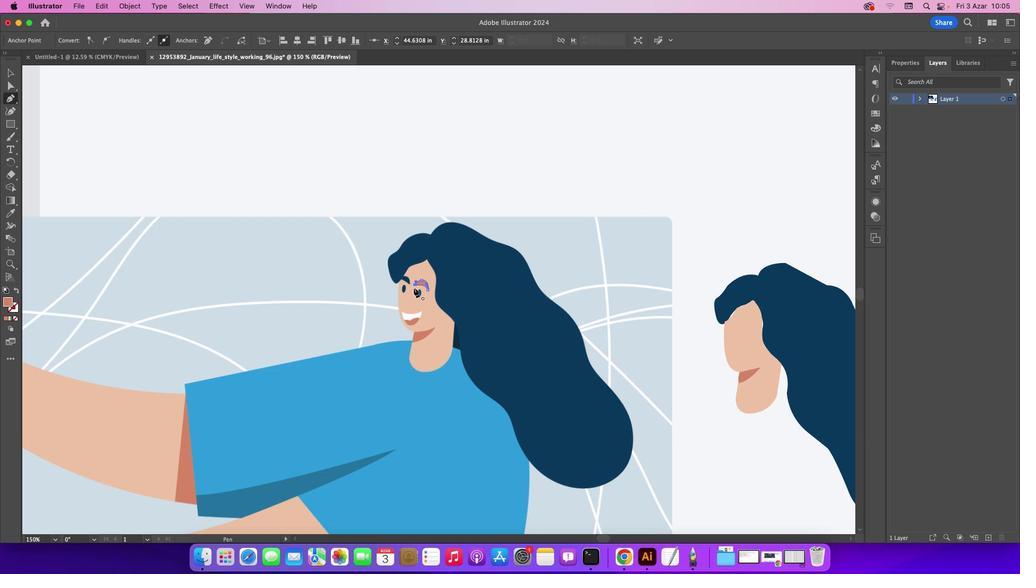 
Action: Mouse moved to (18, 82)
Screenshot: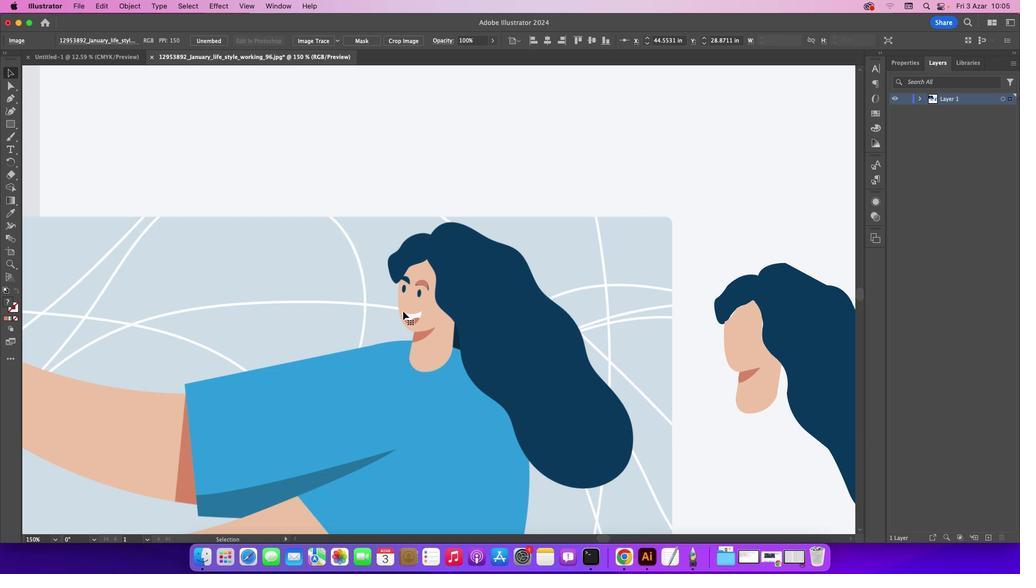 
Action: Mouse pressed left at (18, 82)
Screenshot: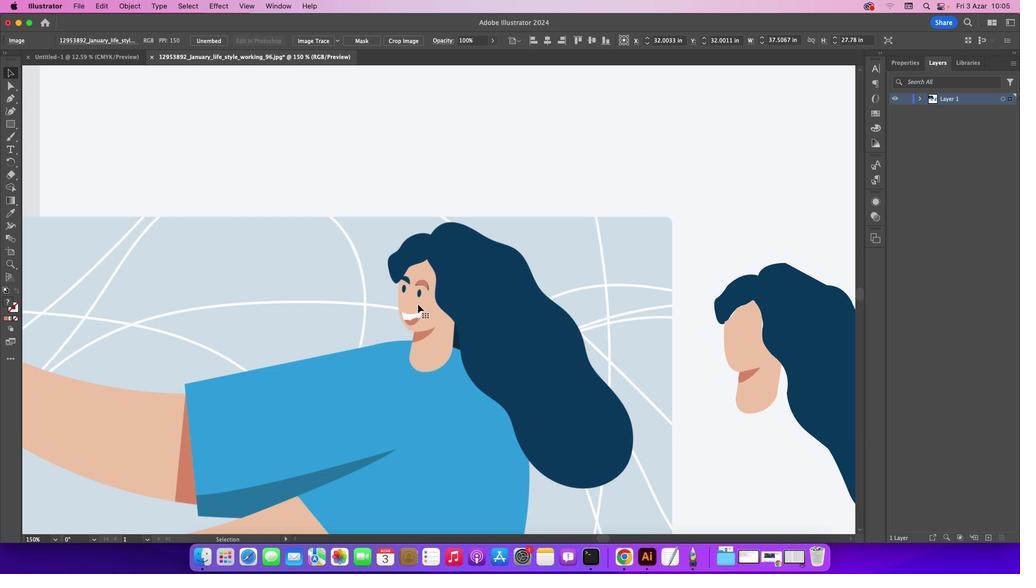 
Action: Mouse moved to (133, 137)
Screenshot: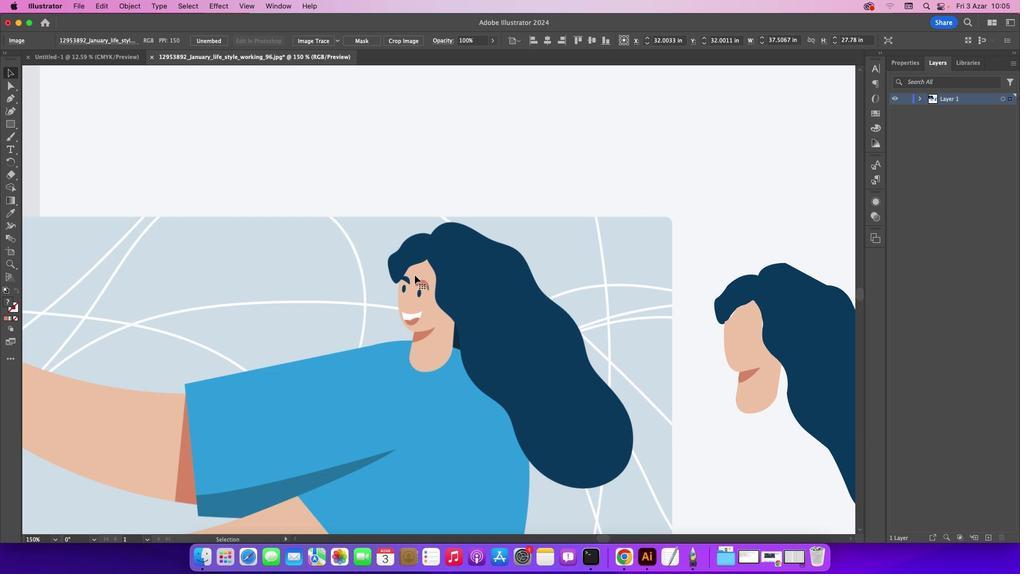 
Action: Mouse pressed left at (133, 137)
Screenshot: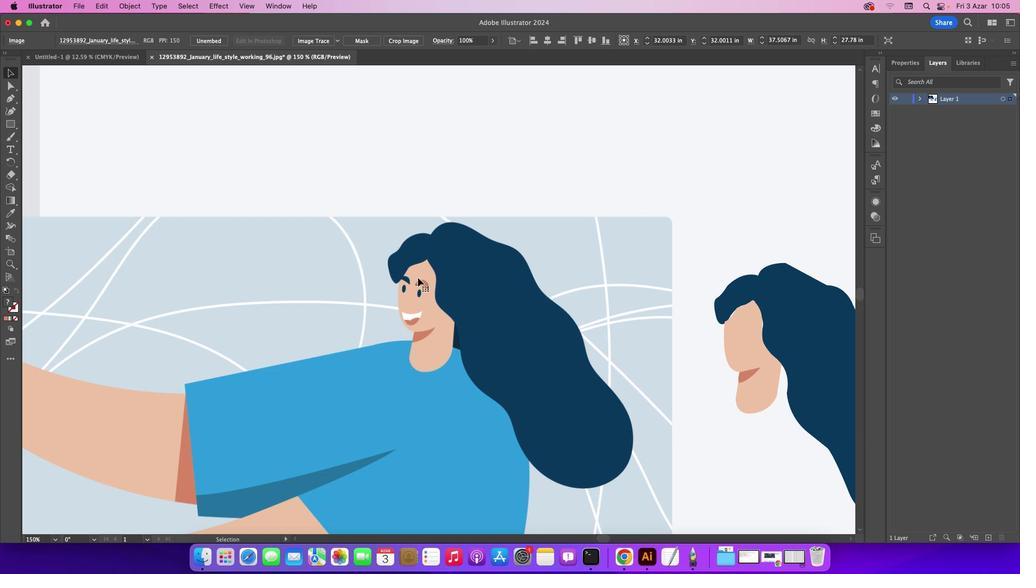 
Action: Mouse moved to (426, 288)
Screenshot: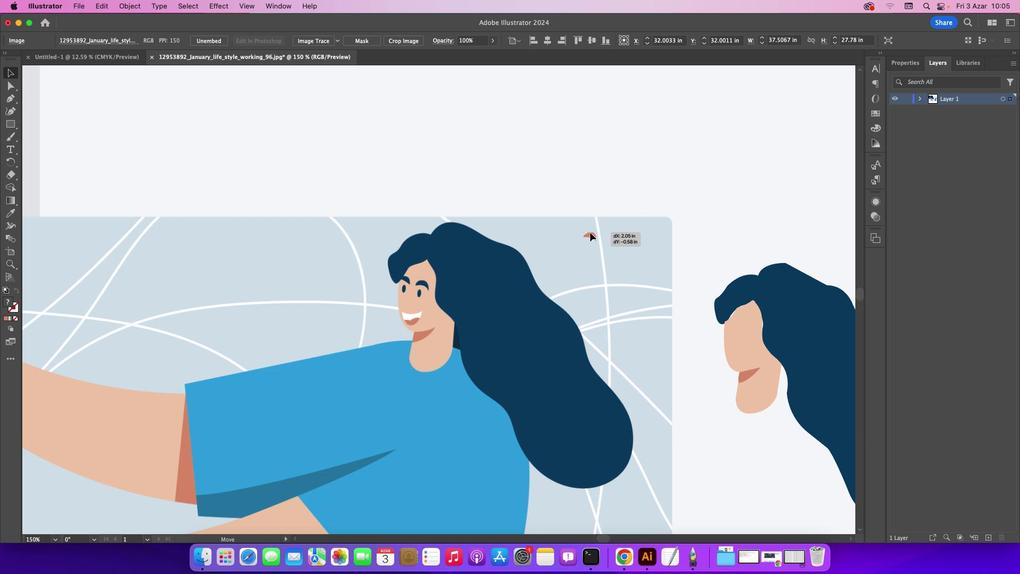 
Action: Mouse pressed left at (426, 288)
Screenshot: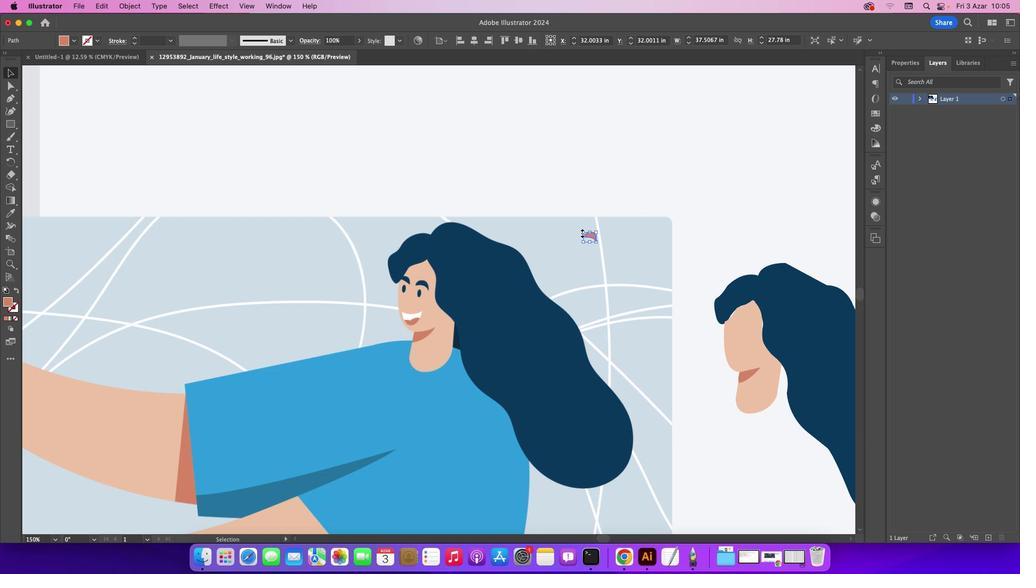 
Action: Mouse moved to (21, 224)
Screenshot: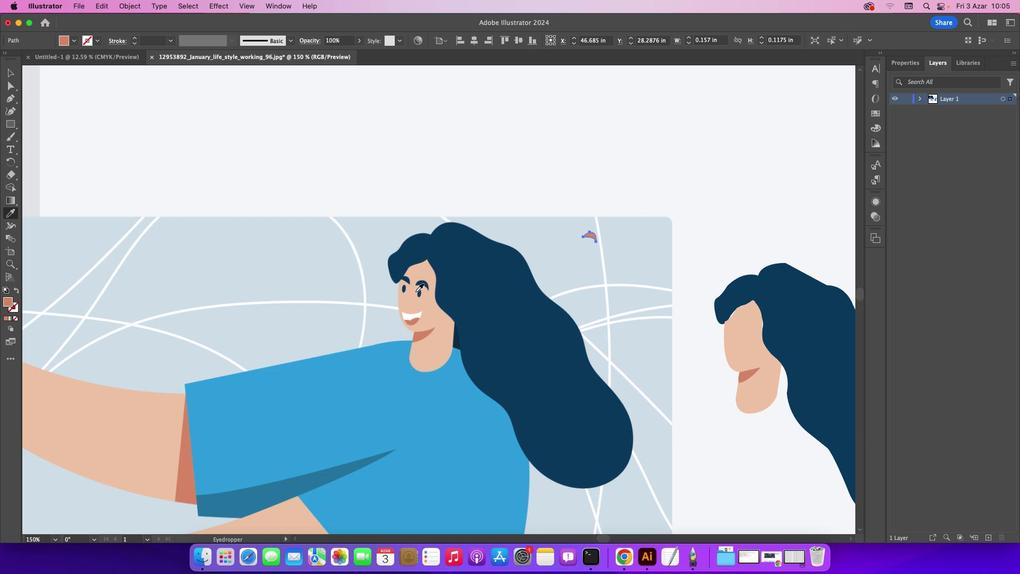 
Action: Mouse pressed left at (21, 224)
Screenshot: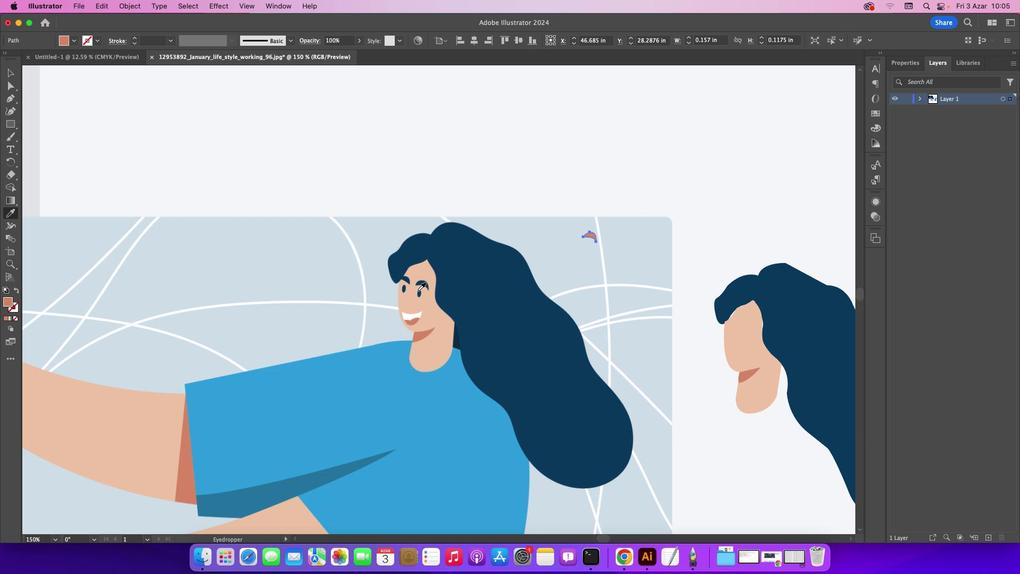 
Action: Mouse moved to (428, 288)
Screenshot: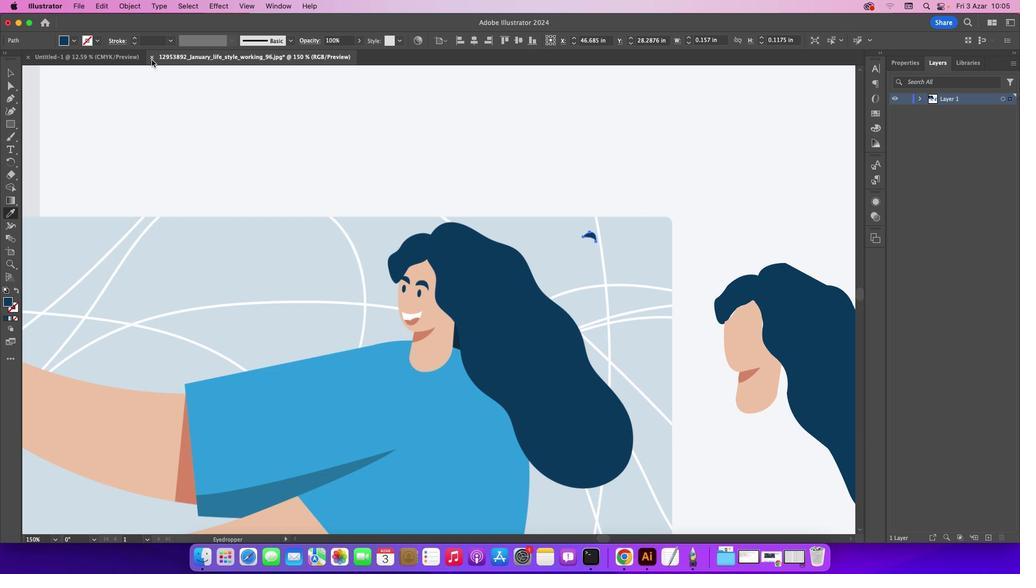 
Action: Mouse pressed left at (428, 288)
Screenshot: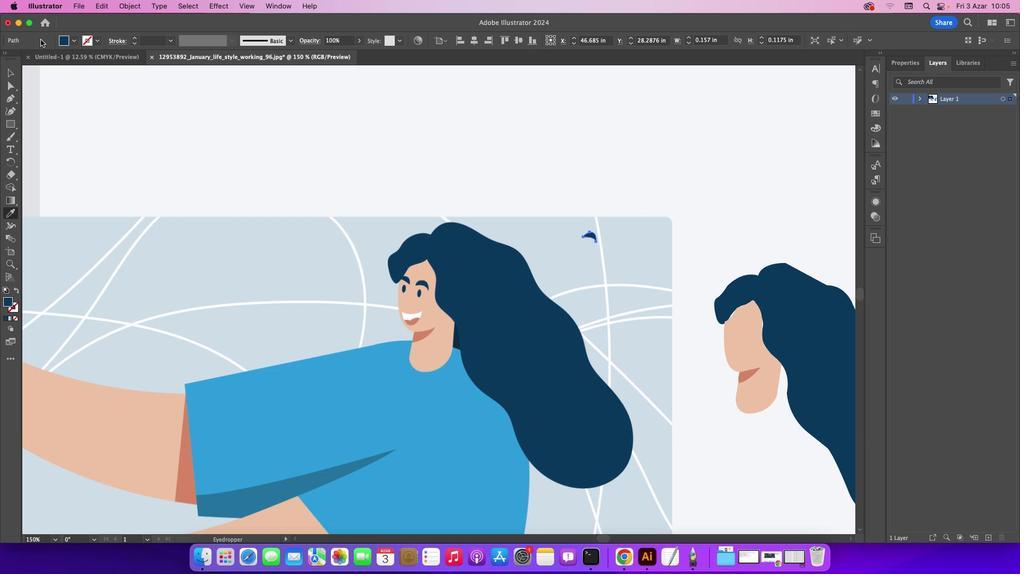 
Action: Mouse moved to (22, 77)
Screenshot: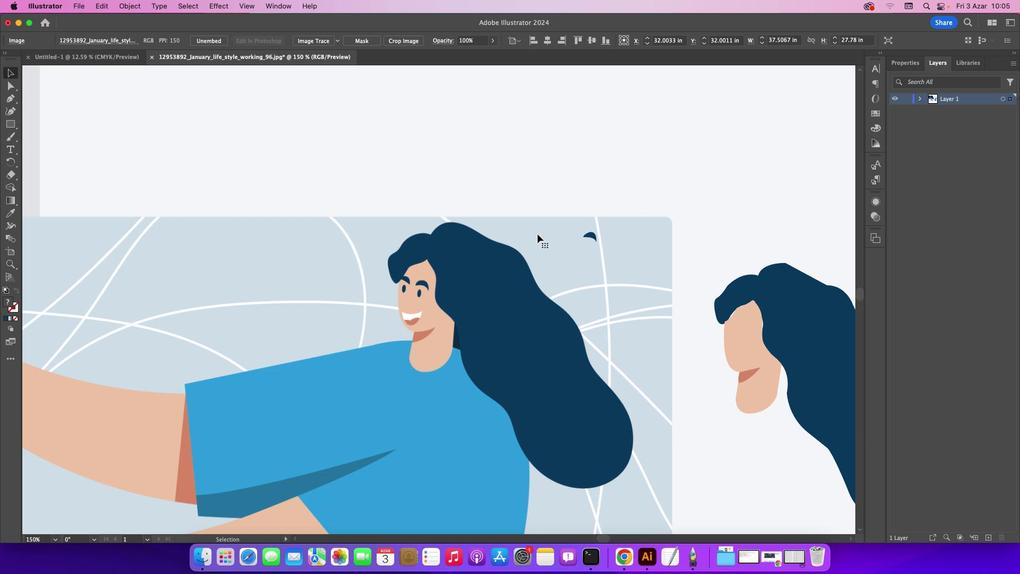 
Action: Mouse pressed left at (22, 77)
Screenshot: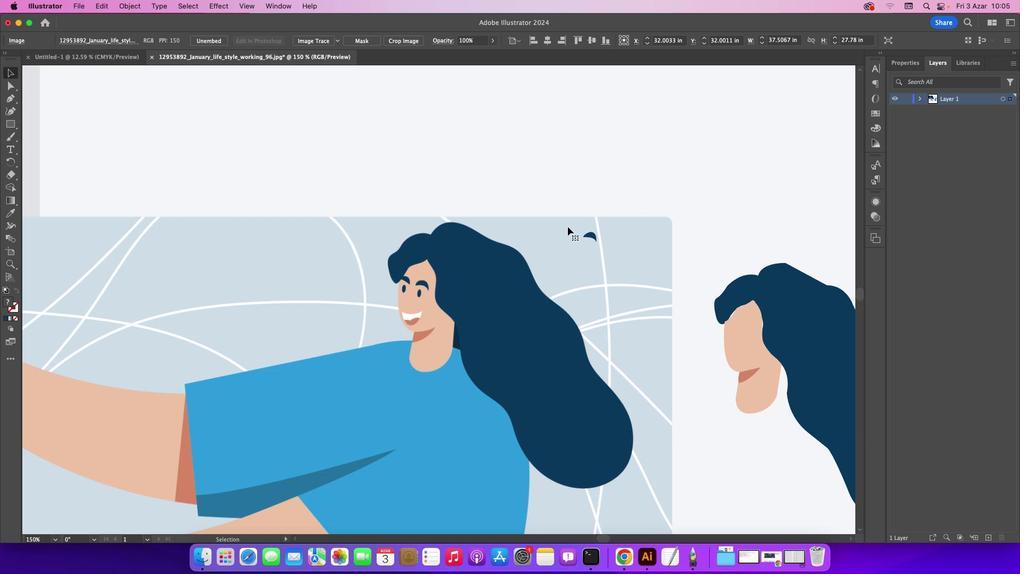 
Action: Mouse moved to (157, 138)
Screenshot: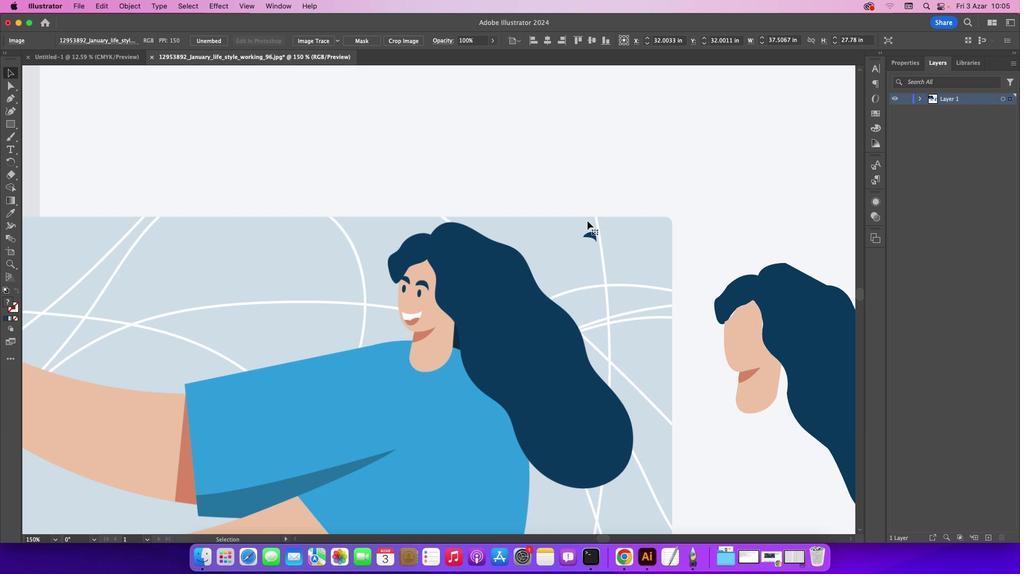 
Action: Mouse pressed left at (157, 138)
Screenshot: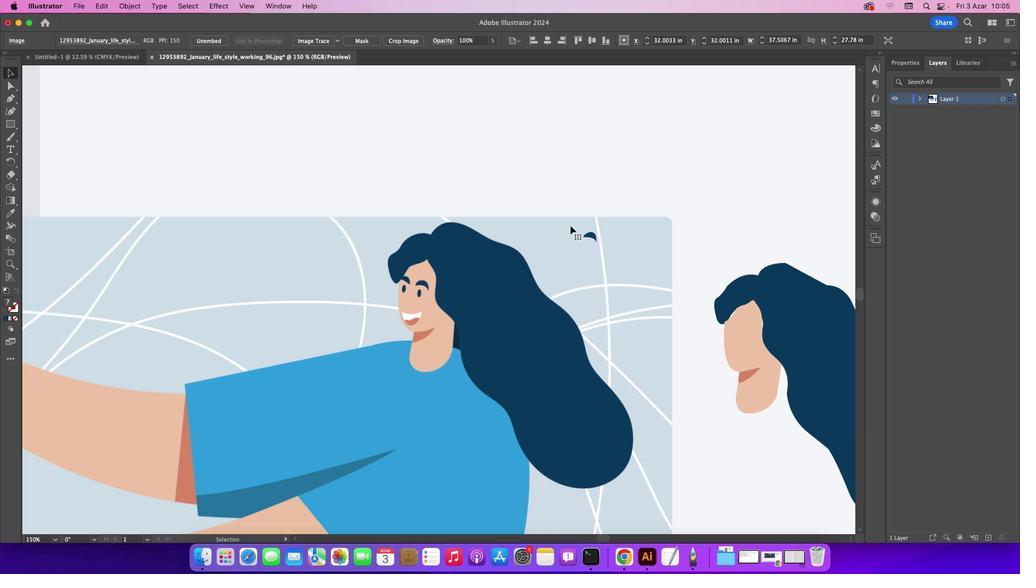 
Action: Mouse moved to (6, 101)
